 Task: Select street view around selected location Hurricane Harbor Splashtown, Texas, United States and verify 3 surrounding locations
Action: Mouse moved to (195, 28)
Screenshot: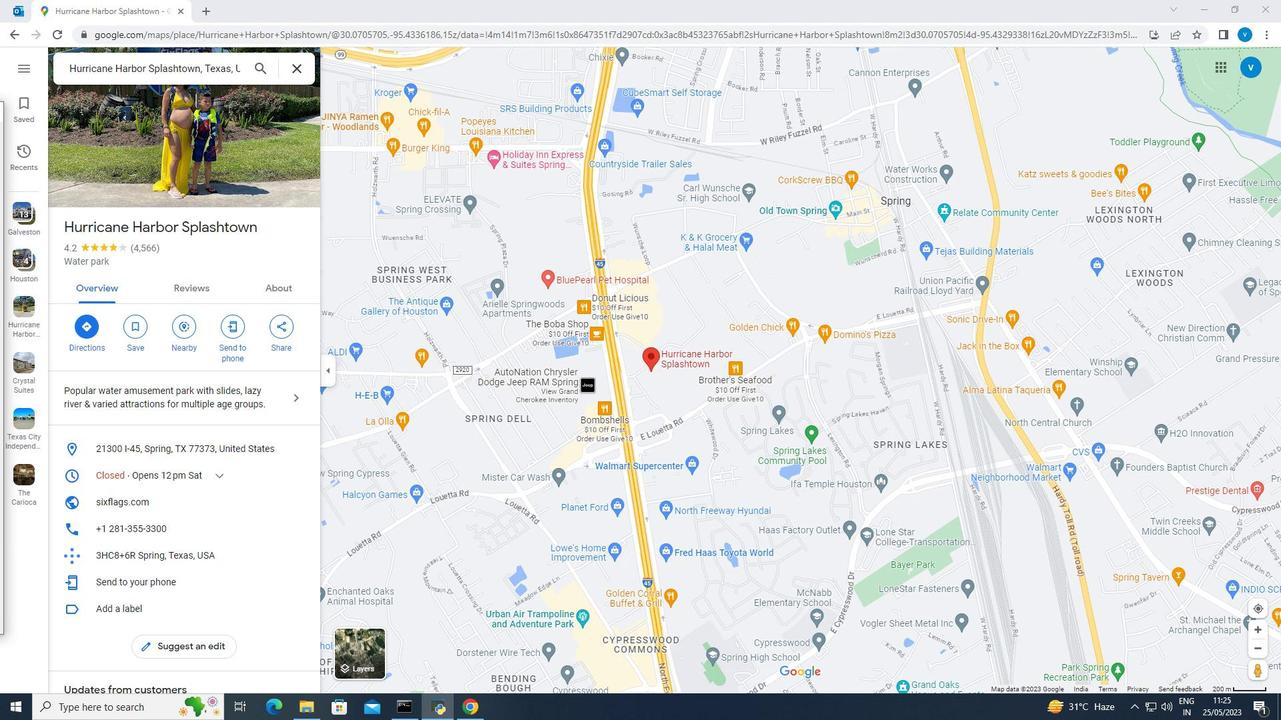 
Action: Mouse pressed left at (195, 28)
Screenshot: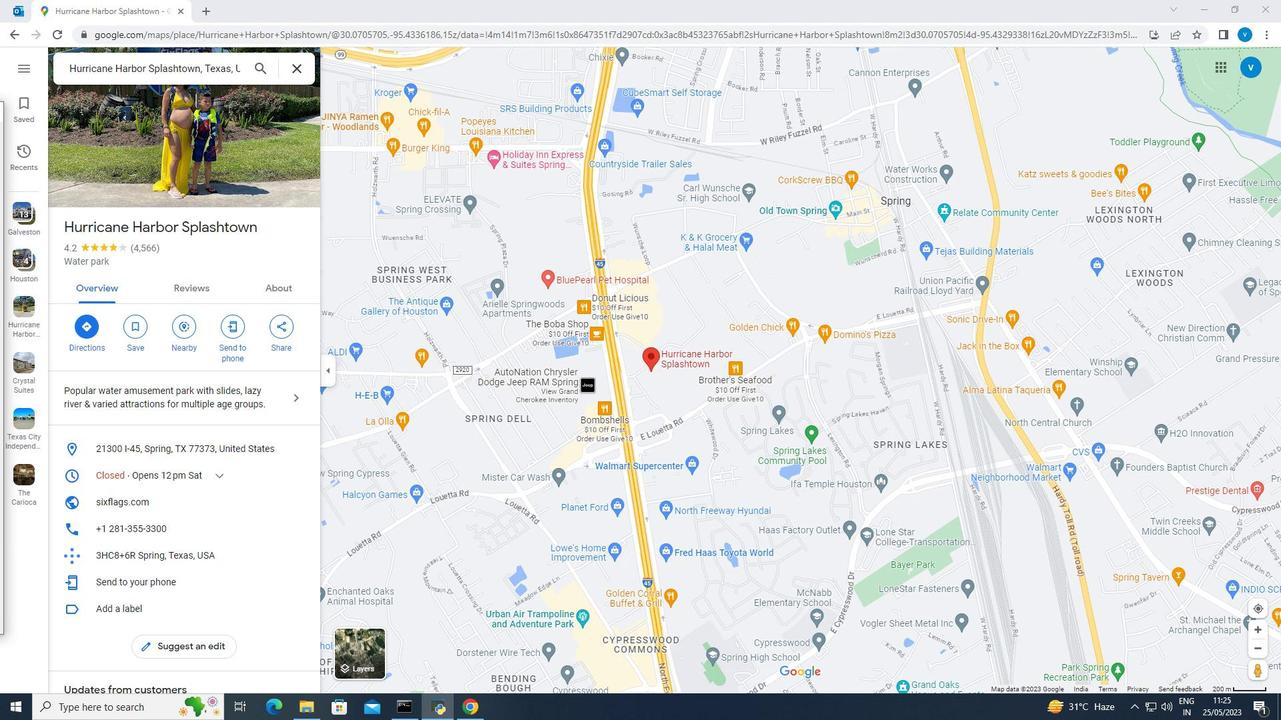 
Action: Mouse moved to (196, 28)
Screenshot: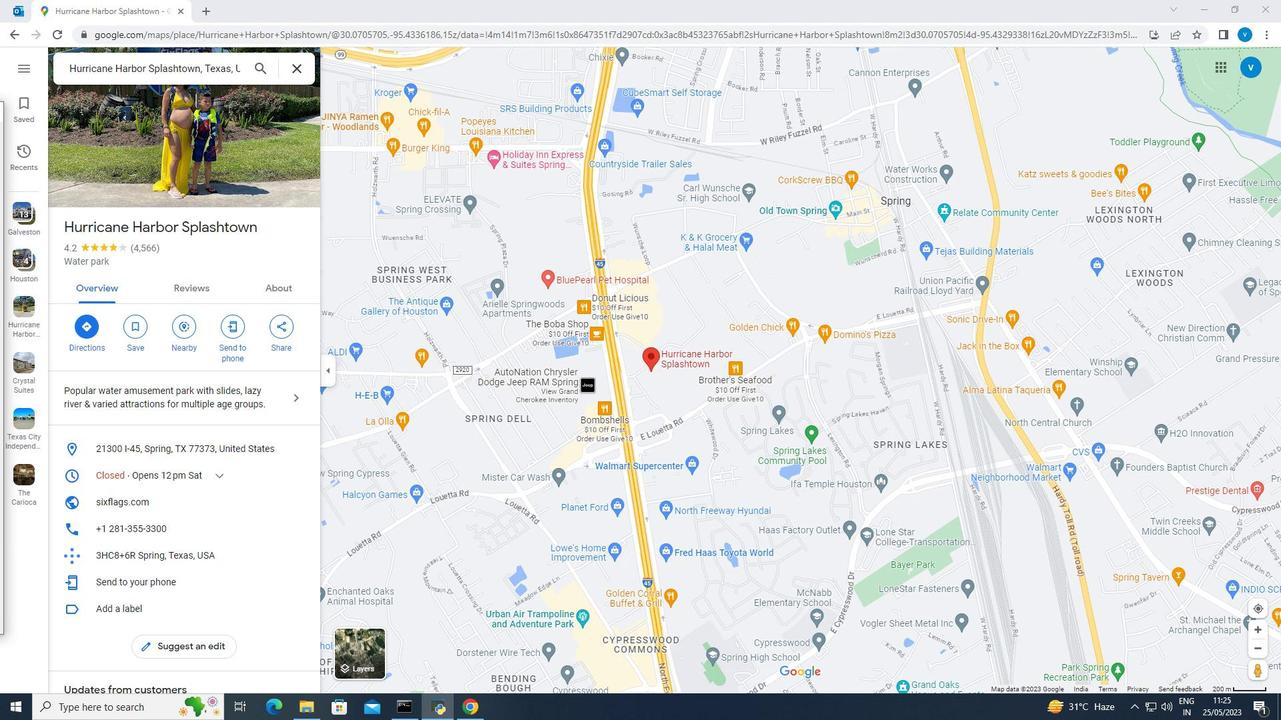 
Action: Key pressed googlr<Key.backspace>e<Key.space>maps<Key.enter>
Screenshot: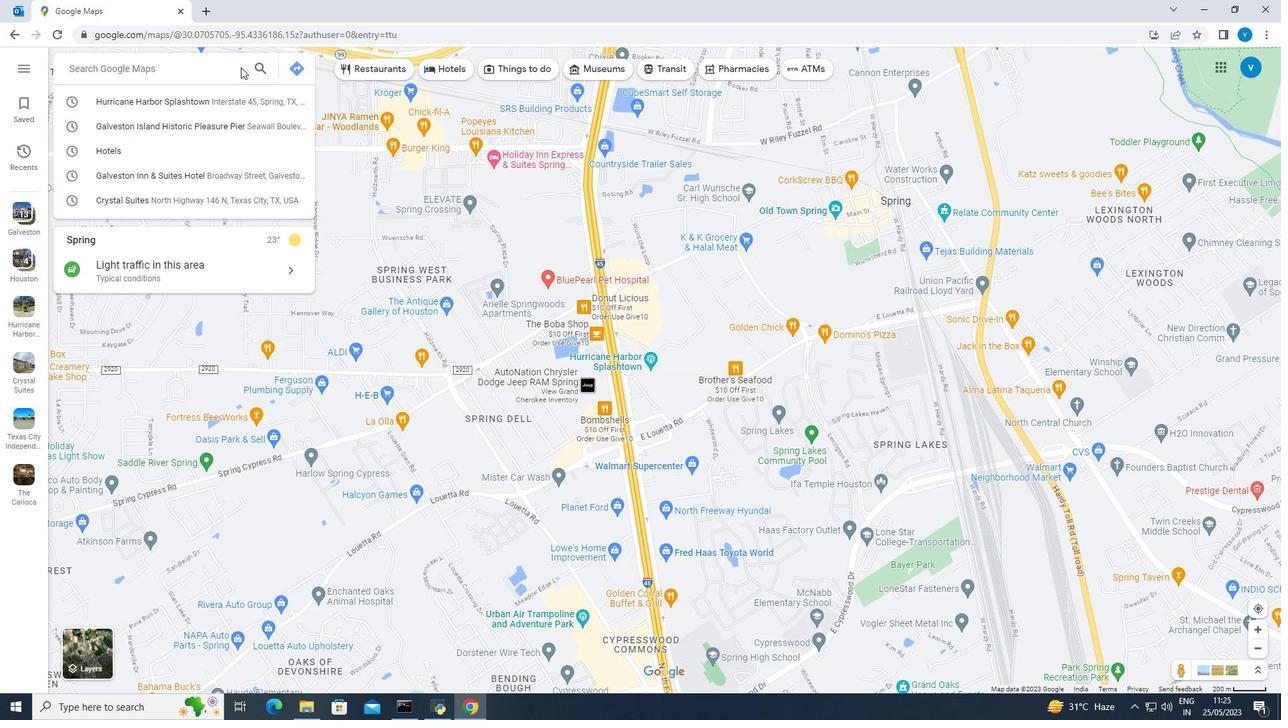 
Action: Mouse moved to (126, 303)
Screenshot: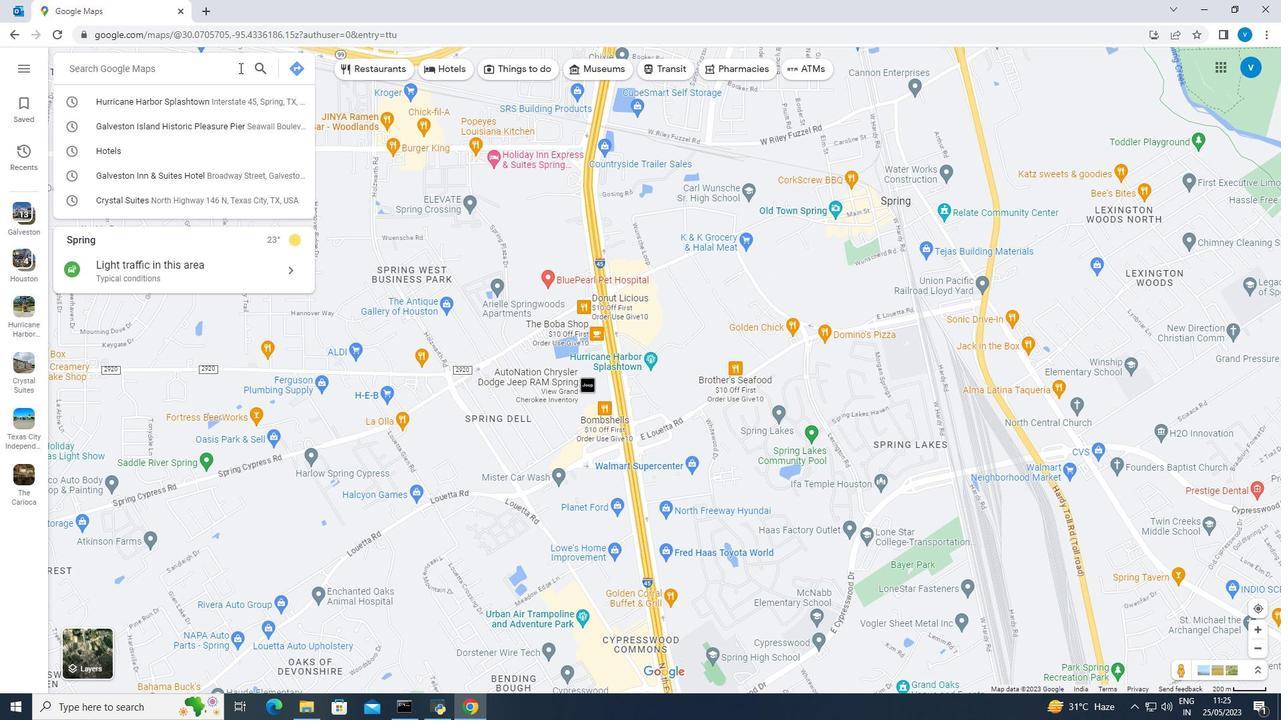 
Action: Mouse pressed left at (126, 303)
Screenshot: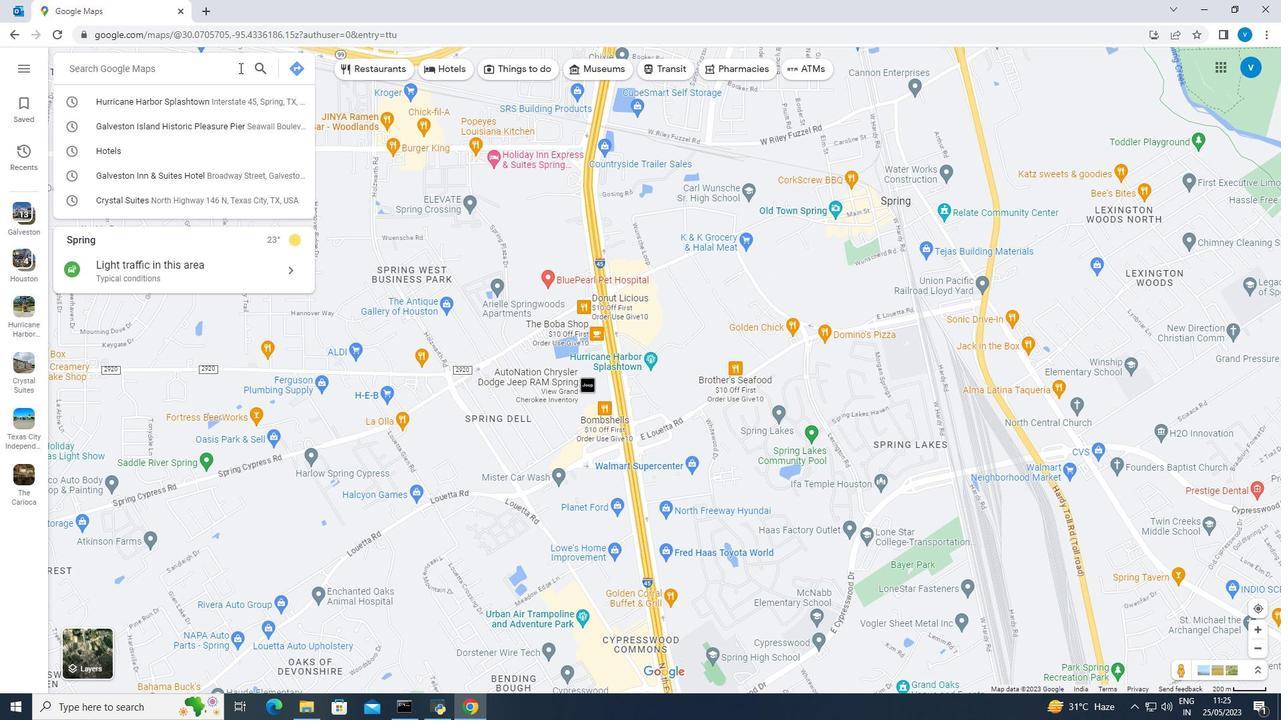 
Action: Mouse moved to (309, 103)
Screenshot: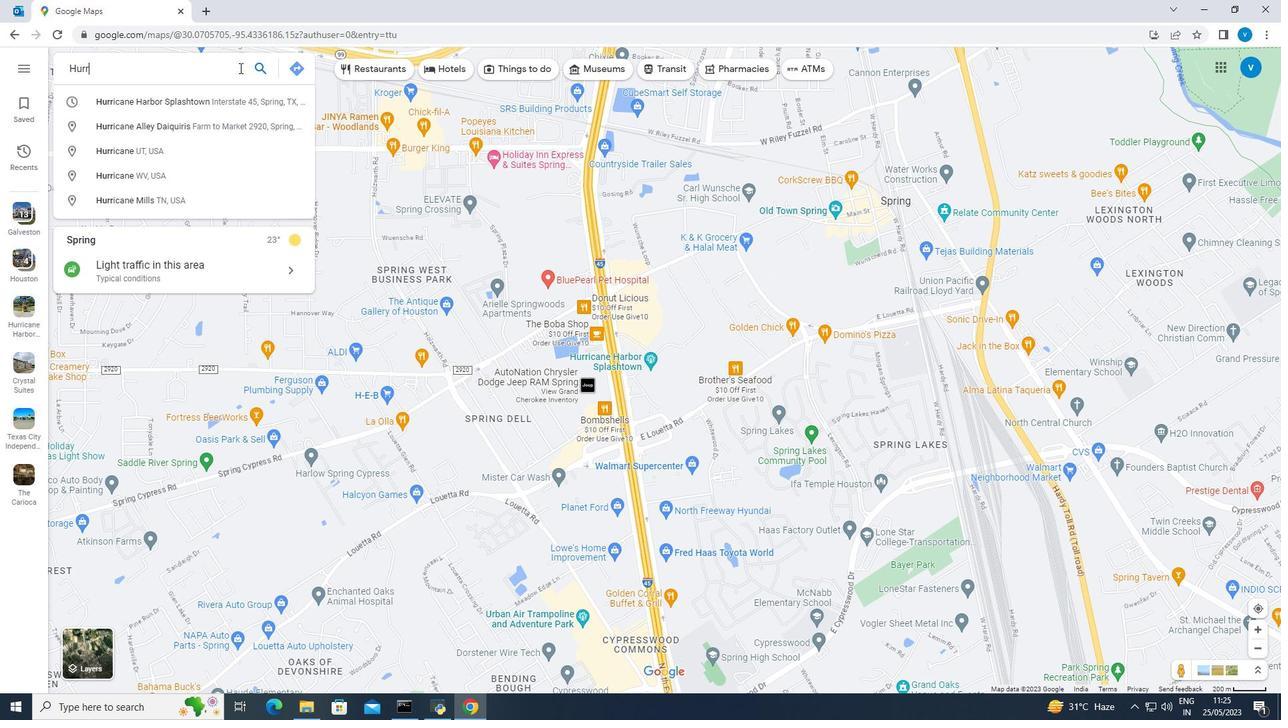 
Action: Mouse pressed left at (309, 103)
Screenshot: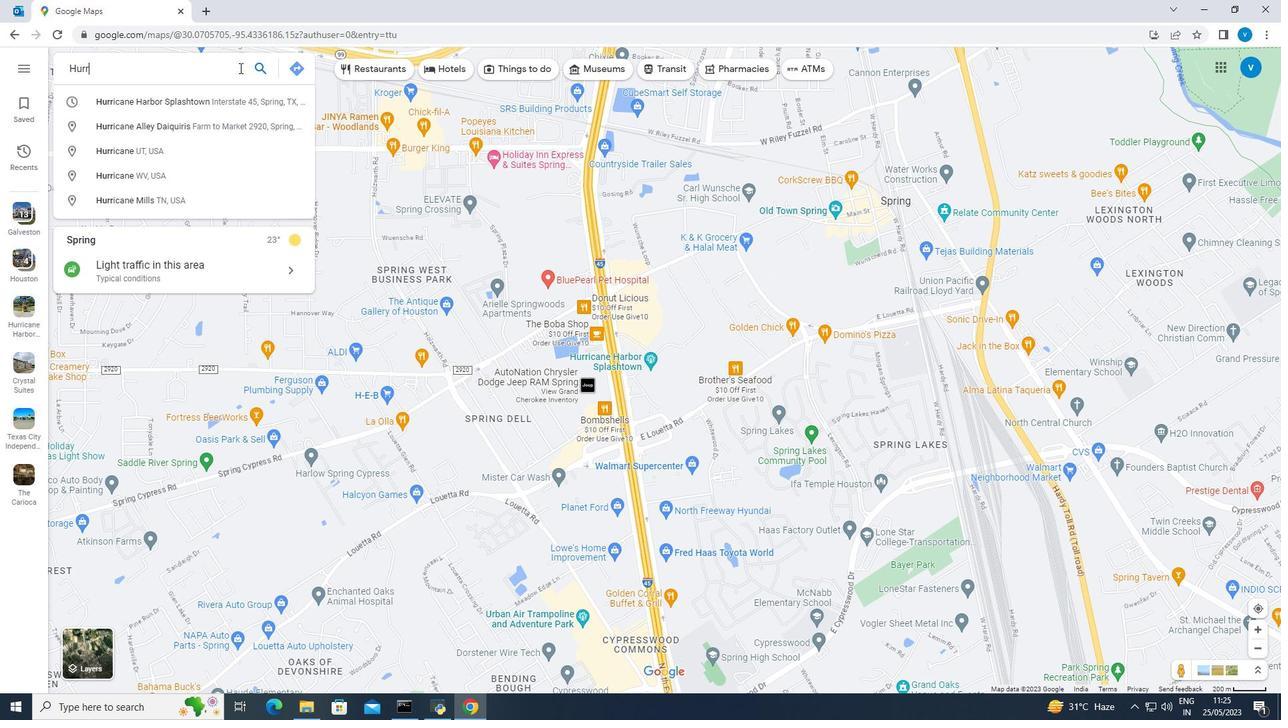 
Action: Mouse moved to (308, 105)
Screenshot: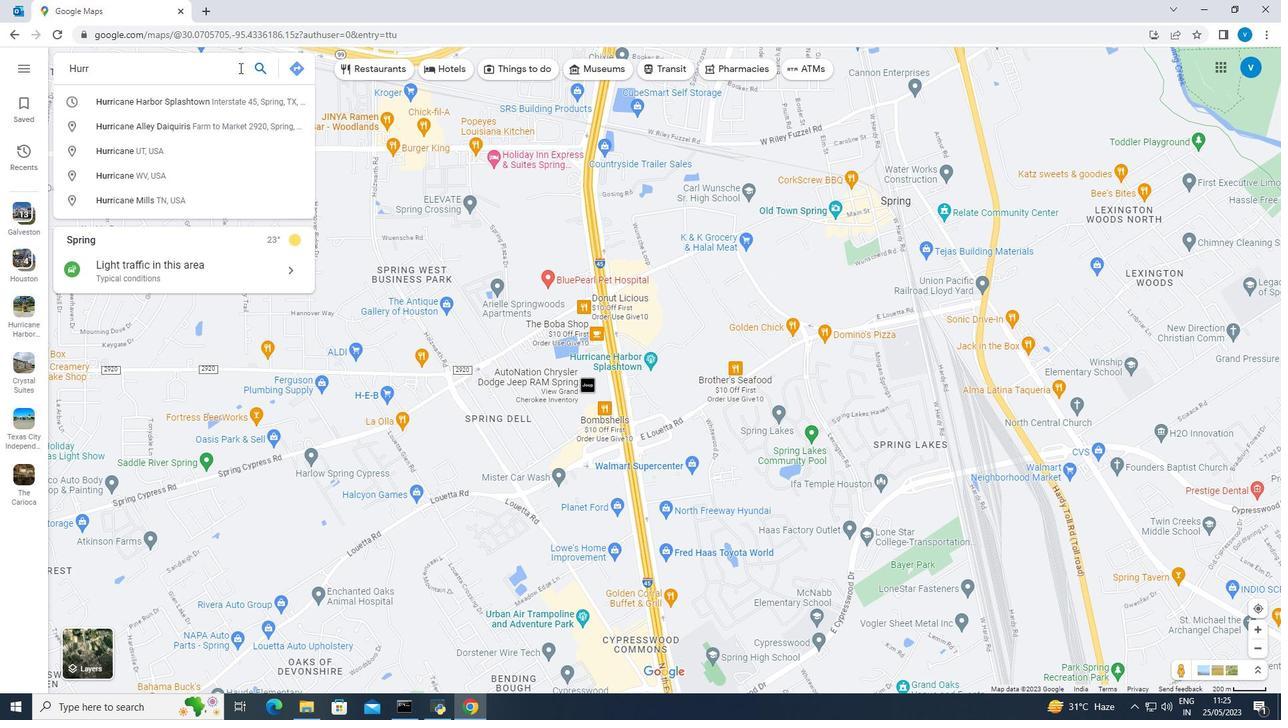 
Action: Key pressed <Key.shift>Hurricane<Key.space><Key.shift>Harbor<Key.space>sp;<Key.backspace>lashtown<Key.space>texas<Key.space>united<Key.space>states<Key.enter>
Screenshot: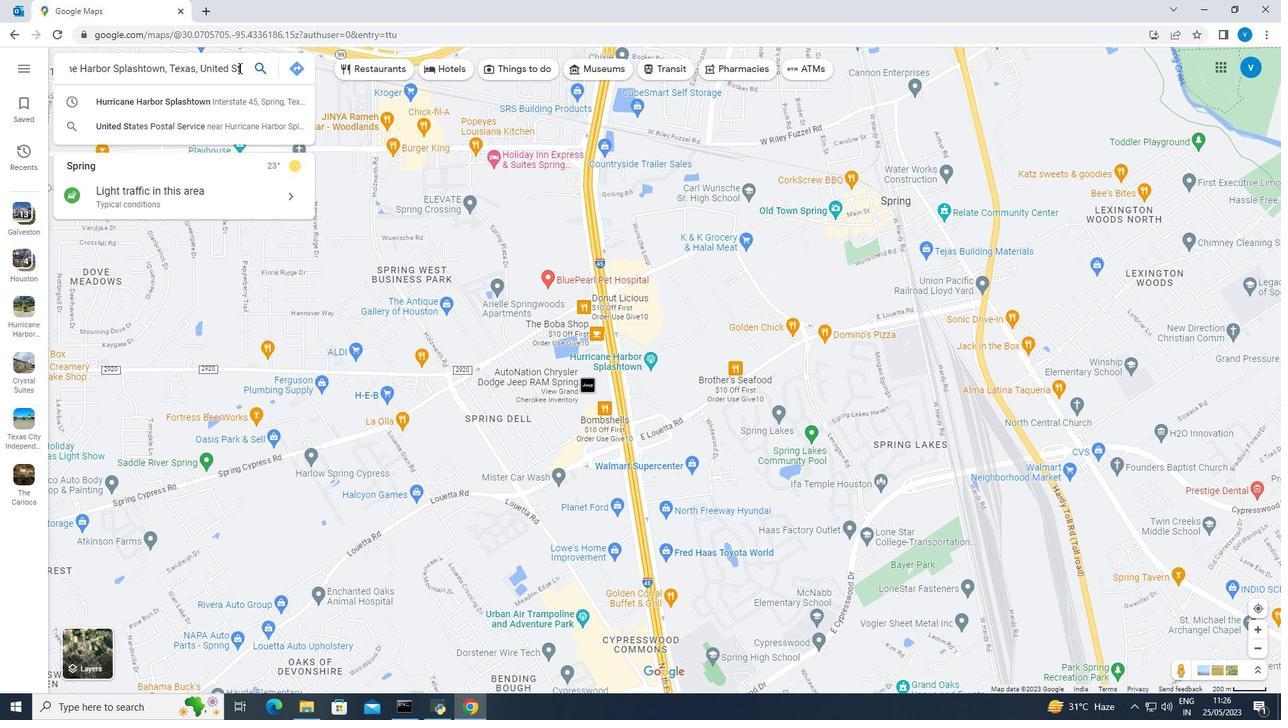 
Action: Mouse moved to (540, 638)
Screenshot: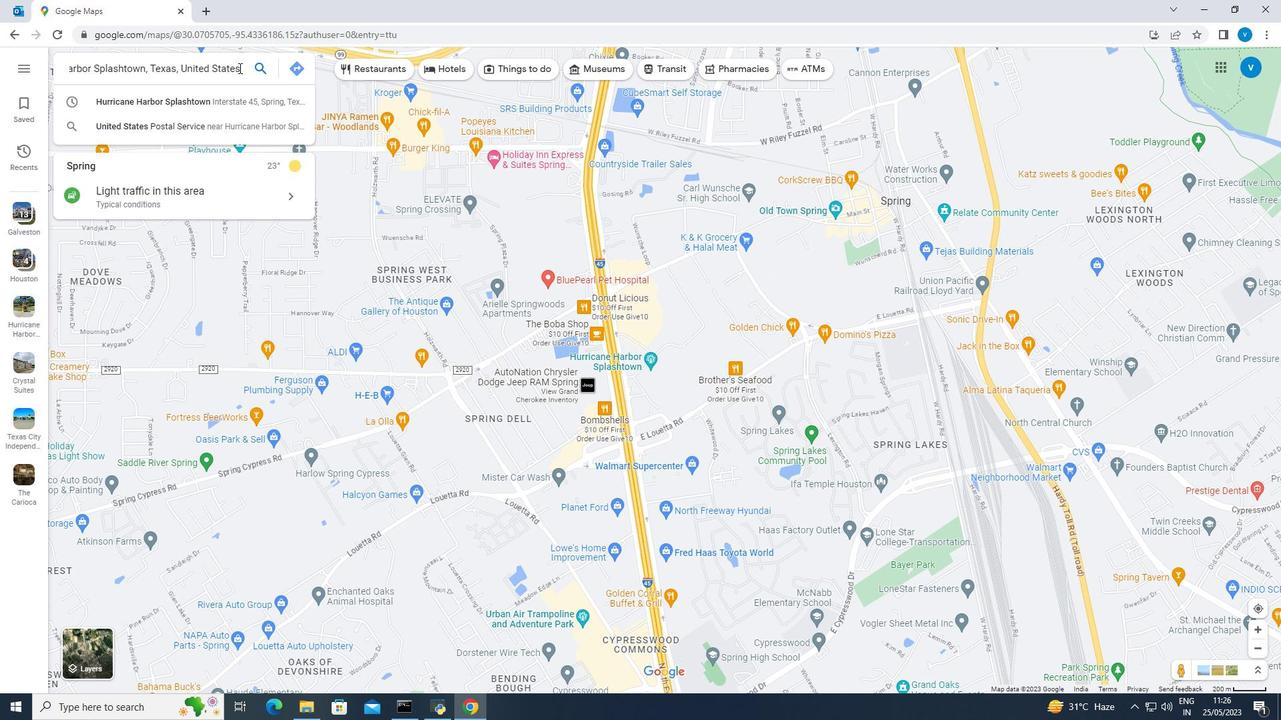 
Action: Mouse pressed left at (540, 638)
Screenshot: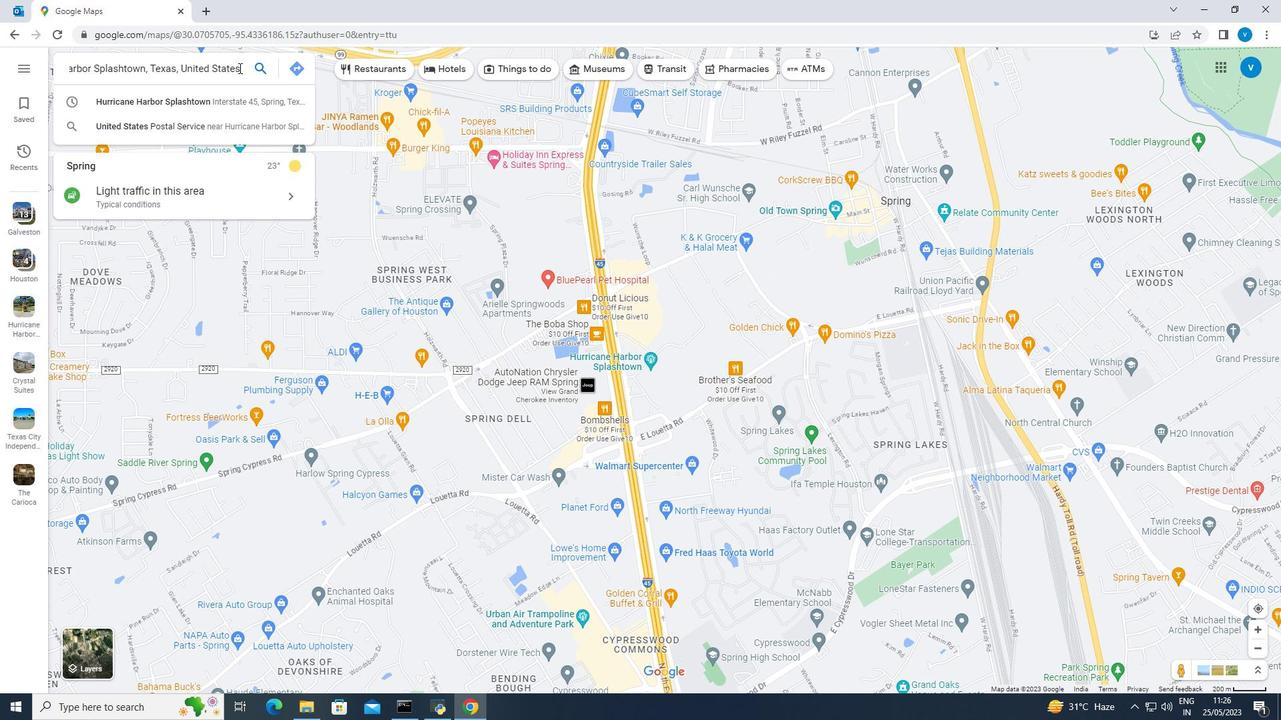 
Action: Mouse moved to (561, 615)
Screenshot: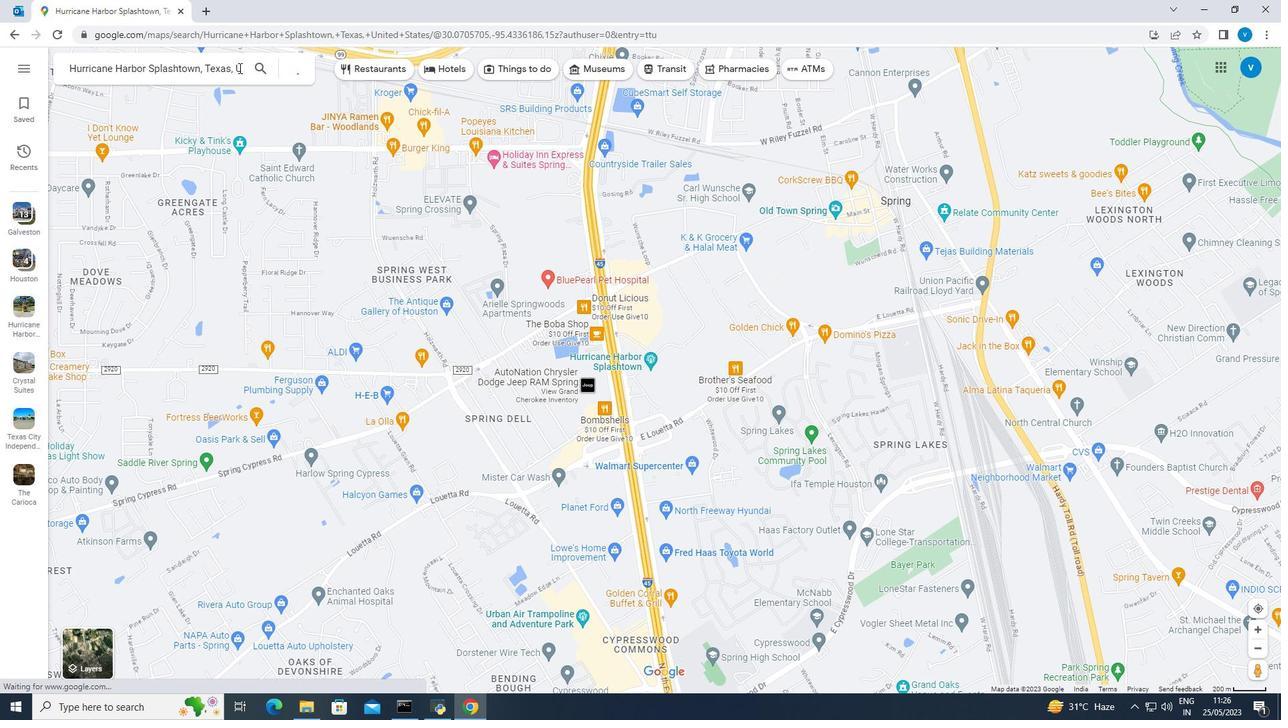 
Action: Mouse pressed left at (561, 615)
Screenshot: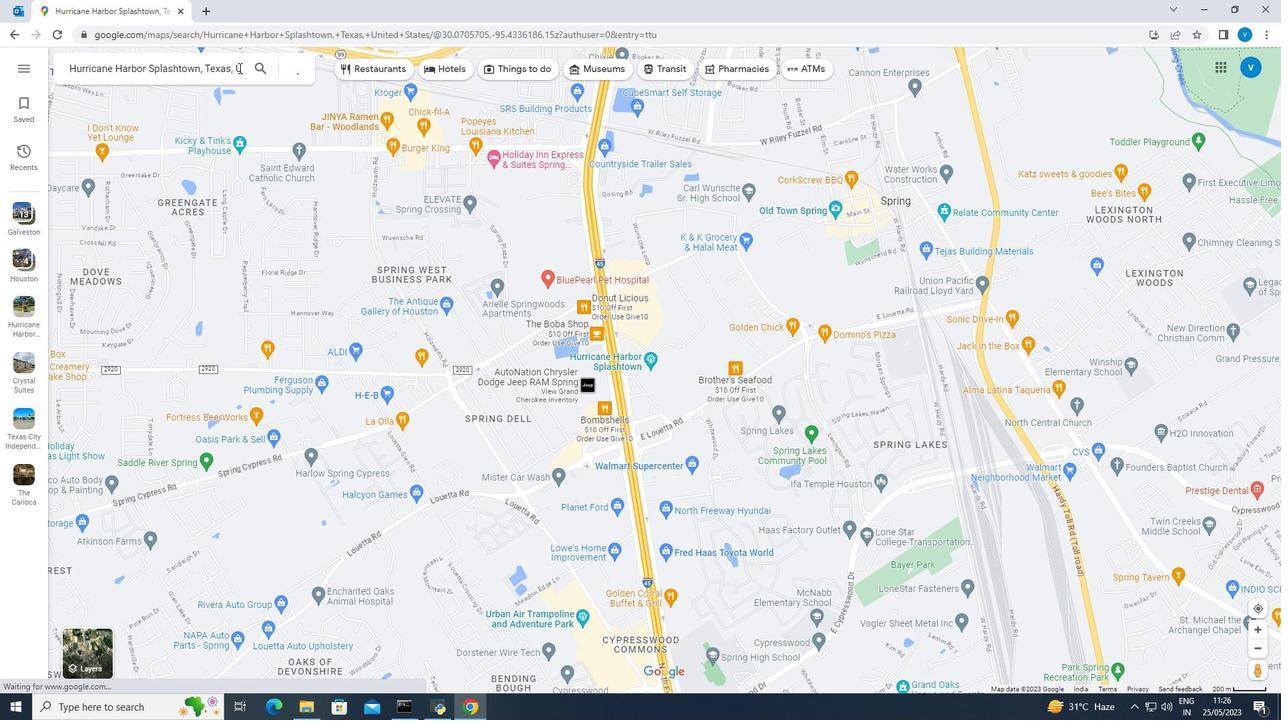 
Action: Mouse moved to (517, 656)
Screenshot: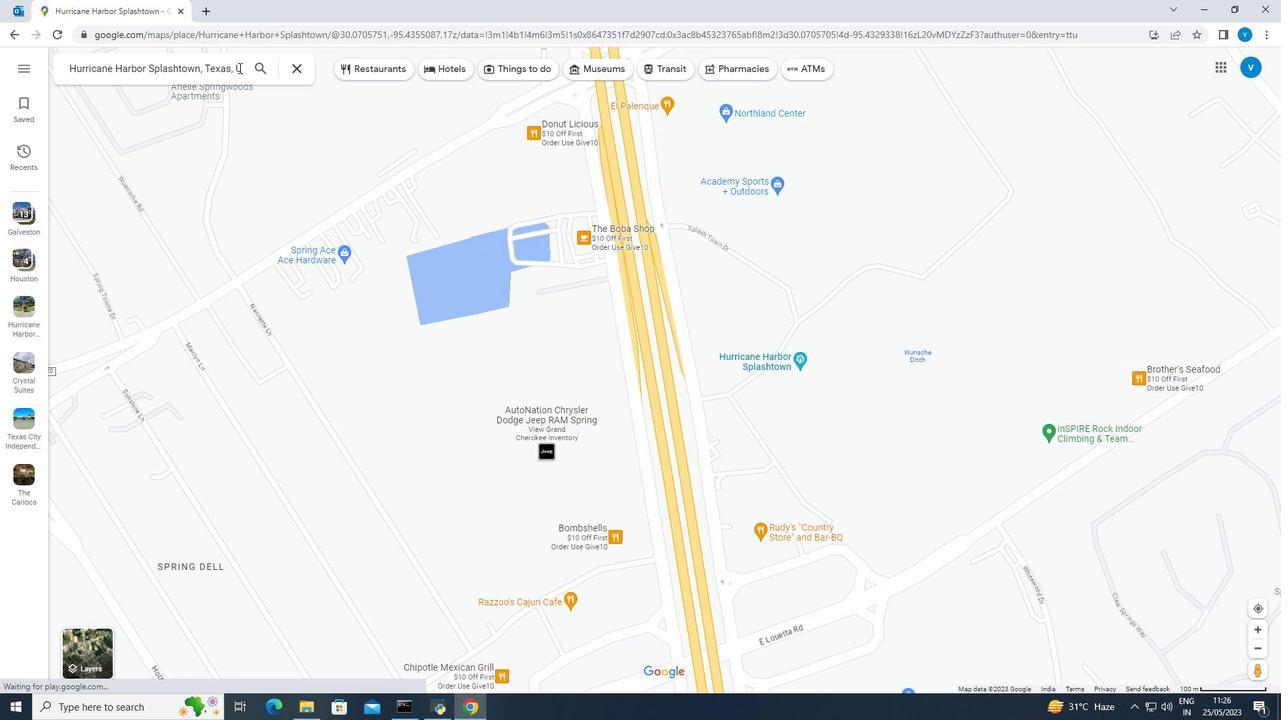 
Action: Mouse pressed left at (517, 656)
Screenshot: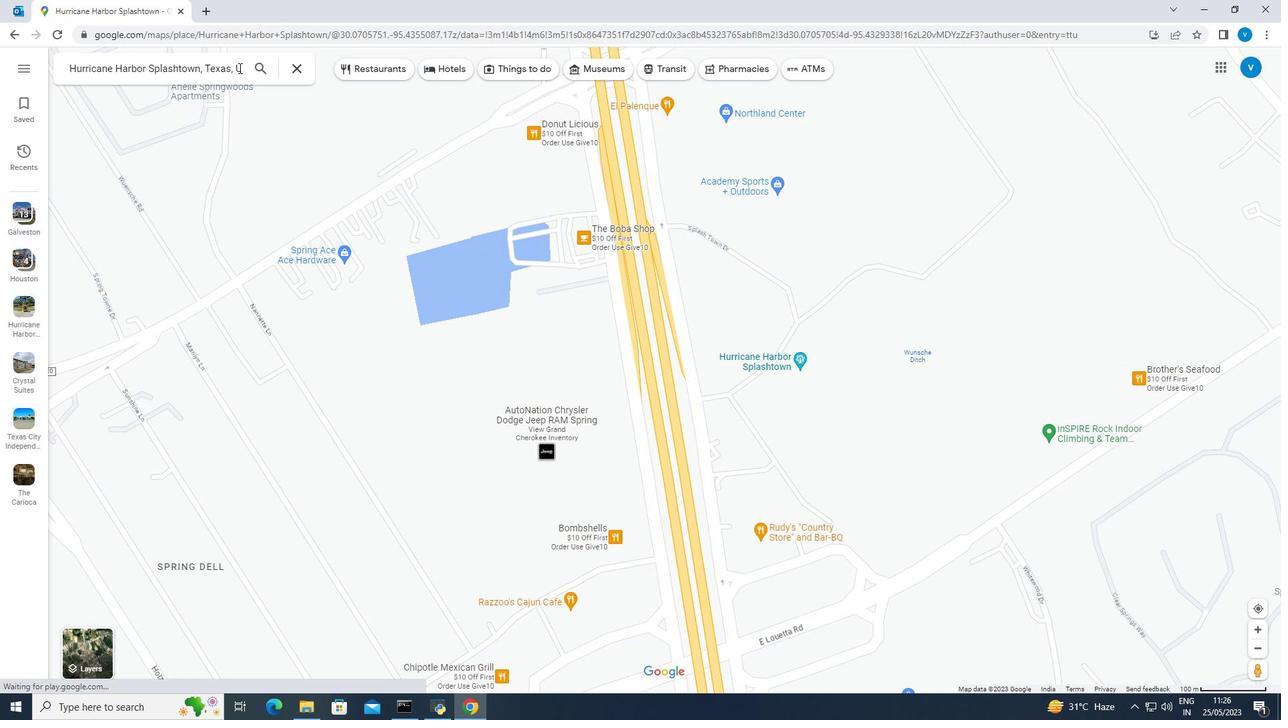 
Action: Mouse moved to (521, 618)
Screenshot: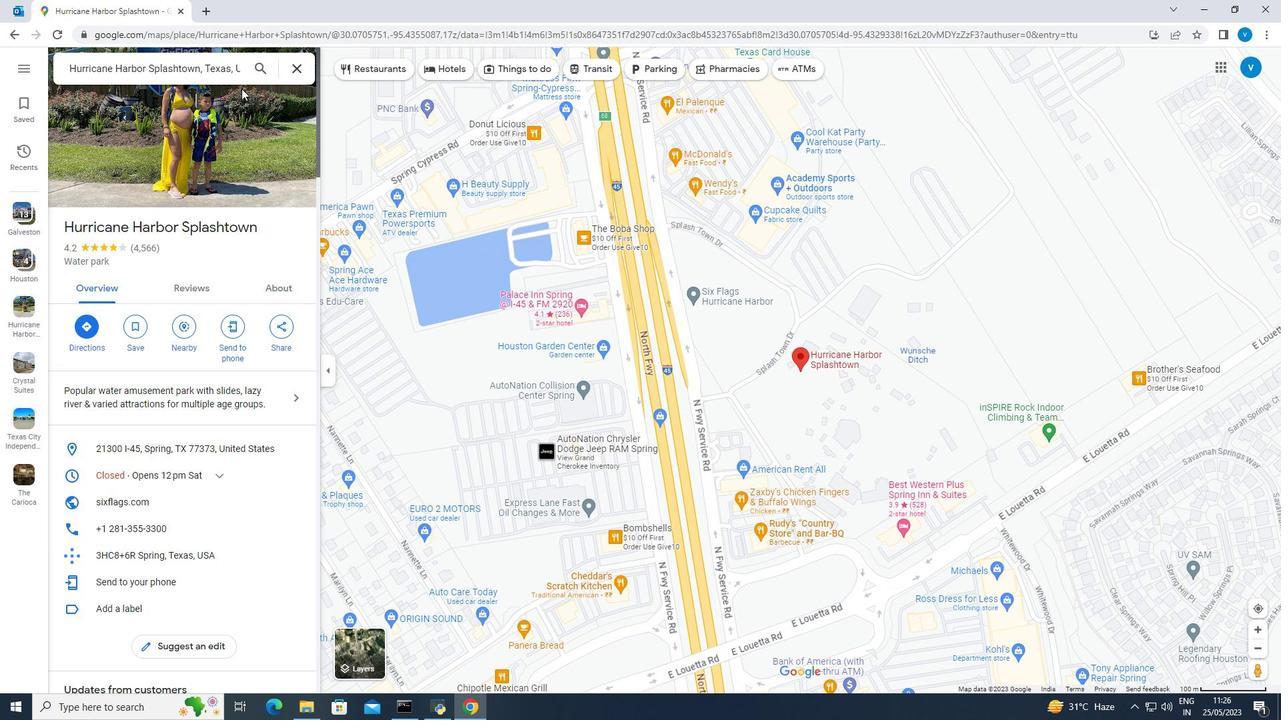 
Action: Mouse pressed left at (521, 618)
Screenshot: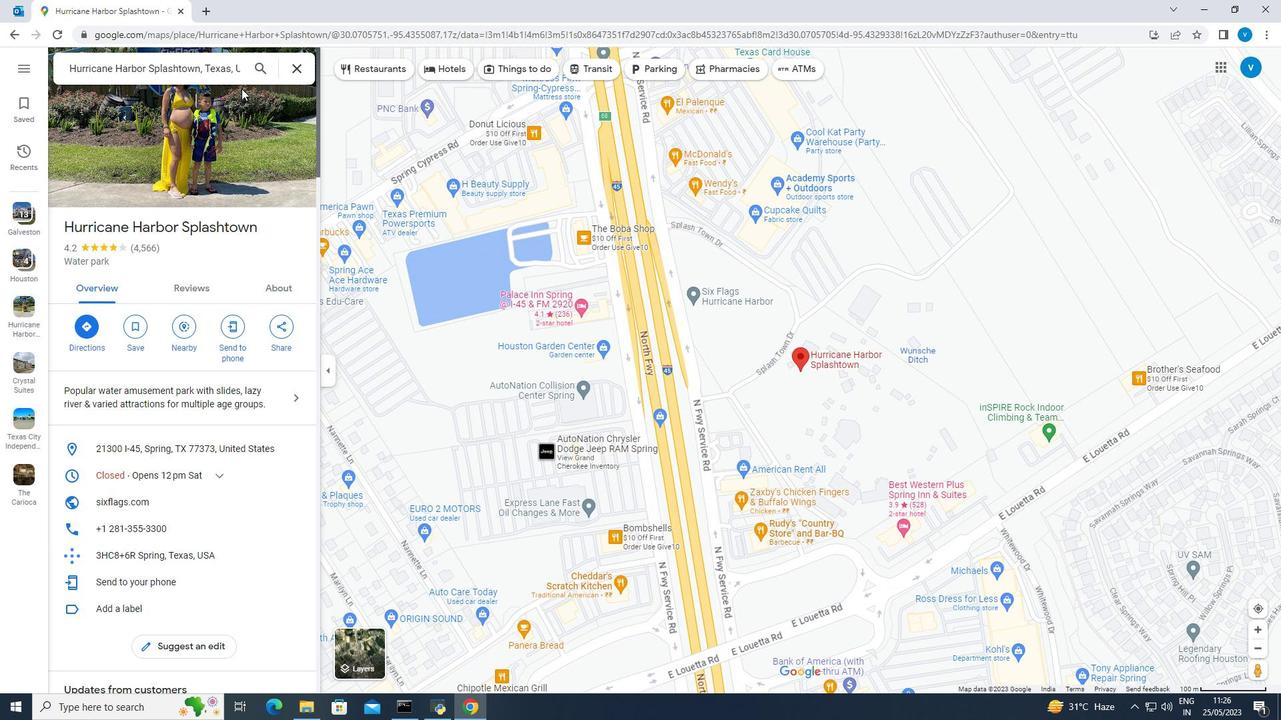 
Action: Mouse moved to (876, 648)
Screenshot: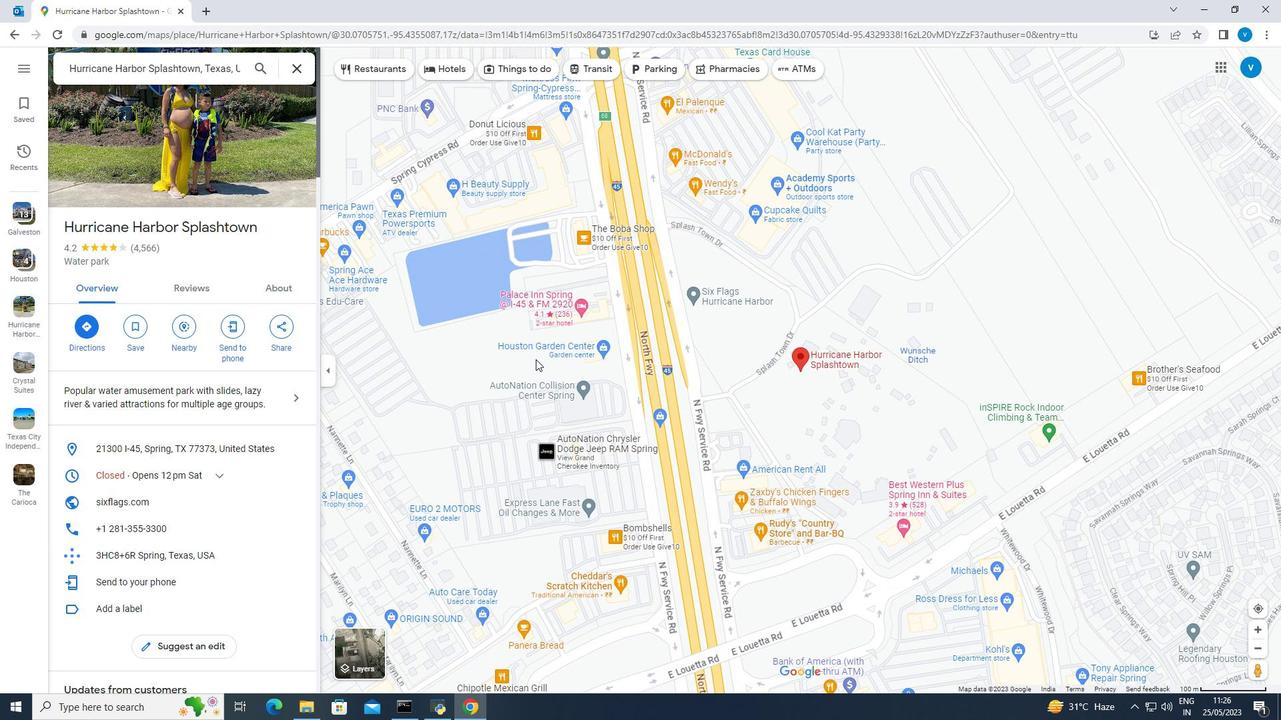 
Action: Mouse pressed left at (876, 648)
Screenshot: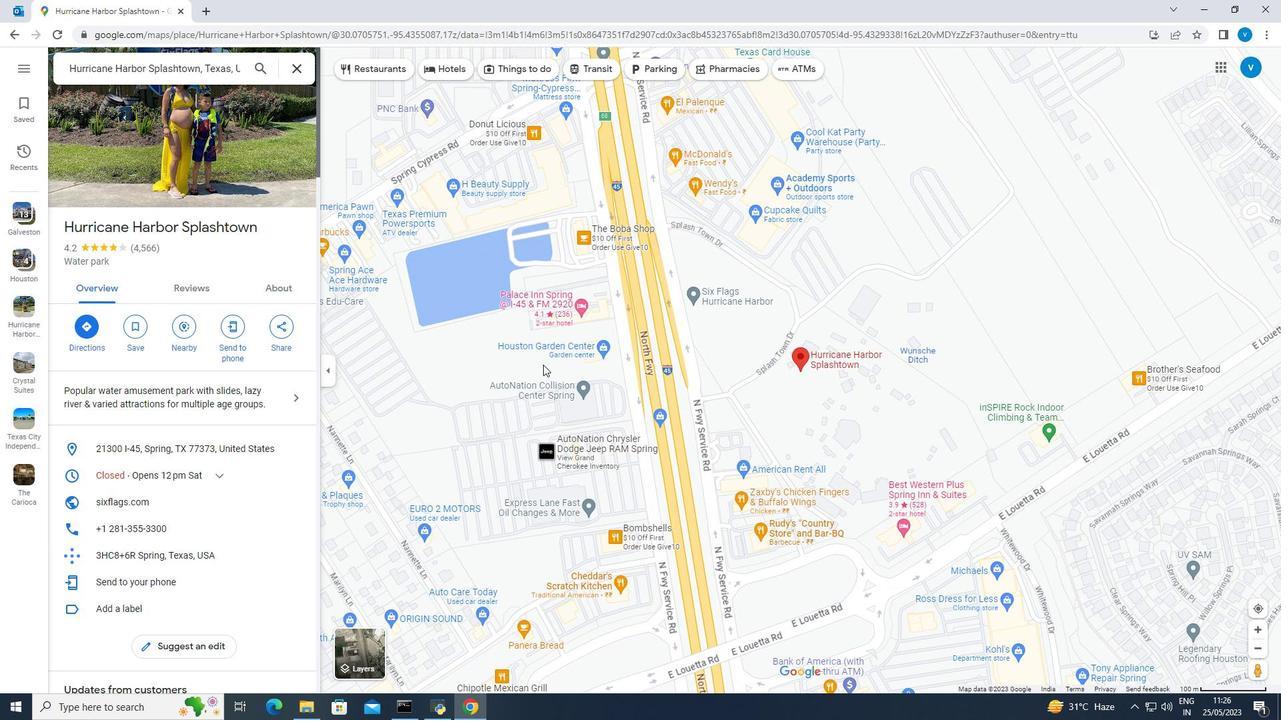
Action: Mouse moved to (618, 360)
Screenshot: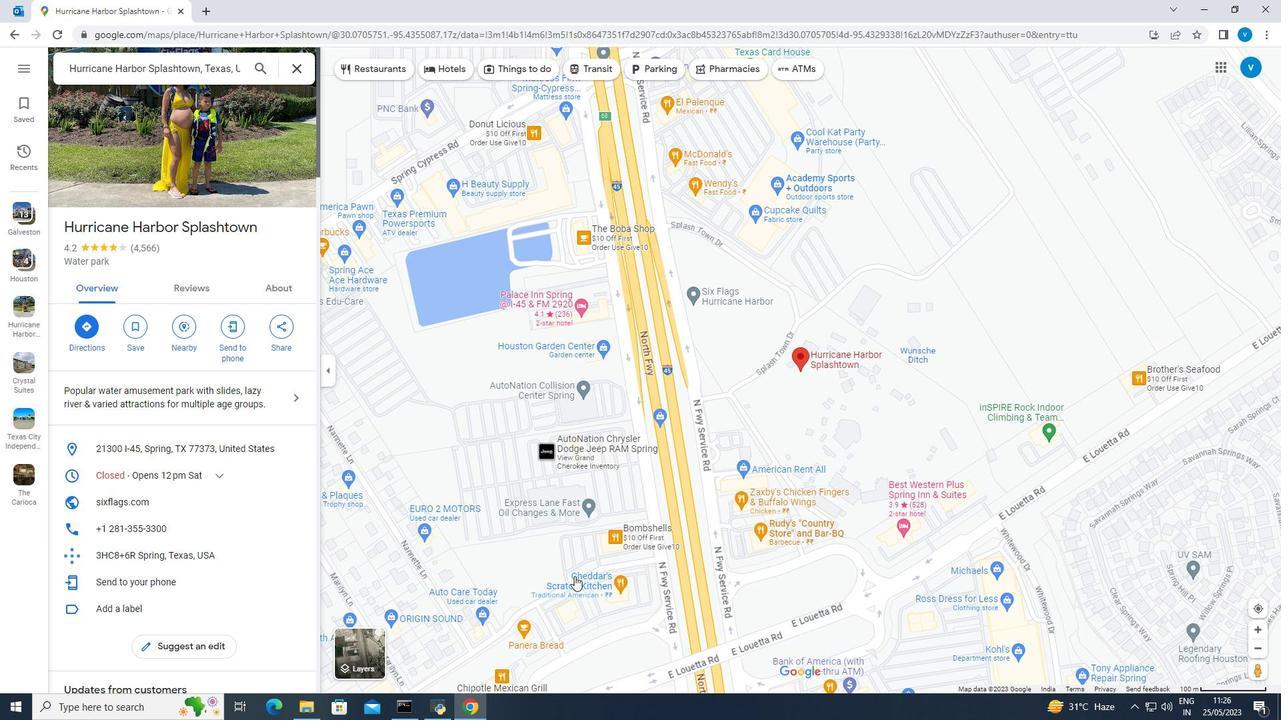 
Action: Mouse pressed left at (618, 360)
Screenshot: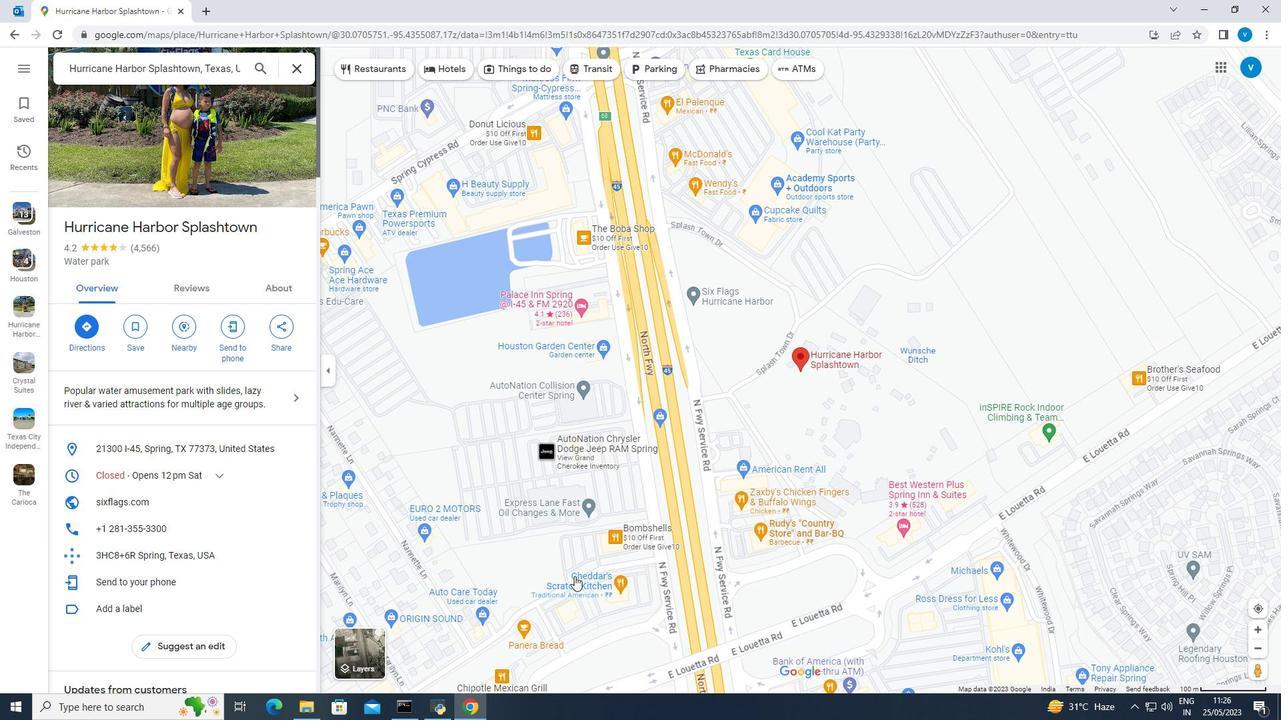 
Action: Mouse moved to (627, 365)
Screenshot: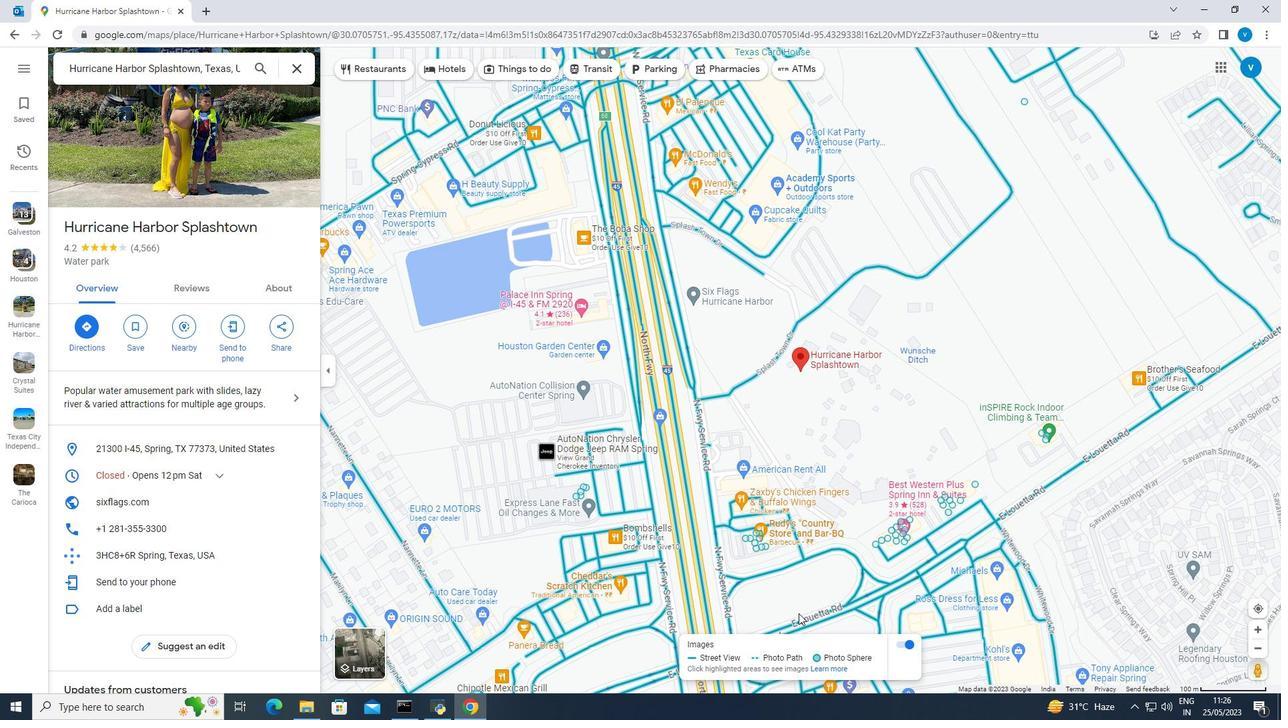 
Action: Mouse pressed left at (627, 365)
Screenshot: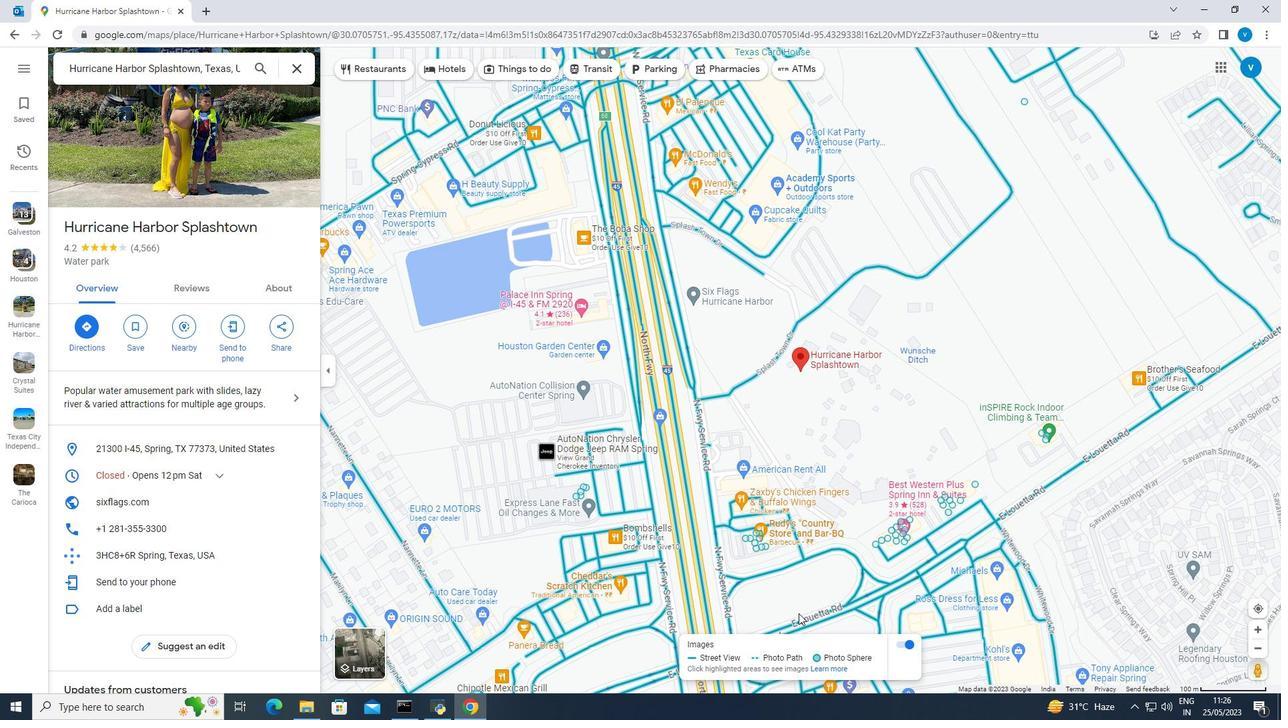 
Action: Mouse moved to (627, 365)
Screenshot: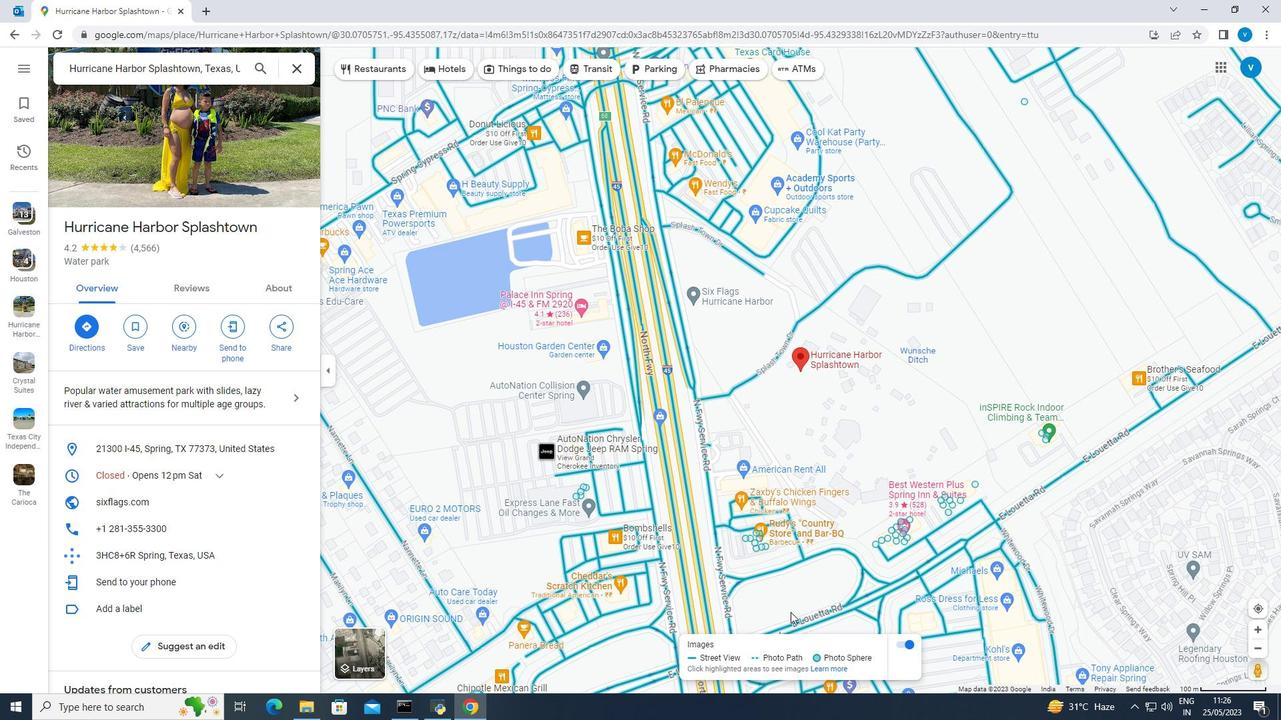 
Action: Mouse pressed left at (627, 365)
Screenshot: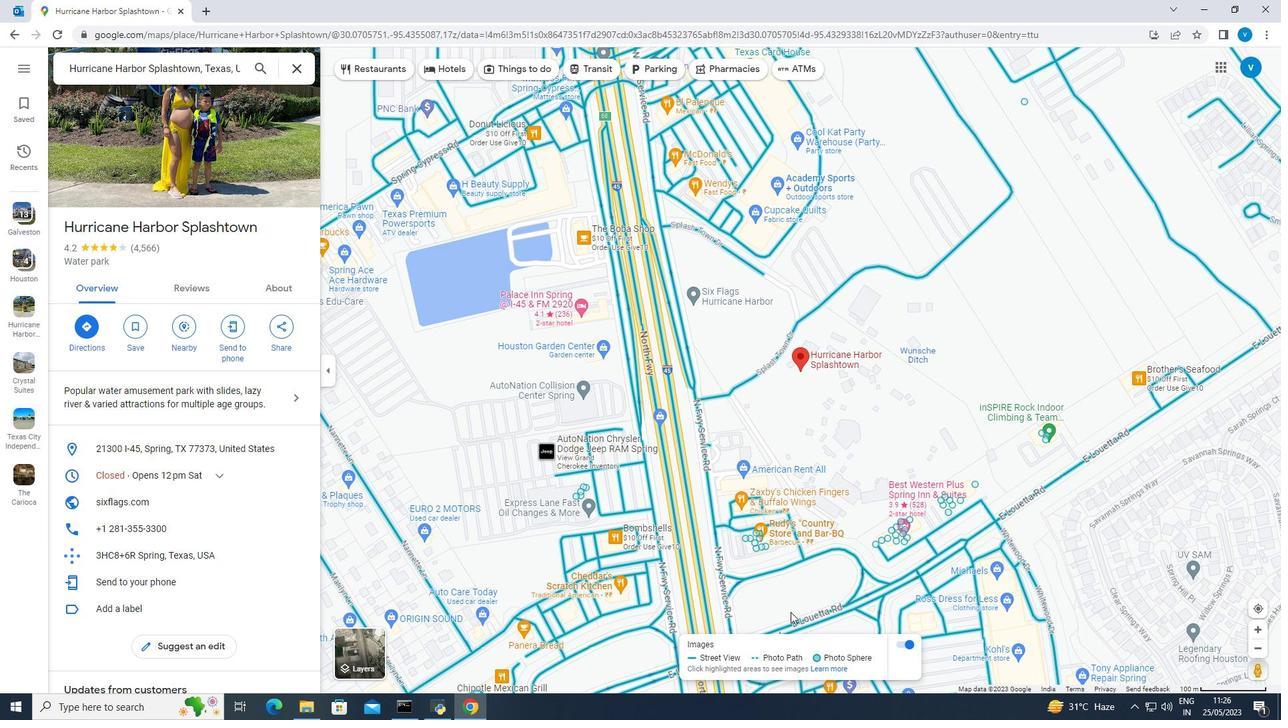 
Action: Mouse pressed left at (627, 365)
Screenshot: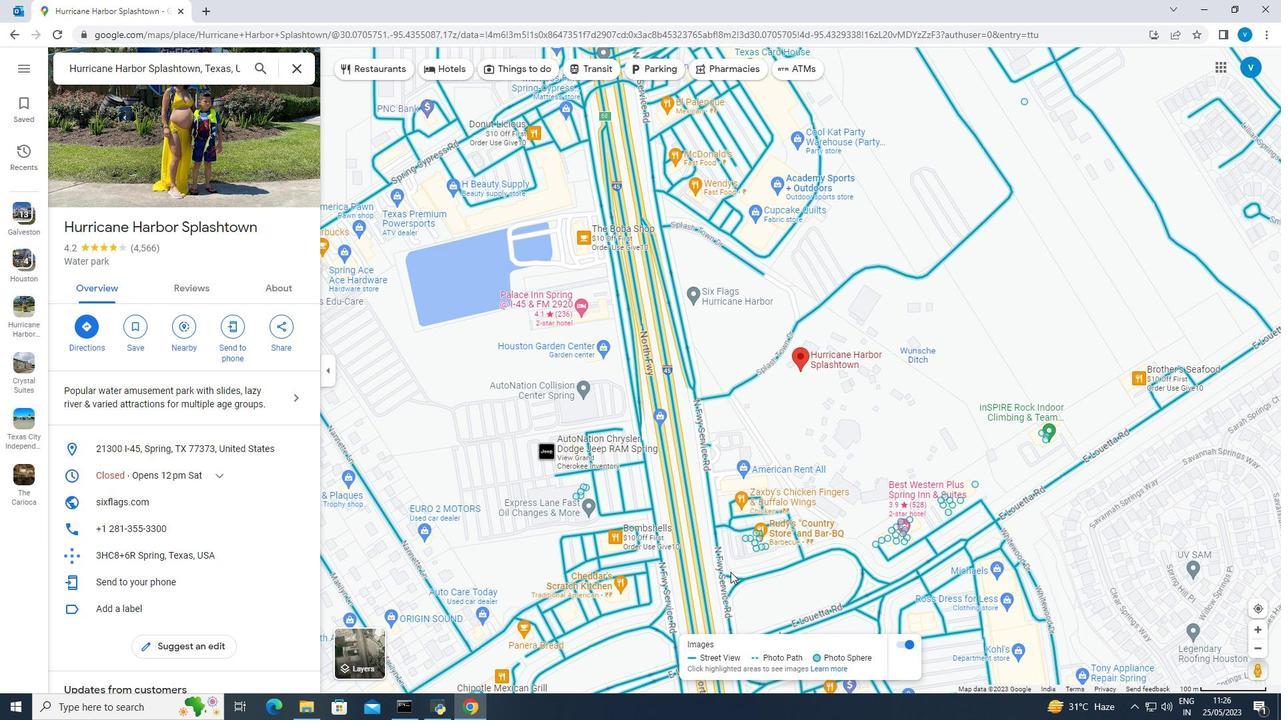 
Action: Mouse pressed left at (627, 365)
Screenshot: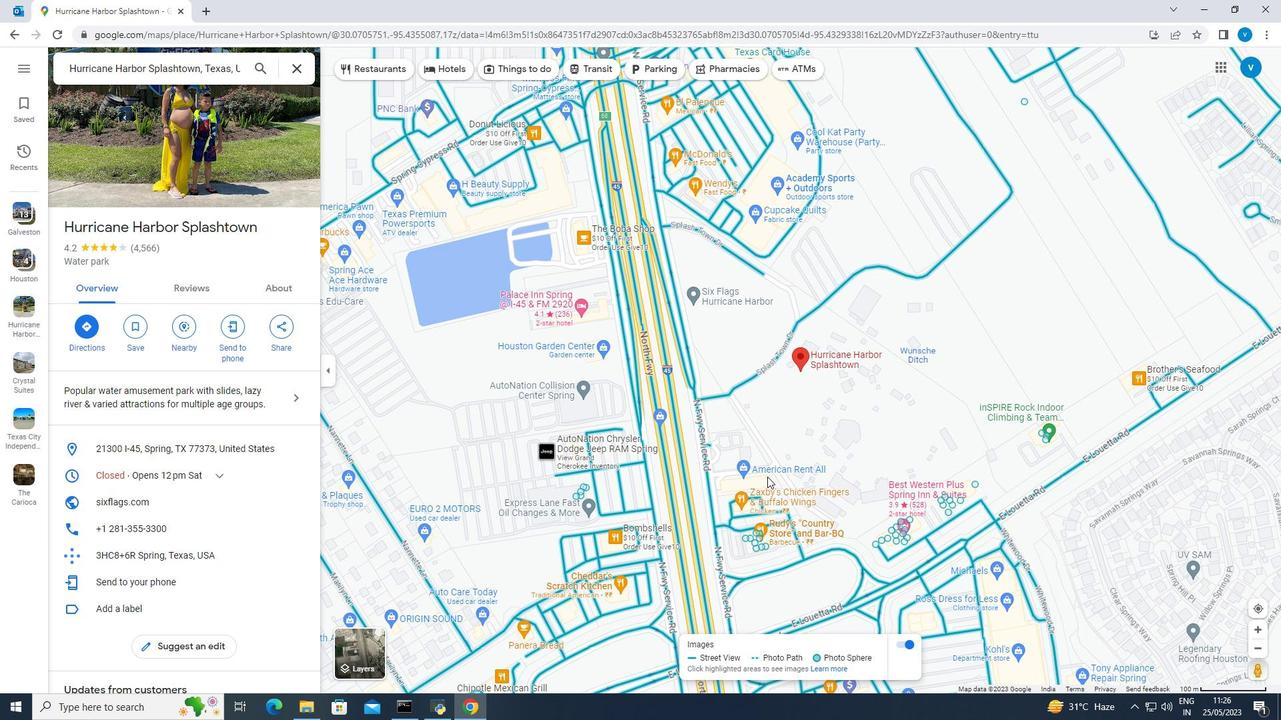 
Action: Mouse moved to (730, 192)
Screenshot: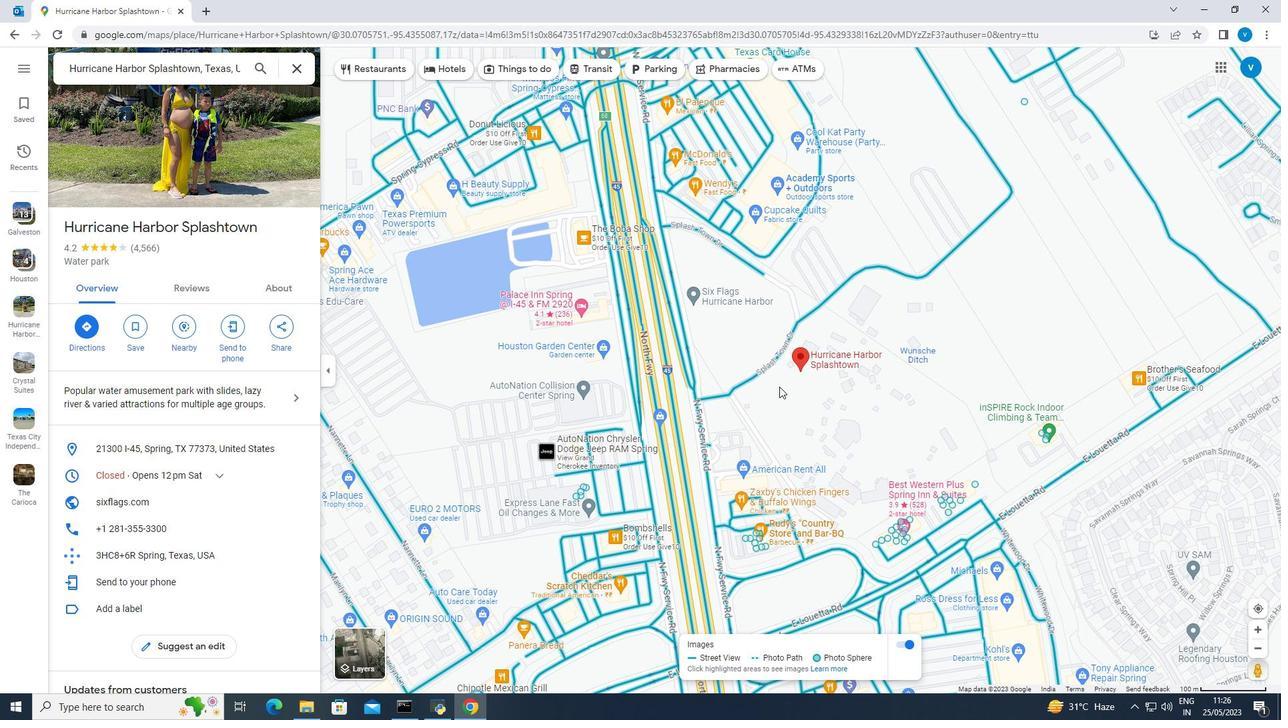 
Action: Mouse pressed left at (730, 192)
Screenshot: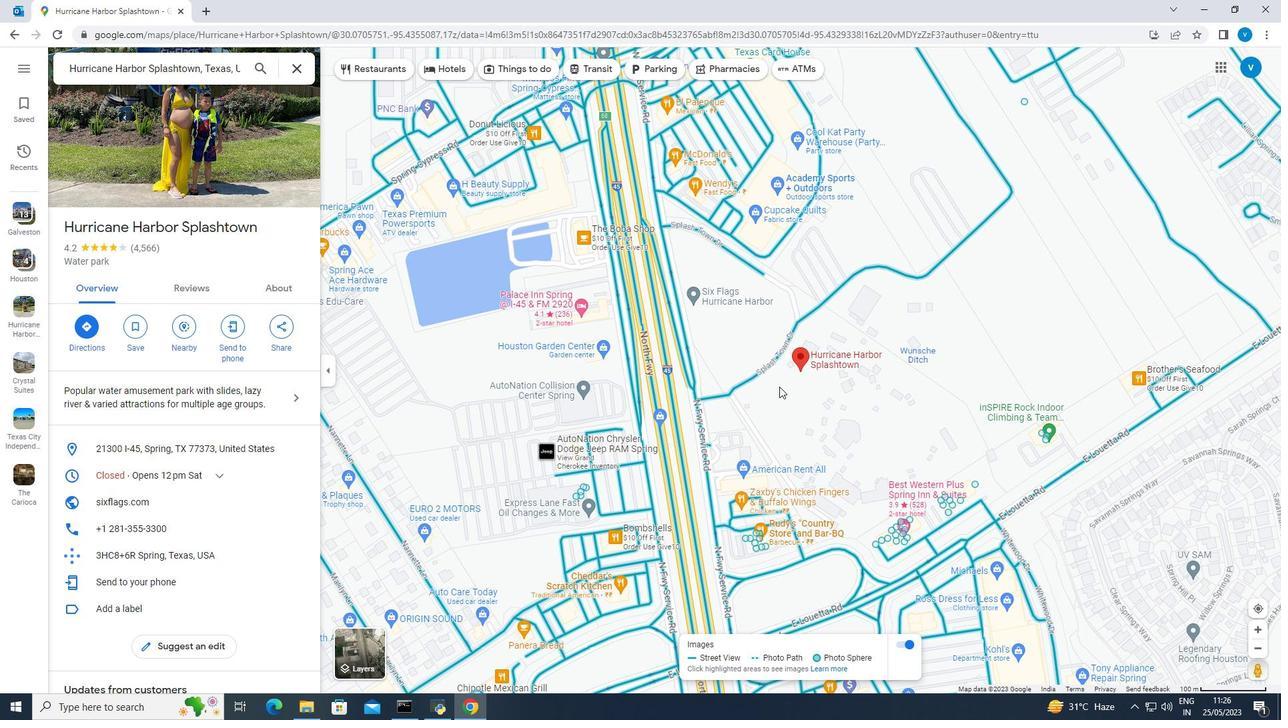 
Action: Mouse moved to (881, 403)
Screenshot: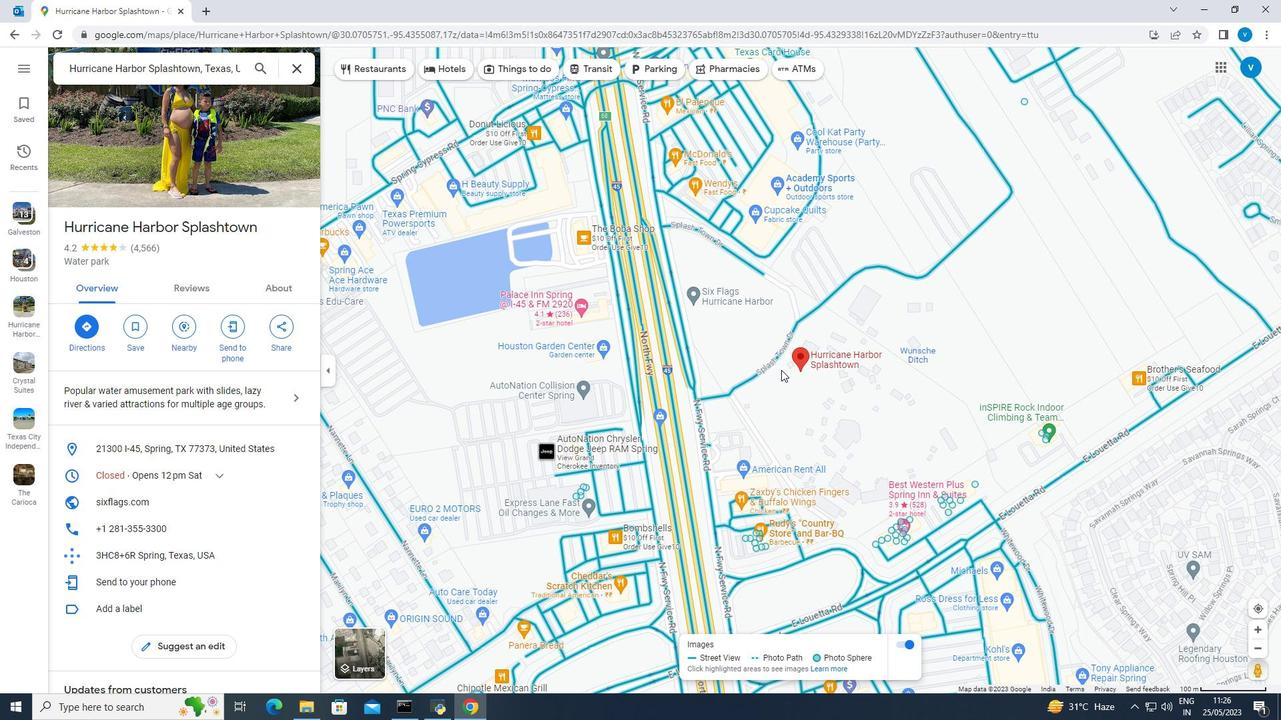 
Action: Mouse scrolled (880, 404) with delta (0, 0)
Screenshot: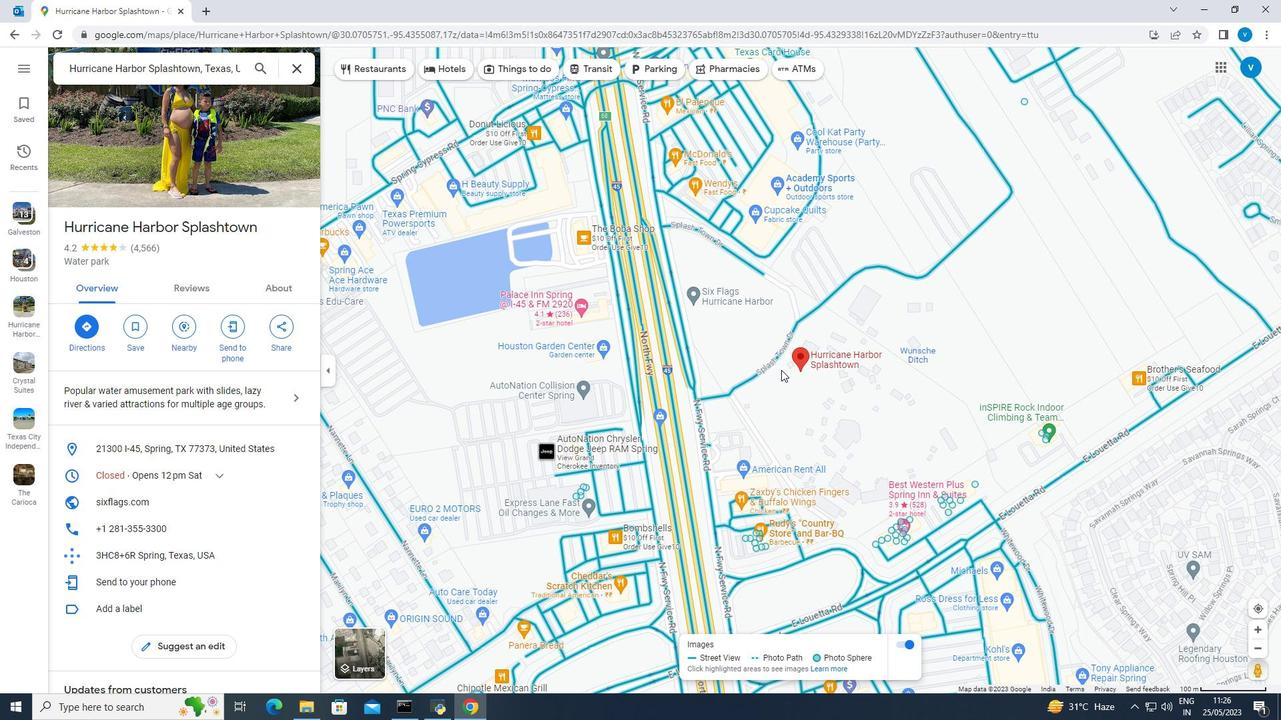
Action: Mouse moved to (884, 401)
Screenshot: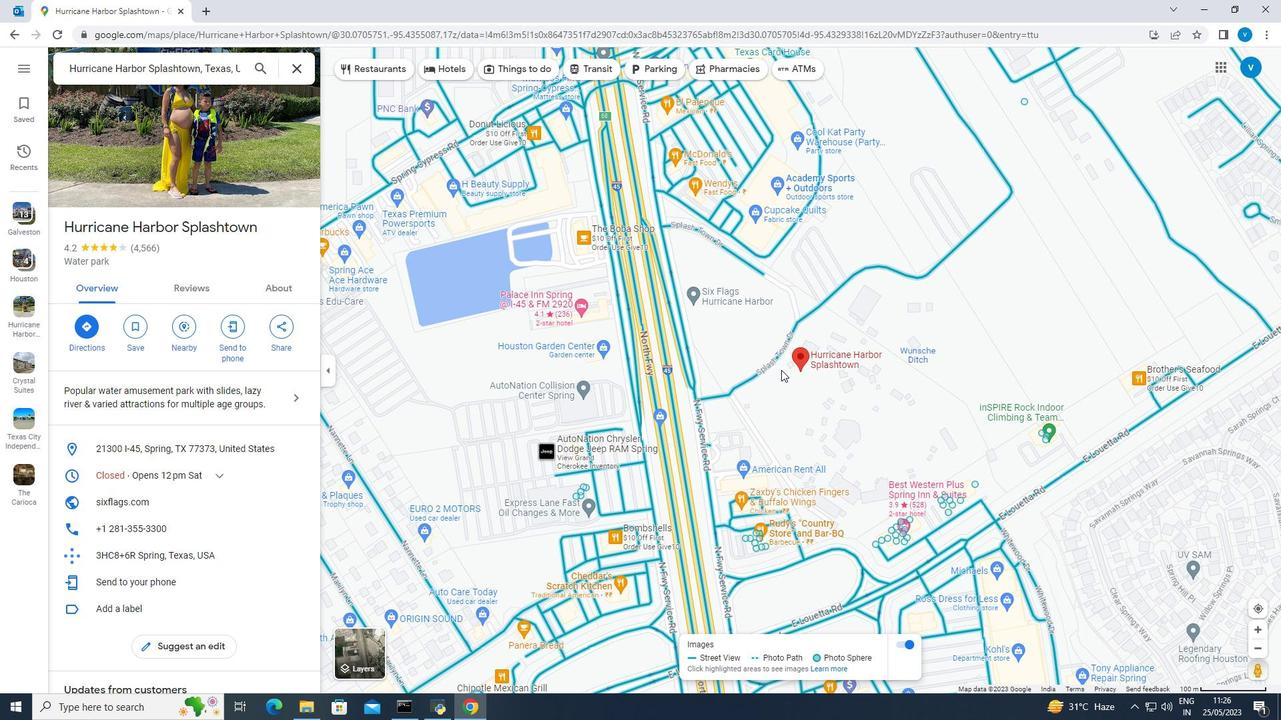 
Action: Mouse scrolled (884, 401) with delta (0, 0)
Screenshot: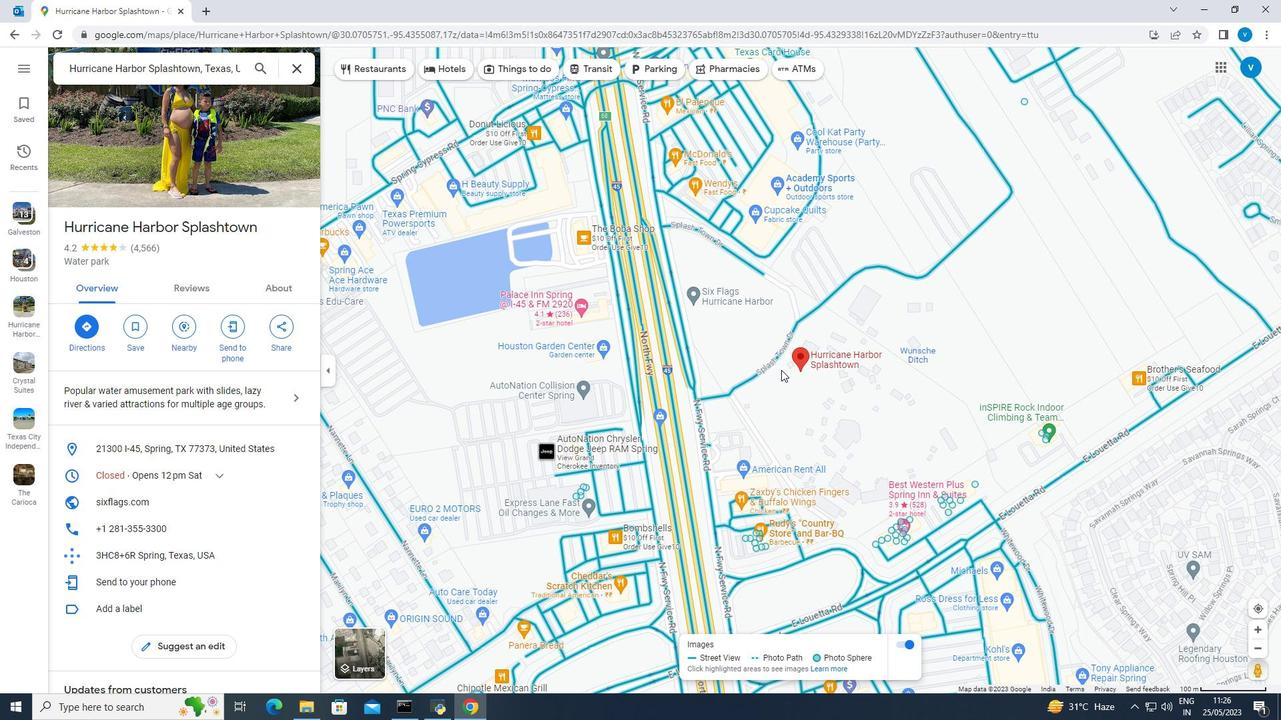 
Action: Mouse moved to (888, 397)
Screenshot: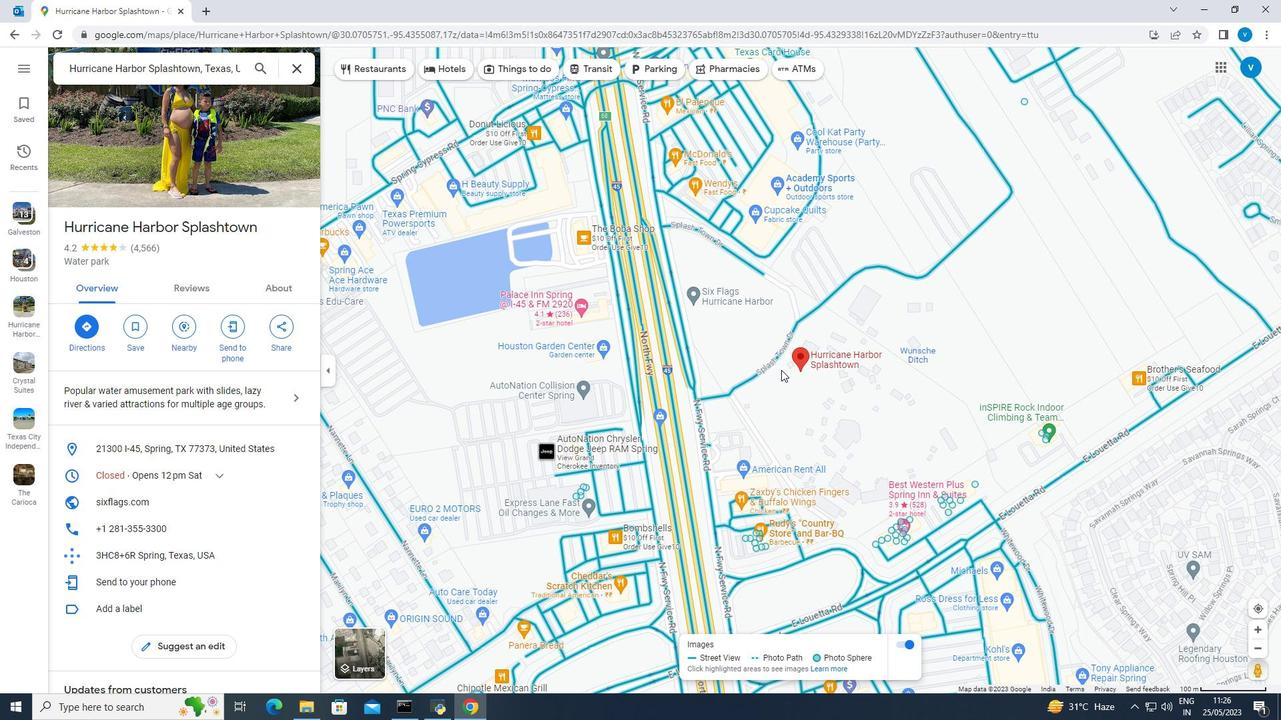 
Action: Mouse scrolled (888, 398) with delta (0, 0)
Screenshot: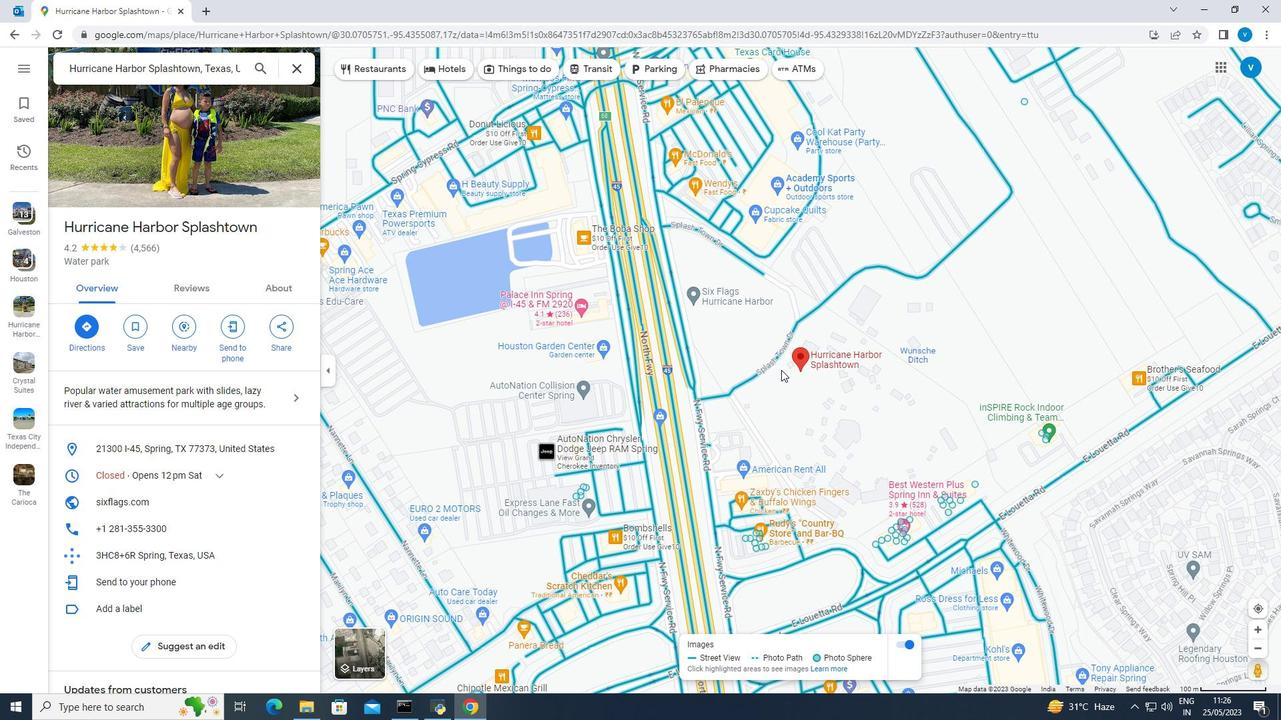 
Action: Mouse moved to (890, 389)
Screenshot: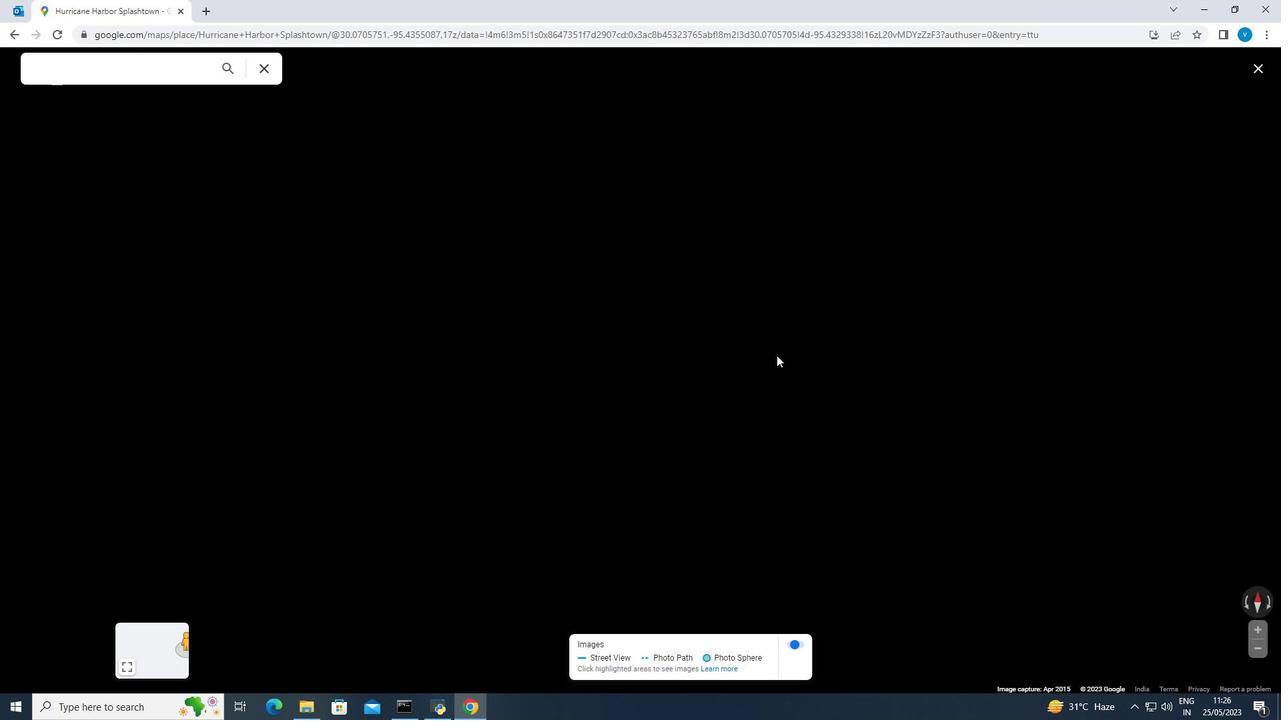 
Action: Mouse scrolled (890, 388) with delta (0, 0)
Screenshot: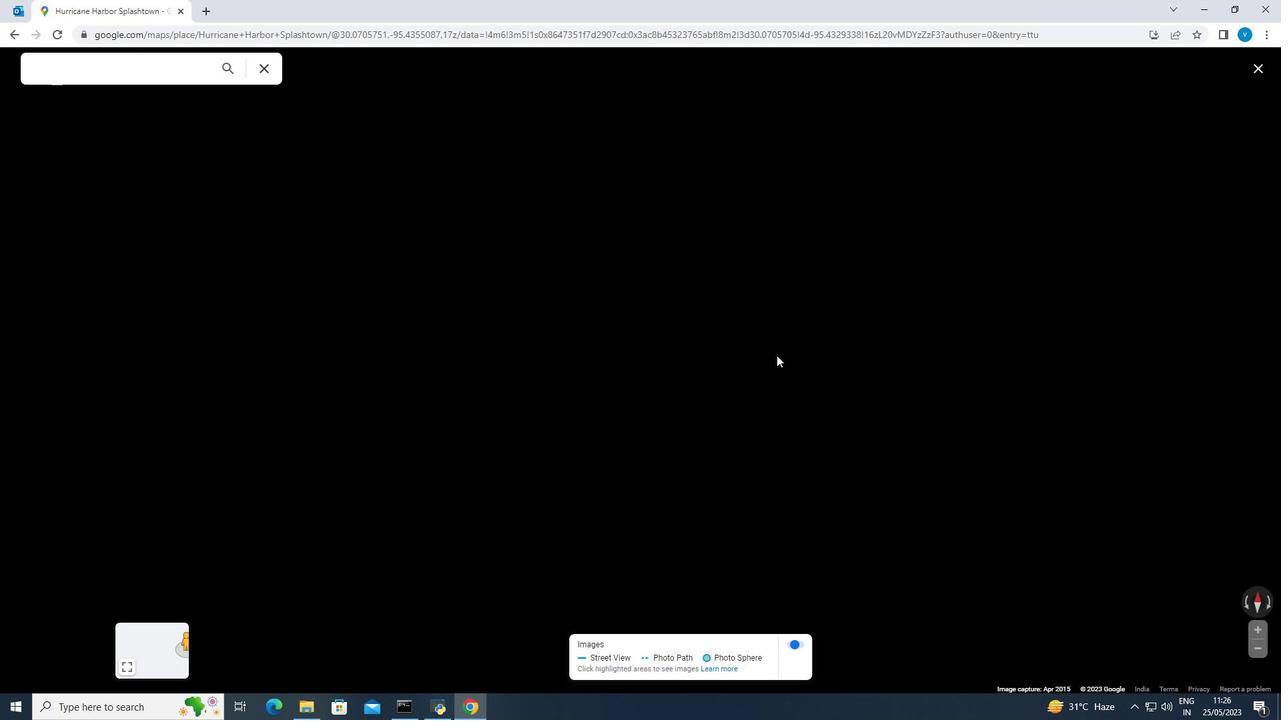 
Action: Mouse moved to (891, 389)
Screenshot: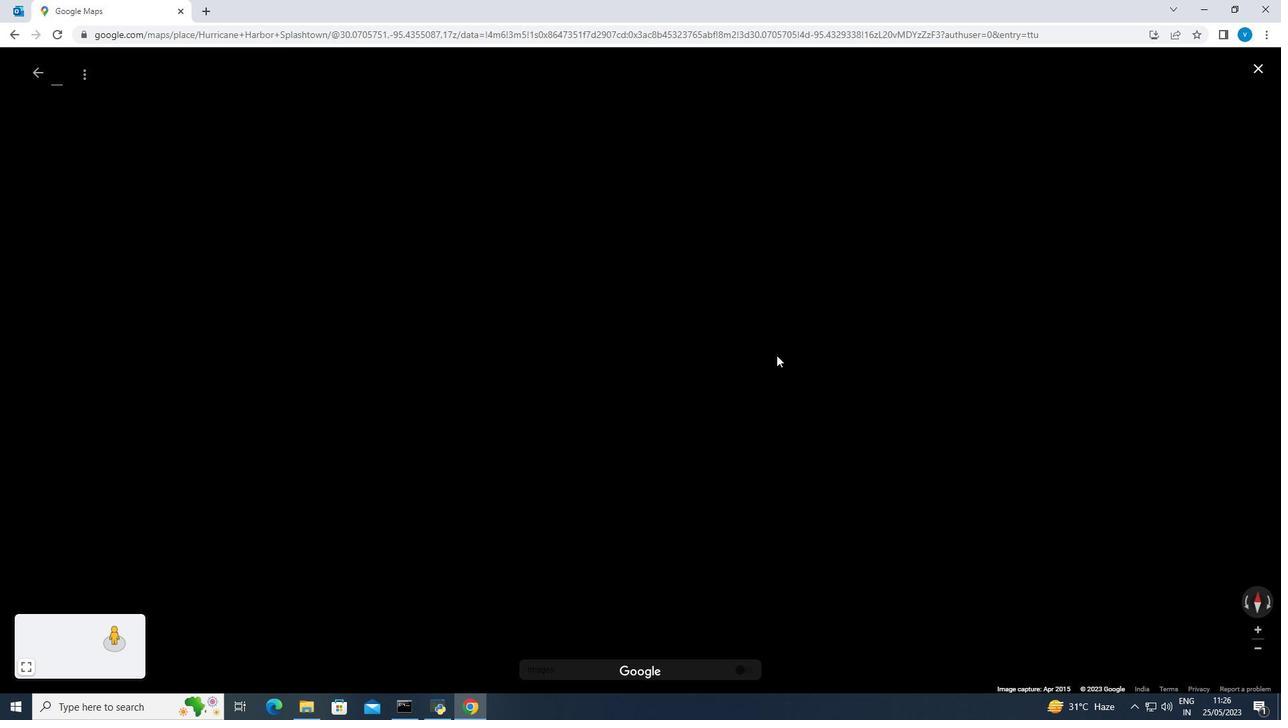 
Action: Mouse scrolled (891, 389) with delta (0, 0)
Screenshot: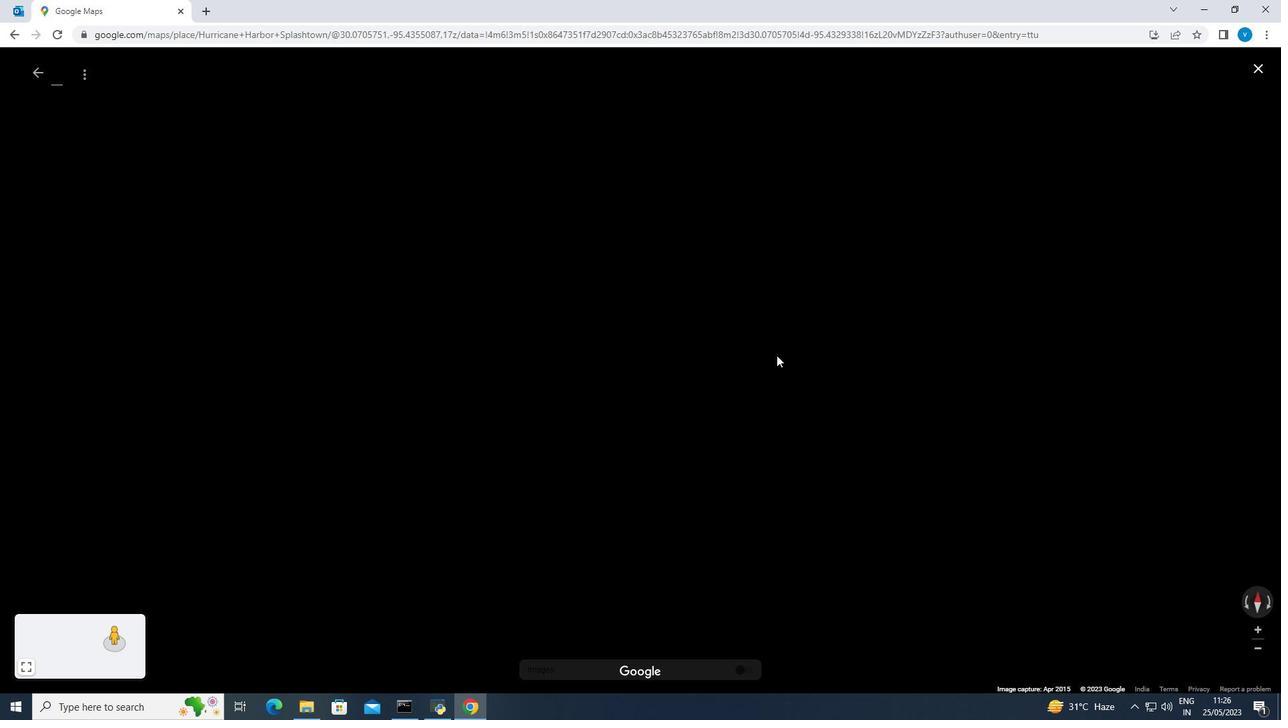 
Action: Mouse moved to (907, 427)
Screenshot: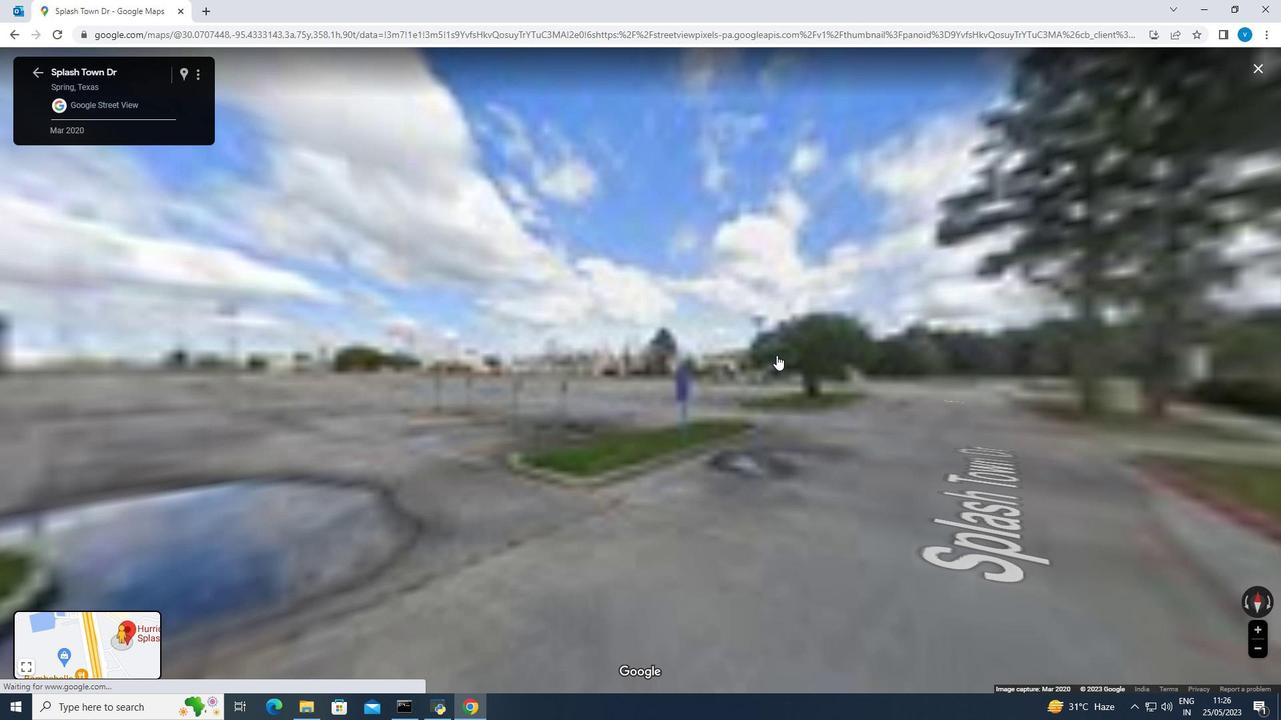 
Action: Mouse scrolled (907, 427) with delta (0, 0)
Screenshot: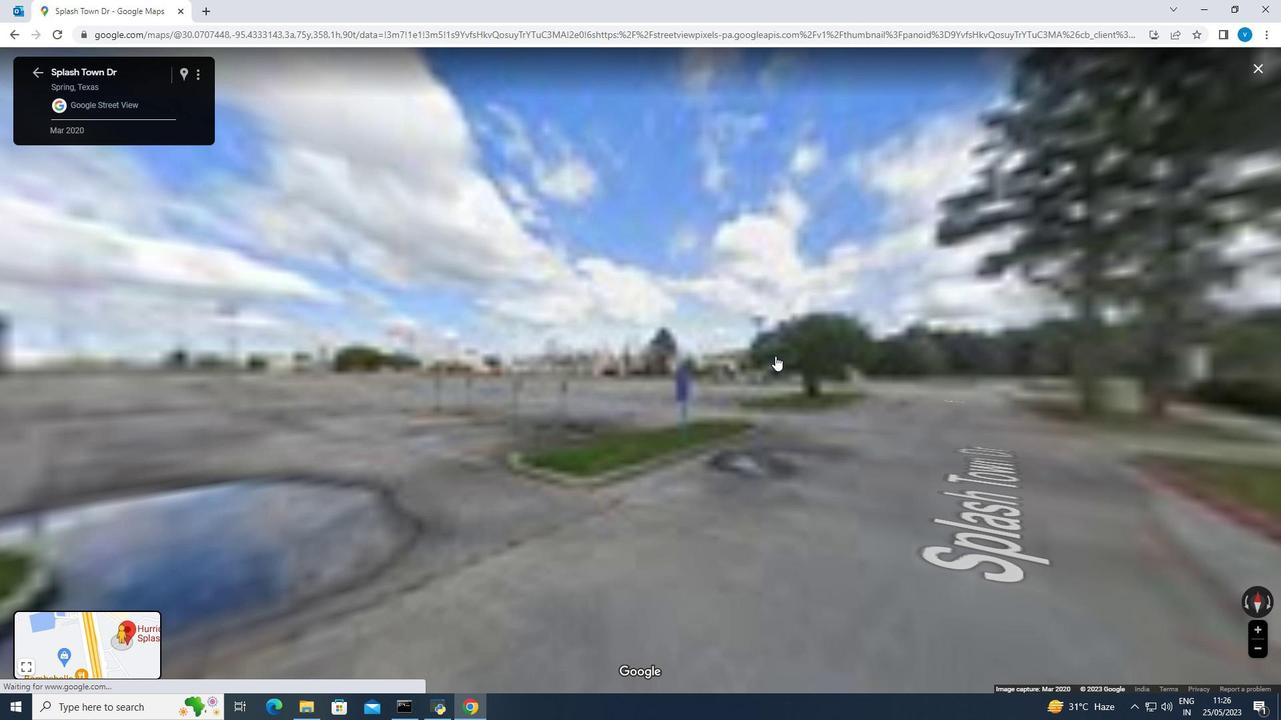 
Action: Mouse scrolled (907, 427) with delta (0, 0)
Screenshot: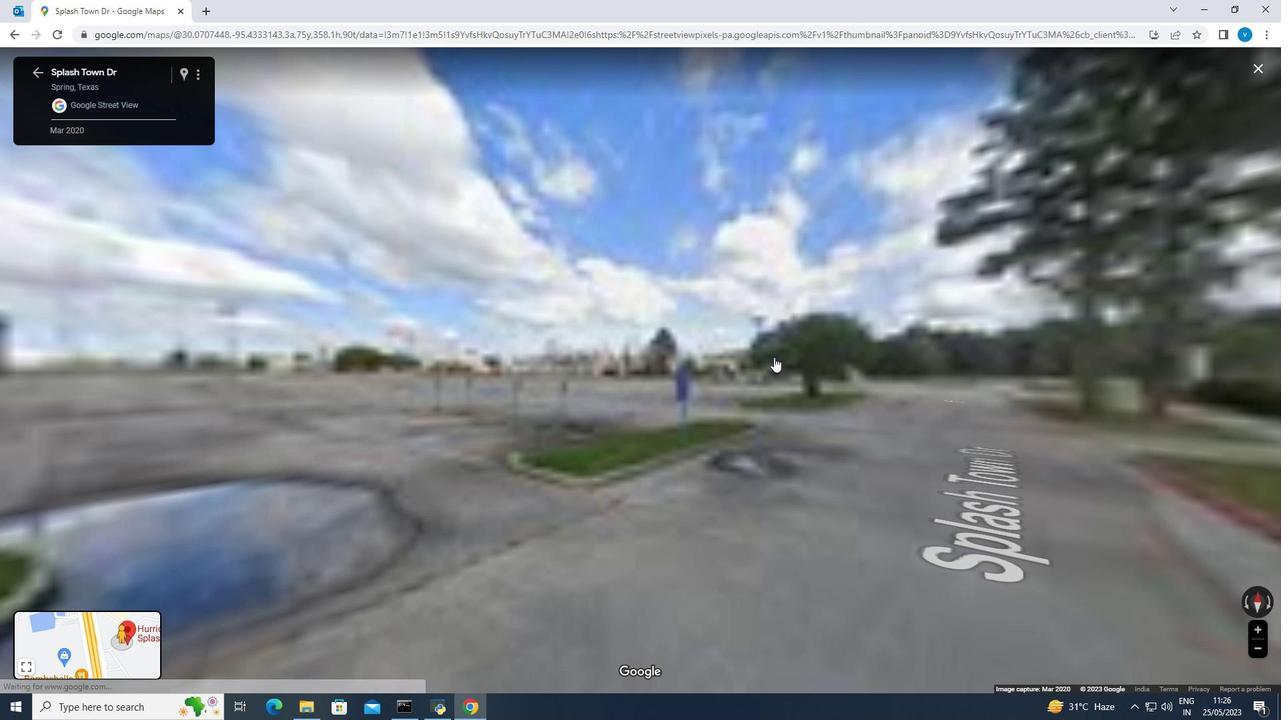 
Action: Mouse moved to (907, 427)
Screenshot: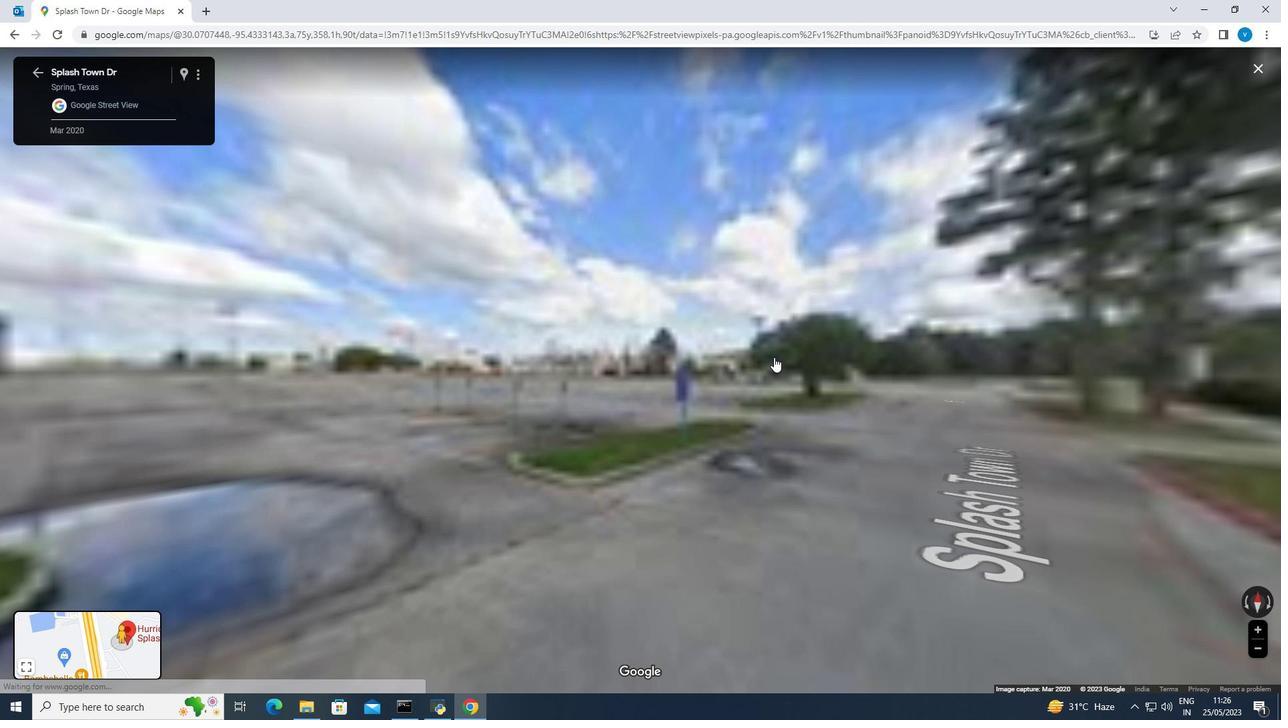 
Action: Mouse scrolled (907, 427) with delta (0, 0)
Screenshot: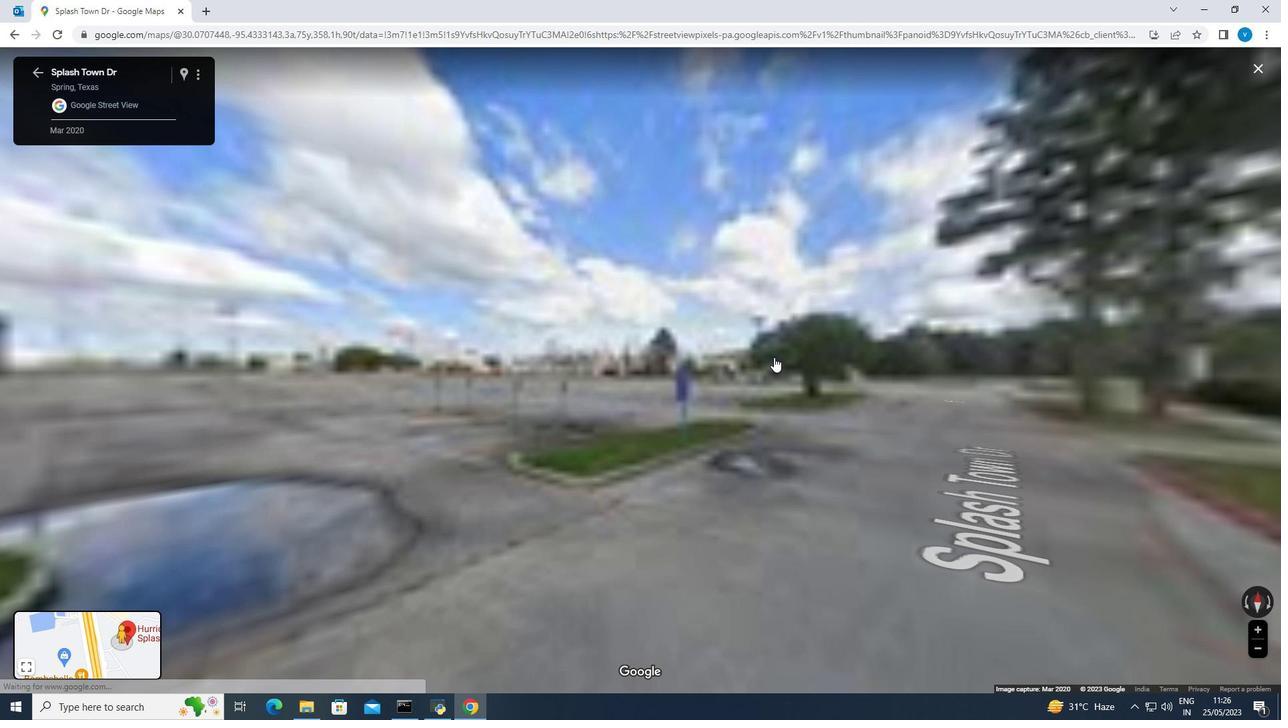 
Action: Mouse moved to (907, 429)
Screenshot: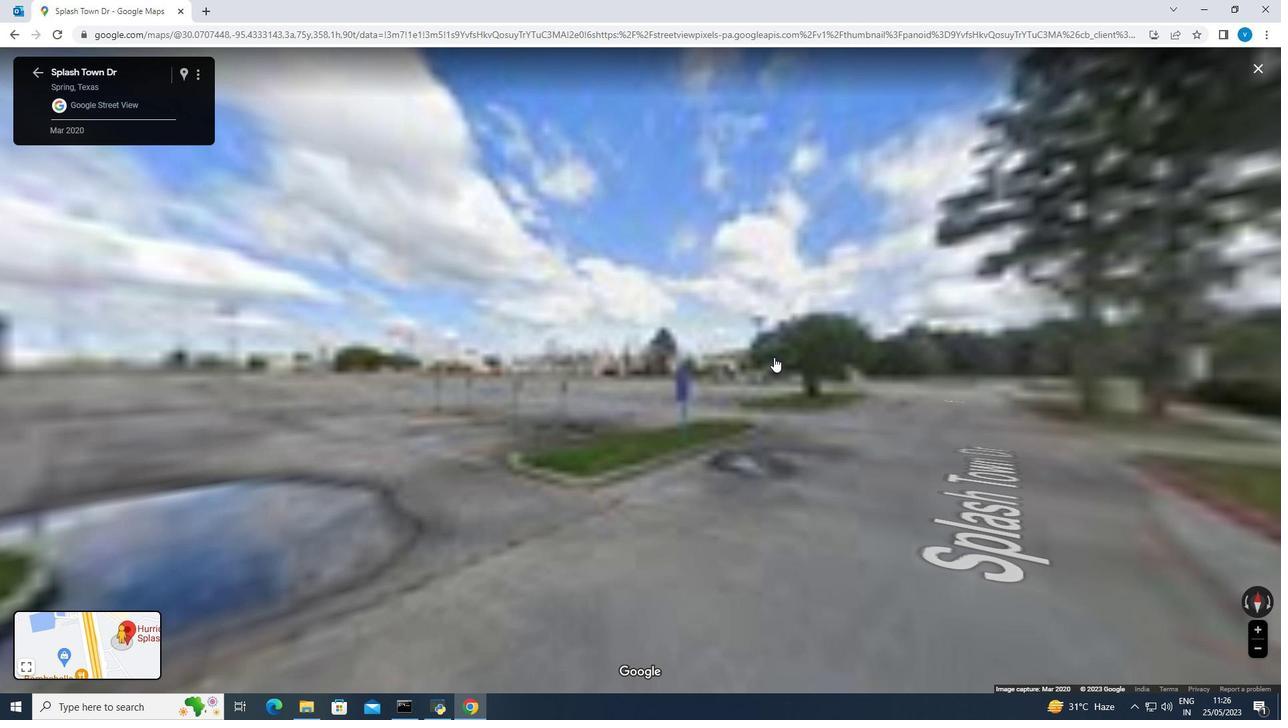 
Action: Mouse scrolled (907, 429) with delta (0, 0)
Screenshot: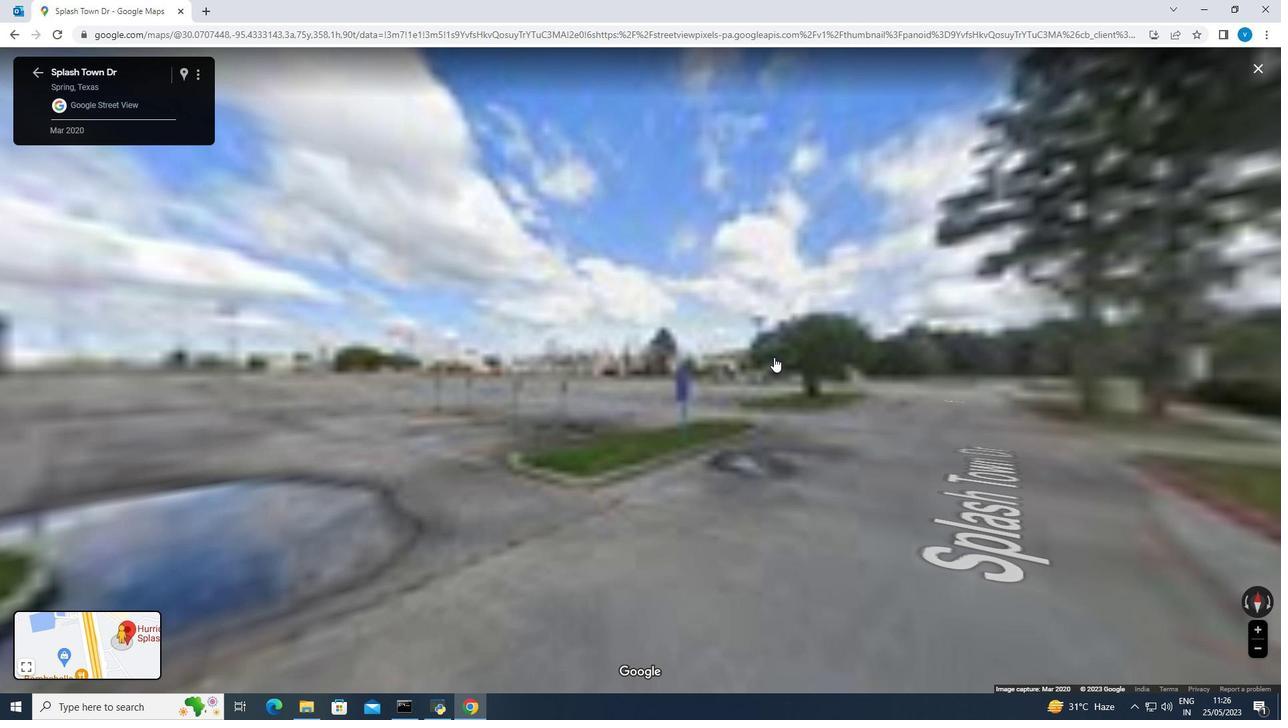 
Action: Mouse moved to (997, 518)
Screenshot: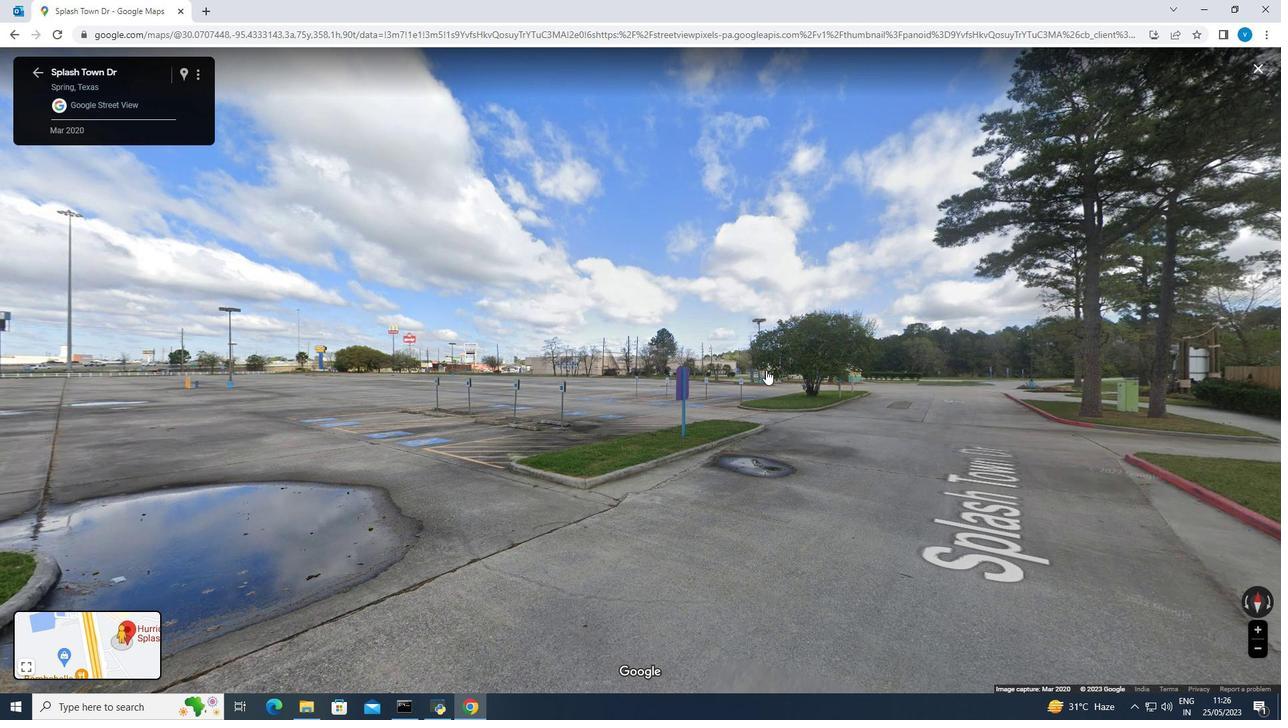 
Action: Mouse scrolled (997, 519) with delta (0, 0)
Screenshot: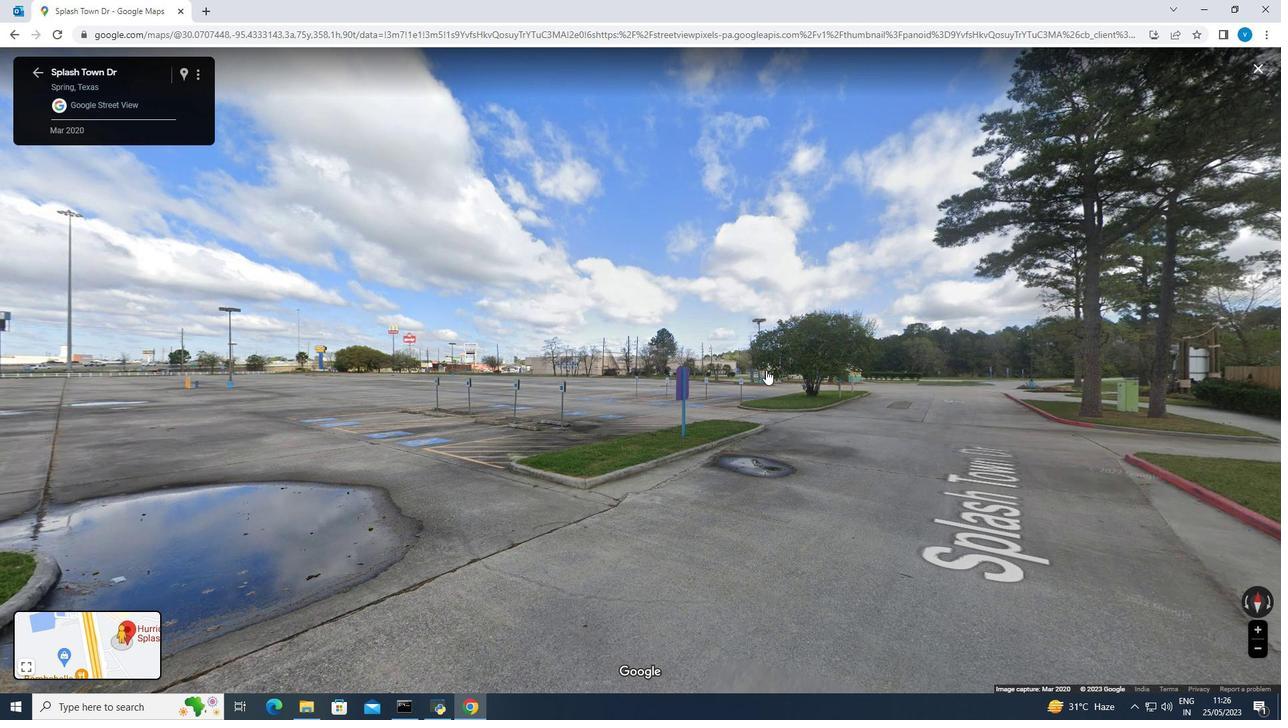 
Action: Mouse scrolled (997, 519) with delta (0, 0)
Screenshot: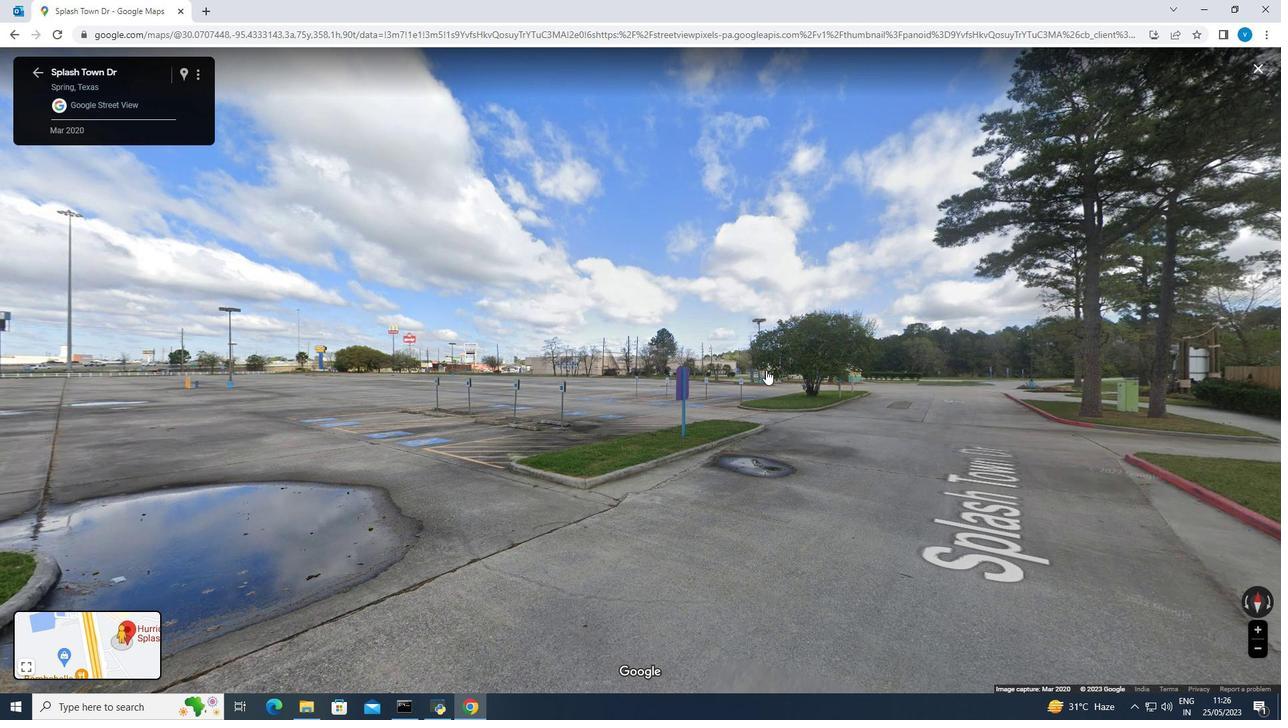 
Action: Mouse moved to (955, 569)
Screenshot: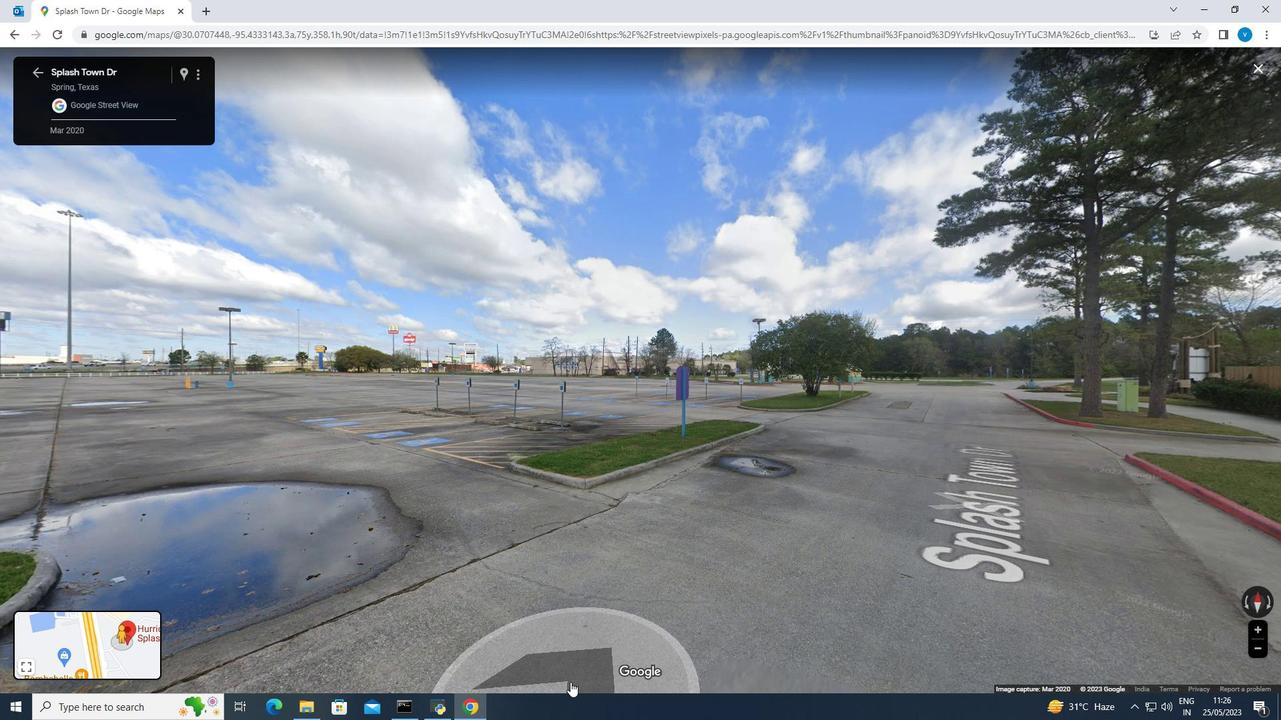 
Action: Mouse pressed left at (955, 569)
Screenshot: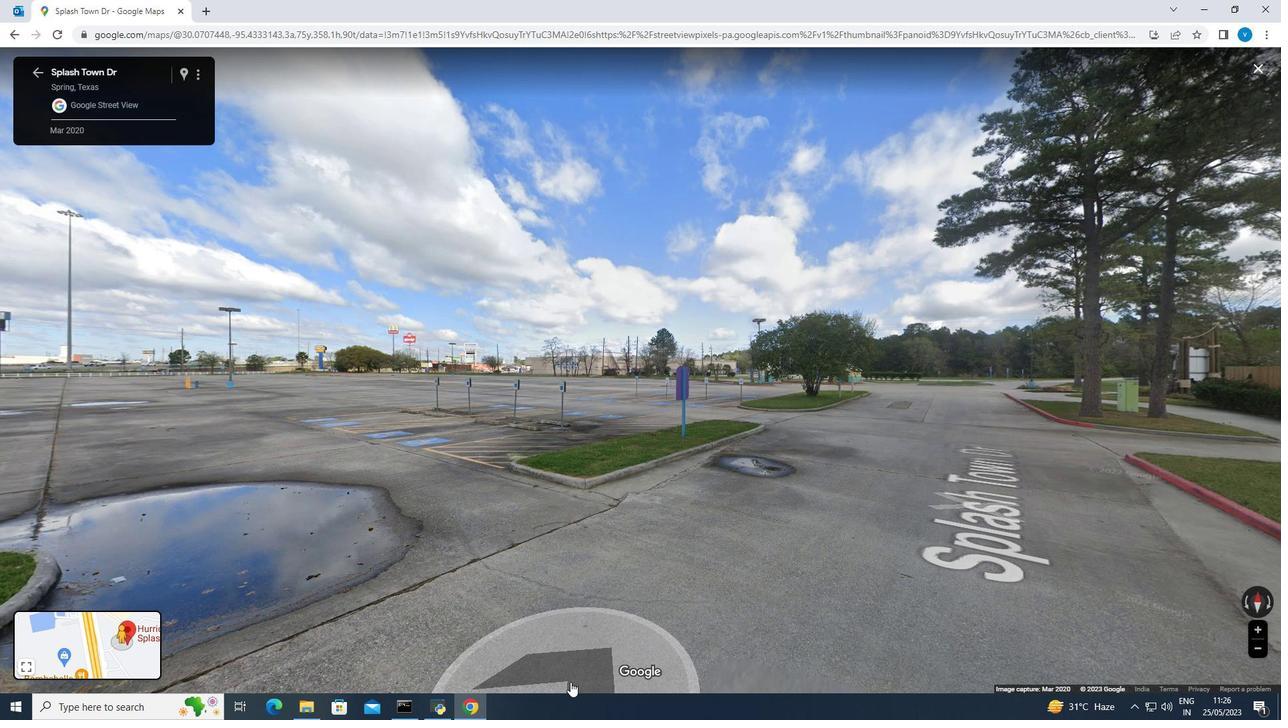 
Action: Mouse moved to (953, 569)
Screenshot: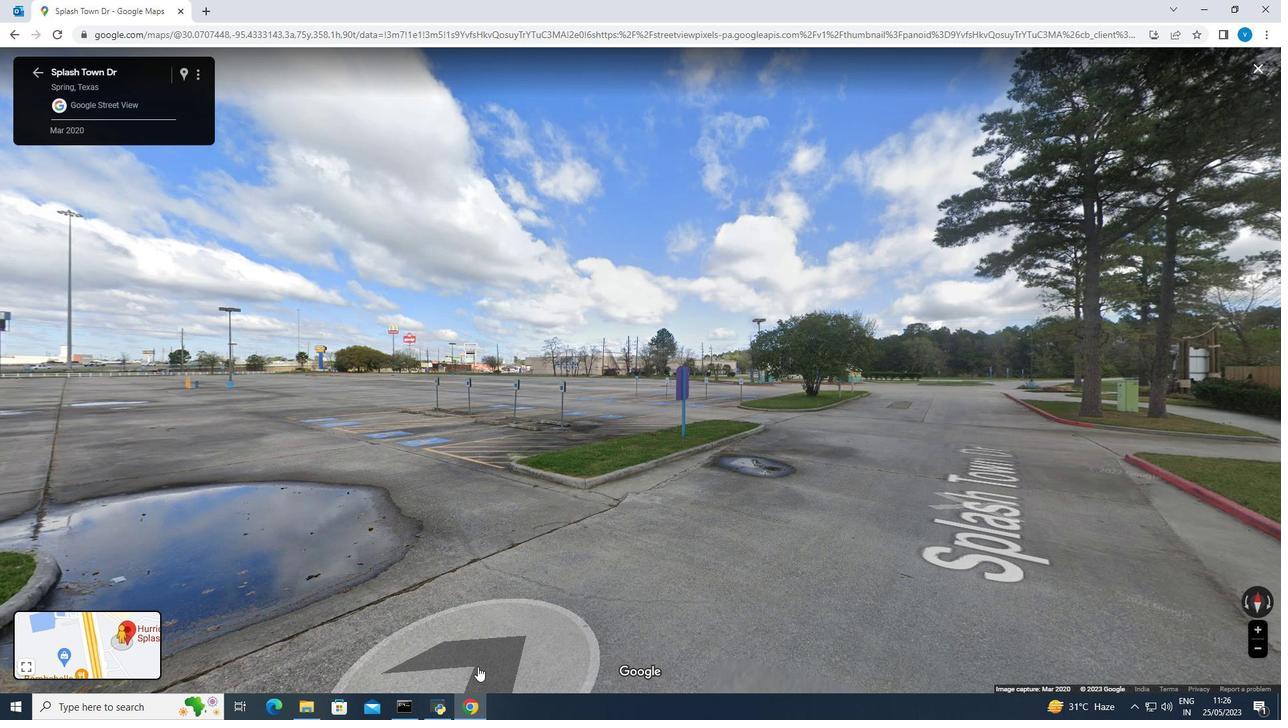
Action: Mouse pressed left at (953, 569)
Screenshot: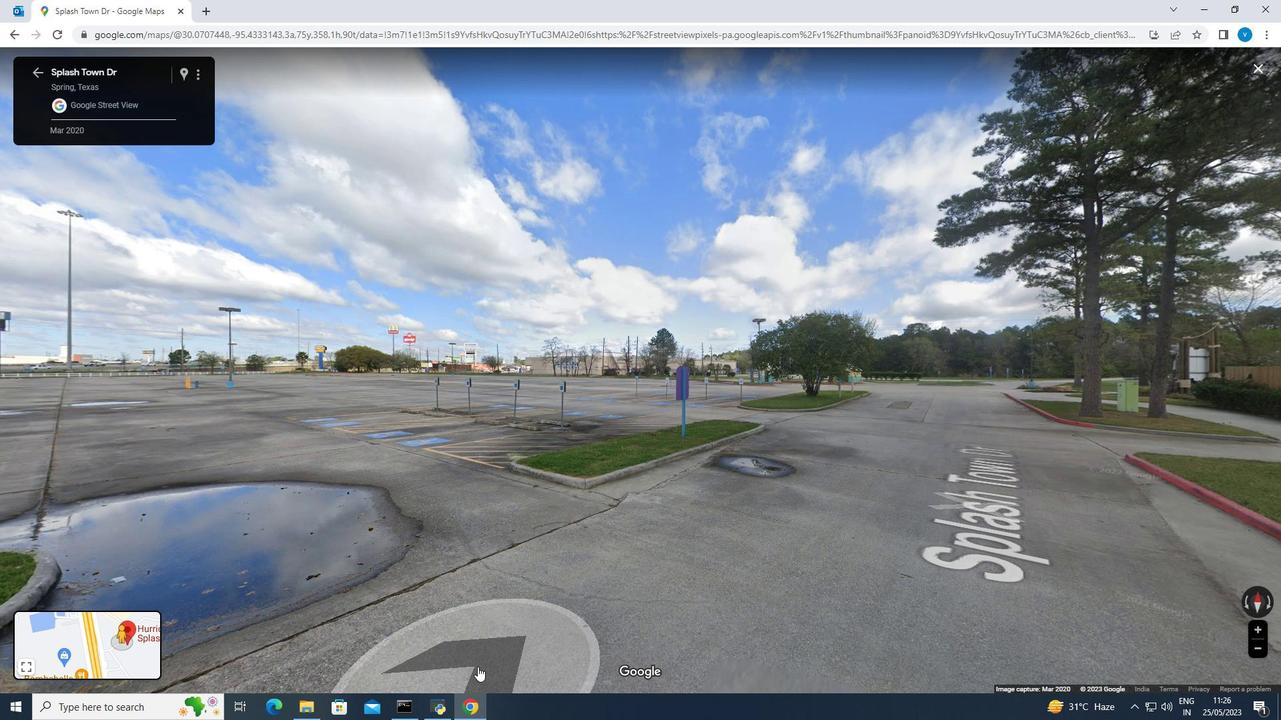
Action: Mouse pressed left at (953, 569)
Screenshot: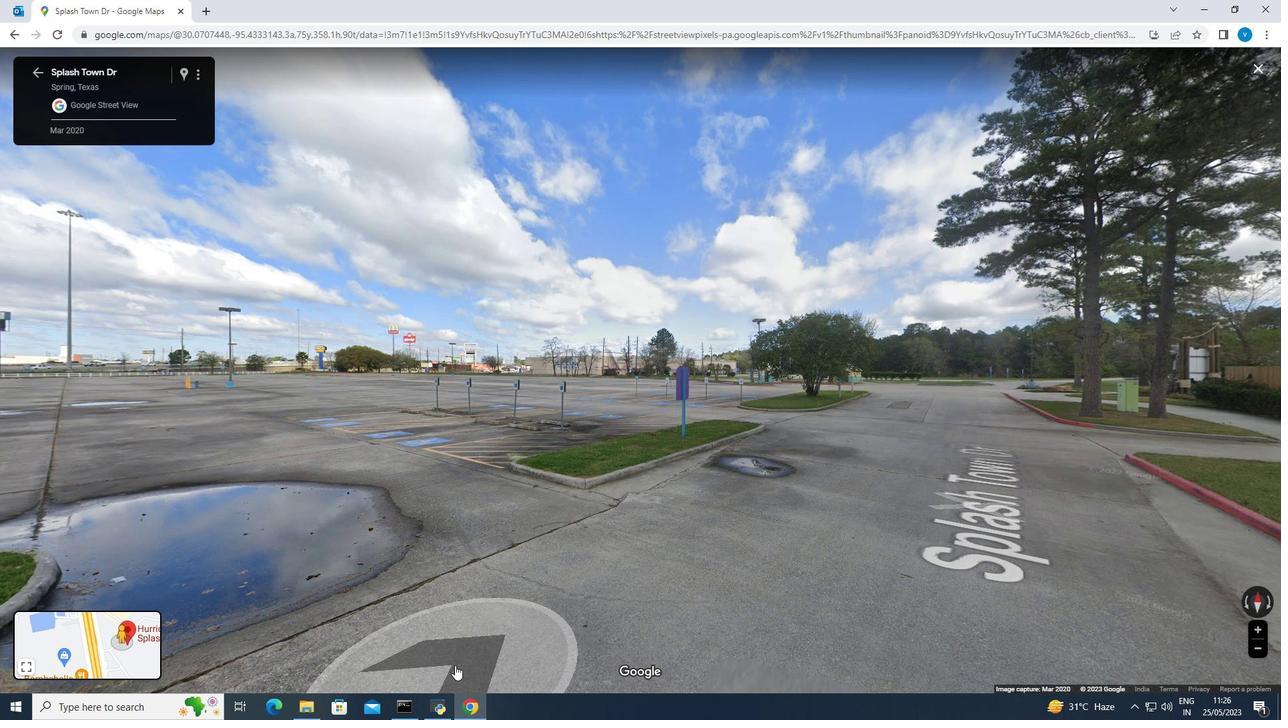 
Action: Mouse pressed left at (953, 569)
Screenshot: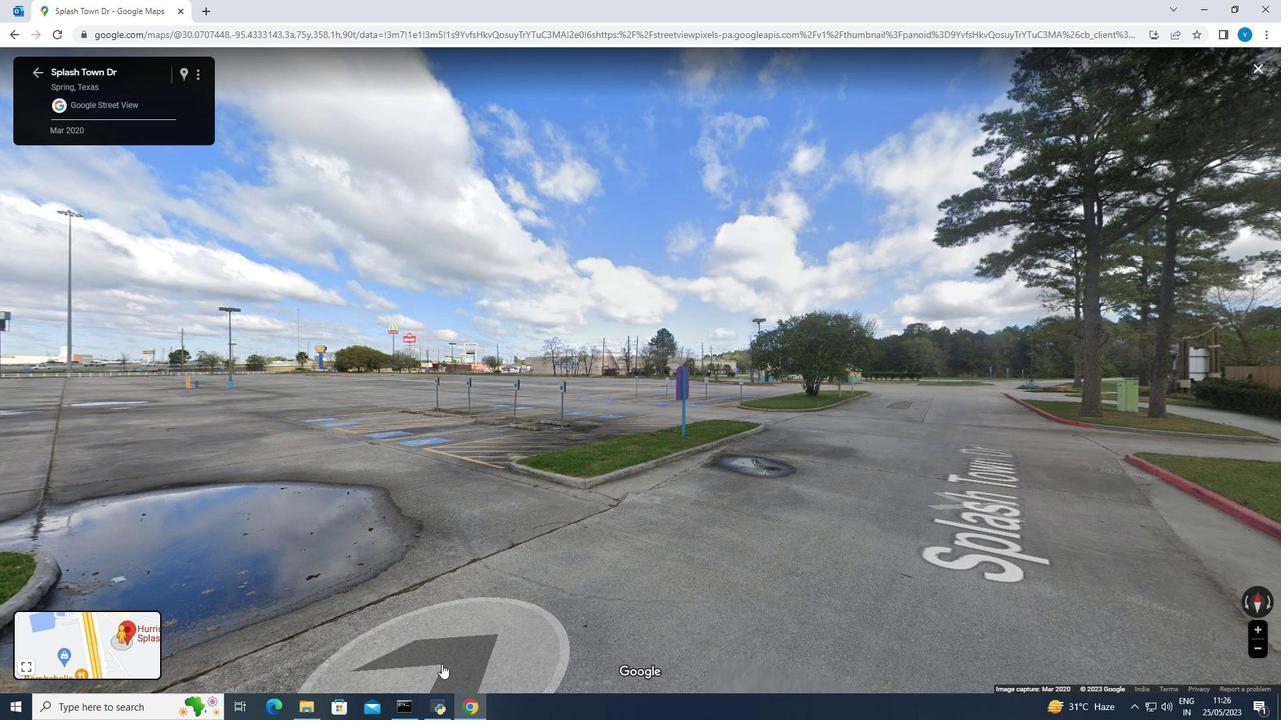 
Action: Mouse pressed left at (953, 569)
Screenshot: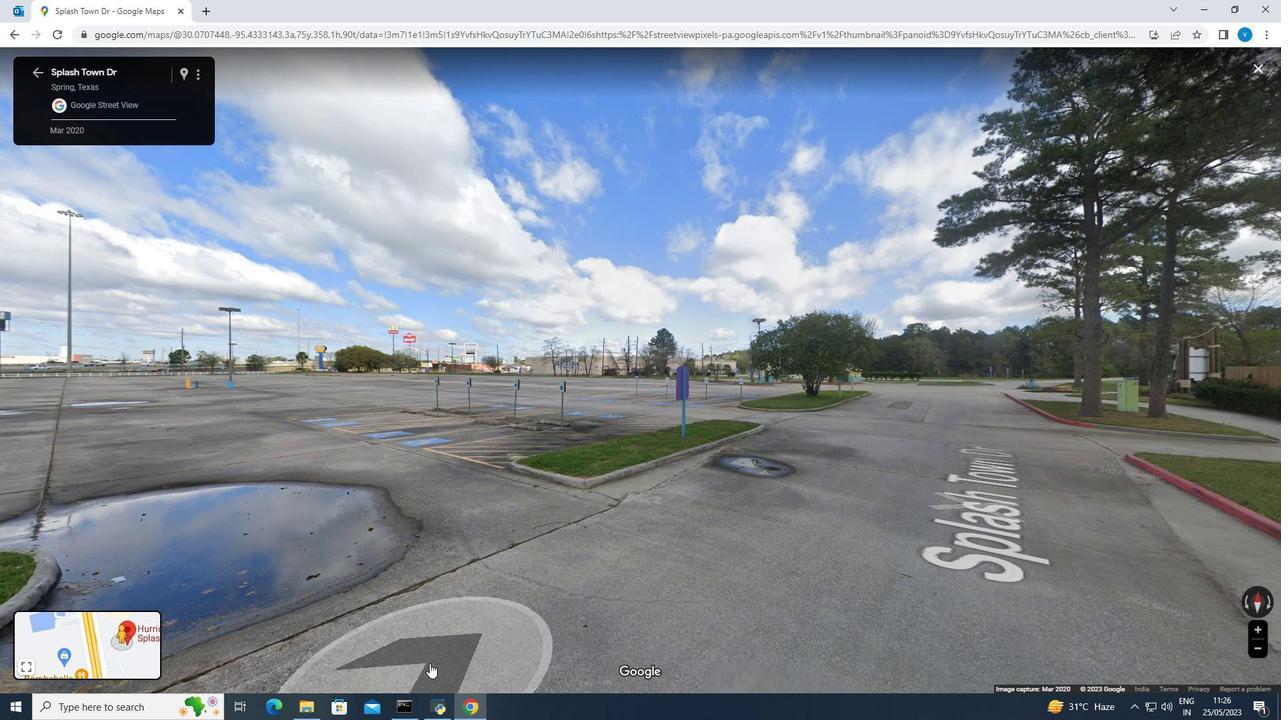 
Action: Mouse moved to (953, 569)
Screenshot: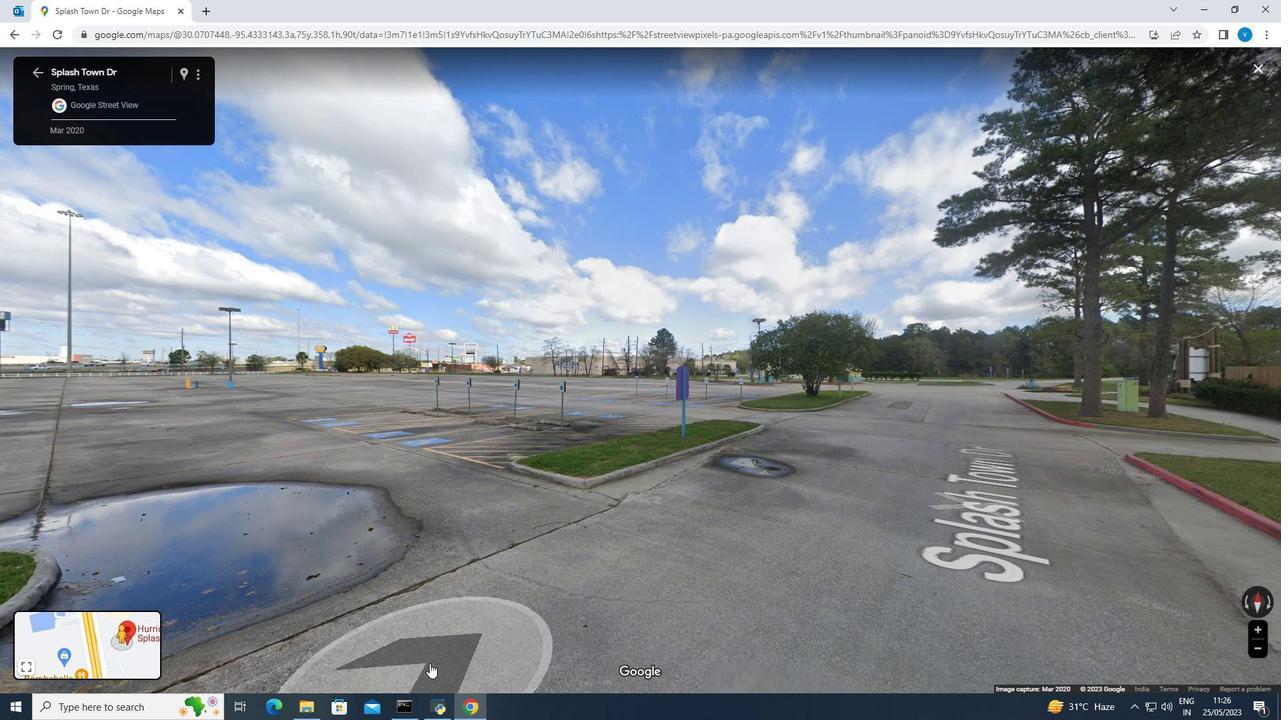 
Action: Mouse pressed left at (953, 569)
Screenshot: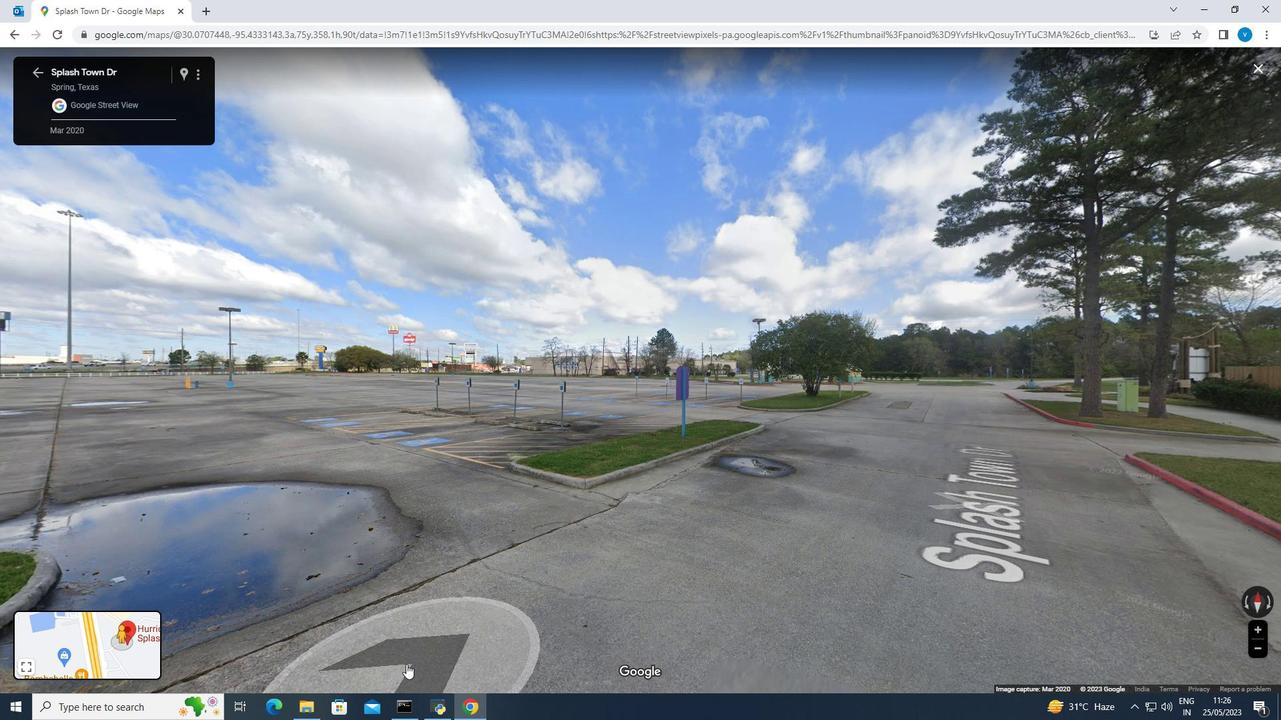 
Action: Mouse moved to (931, 531)
Screenshot: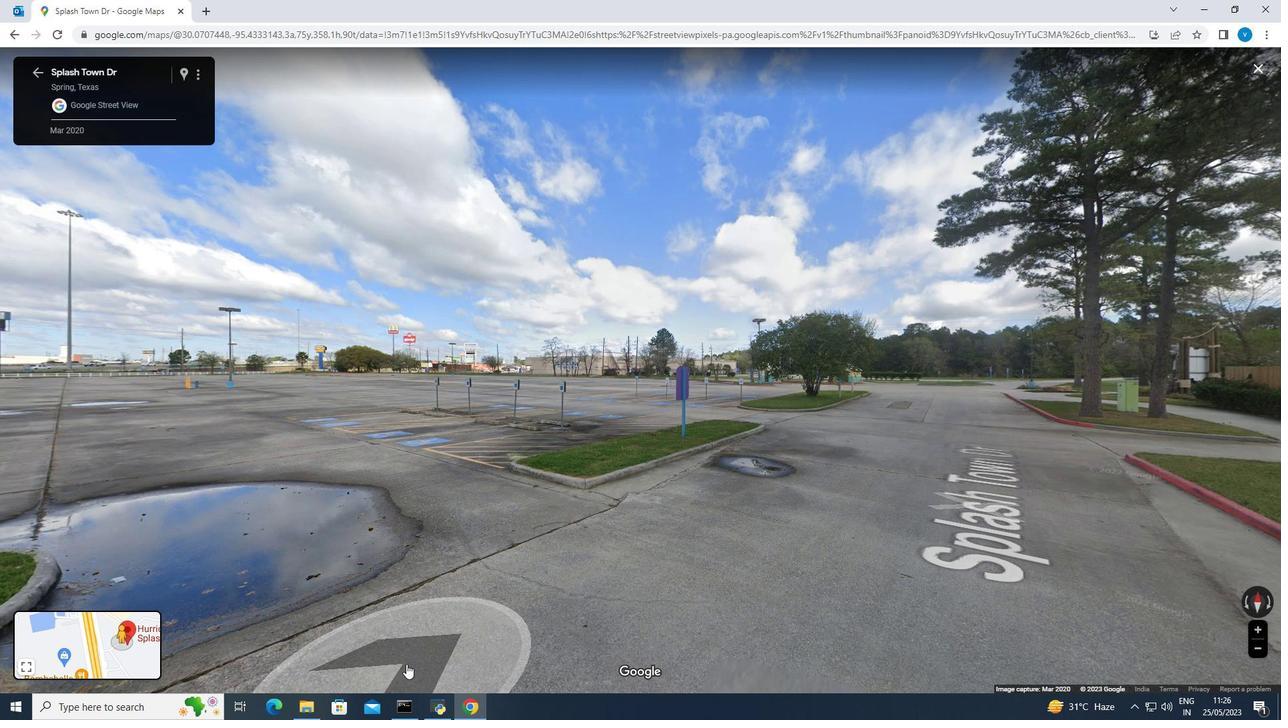 
Action: Mouse scrolled (931, 531) with delta (0, 0)
Screenshot: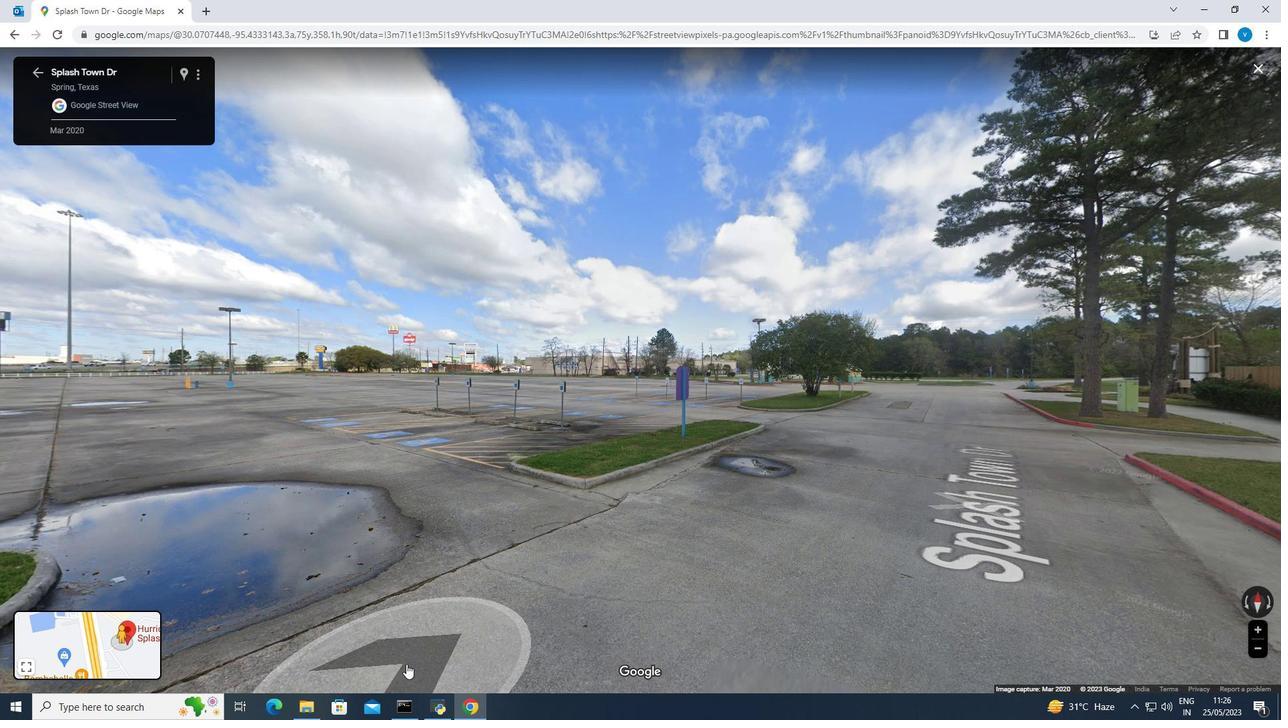 
Action: Mouse moved to (931, 531)
Screenshot: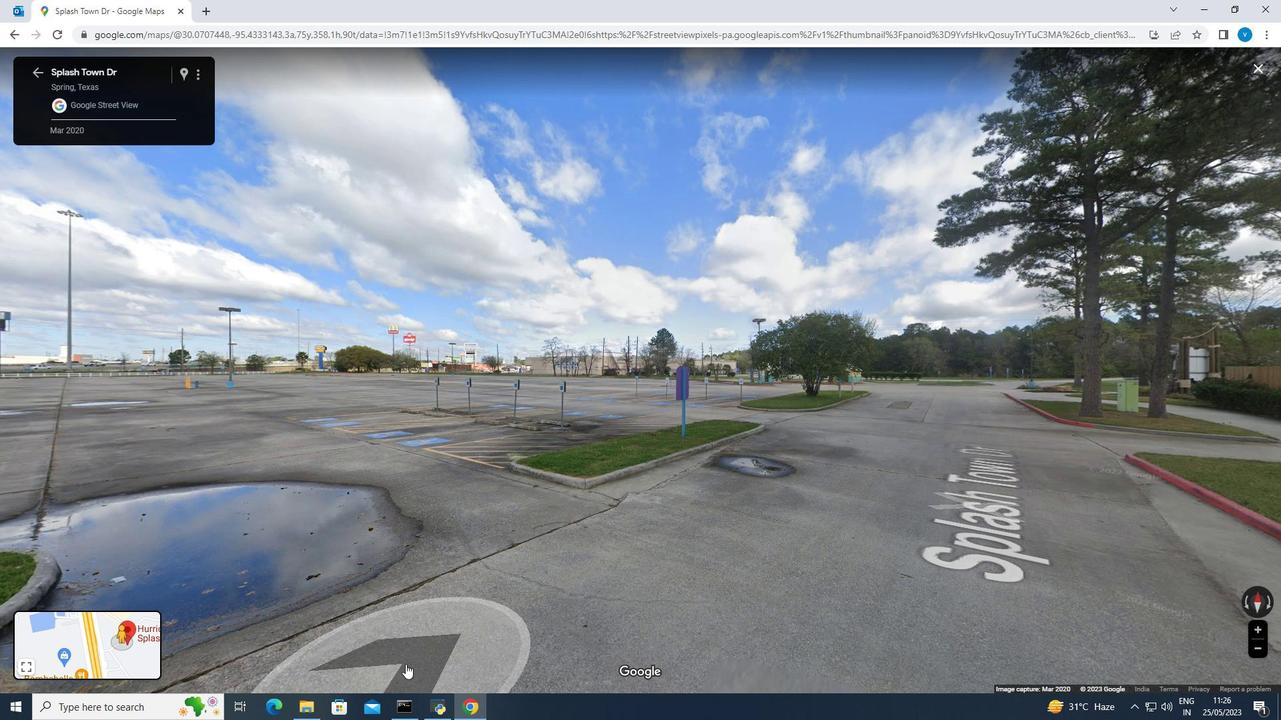 
Action: Mouse scrolled (931, 531) with delta (0, 0)
Screenshot: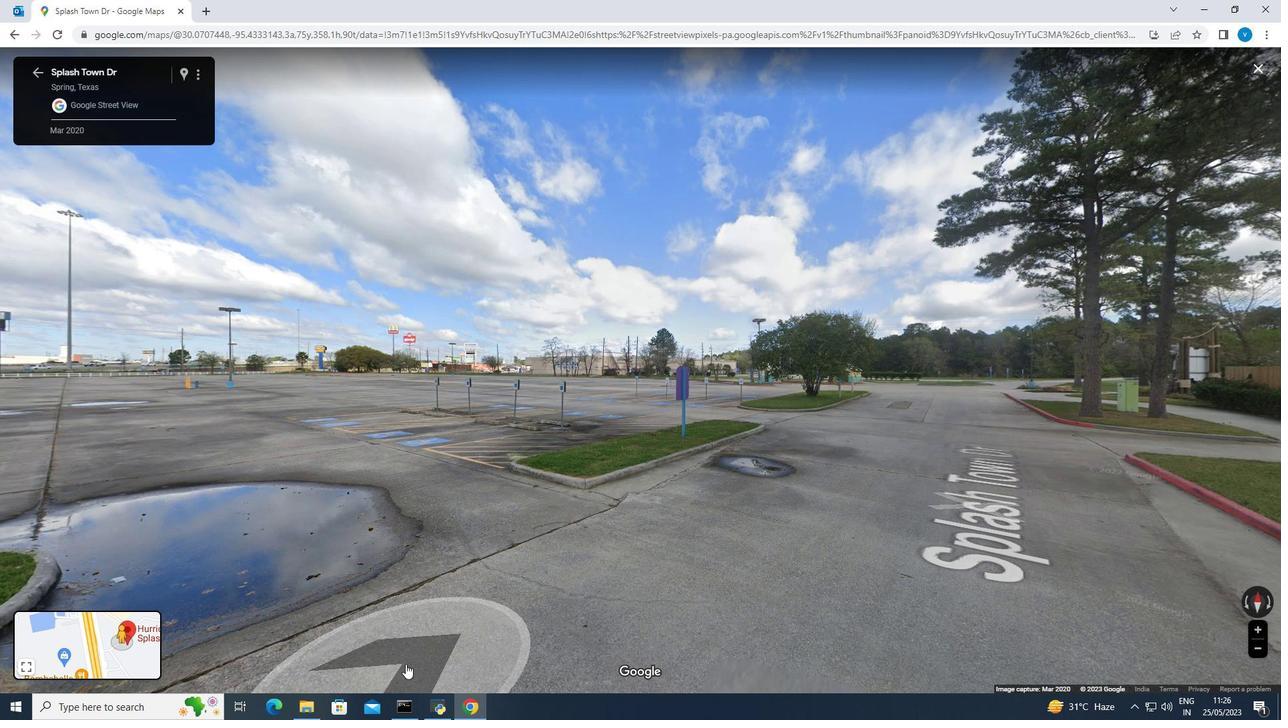
Action: Mouse moved to (974, 536)
Screenshot: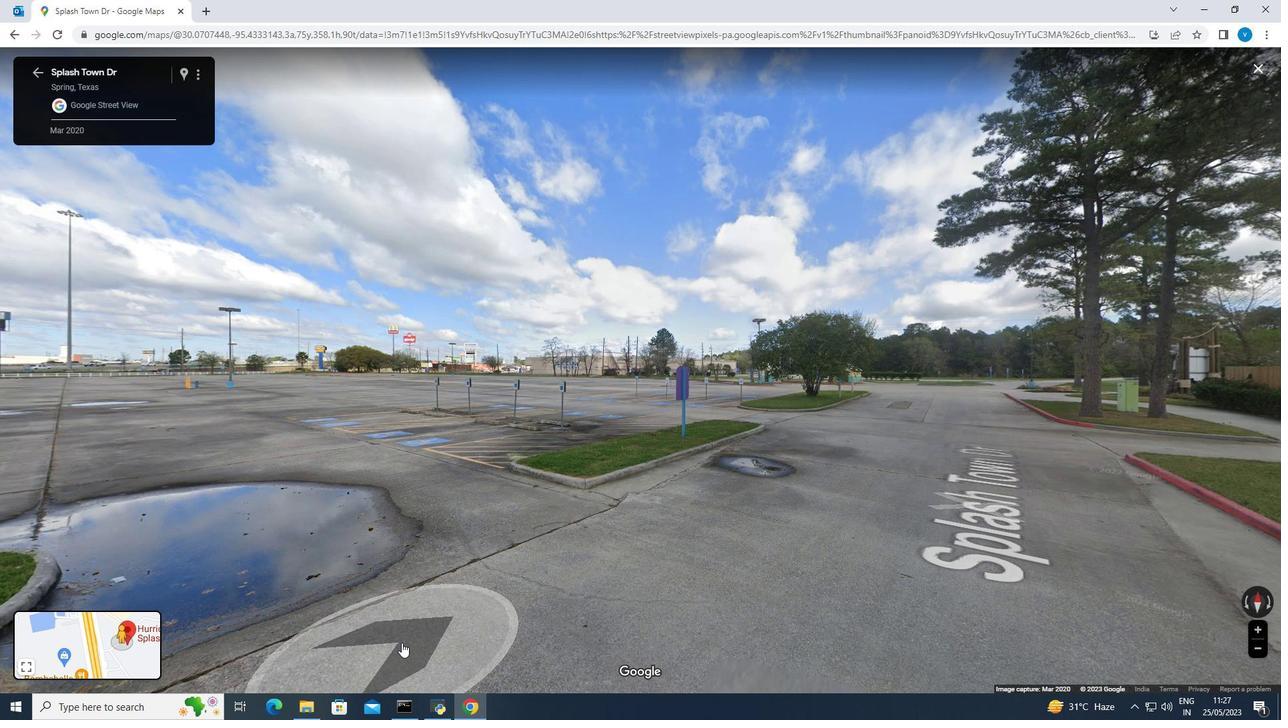 
Action: Mouse pressed left at (974, 536)
Screenshot: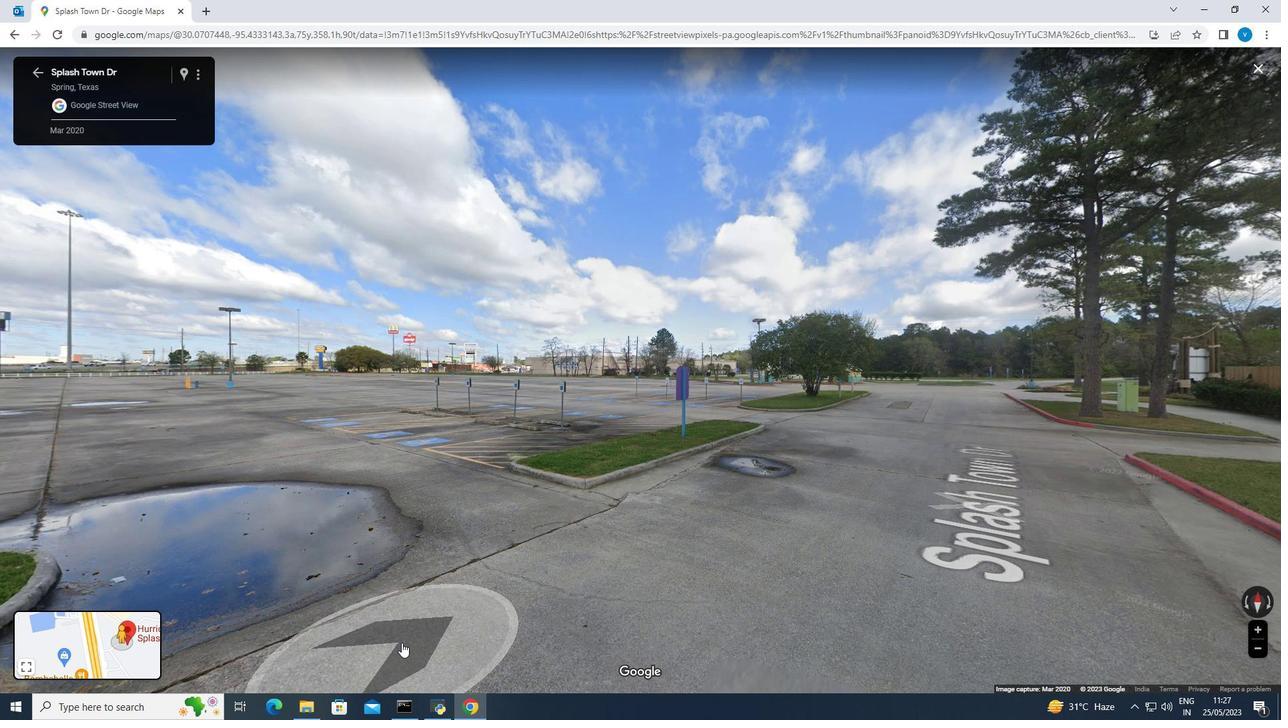 
Action: Mouse pressed left at (974, 536)
Screenshot: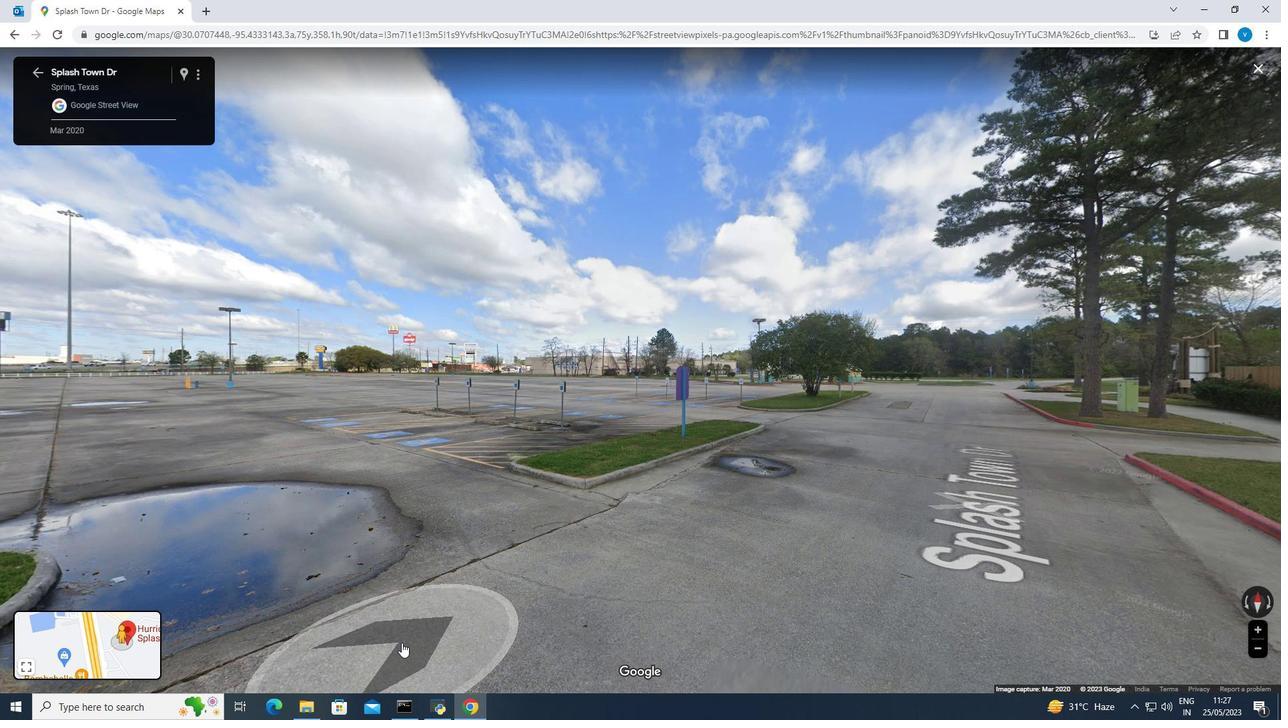 
Action: Mouse pressed left at (974, 536)
Screenshot: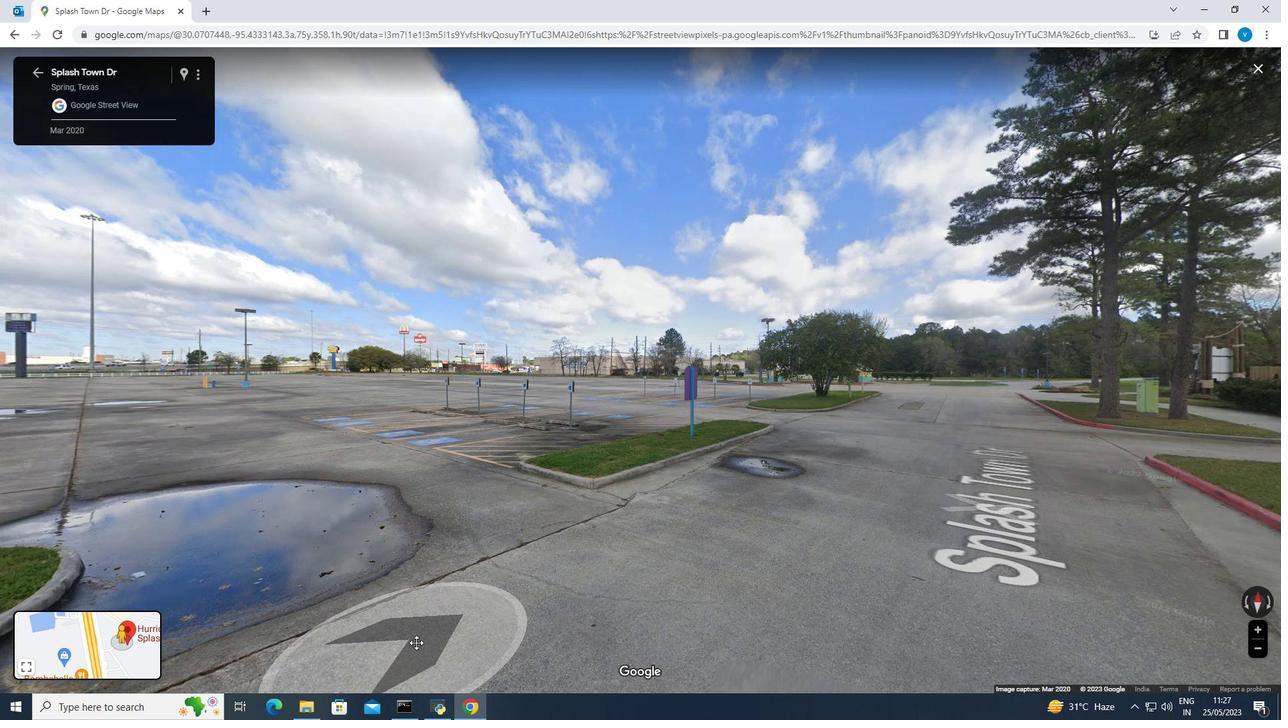 
Action: Mouse pressed left at (974, 536)
Screenshot: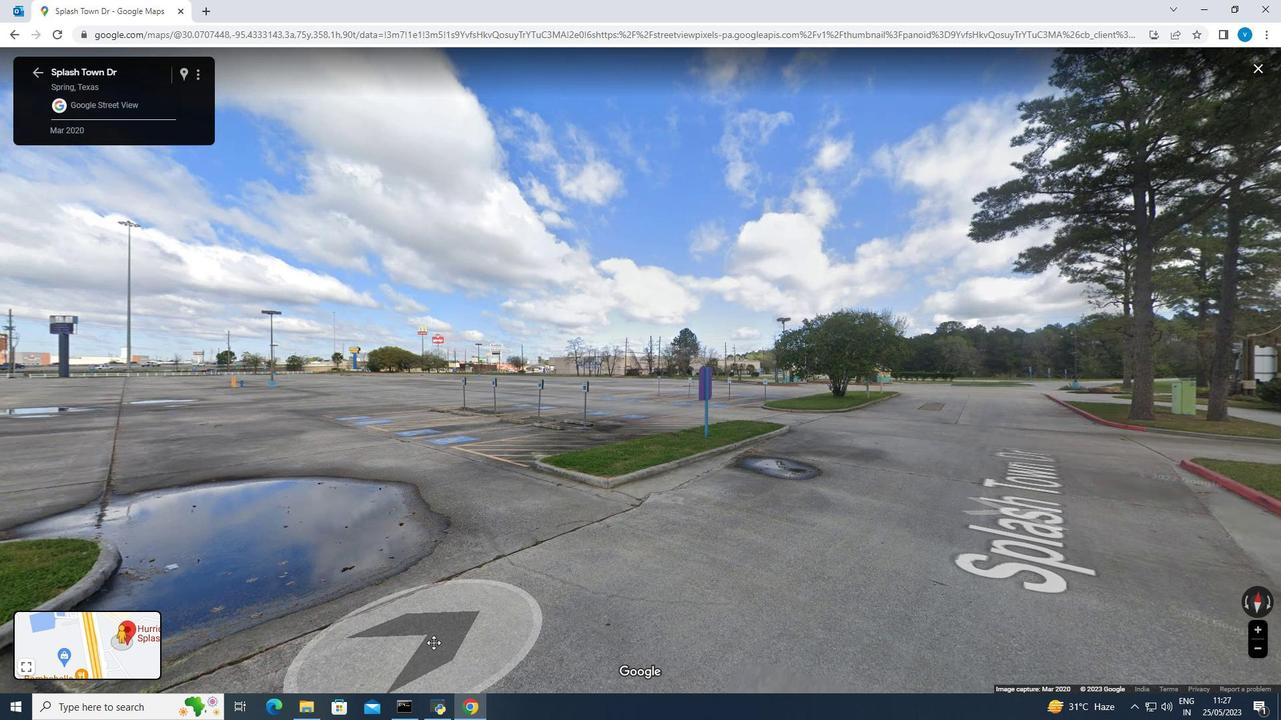 
Action: Mouse moved to (1067, 533)
Screenshot: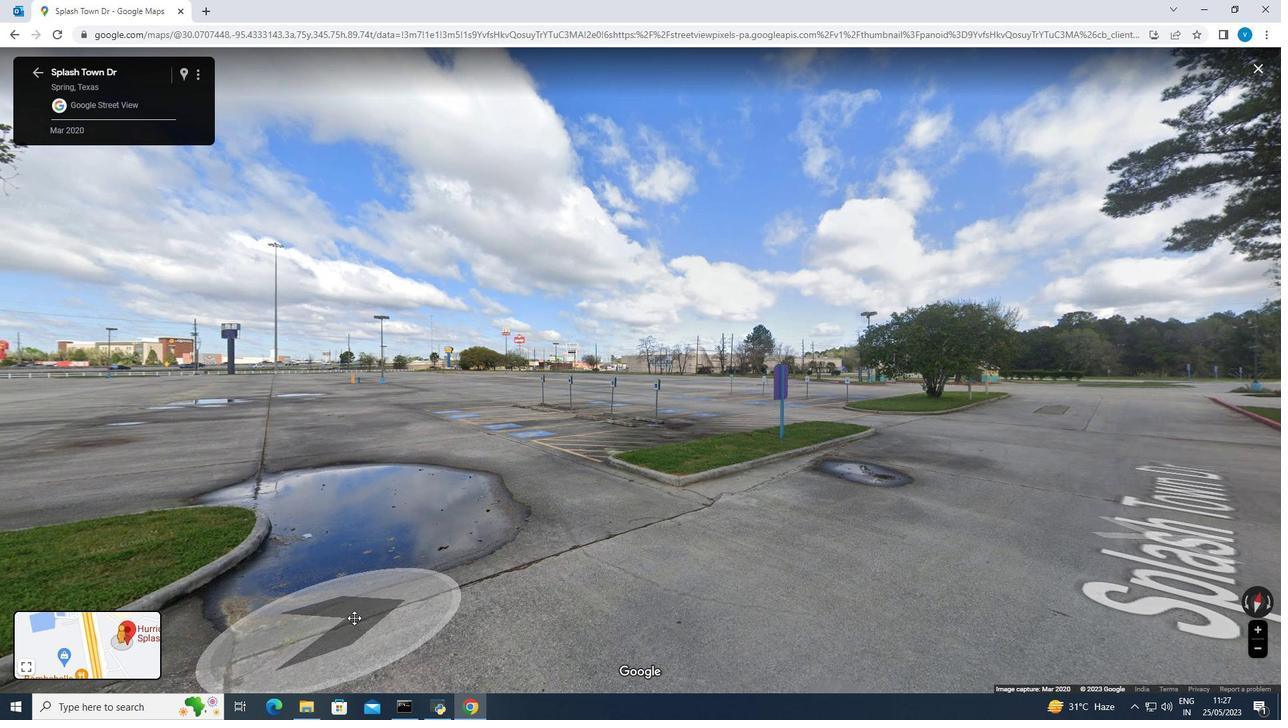 
Action: Key pressed <Key.right><Key.right><Key.right><Key.right><Key.right><Key.right><Key.right><Key.right><Key.right><Key.right><Key.right><Key.right><Key.right><Key.right><Key.right><Key.right><Key.right><Key.right><Key.right><Key.right><Key.right><Key.right><Key.right><Key.right><Key.right><Key.right><Key.right><Key.right><Key.right><Key.right><Key.right><Key.right><Key.right><Key.right><Key.right><Key.right><Key.right><Key.right><Key.right><Key.right><Key.right><Key.right><Key.right><Key.right><Key.right><Key.right><Key.right><Key.right><Key.right><Key.right><Key.right><Key.right><Key.right><Key.right><Key.right><Key.right><Key.right><Key.right><Key.right><Key.right><Key.right><Key.right><Key.right><Key.right><Key.right><Key.right><Key.right><Key.right><Key.right><Key.right><Key.right><Key.right><Key.right><Key.right><Key.right><Key.right><Key.right><Key.right>
Screenshot: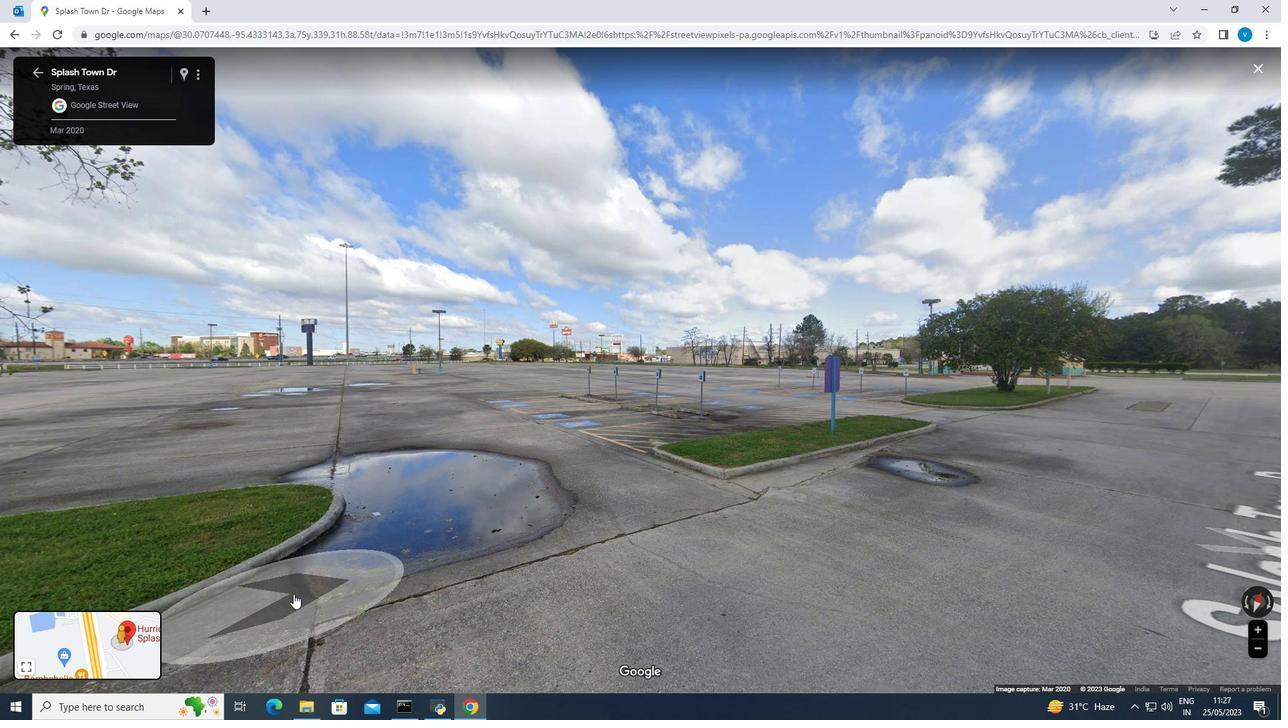 
Action: Mouse moved to (1073, 533)
Screenshot: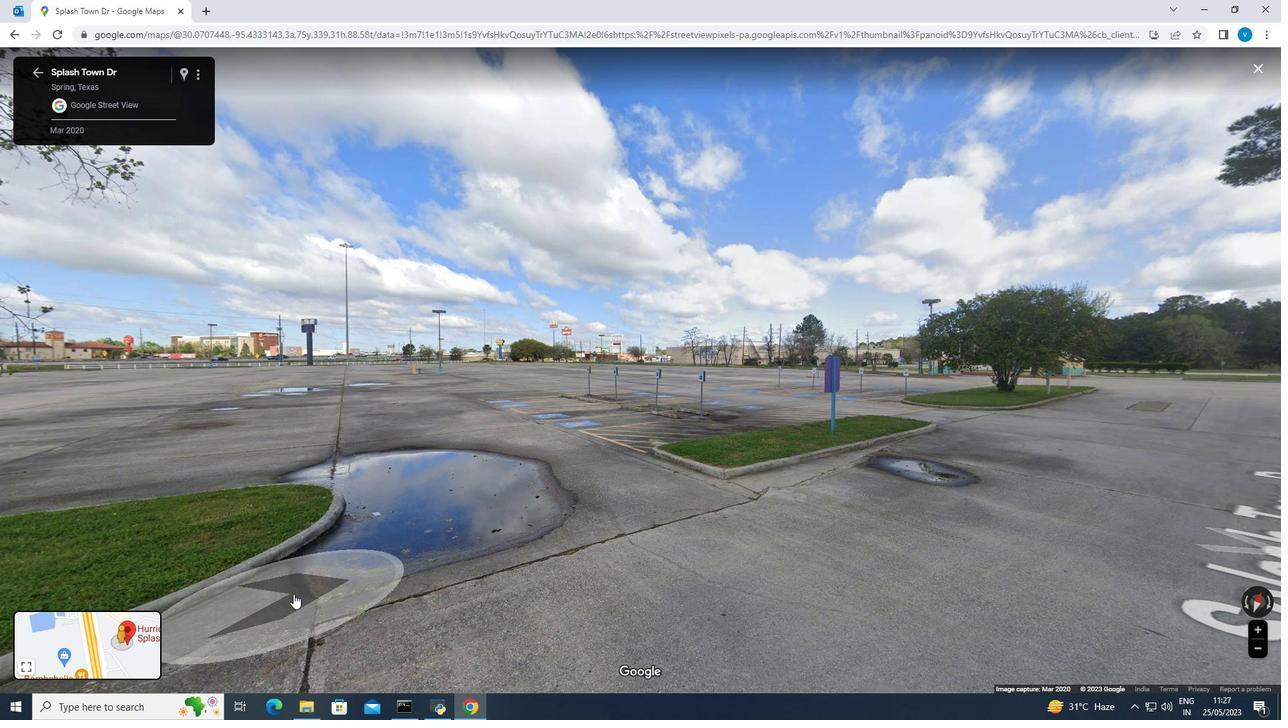 
Action: Key pressed <Key.right><Key.right><Key.right><Key.right><Key.right><Key.right><Key.right><Key.right><Key.right><Key.right><Key.right><Key.right><Key.right><Key.right><Key.right><Key.right><Key.right><Key.right><Key.right><Key.right><Key.right><Key.right><Key.right><Key.right><Key.right><Key.right><Key.right><Key.right><Key.right><Key.right>
Screenshot: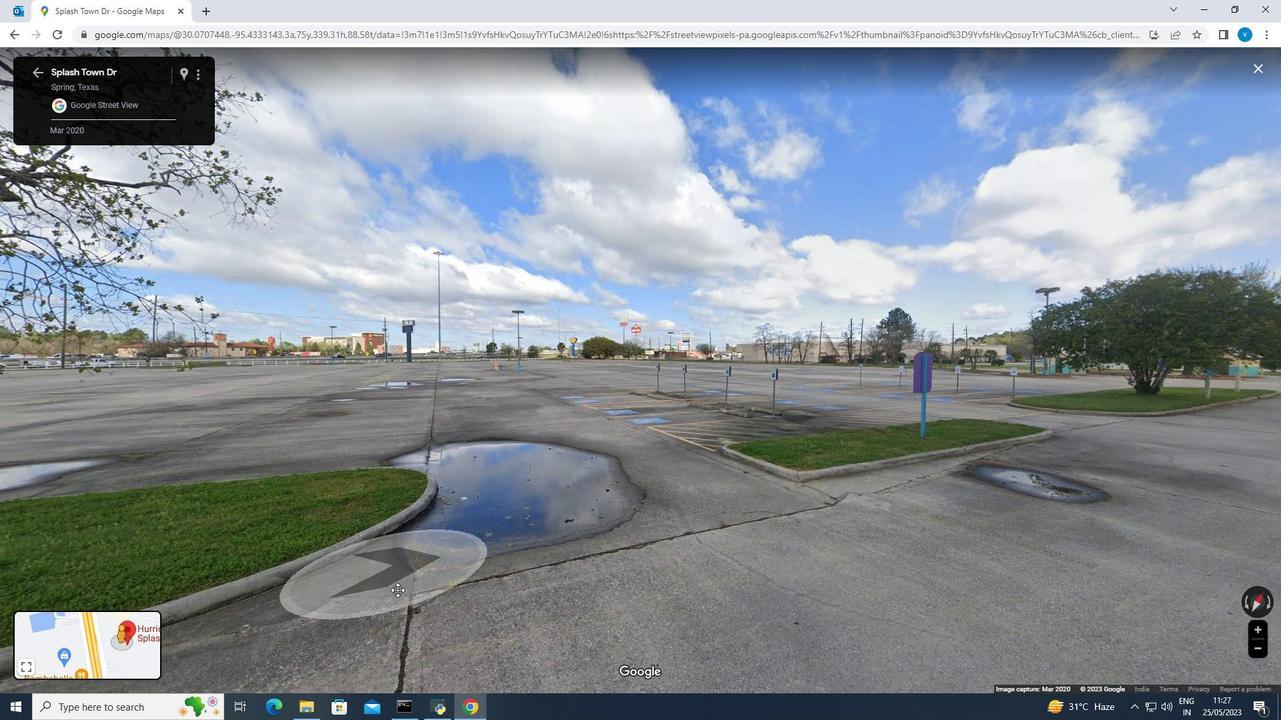 
Action: Mouse moved to (1244, 340)
Screenshot: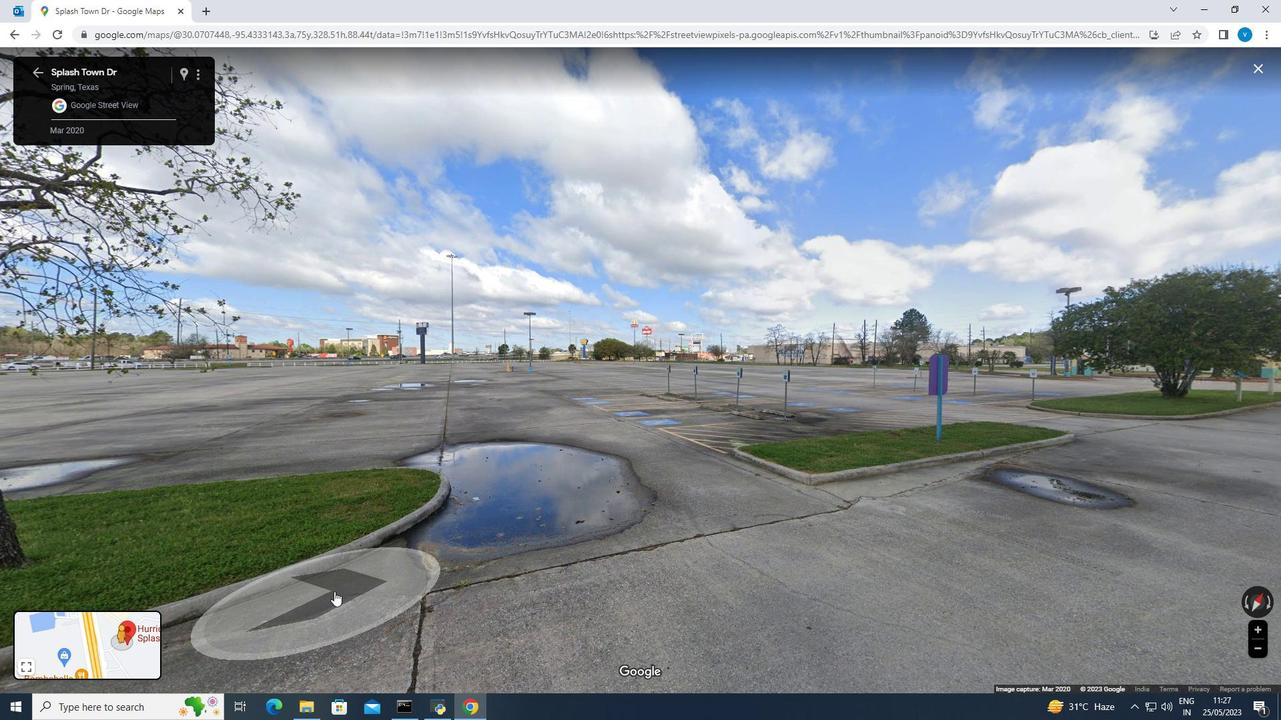 
Action: Mouse pressed left at (1244, 340)
Screenshot: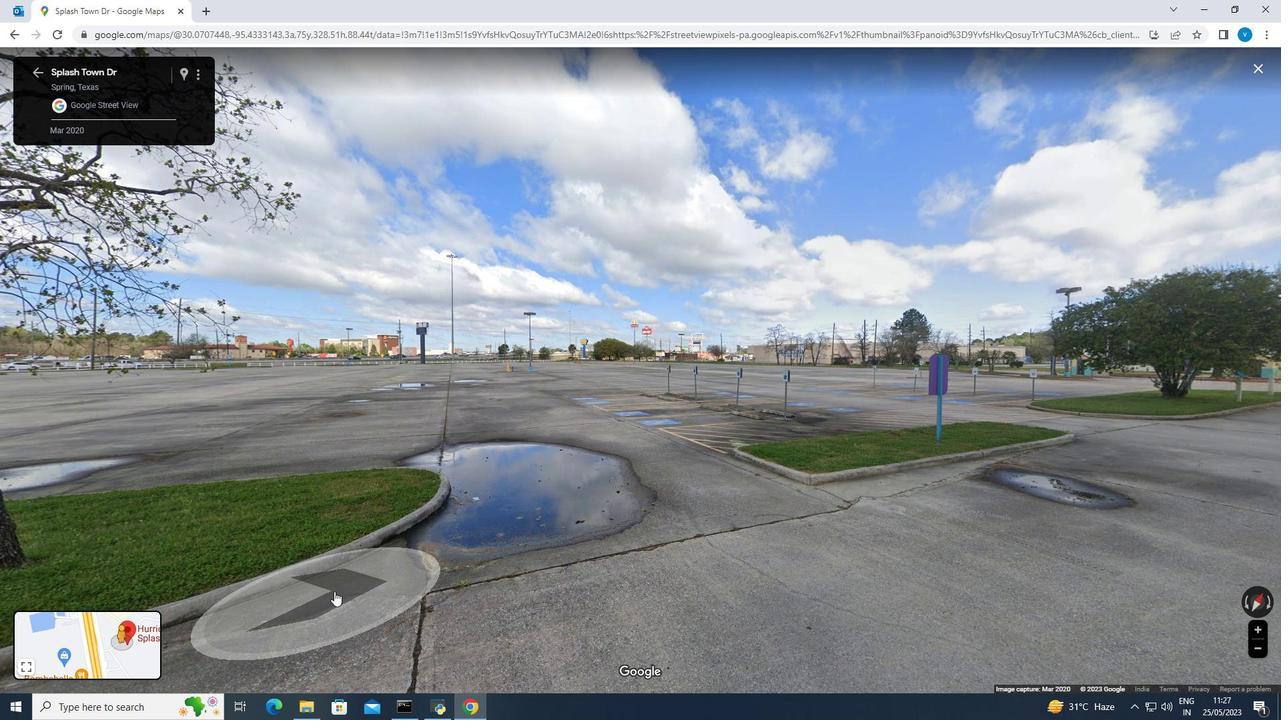 
Action: Mouse moved to (1242, 405)
Screenshot: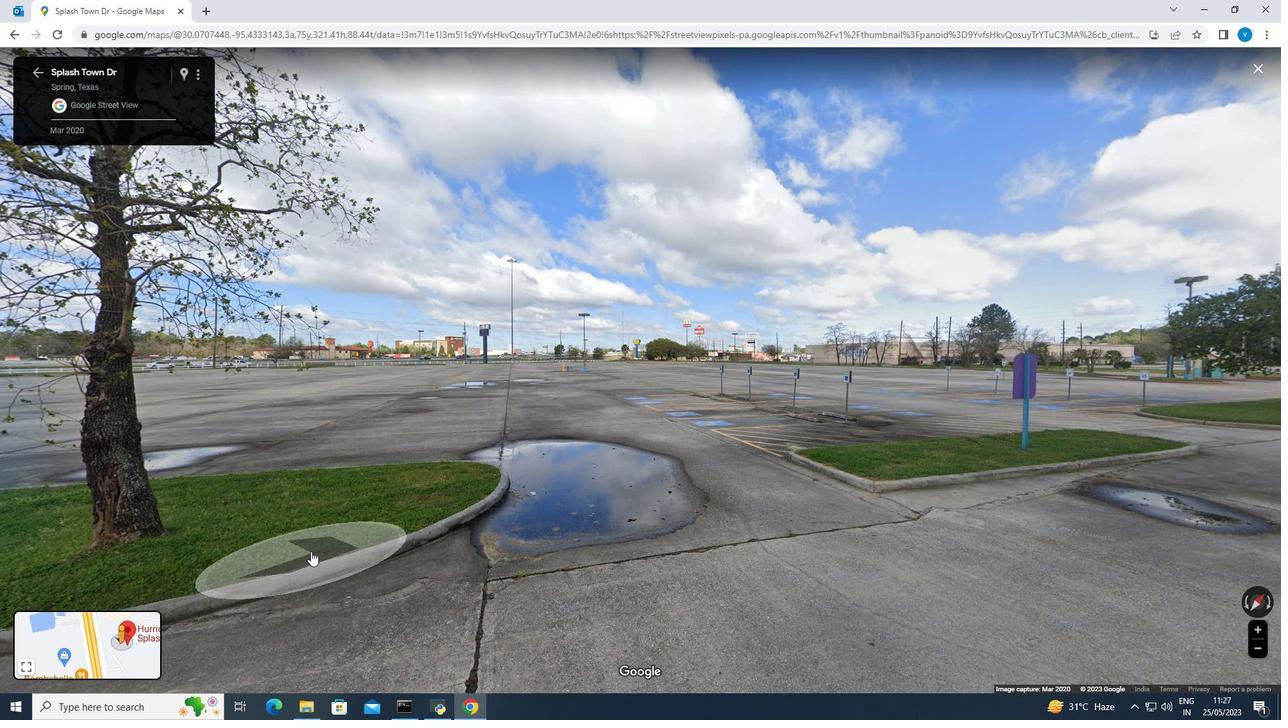 
Action: Mouse pressed left at (1242, 405)
Screenshot: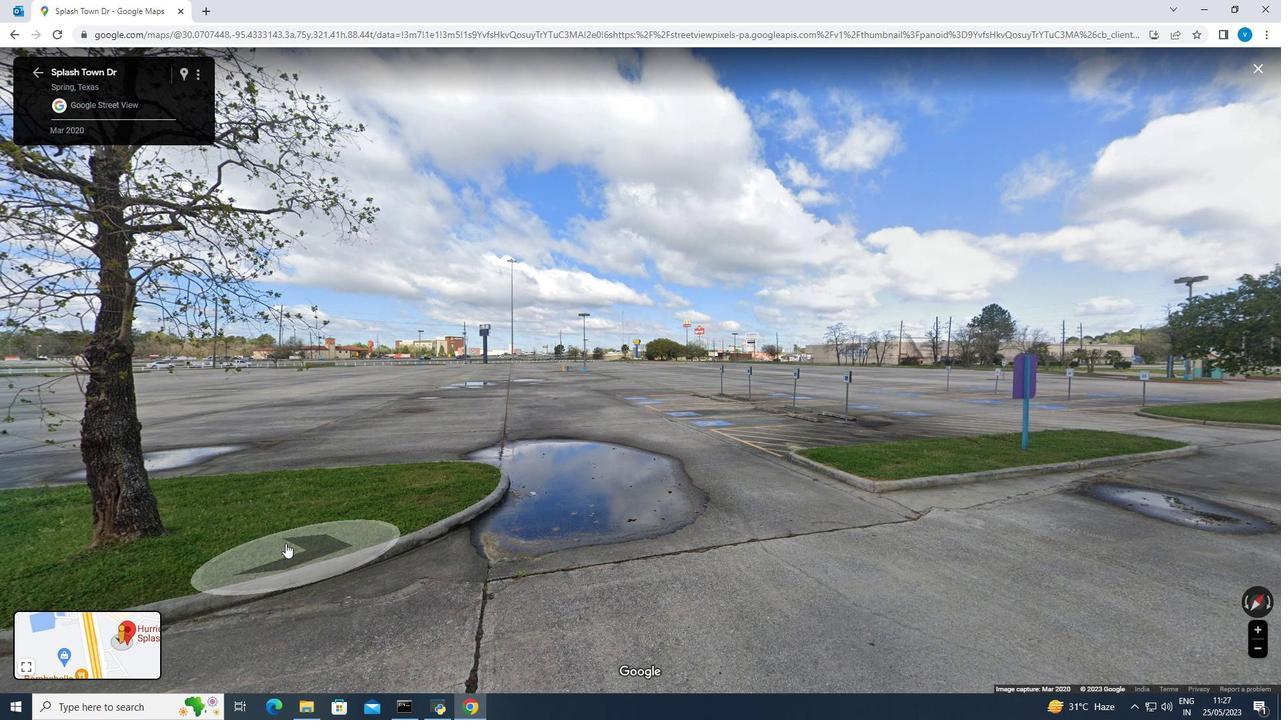 
Action: Mouse moved to (1231, 428)
Screenshot: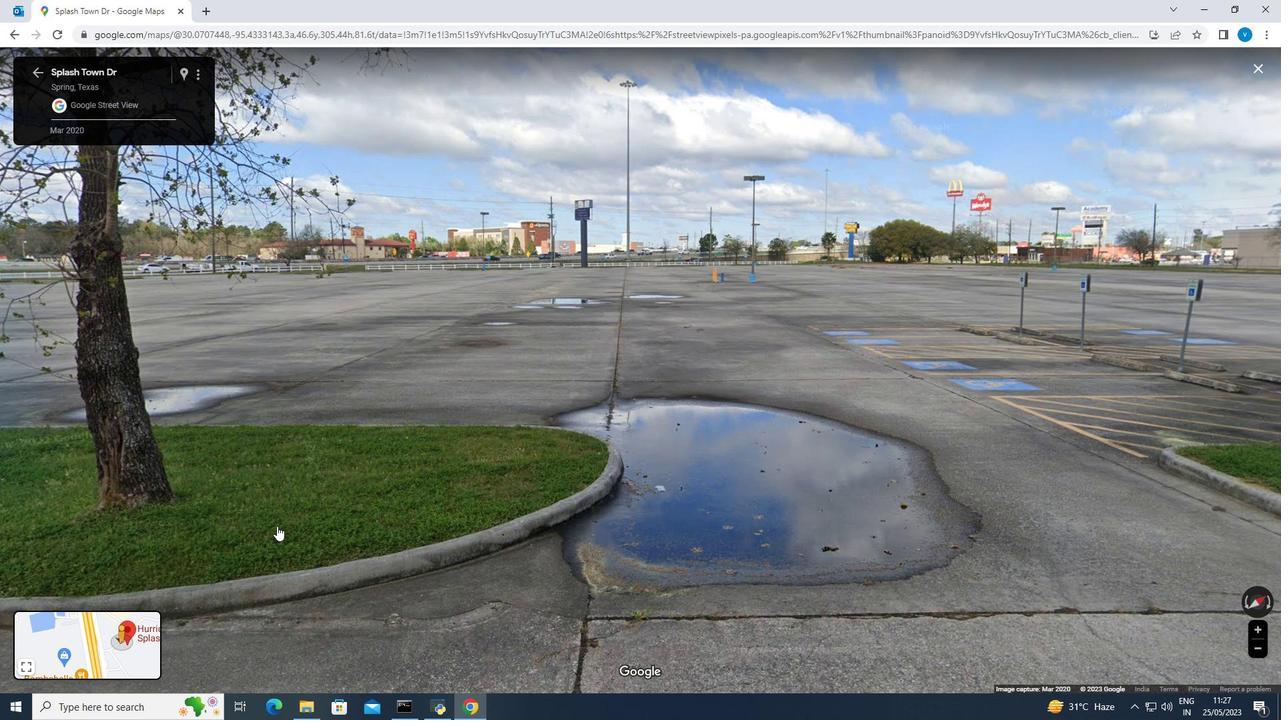 
Action: Key pressed <Key.right><Key.right><Key.right>
Screenshot: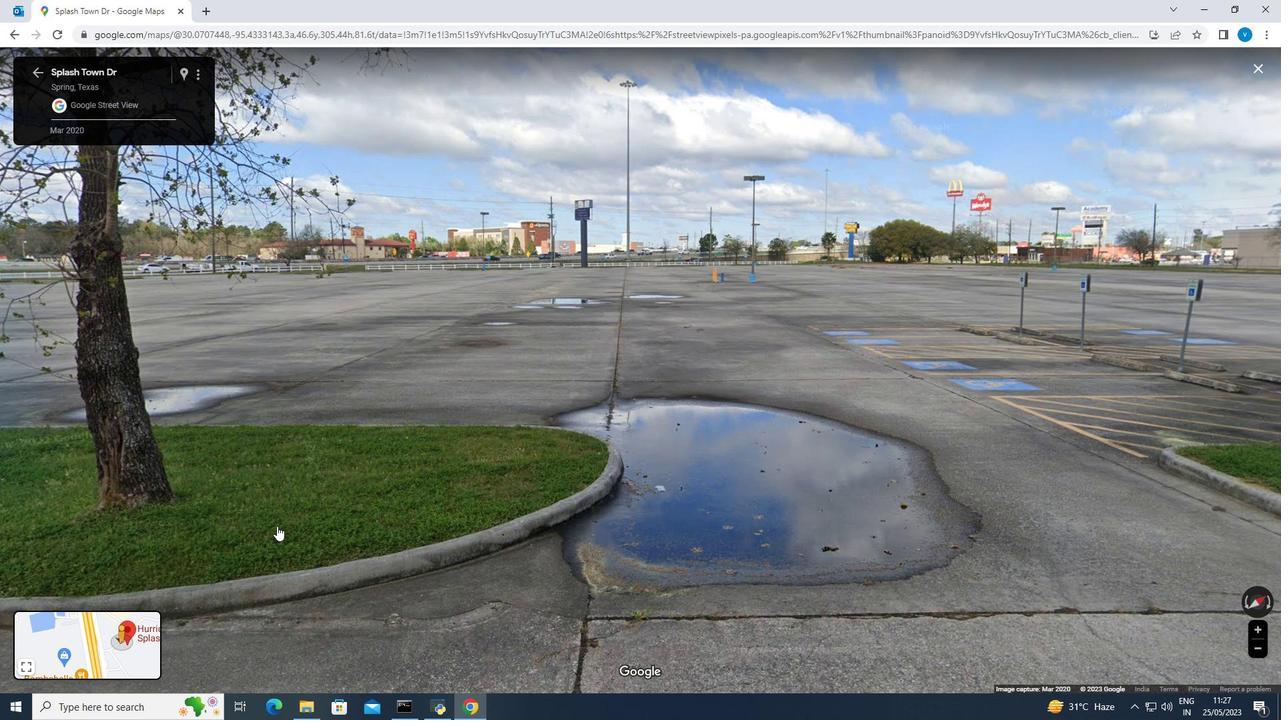 
Action: Mouse moved to (1214, 435)
Screenshot: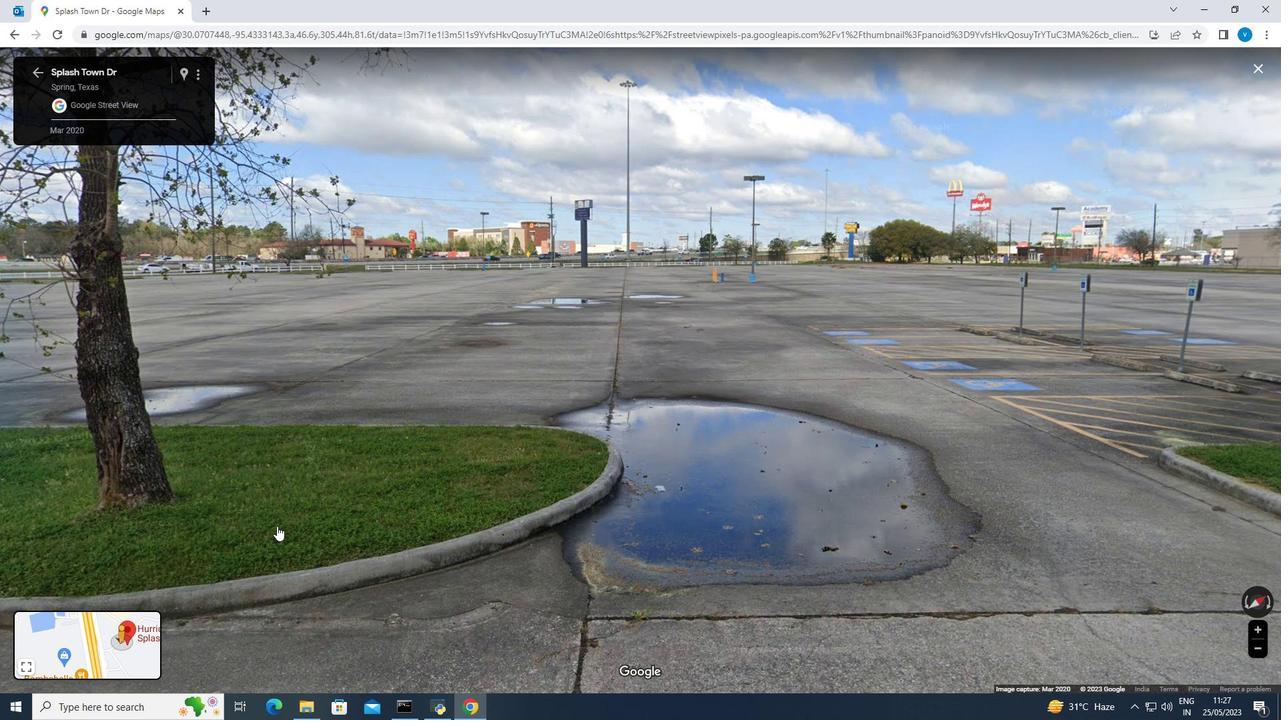 
Action: Key pressed <Key.right>
Screenshot: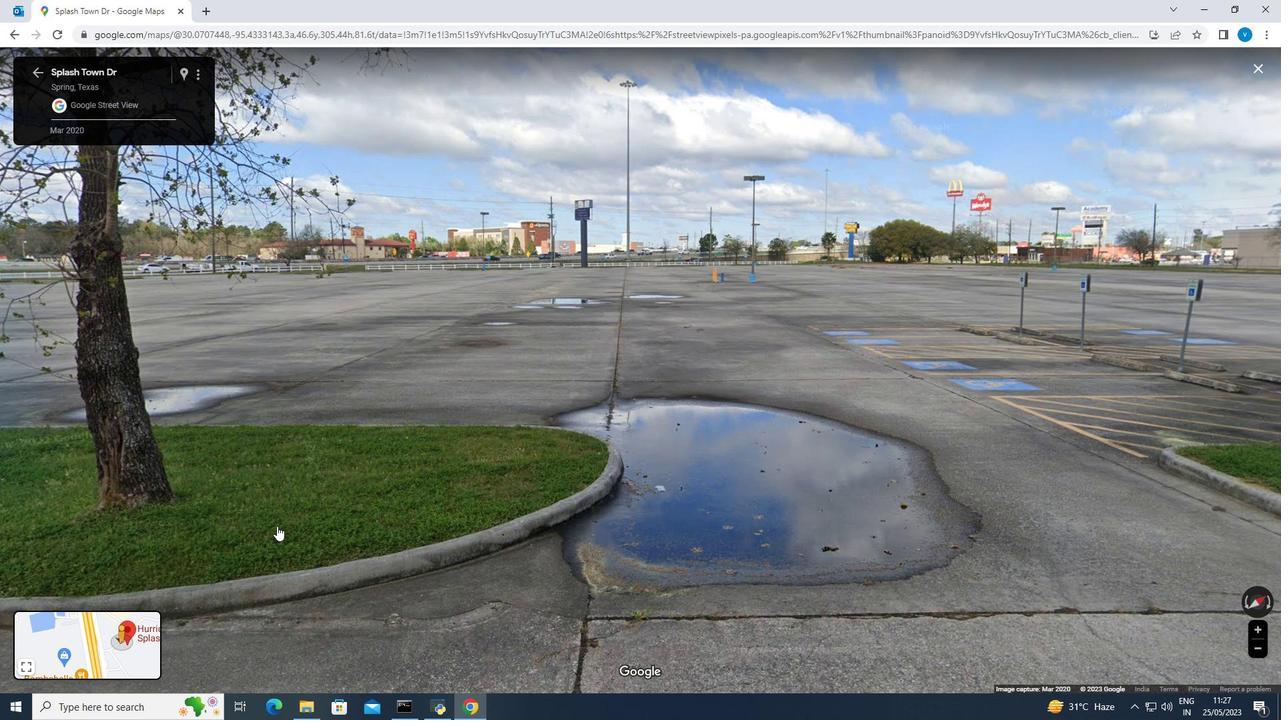 
Action: Mouse moved to (1168, 440)
Screenshot: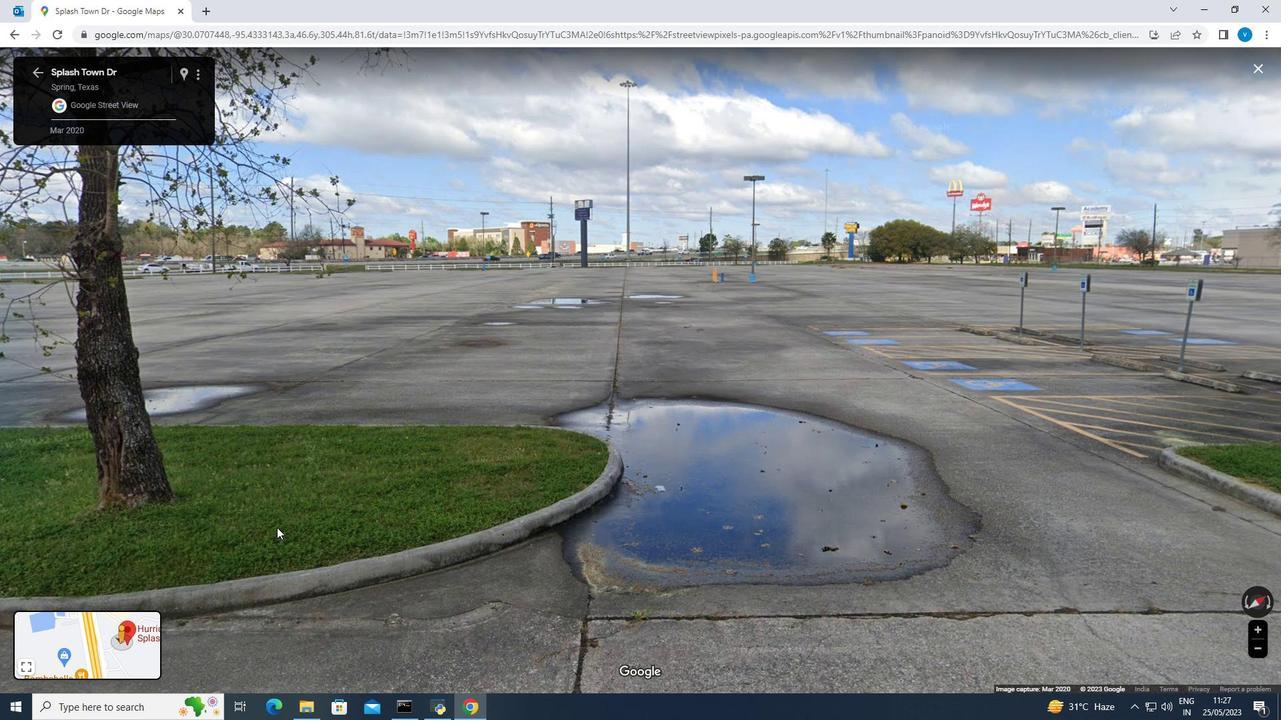 
Action: Key pressed <Key.right>
Screenshot: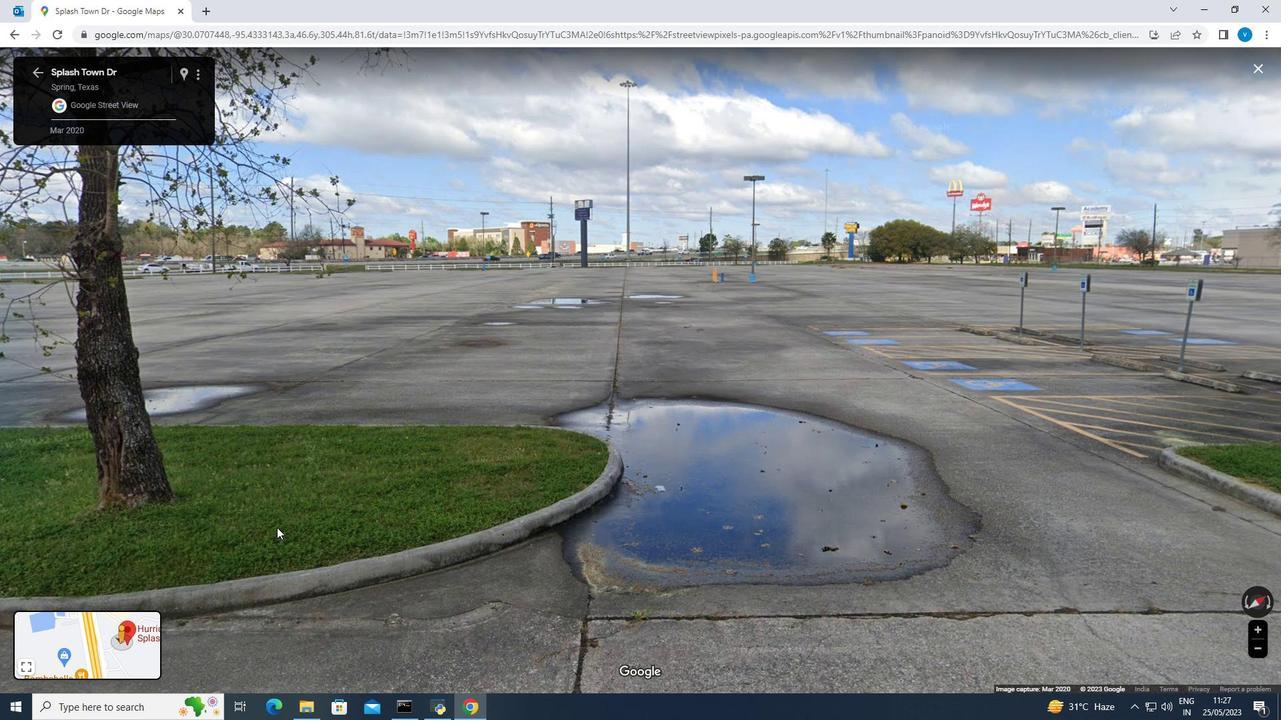 
Action: Mouse moved to (1133, 449)
Screenshot: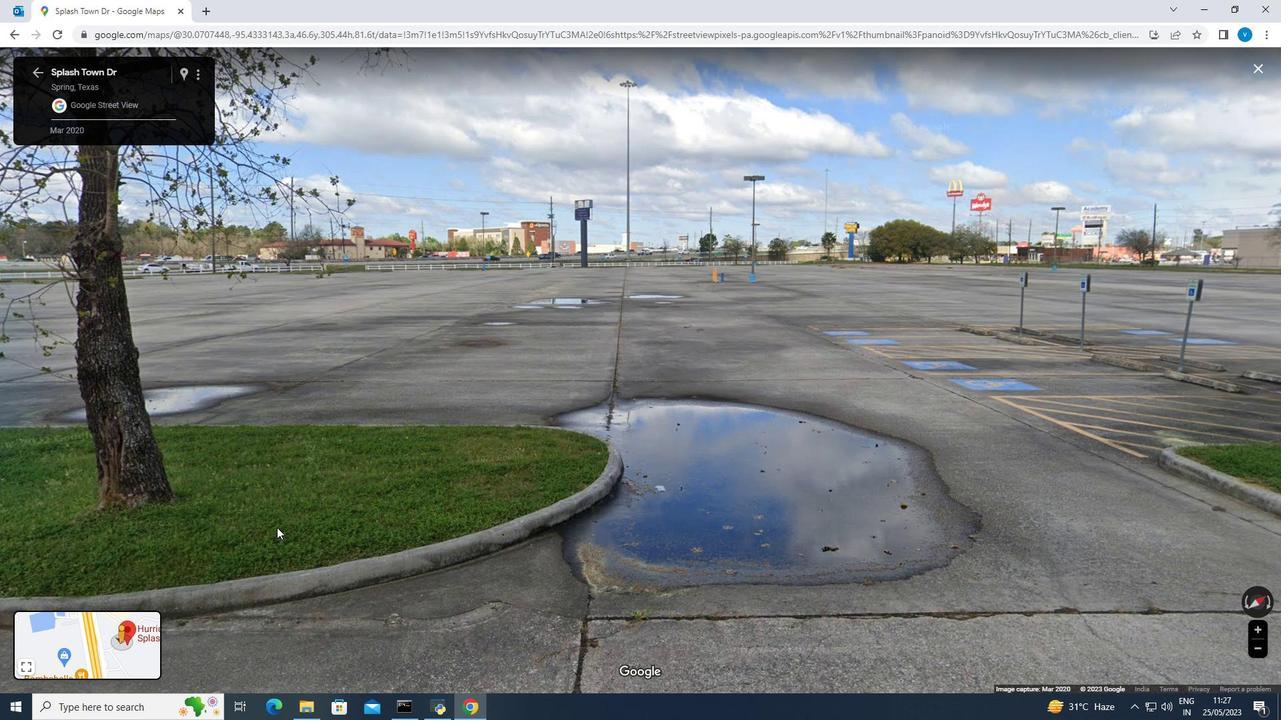 
Action: Key pressed <Key.right><Key.right><Key.right><Key.right><Key.right>
Screenshot: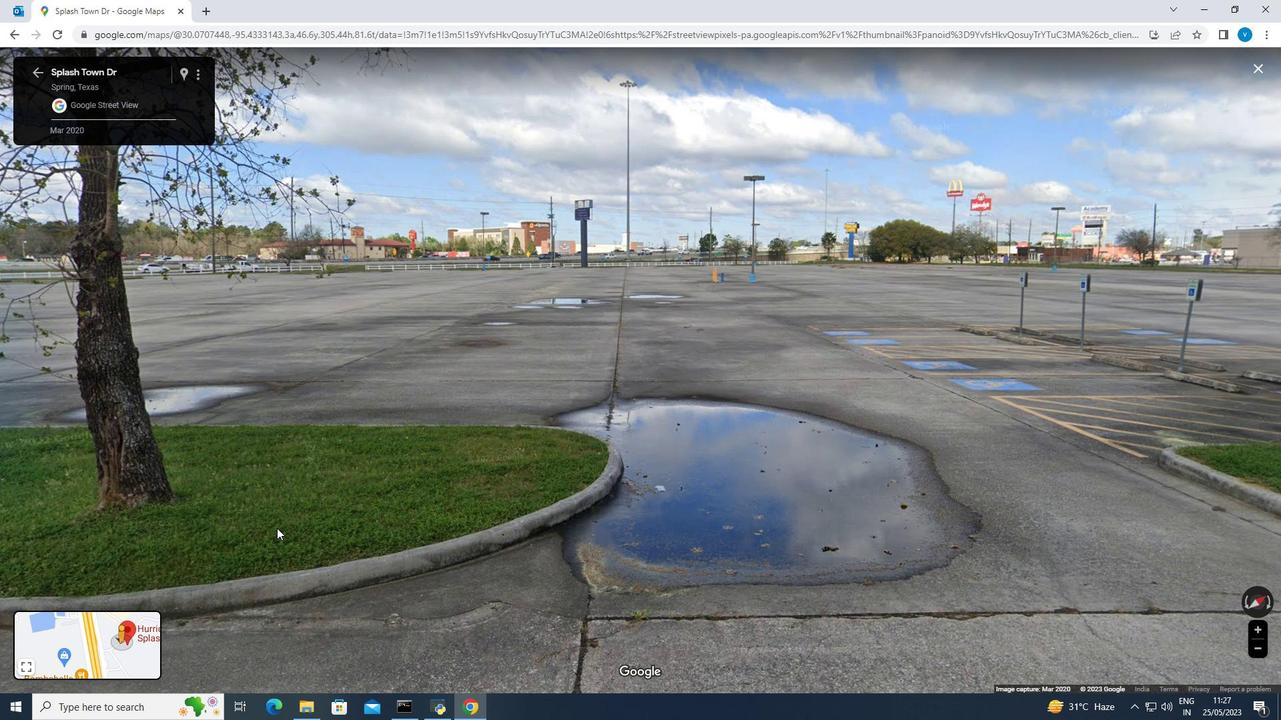 
Action: Mouse moved to (1133, 449)
Screenshot: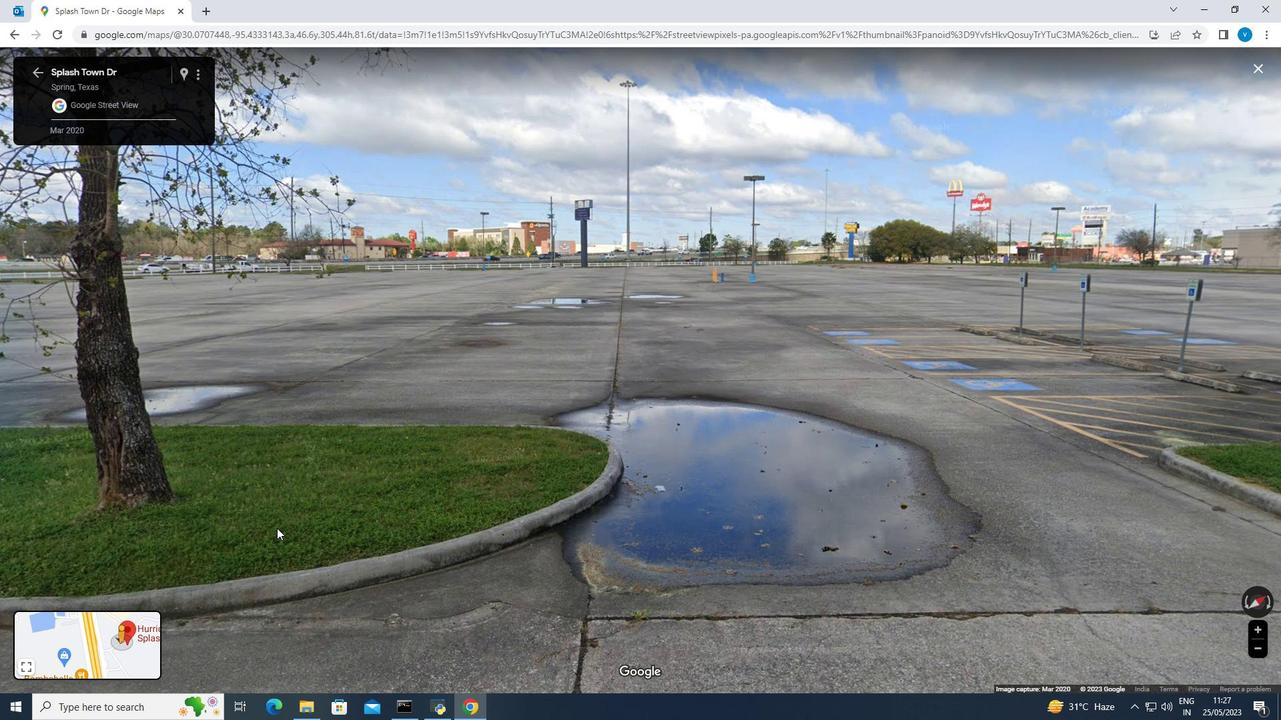 
Action: Key pressed <Key.right>
Screenshot: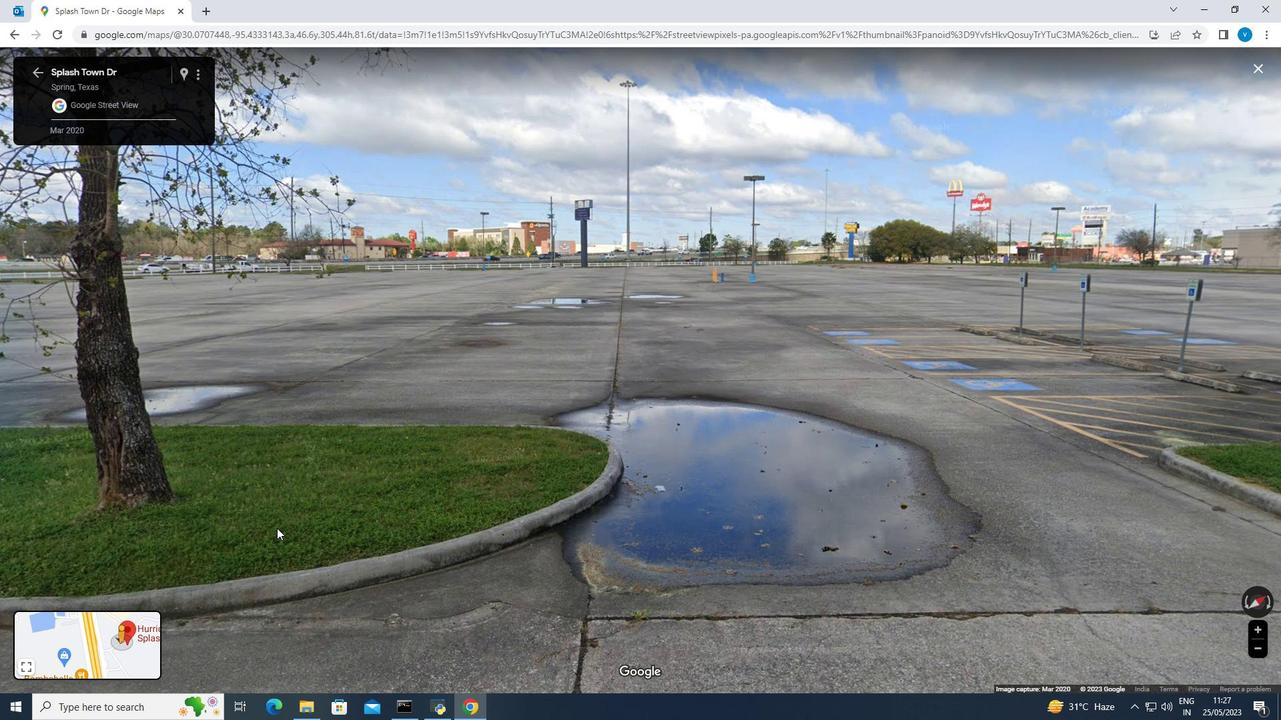 
Action: Mouse moved to (1137, 449)
Screenshot: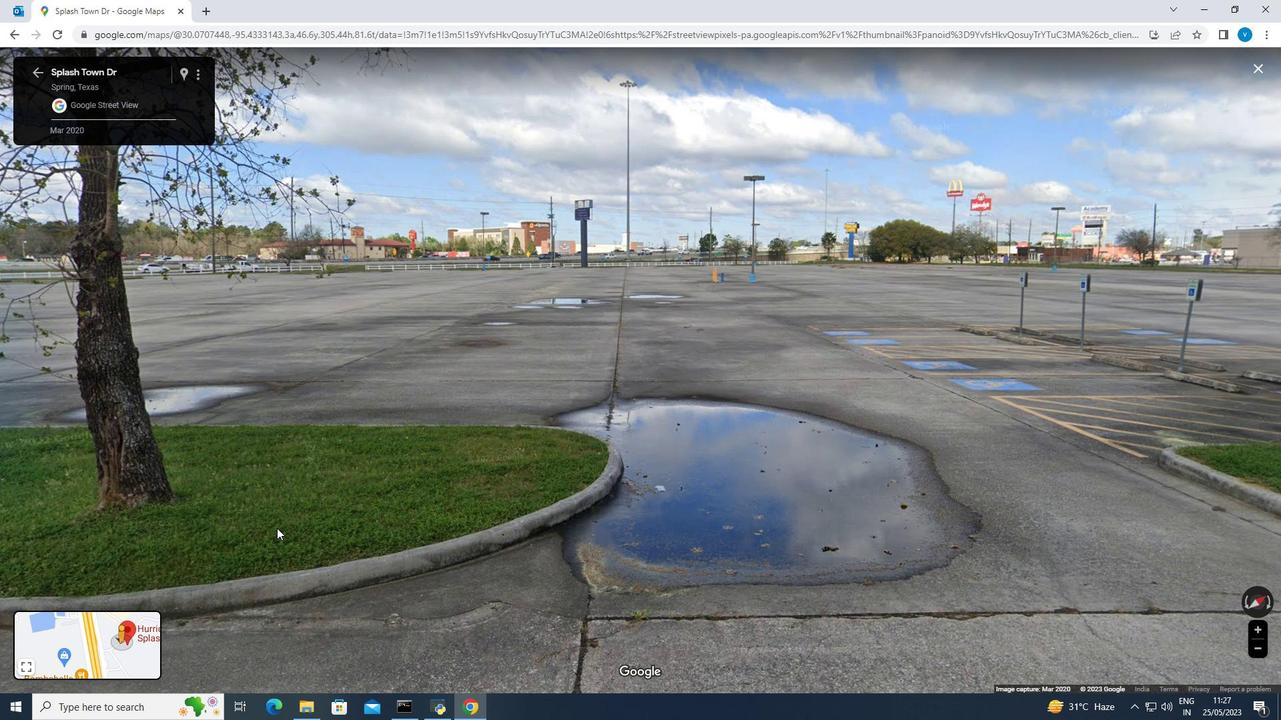 
Action: Key pressed <Key.right>
Screenshot: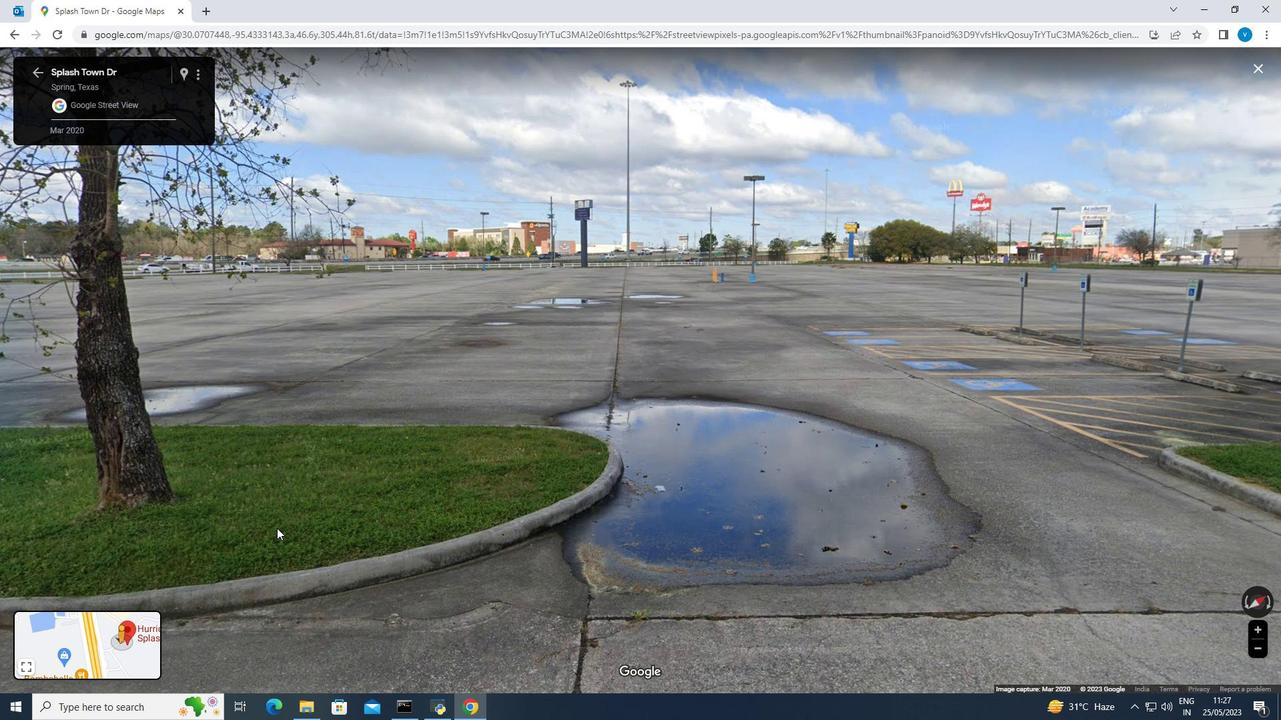 
Action: Mouse moved to (1141, 449)
Screenshot: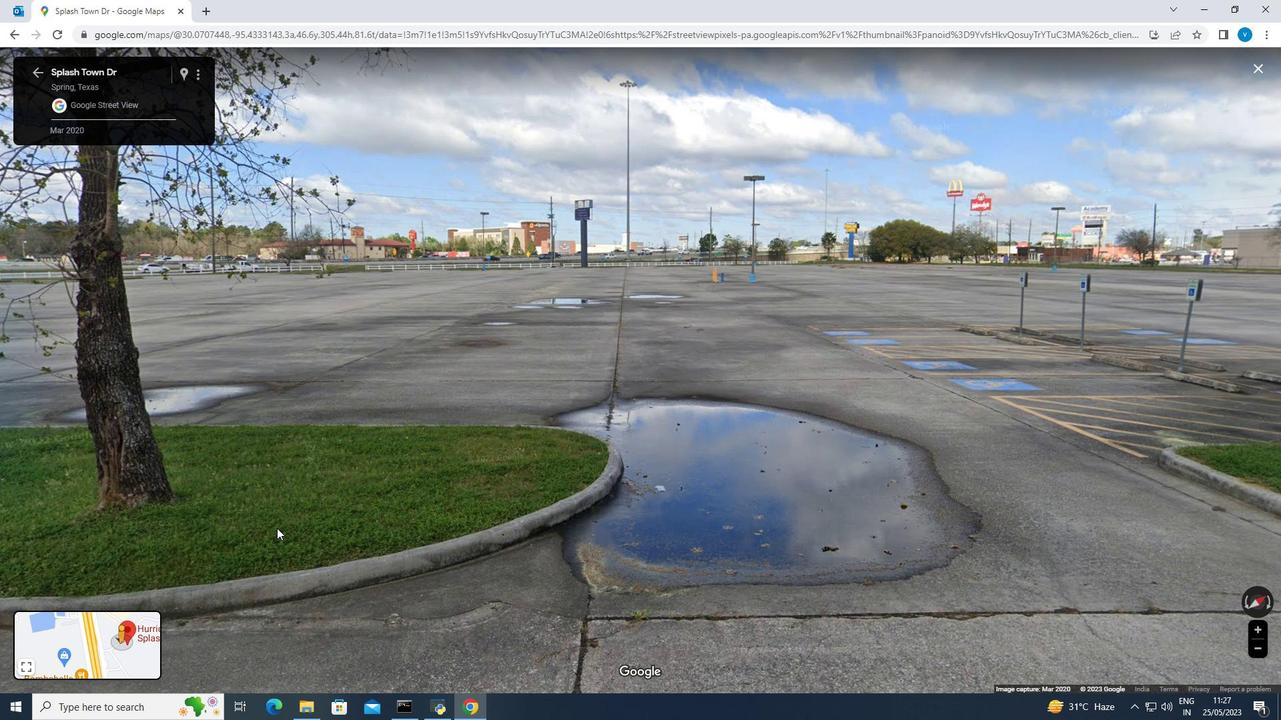 
Action: Key pressed <Key.right><Key.right>
Screenshot: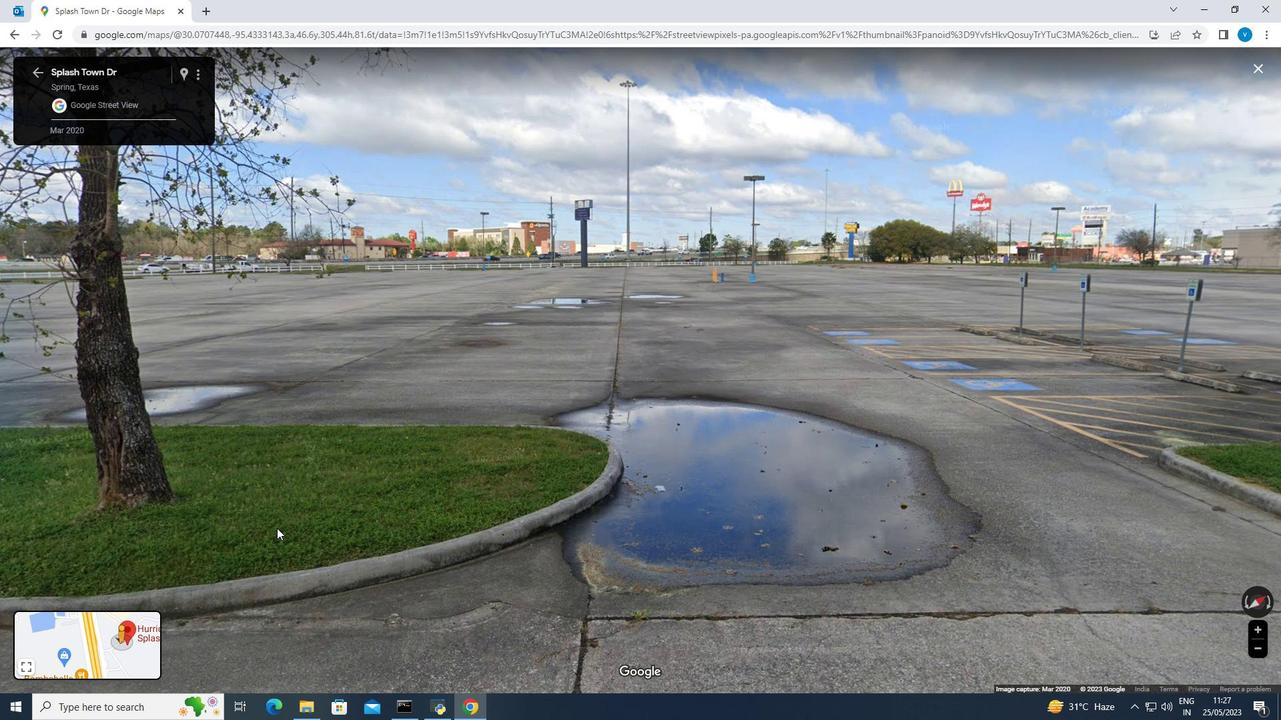 
Action: Mouse moved to (1146, 449)
Screenshot: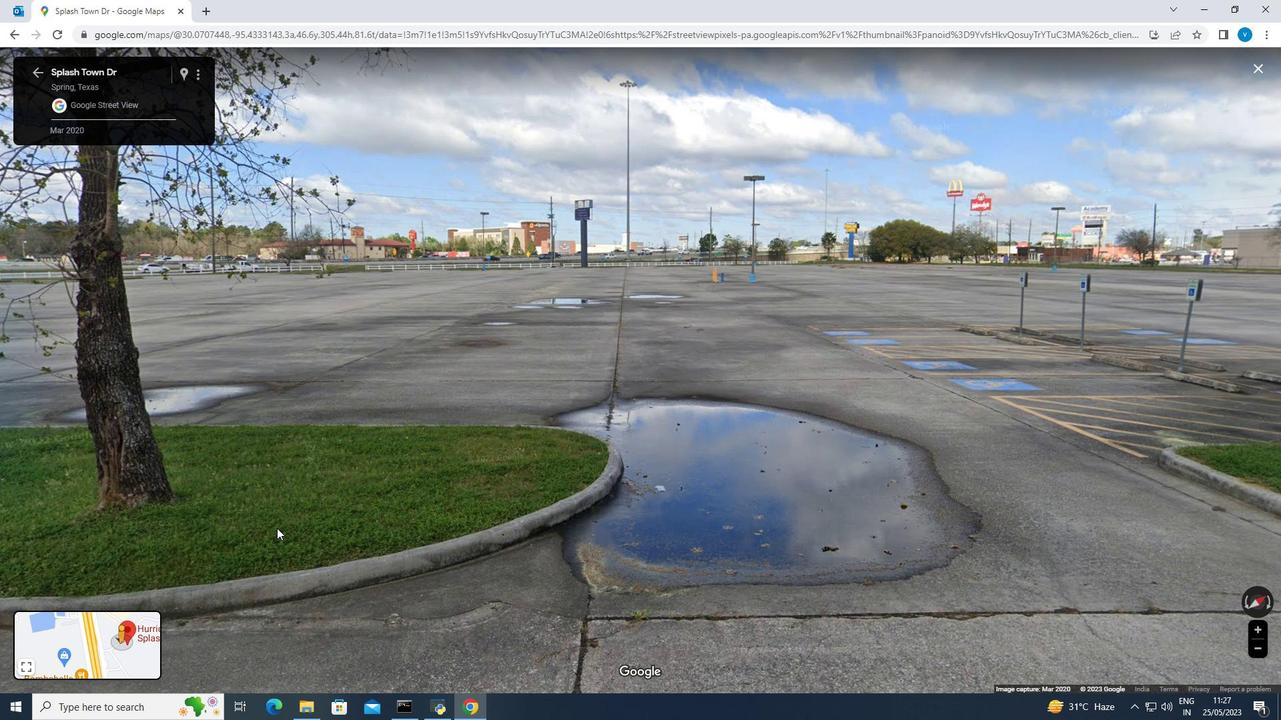 
Action: Key pressed <Key.right>
Screenshot: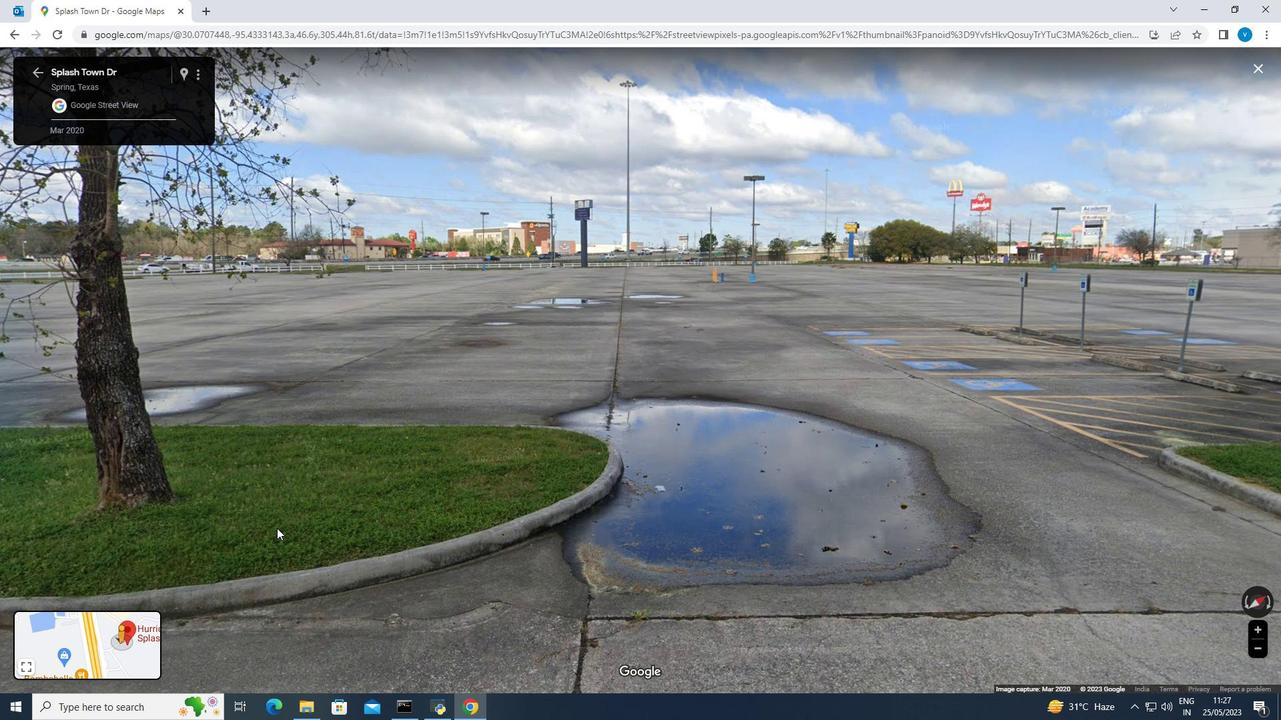
Action: Mouse moved to (1164, 447)
Screenshot: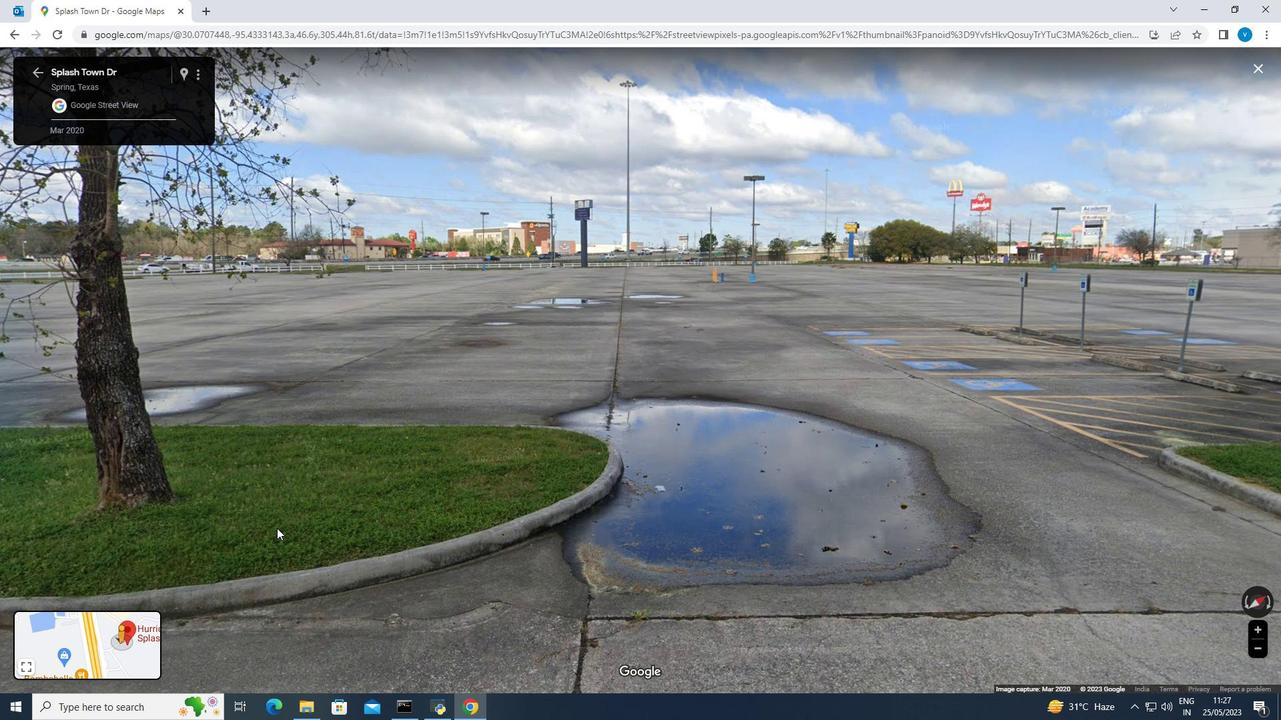 
Action: Key pressed <Key.right>
Screenshot: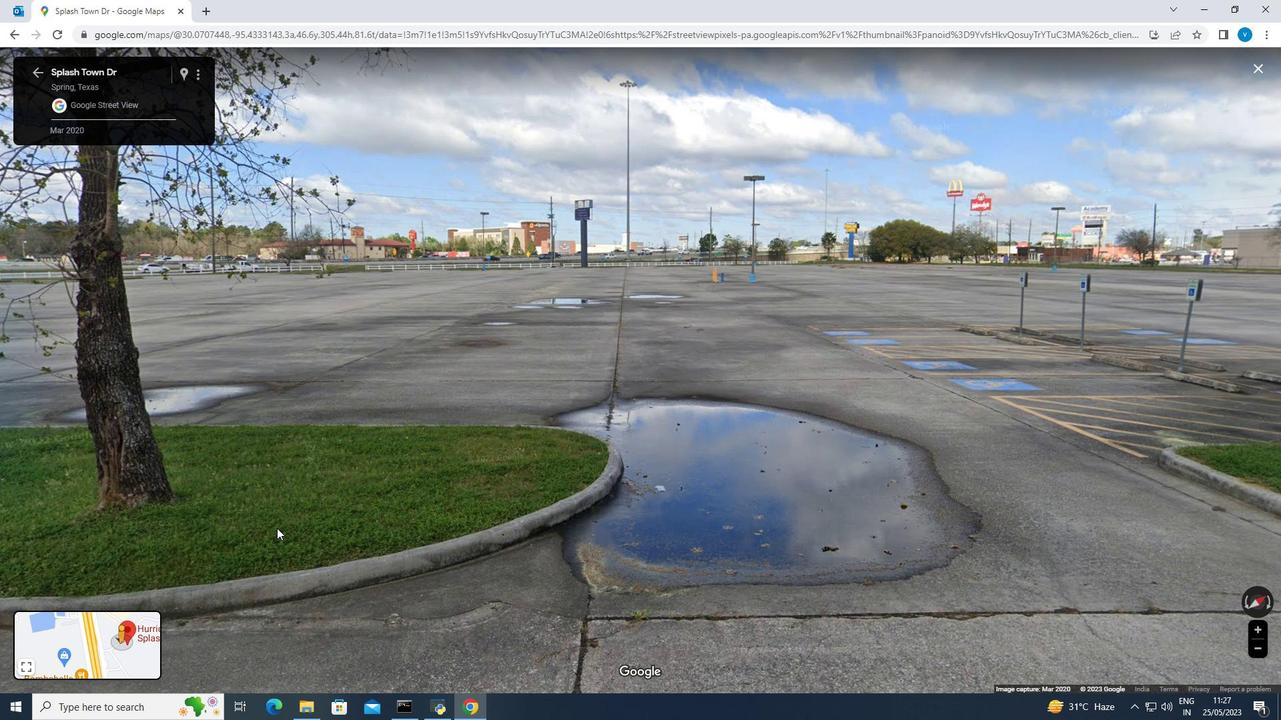 
Action: Mouse moved to (1192, 445)
Screenshot: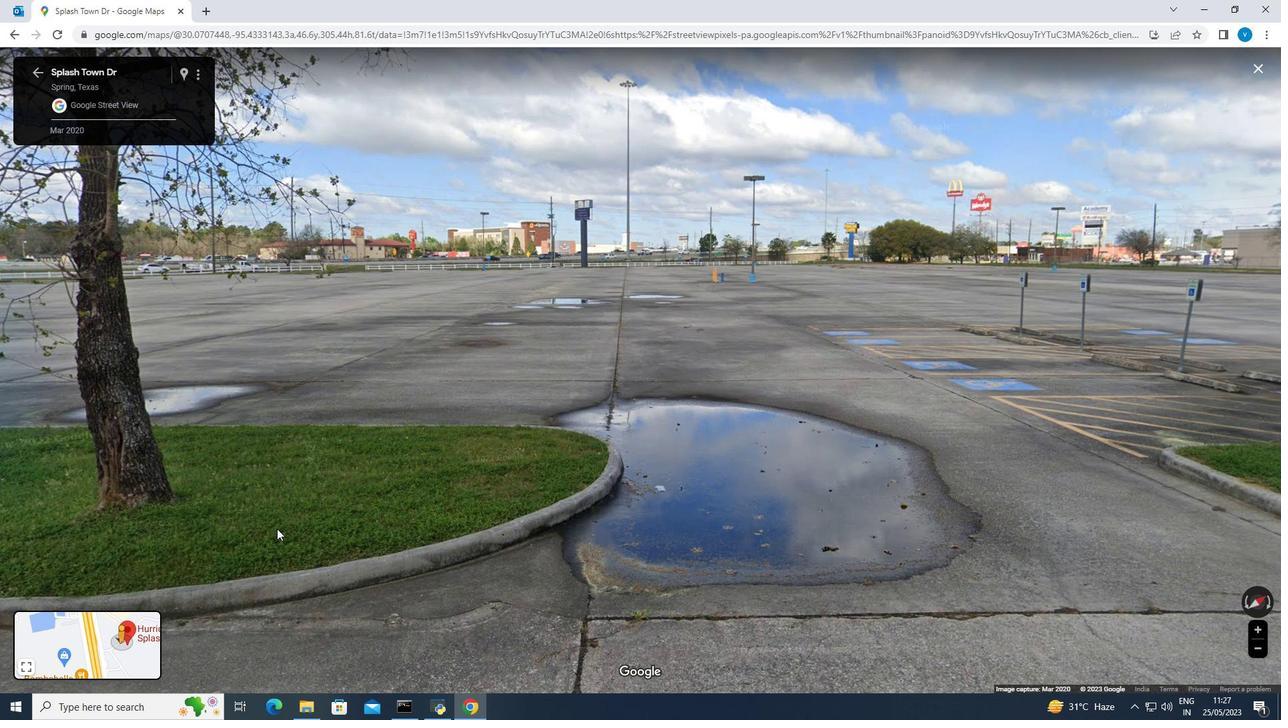 
Action: Key pressed <Key.right>
Screenshot: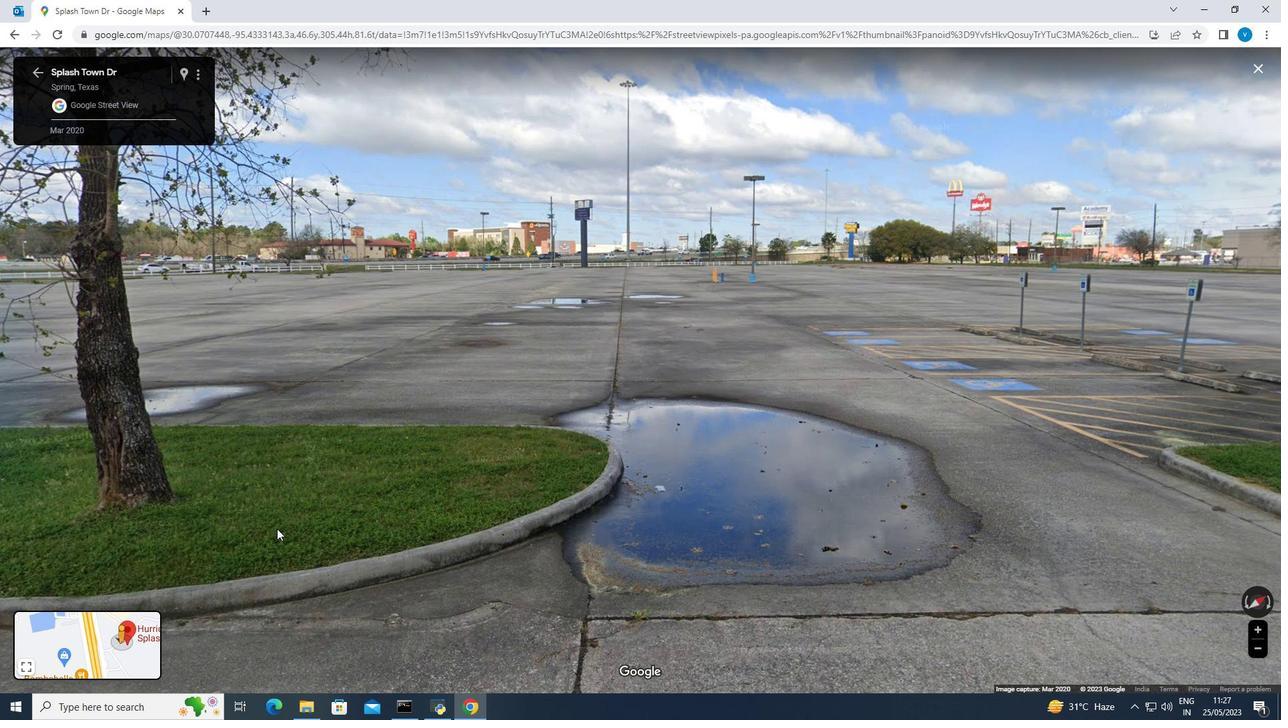 
Action: Mouse moved to (1218, 445)
Screenshot: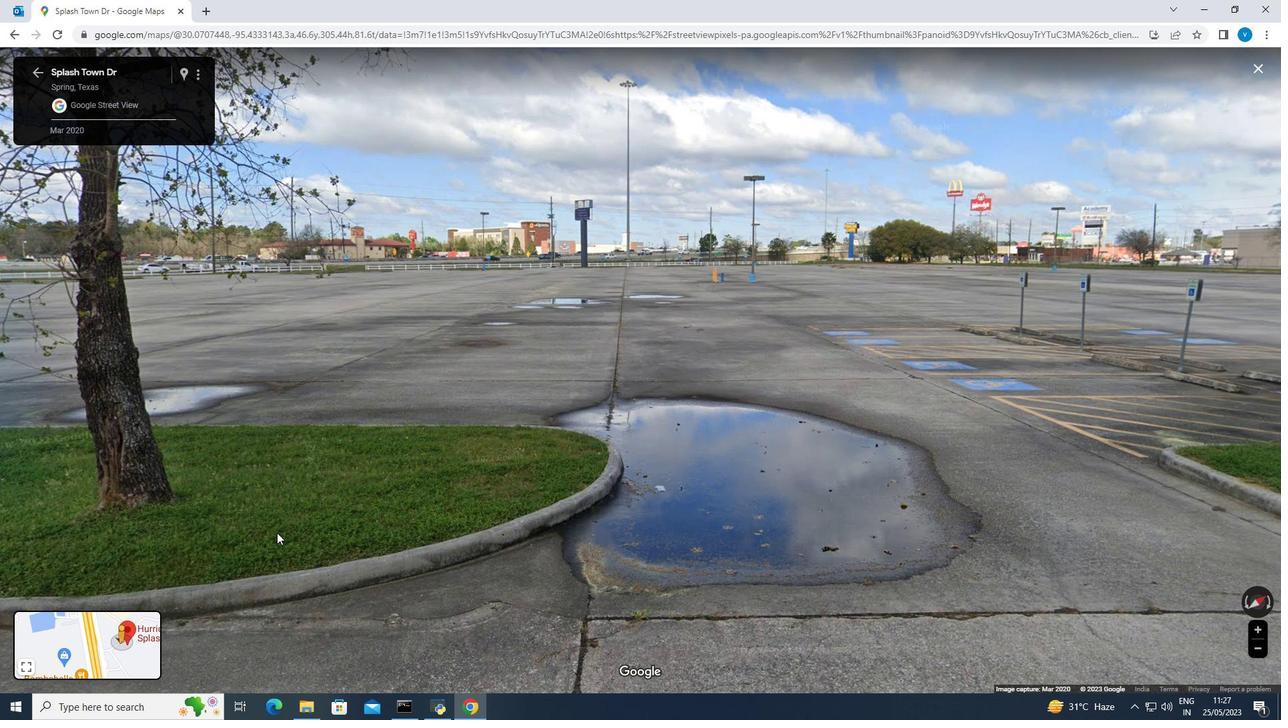 
Action: Key pressed <Key.right>
Screenshot: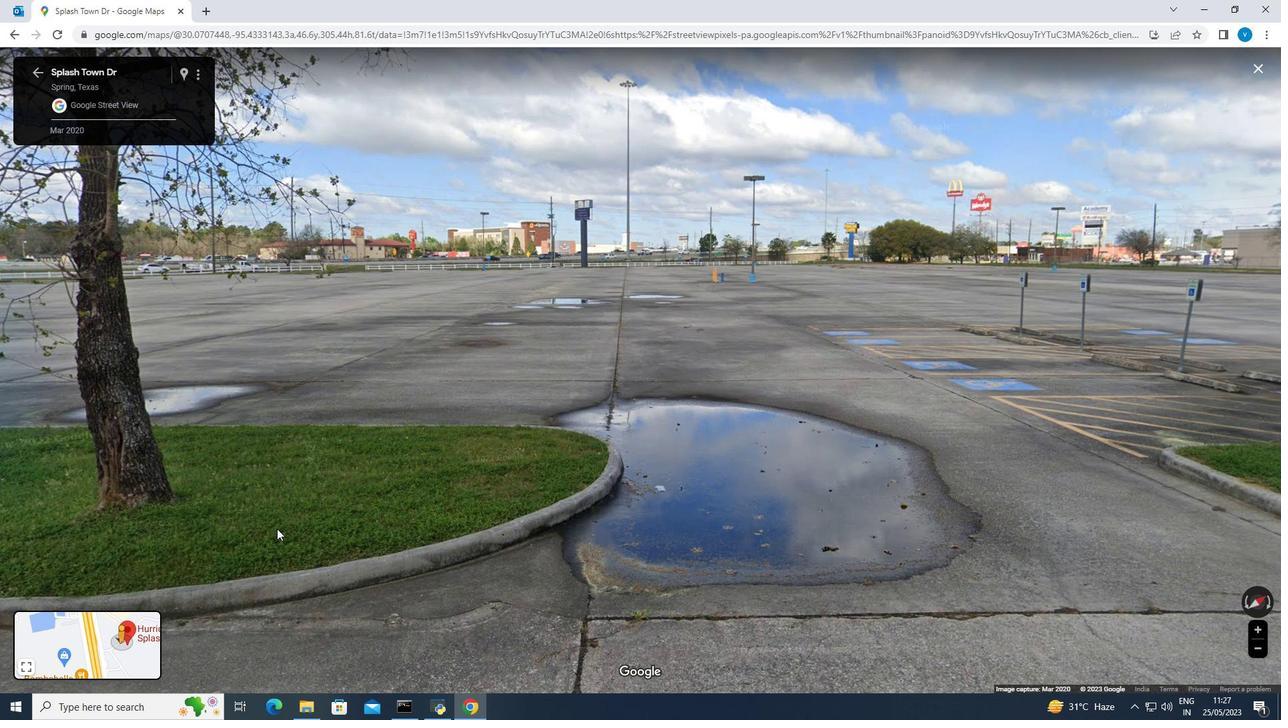 
Action: Mouse moved to (1246, 427)
Screenshot: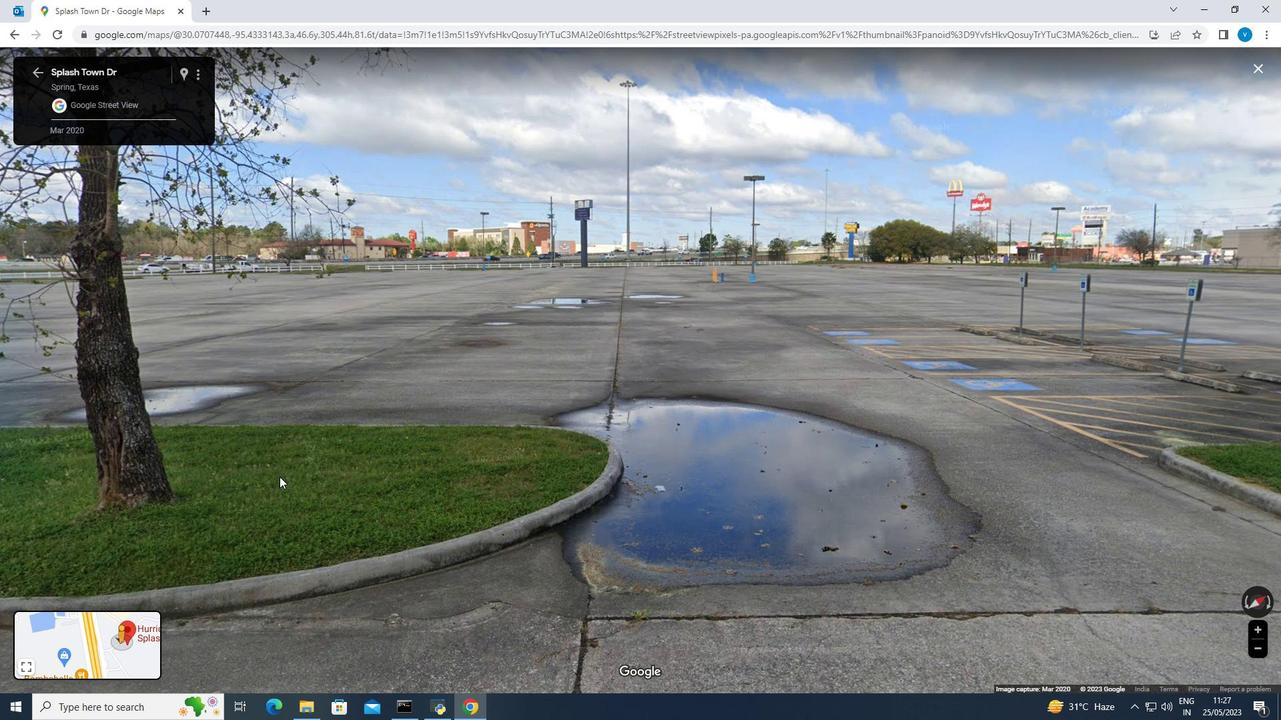 
Action: Mouse pressed left at (1246, 427)
Screenshot: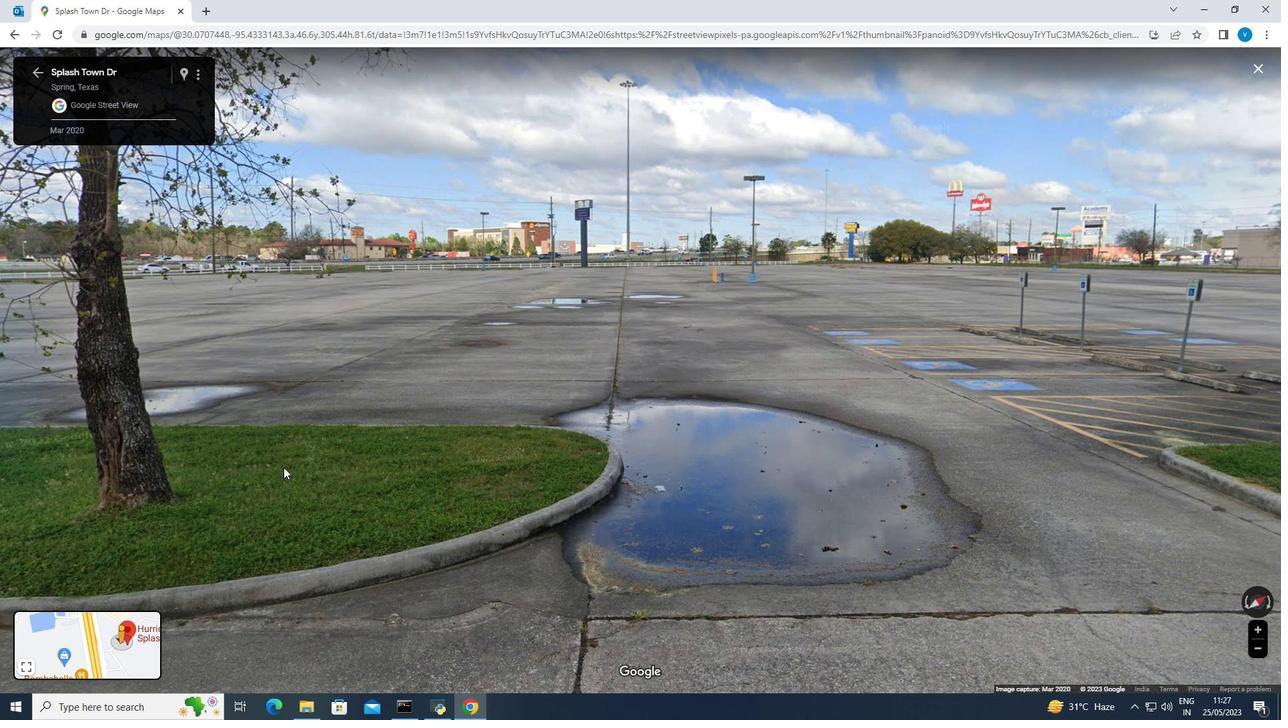 
Action: Mouse moved to (1238, 106)
Screenshot: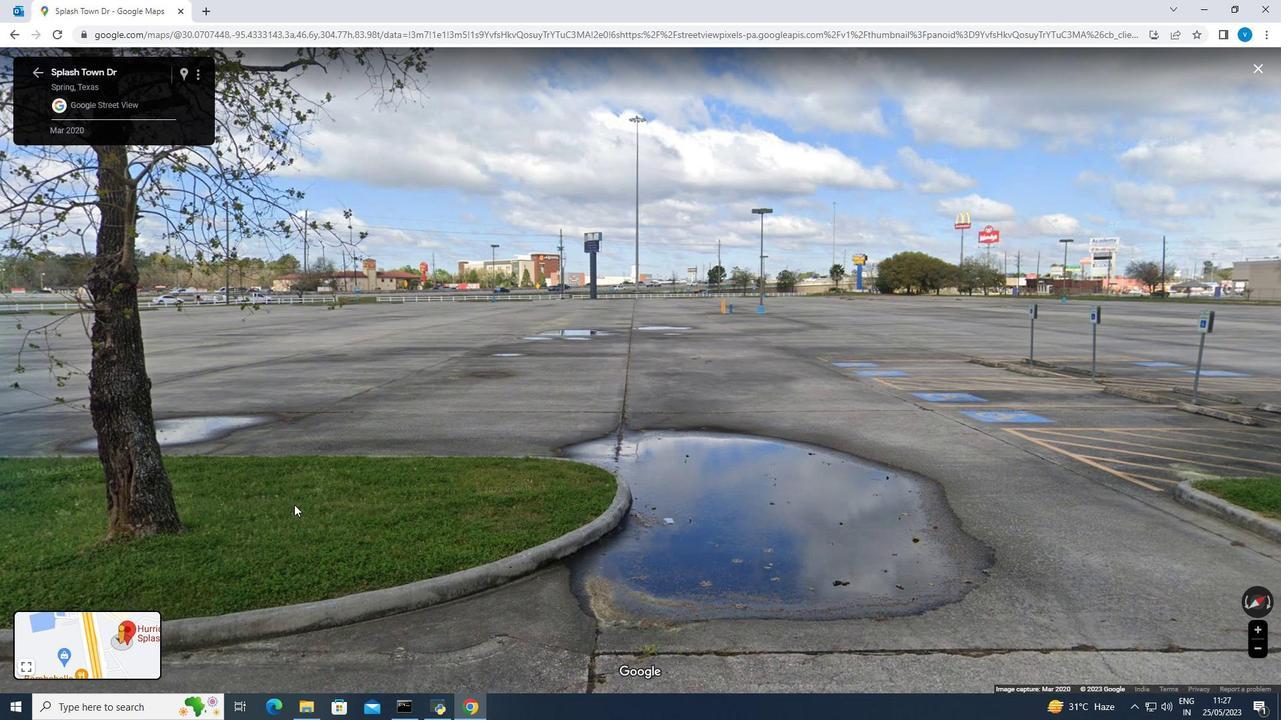 
Action: Mouse pressed left at (1238, 106)
Screenshot: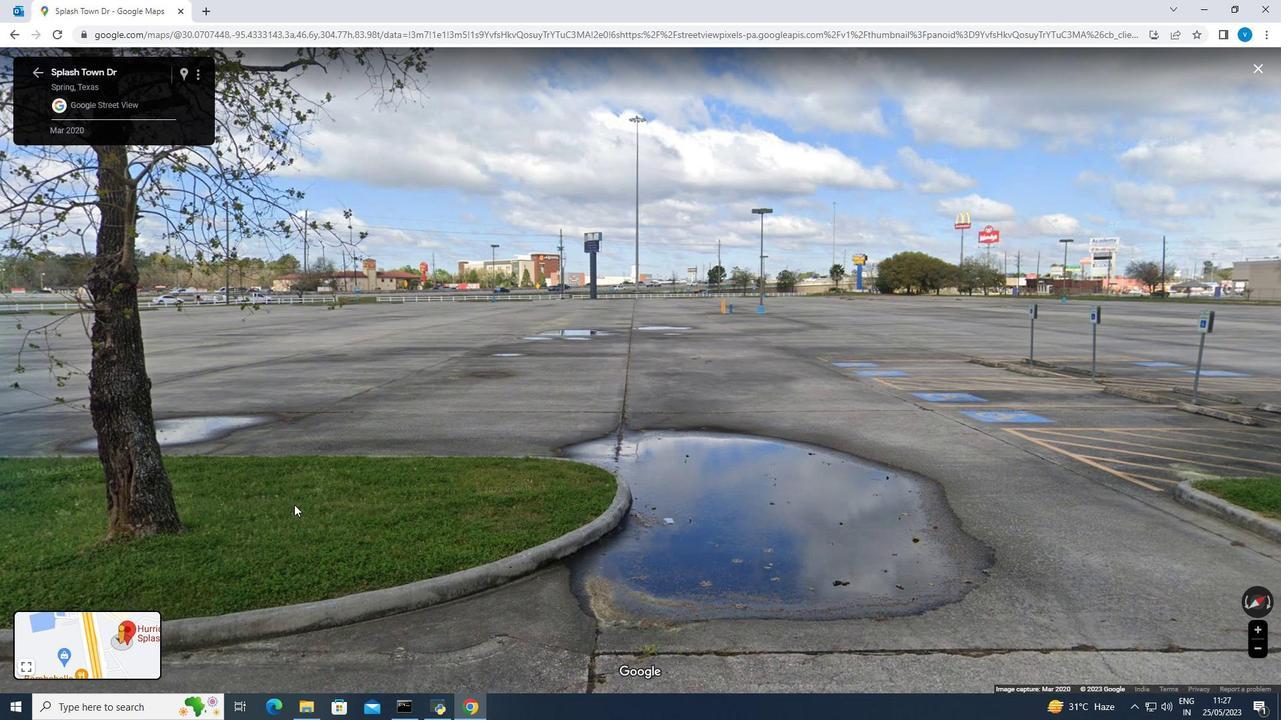 
Action: Mouse moved to (538, 373)
Screenshot: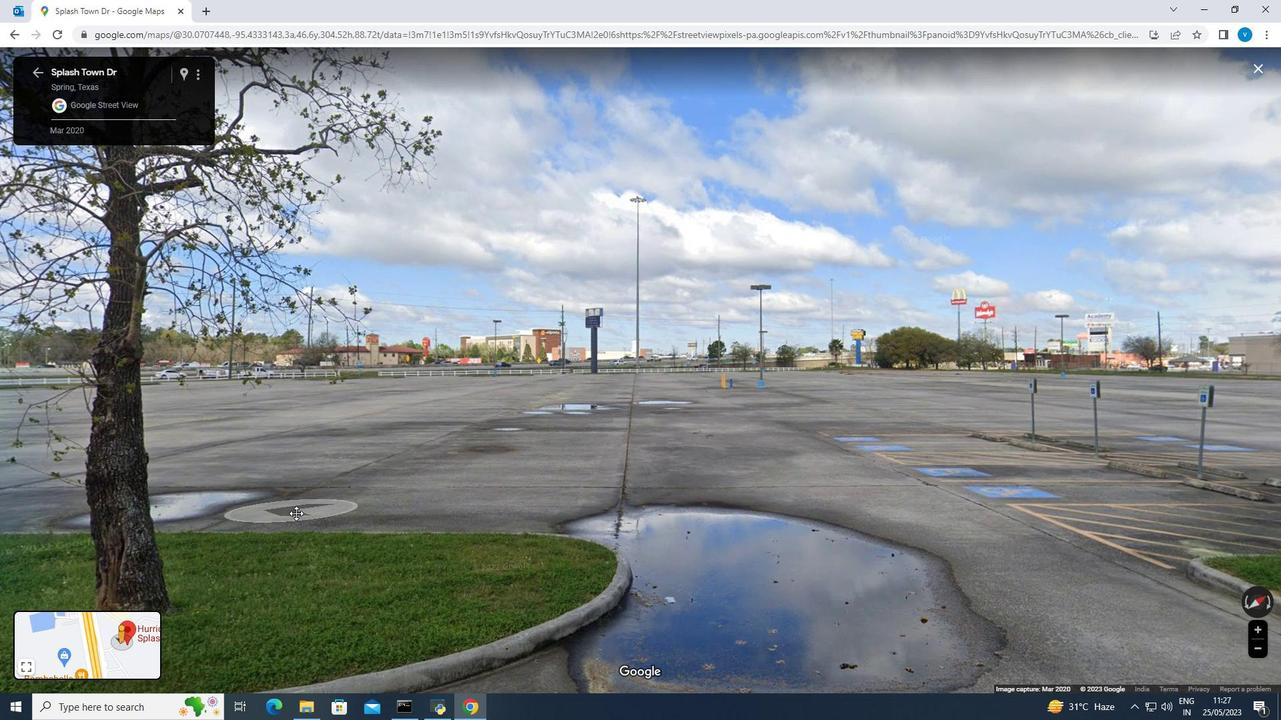 
Action: Mouse pressed left at (538, 373)
Screenshot: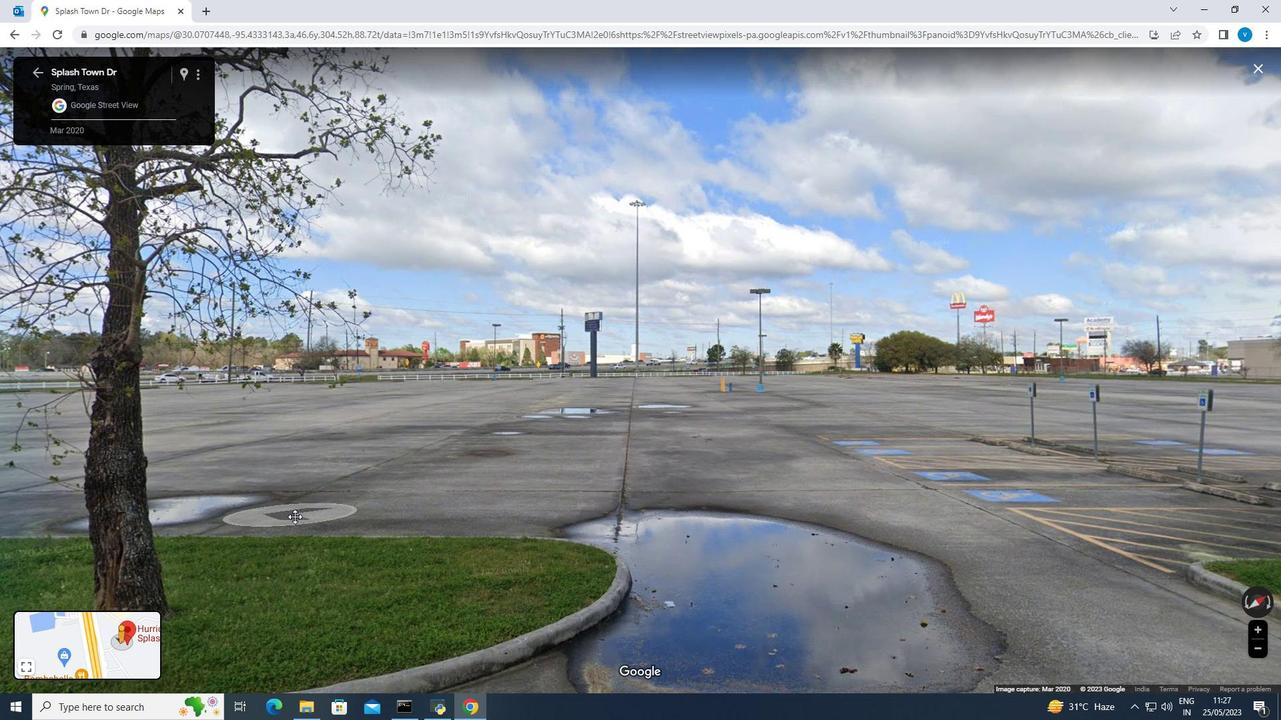 
Action: Mouse moved to (686, 421)
Screenshot: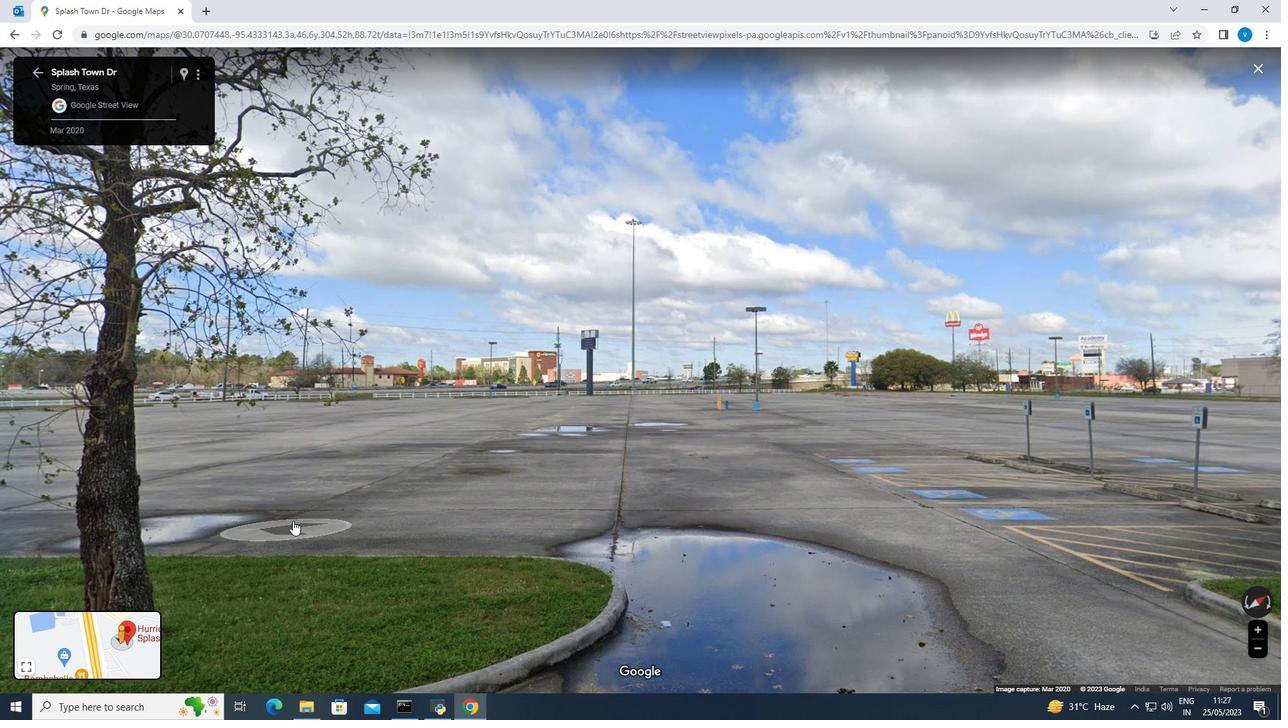 
Action: Key pressed <Key.right>
Screenshot: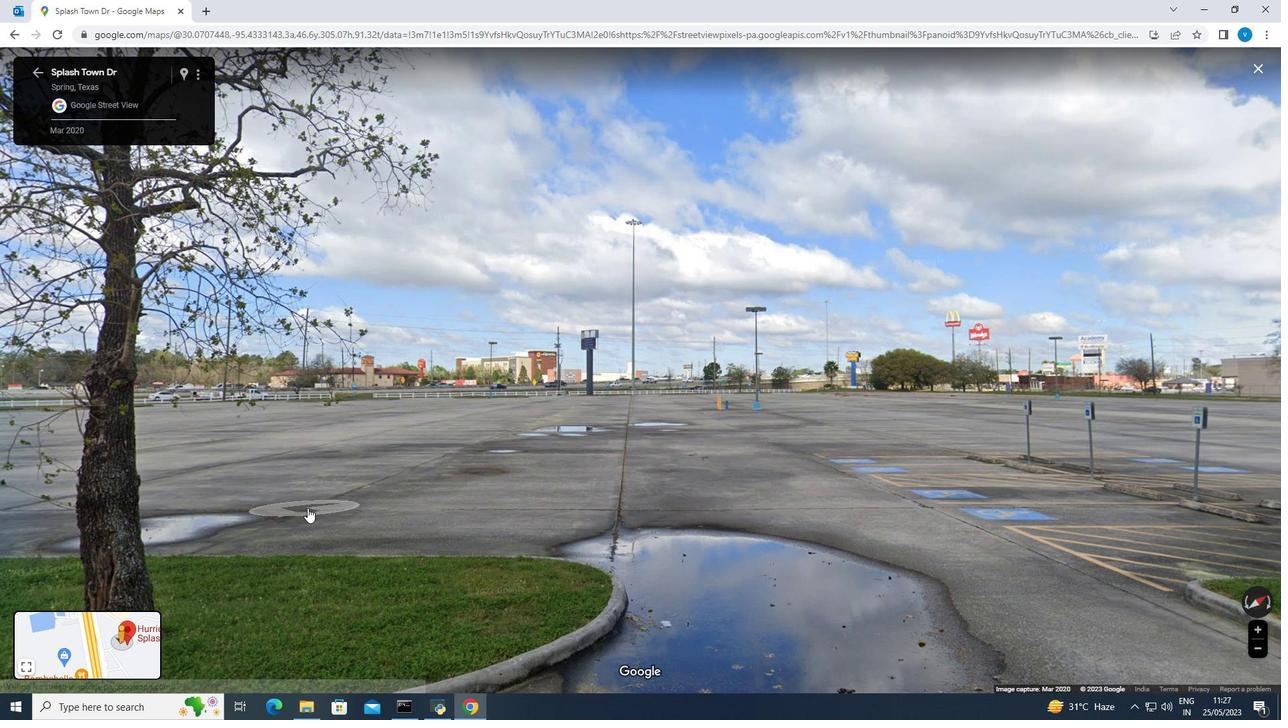 
Action: Mouse moved to (764, 492)
Screenshot: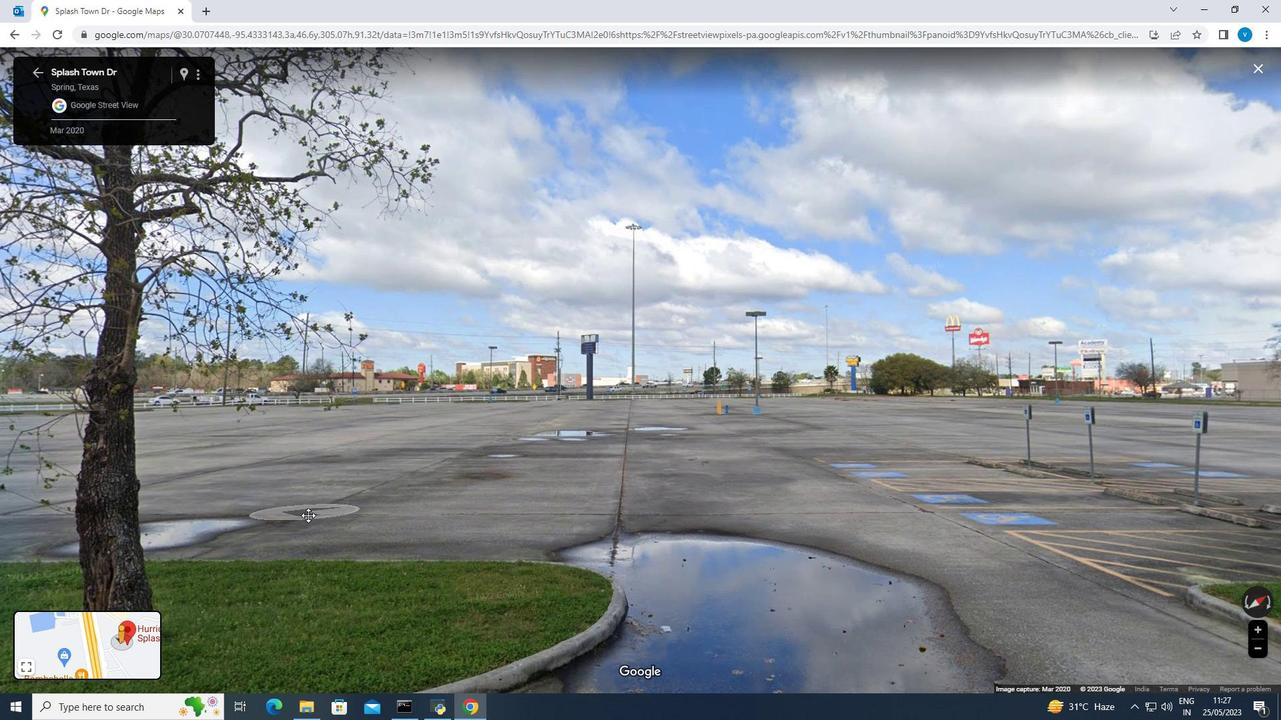 
Action: Key pressed <Key.right>
Screenshot: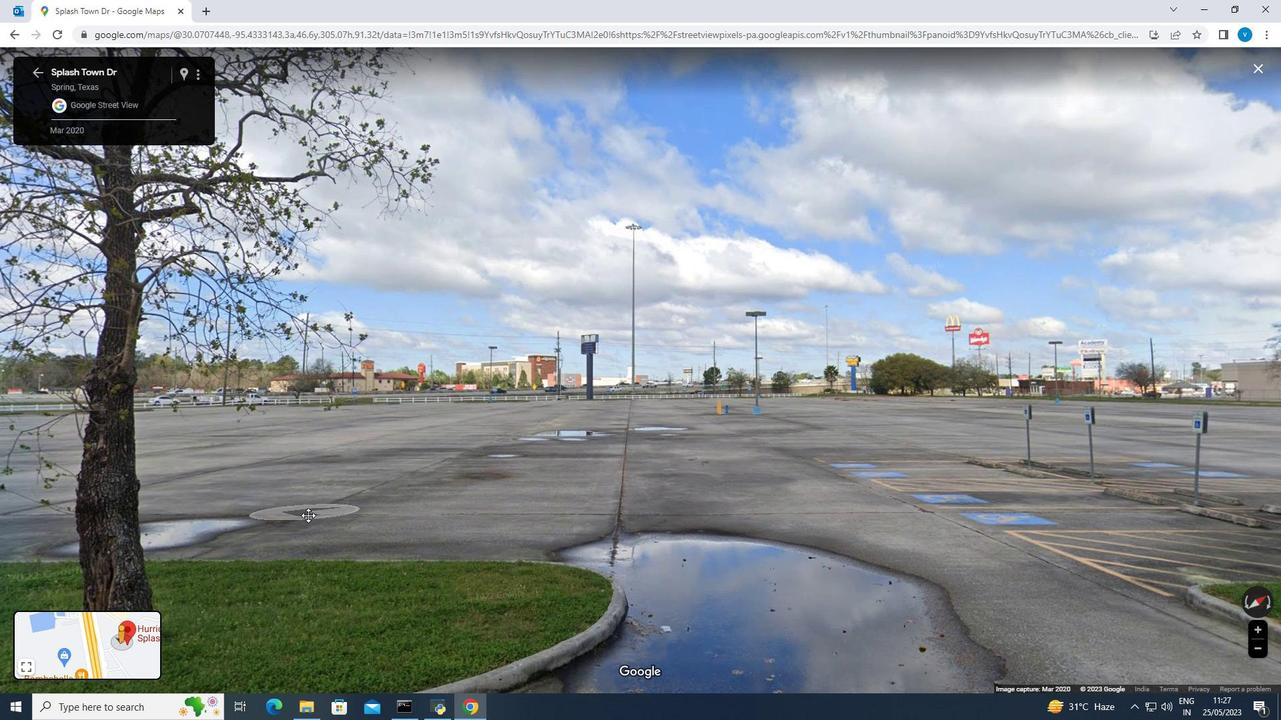 
Action: Mouse moved to (771, 501)
Screenshot: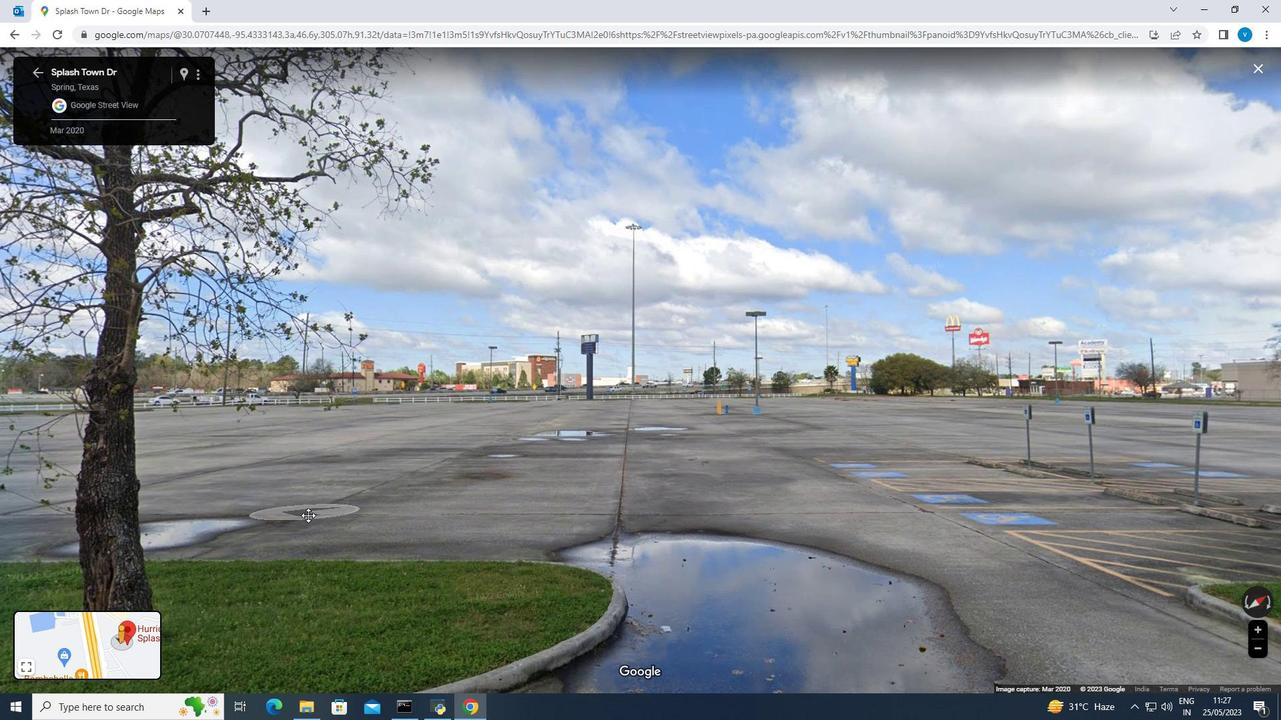 
Action: Key pressed <Key.right>
Screenshot: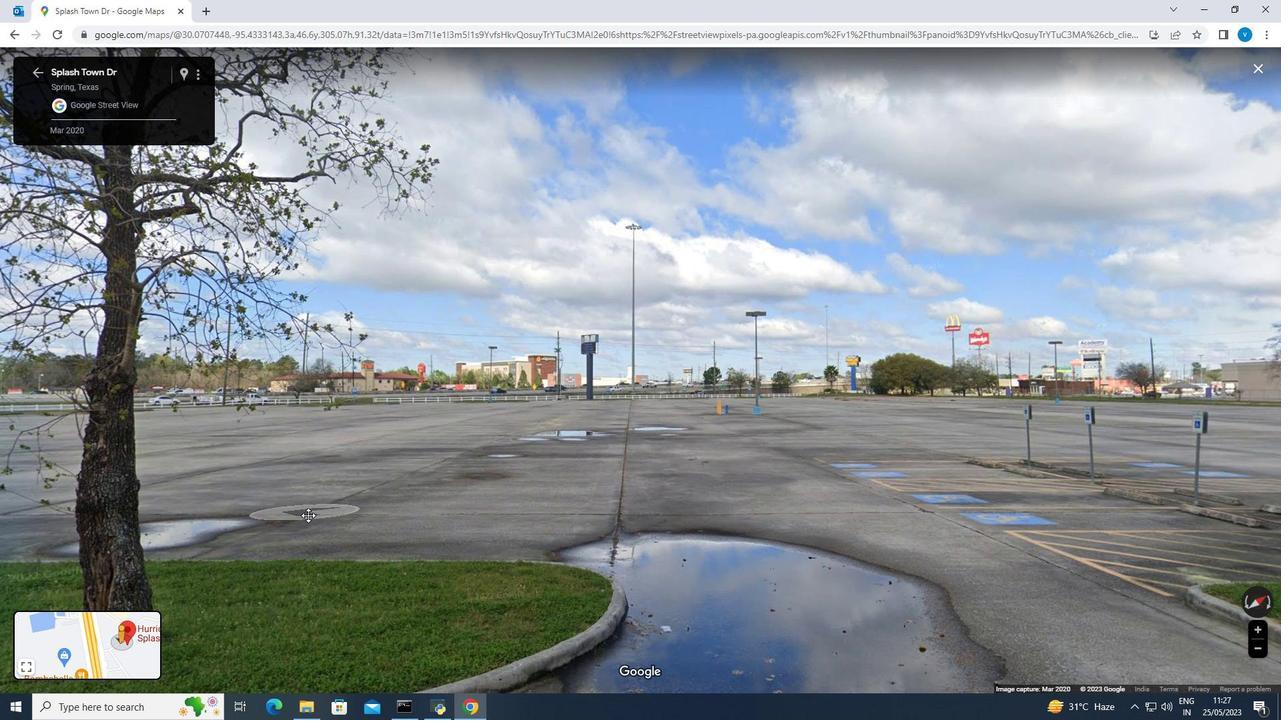 
Action: Mouse moved to (773, 505)
Screenshot: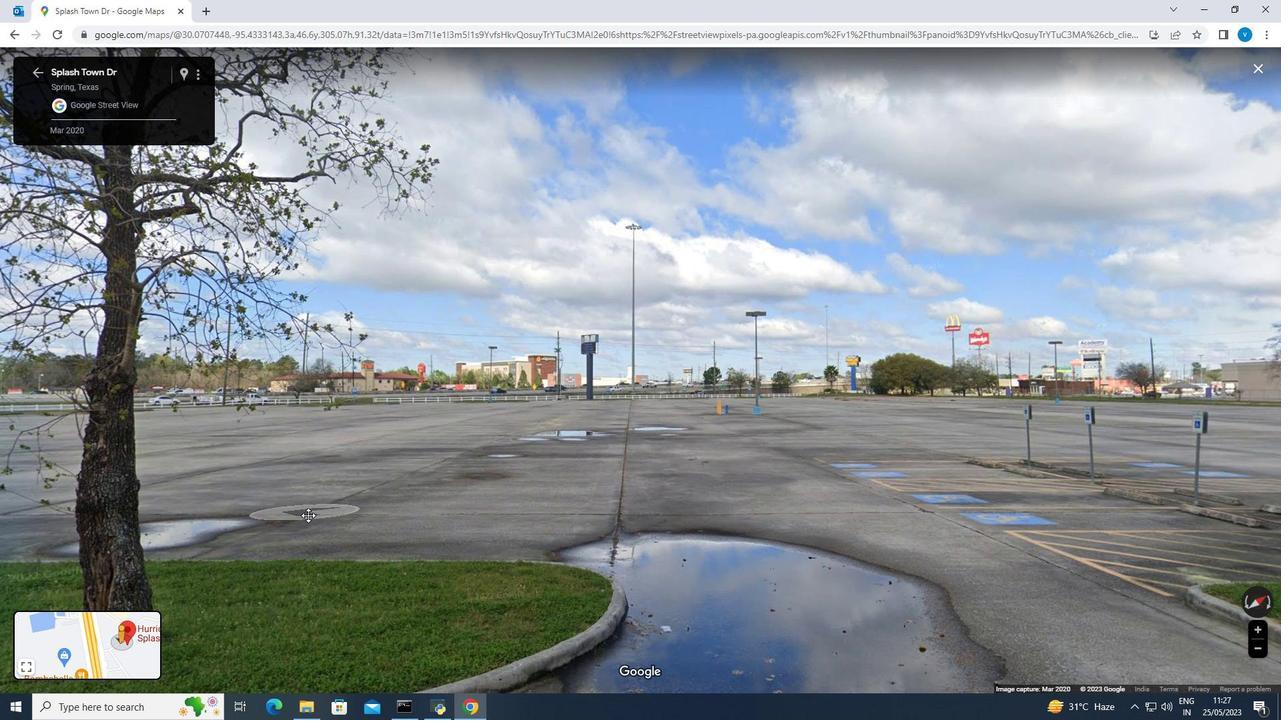 
Action: Key pressed <Key.right>
Screenshot: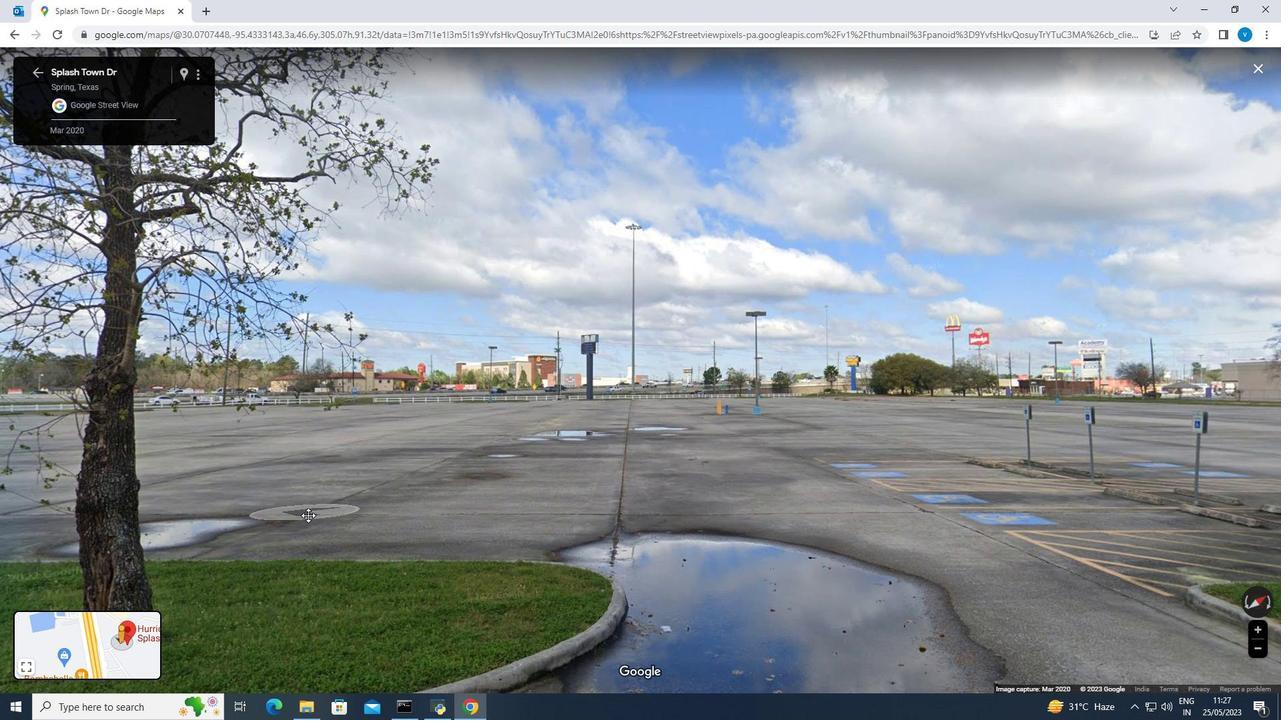 
Action: Mouse moved to (776, 511)
Screenshot: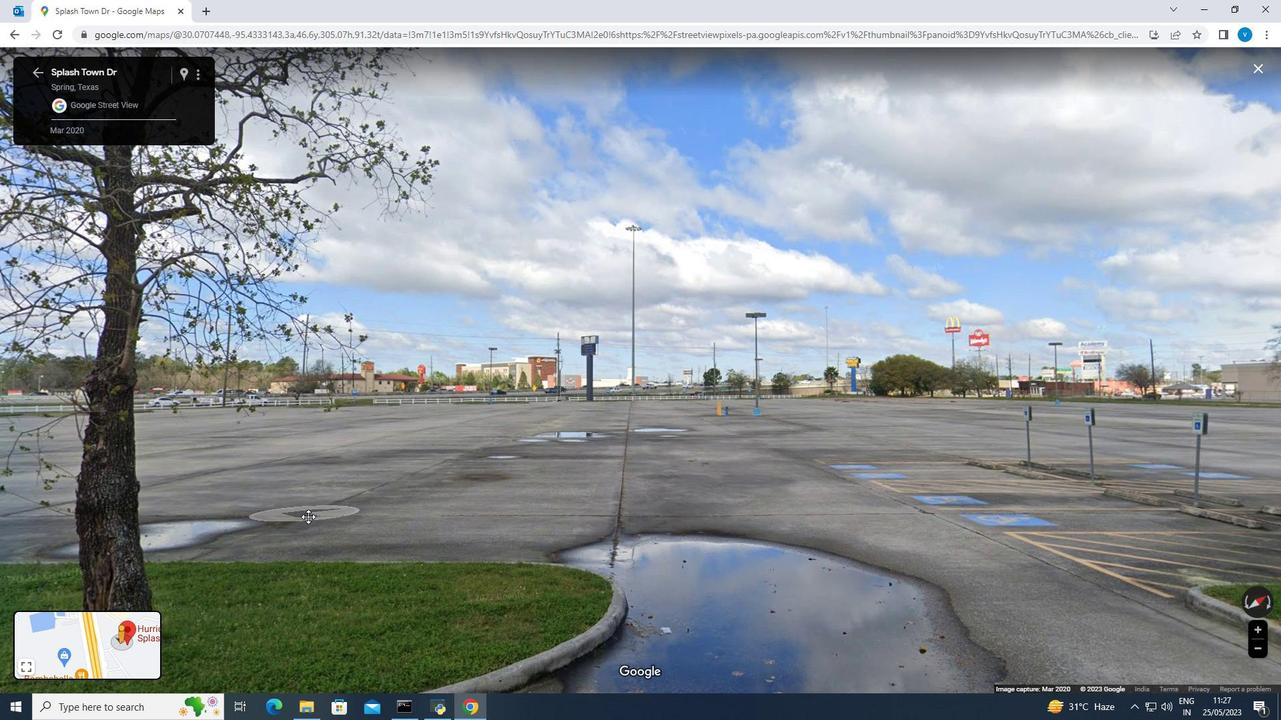 
Action: Key pressed <Key.right>
Screenshot: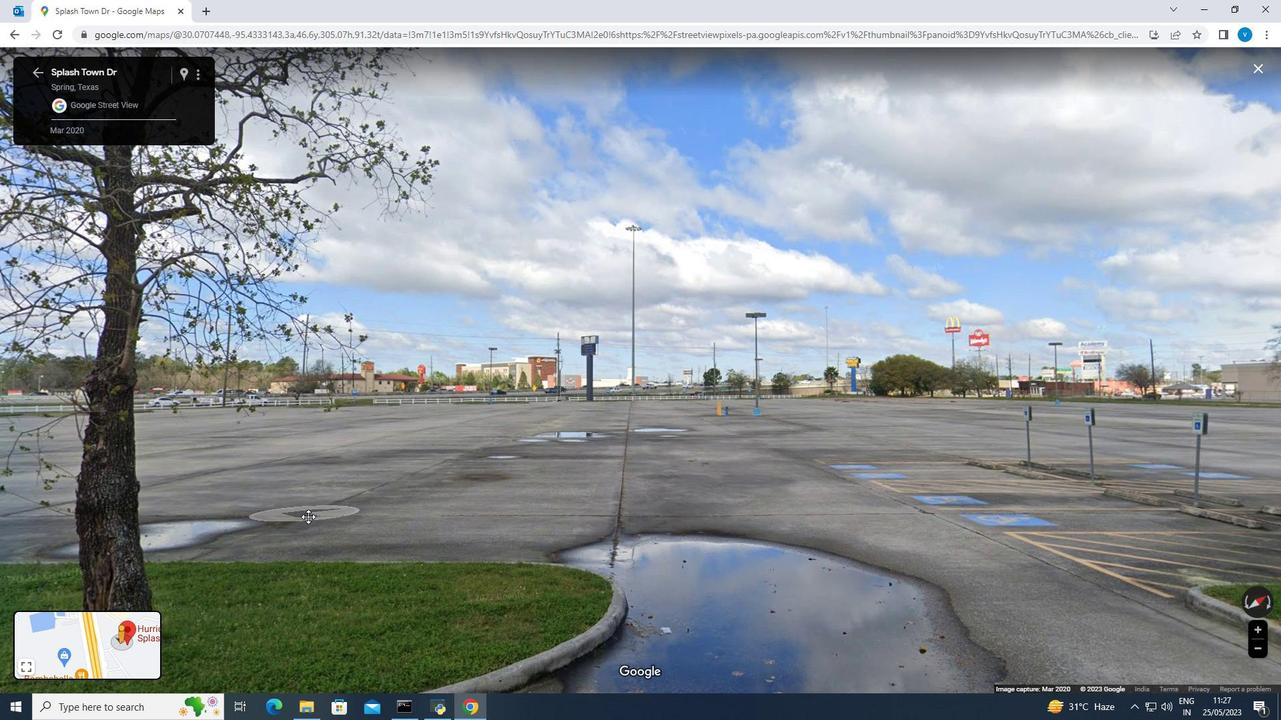 
Action: Mouse moved to (776, 514)
Screenshot: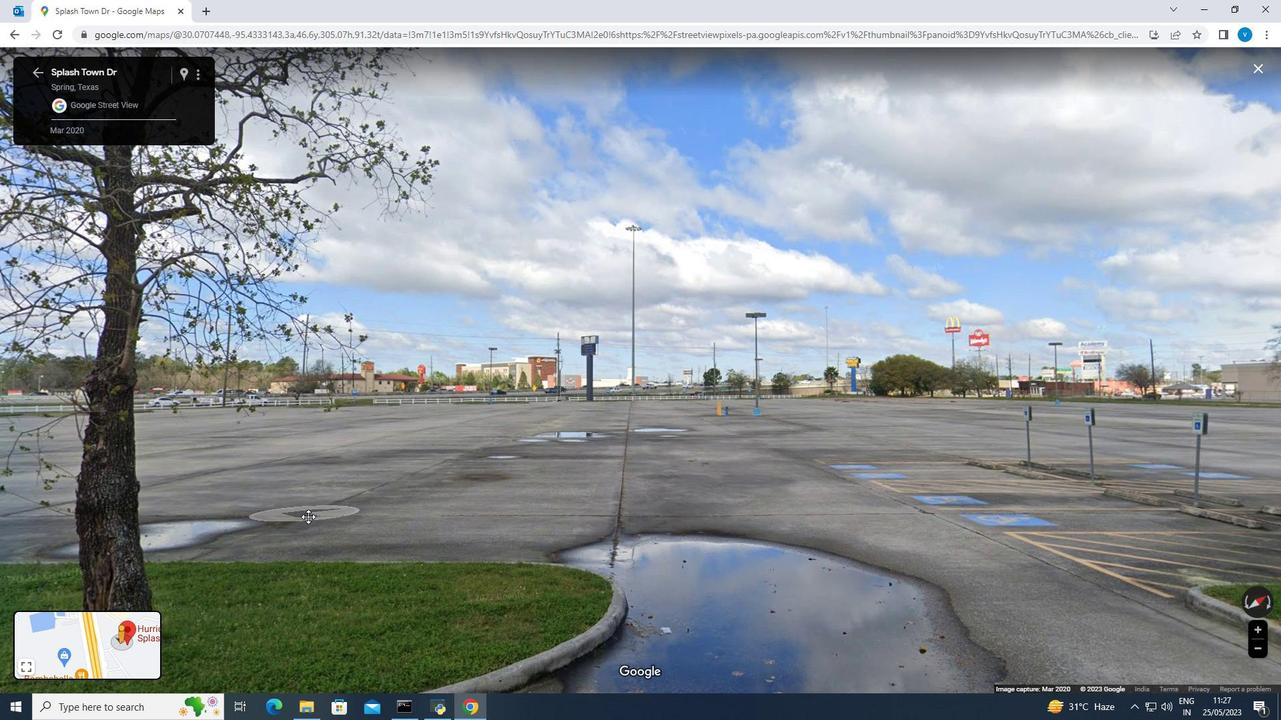 
Action: Key pressed <Key.right>
Screenshot: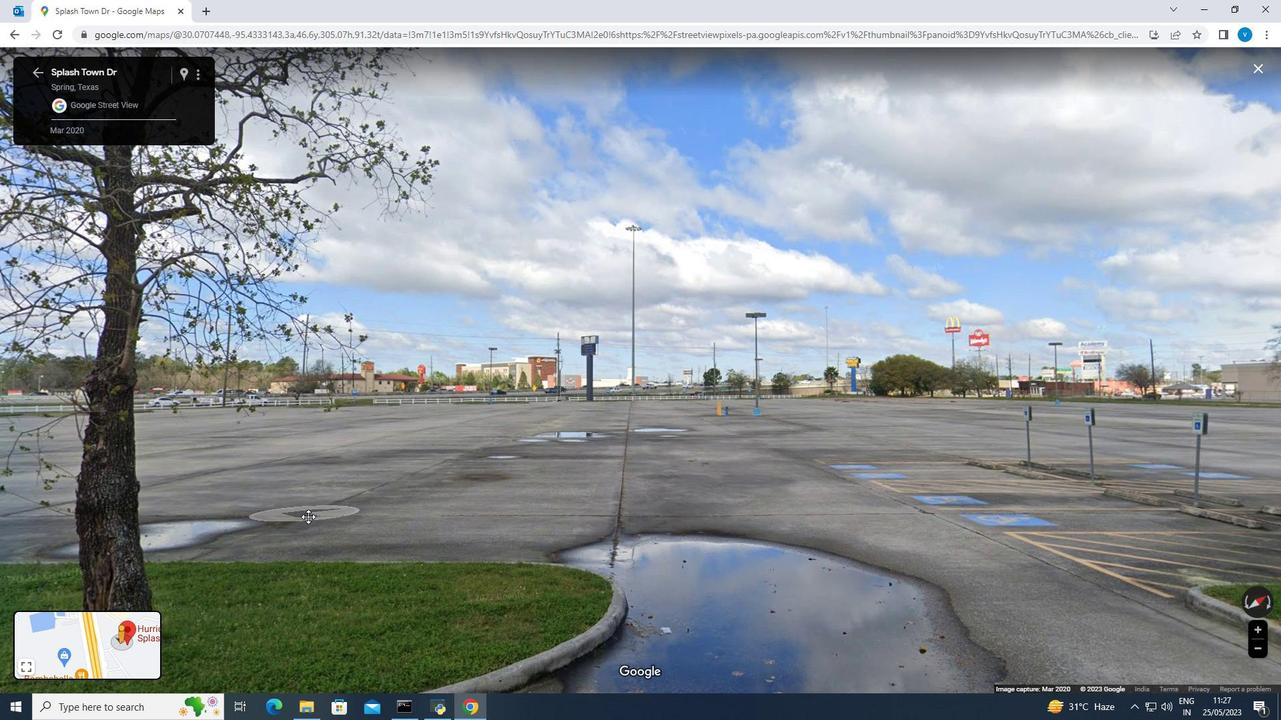 
Action: Mouse moved to (811, 517)
Screenshot: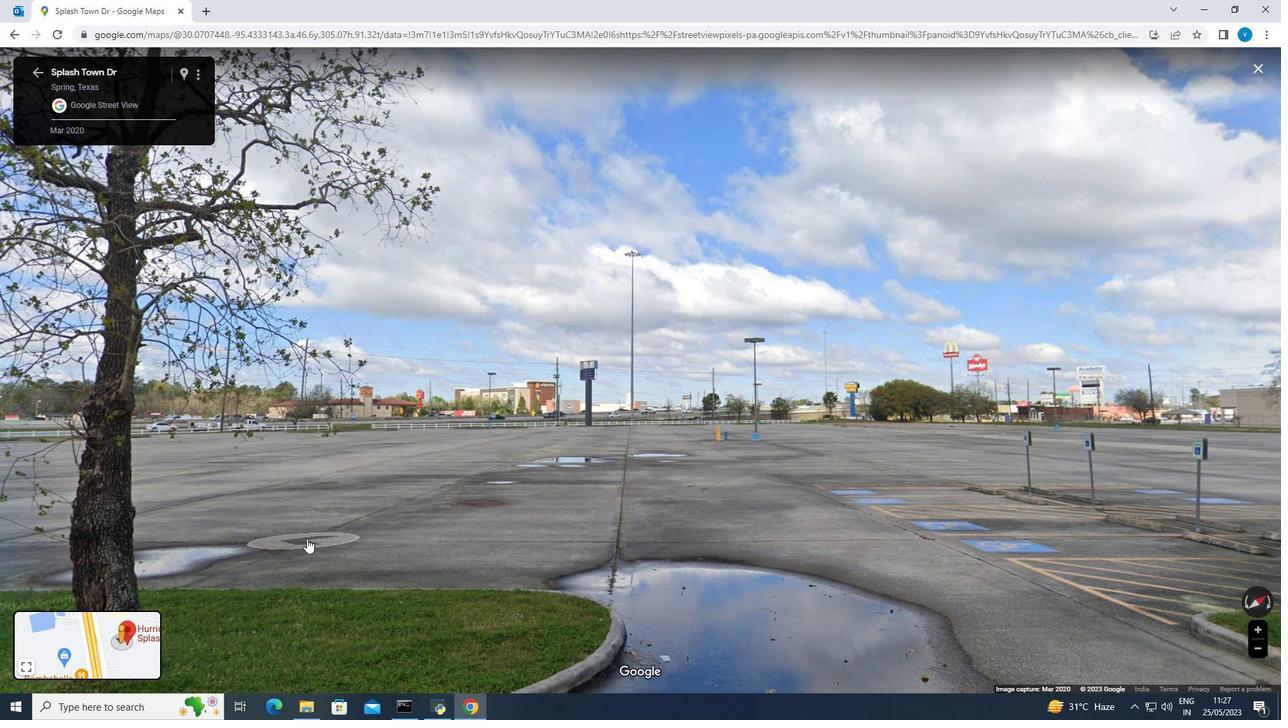 
Action: Key pressed <Key.right>
Screenshot: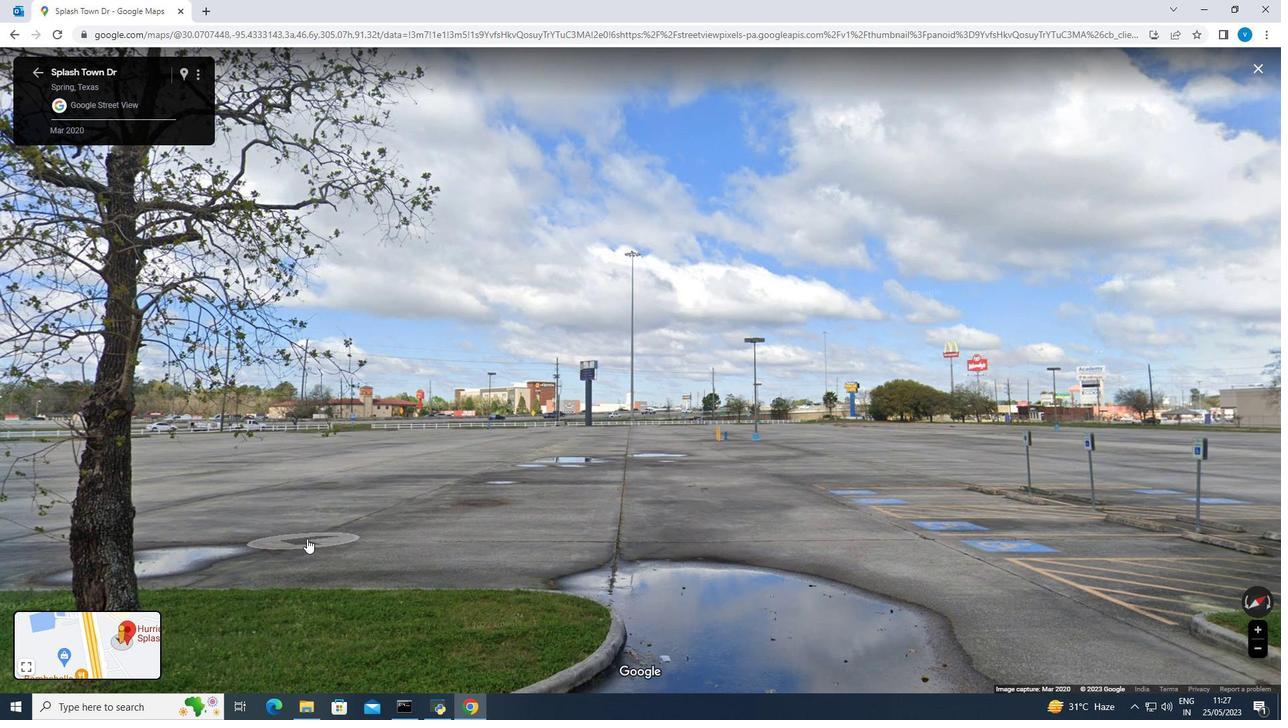 
Action: Mouse moved to (814, 519)
Screenshot: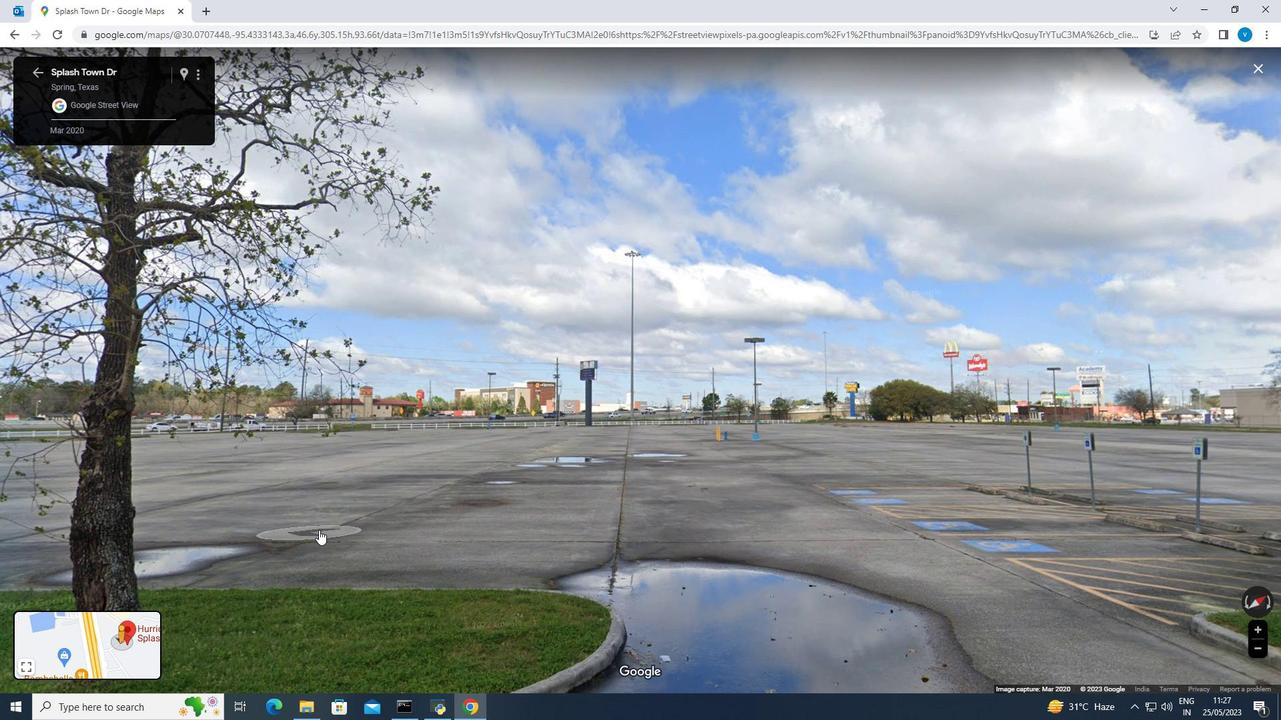 
Action: Key pressed <Key.right>
Screenshot: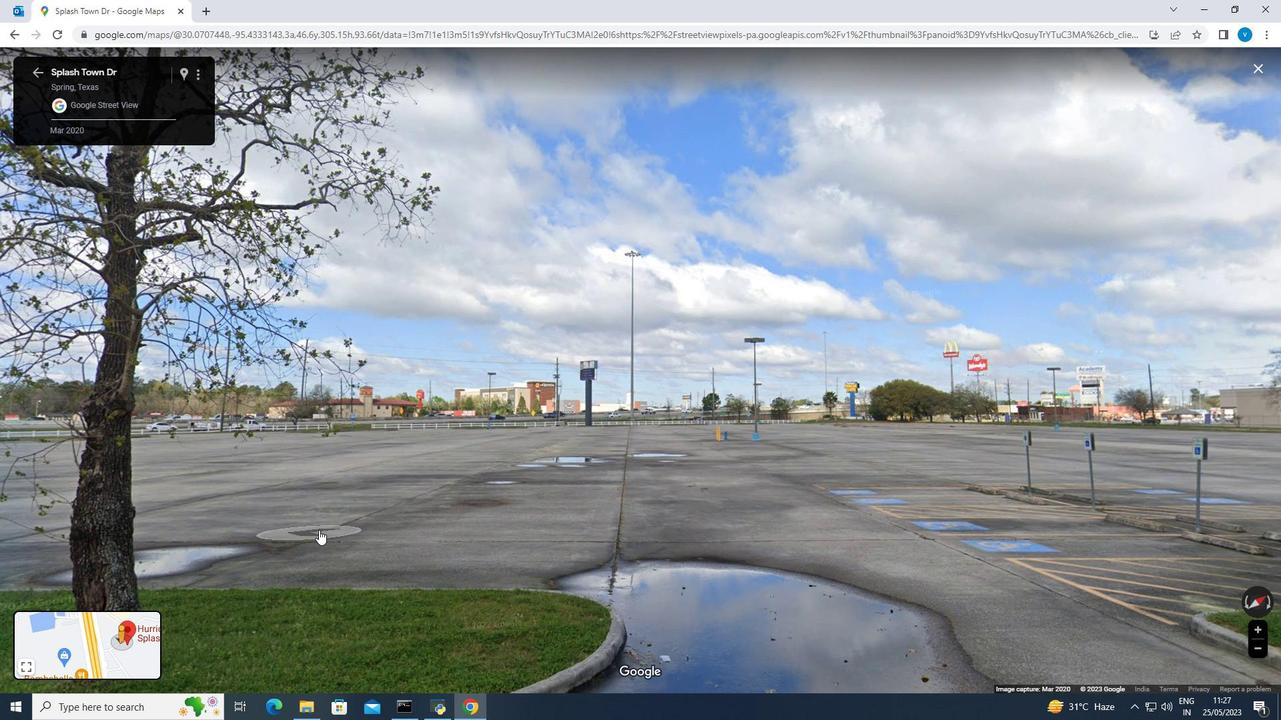 
Action: Mouse moved to (814, 521)
Screenshot: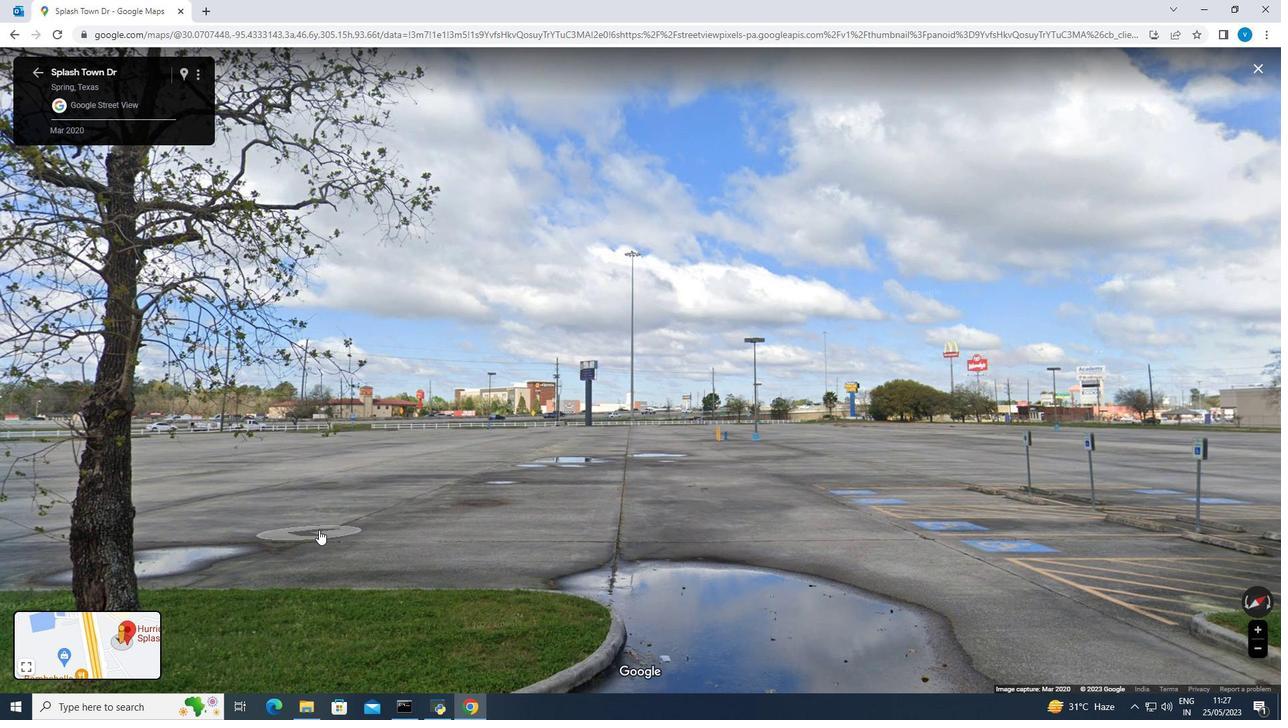
Action: Key pressed <Key.right>
Screenshot: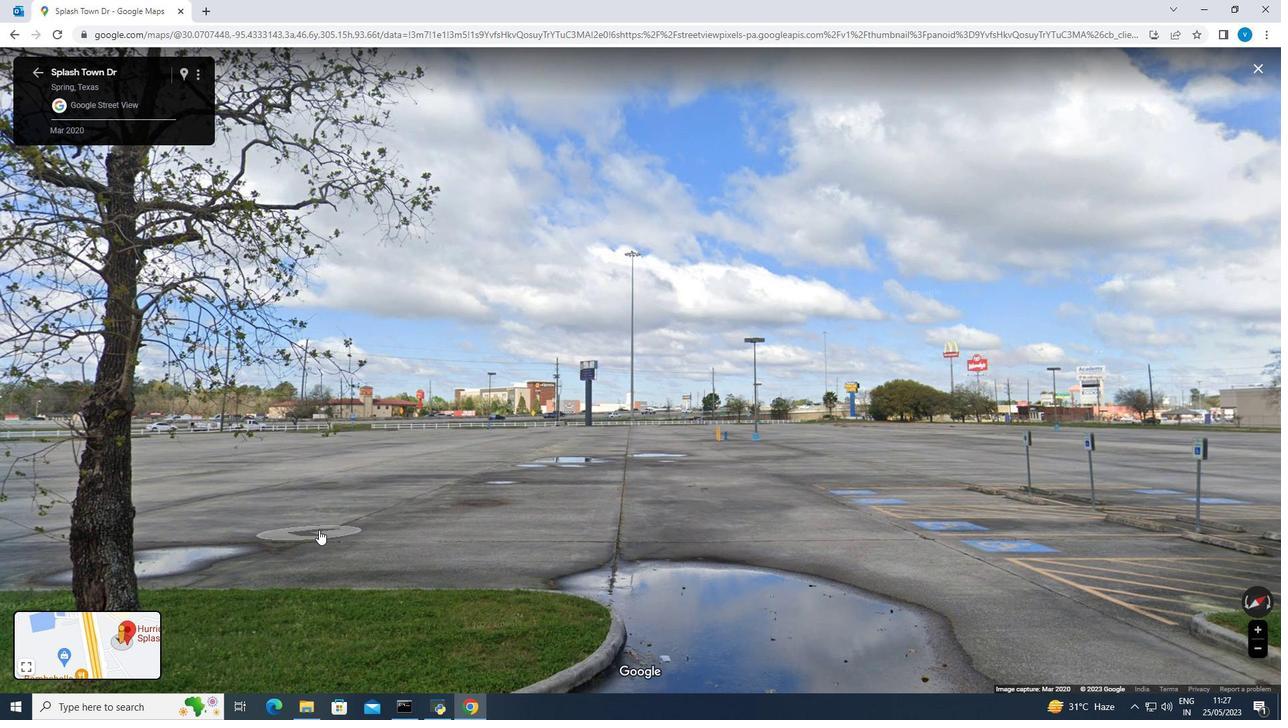 
Action: Mouse moved to (814, 522)
Screenshot: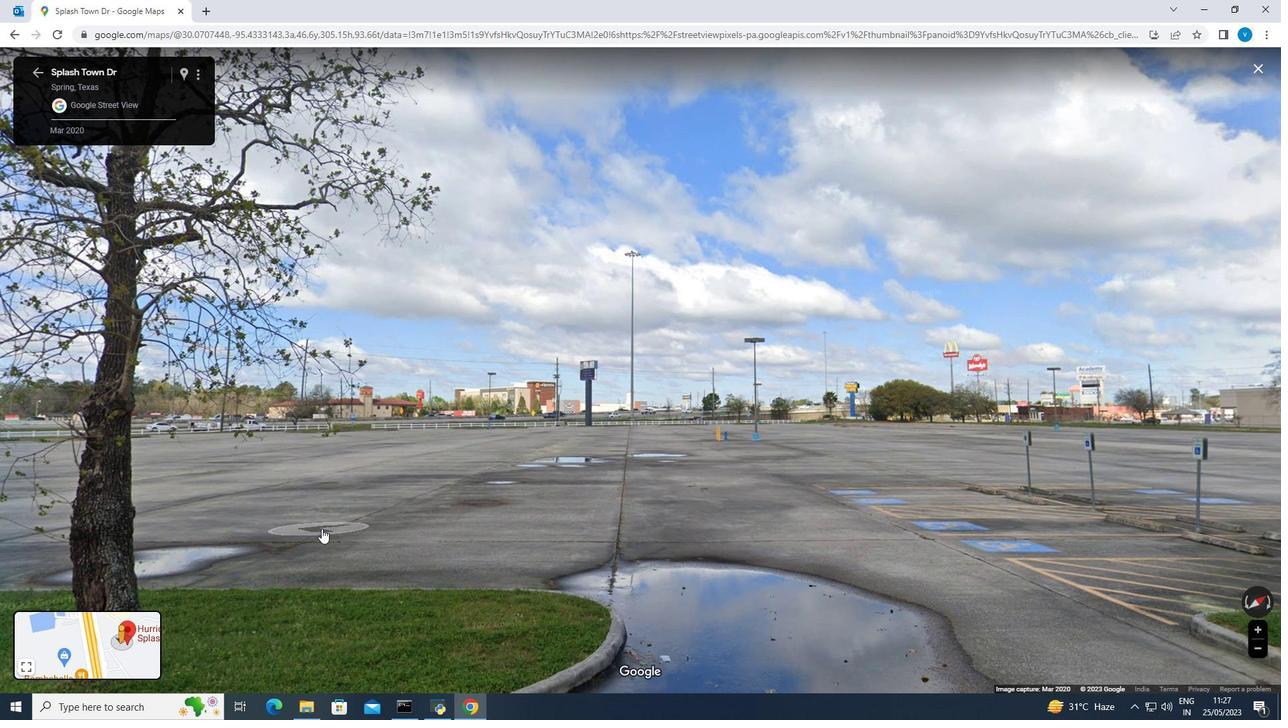 
Action: Key pressed <Key.right>
Screenshot: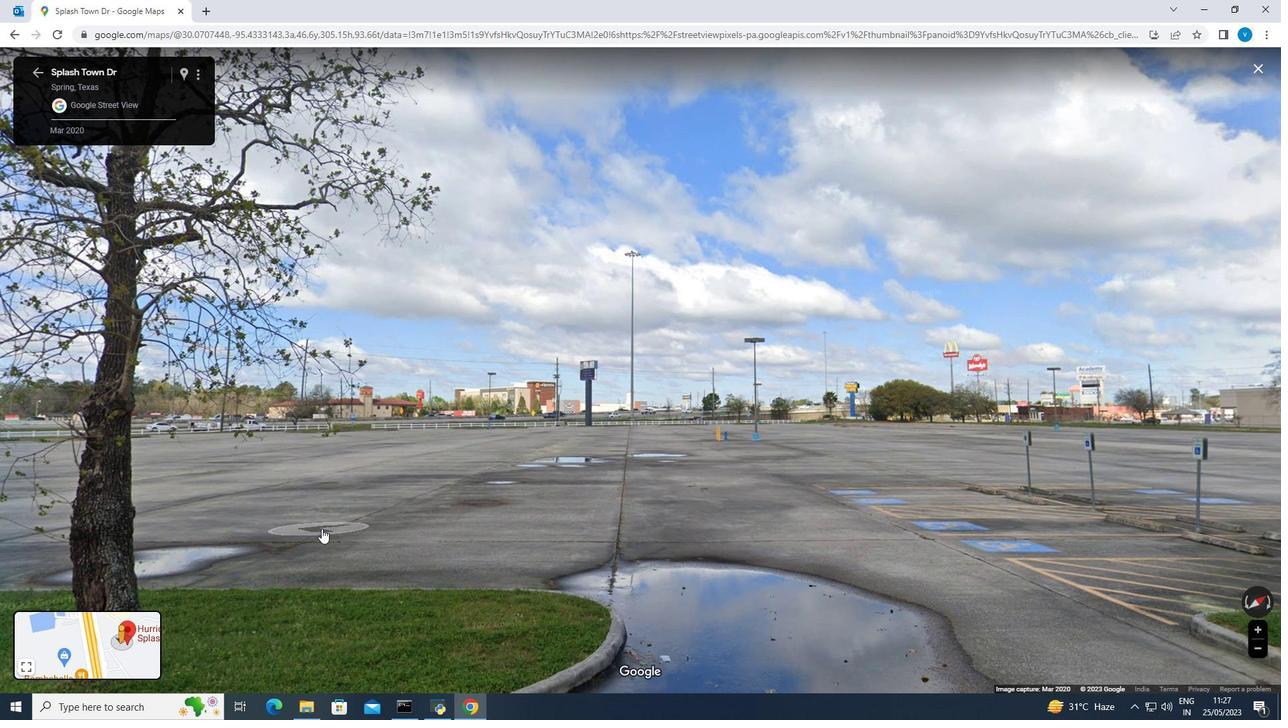 
Action: Mouse moved to (814, 524)
Screenshot: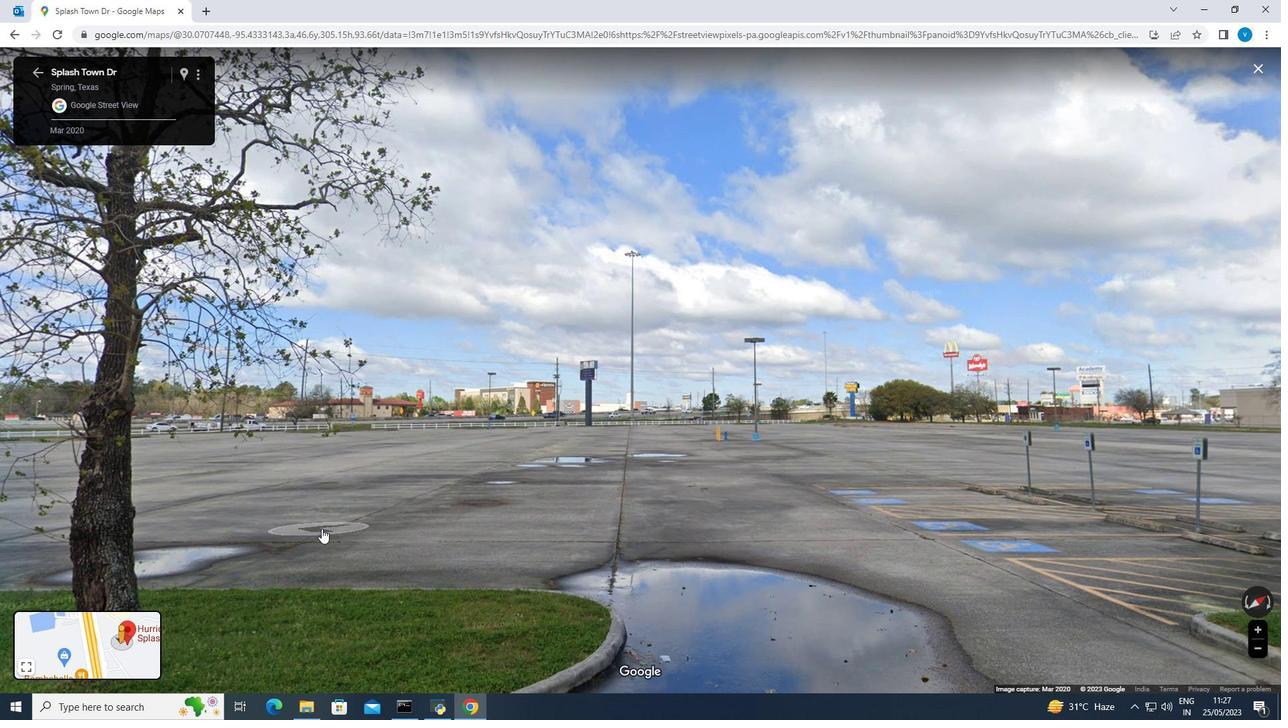 
Action: Key pressed <Key.right>
Screenshot: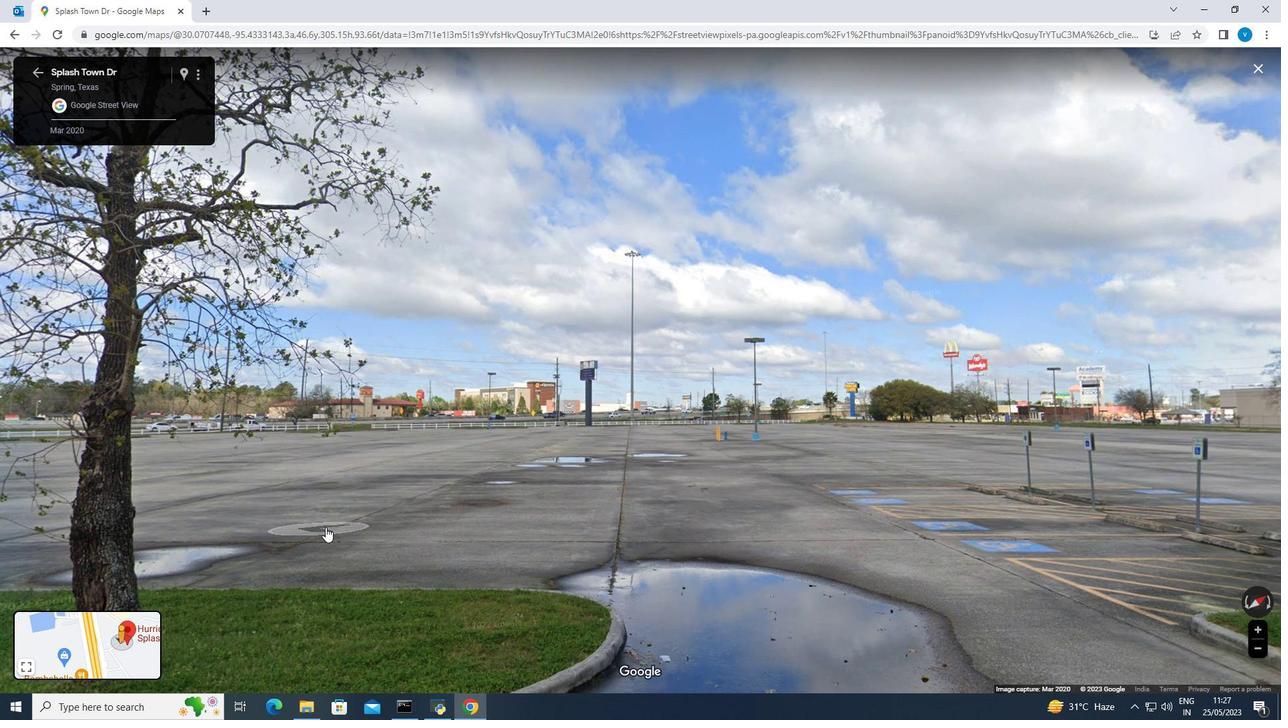 
Action: Mouse moved to (814, 525)
Screenshot: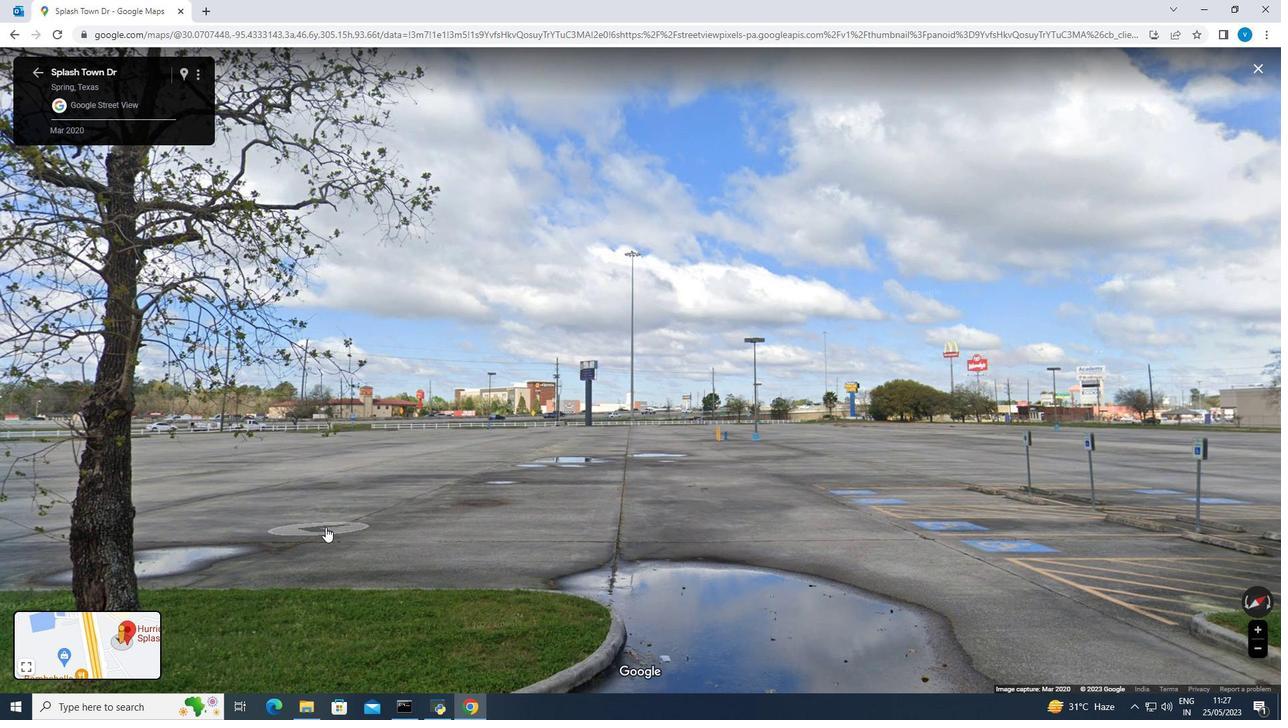
Action: Key pressed <Key.right>
Screenshot: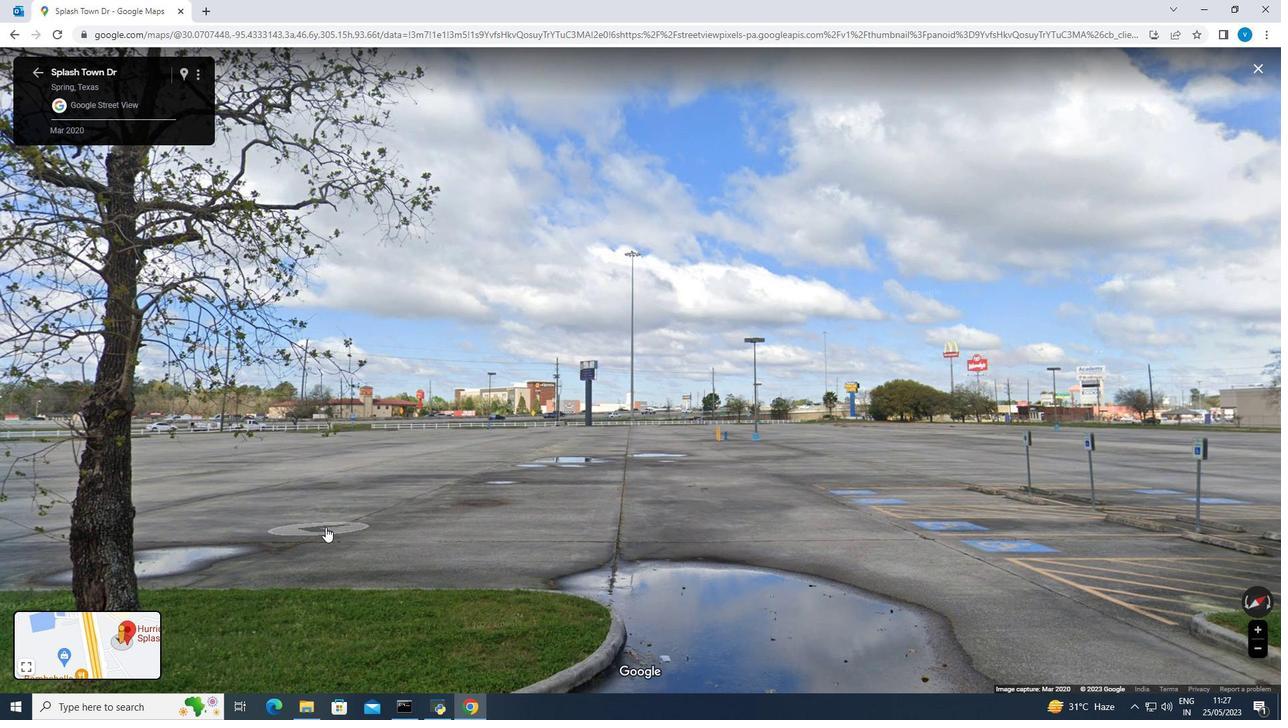 
Action: Mouse moved to (814, 533)
Screenshot: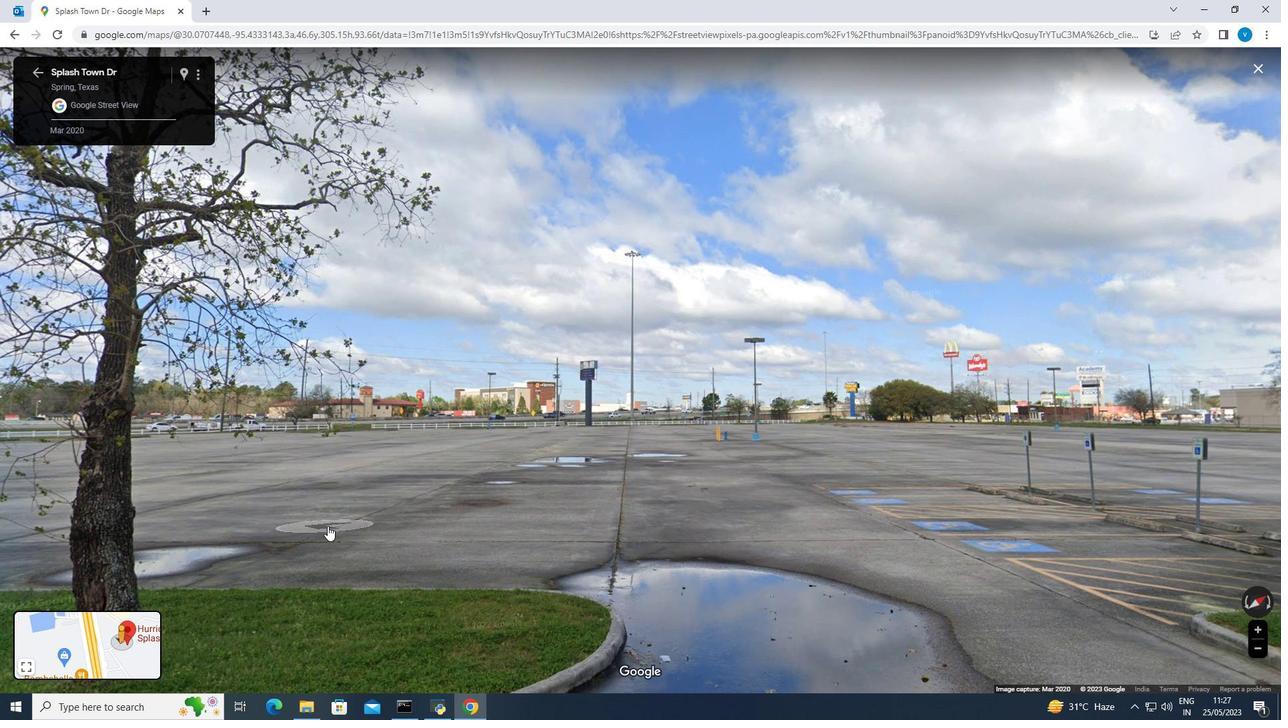 
Action: Key pressed <Key.right>
Screenshot: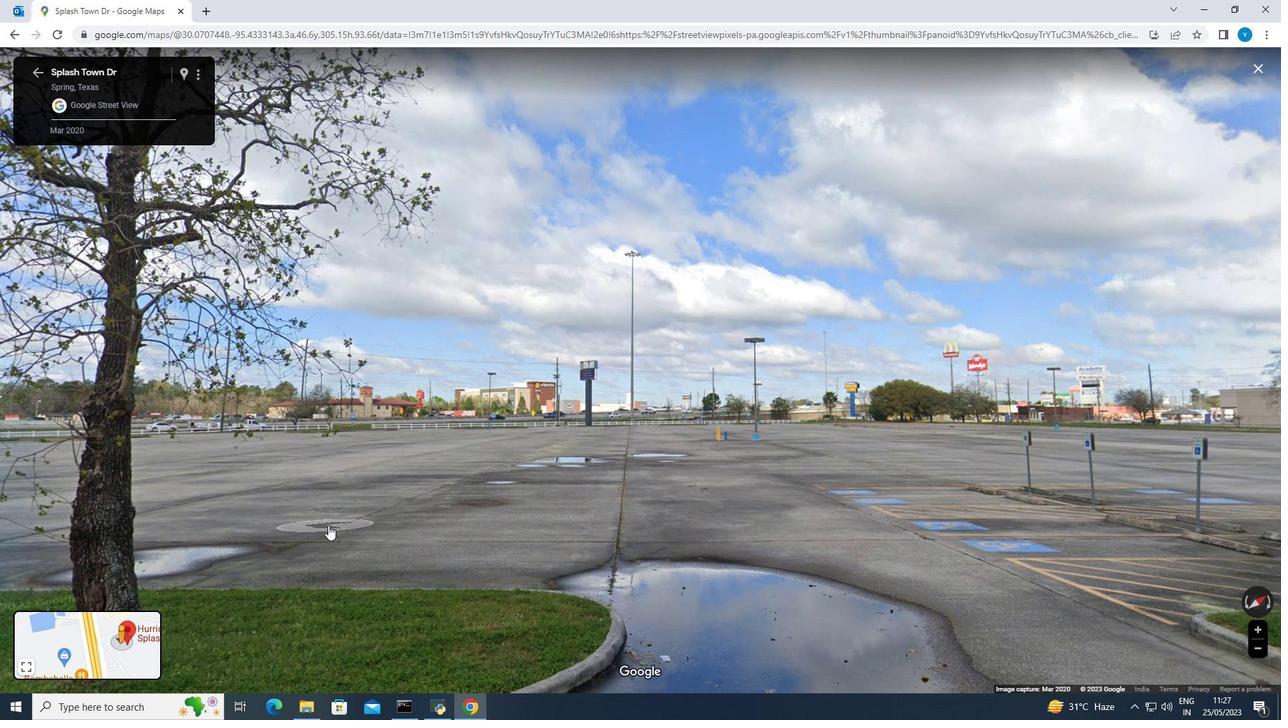 
Action: Mouse moved to (815, 537)
Screenshot: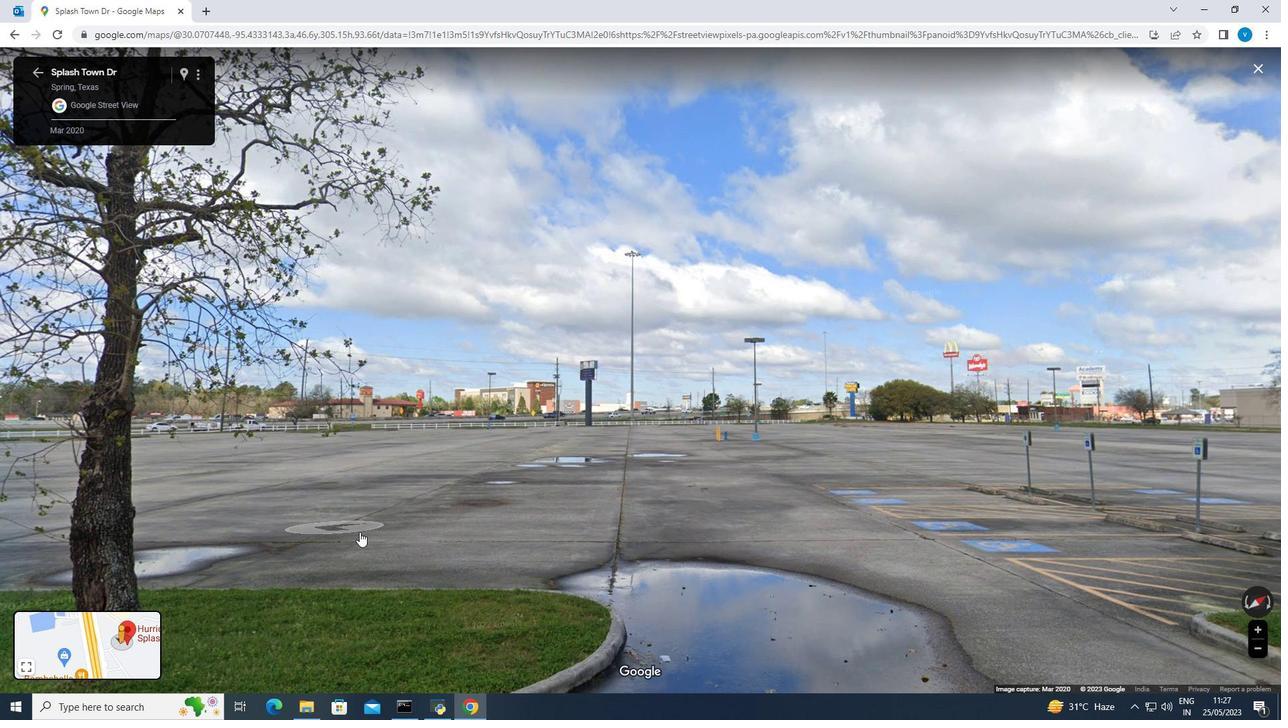 
Action: Key pressed <Key.right>
Screenshot: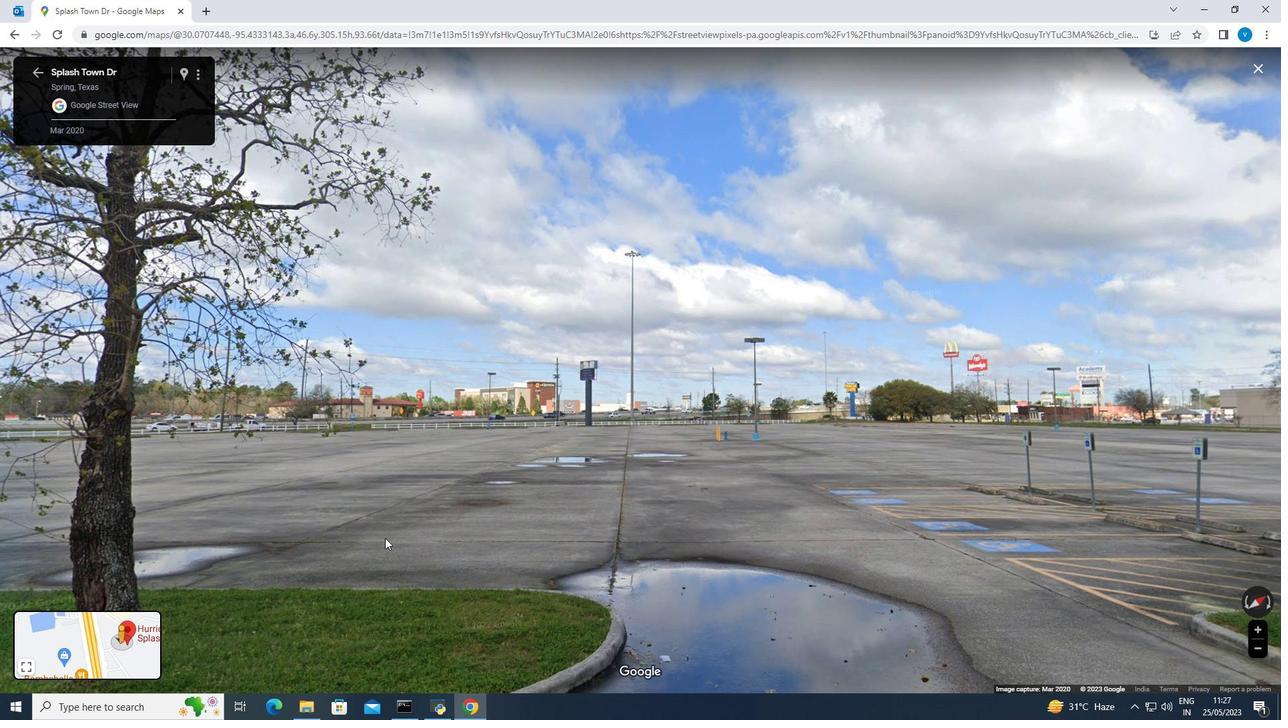 
Action: Mouse moved to (820, 528)
Screenshot: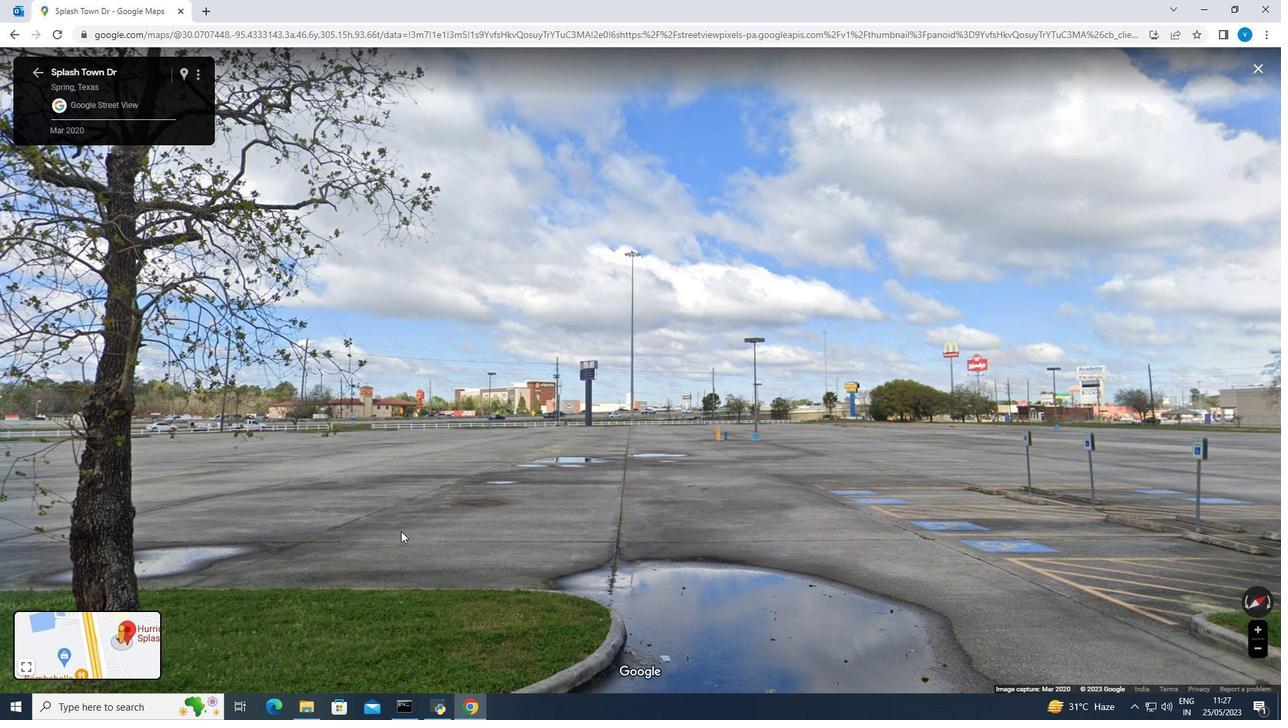 
Action: Key pressed <Key.right>
Screenshot: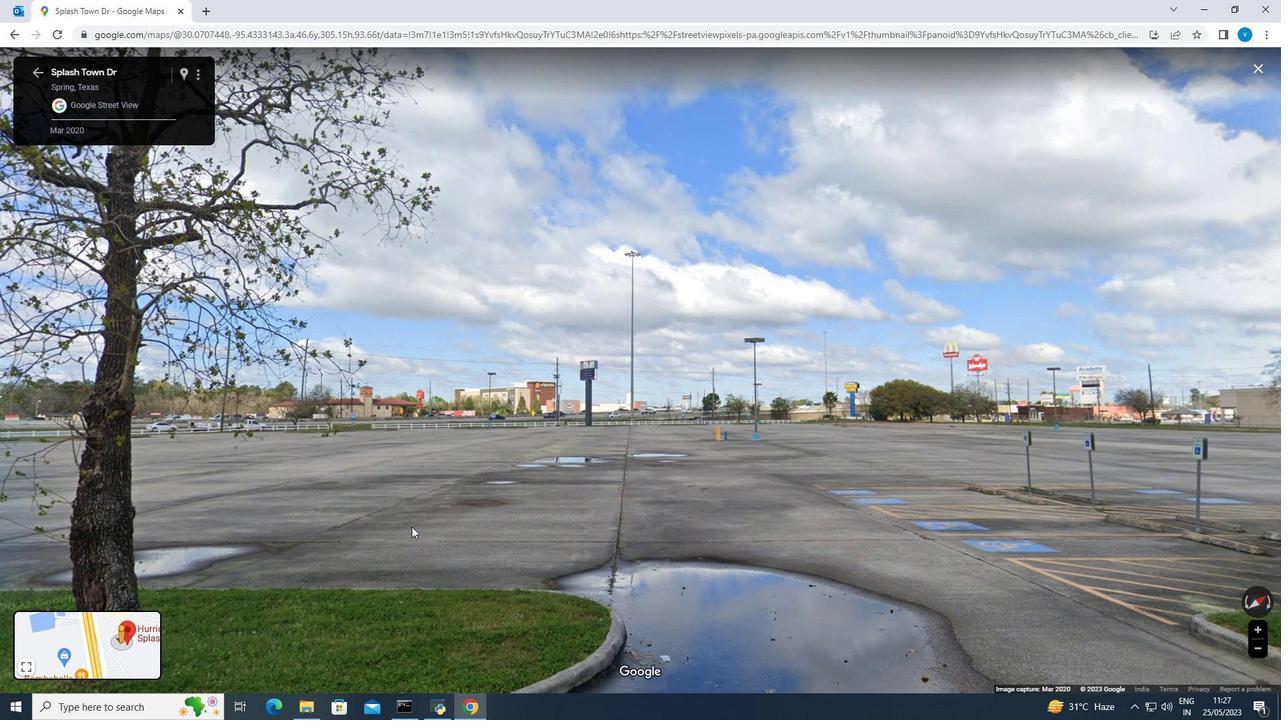
Action: Mouse moved to (818, 535)
Screenshot: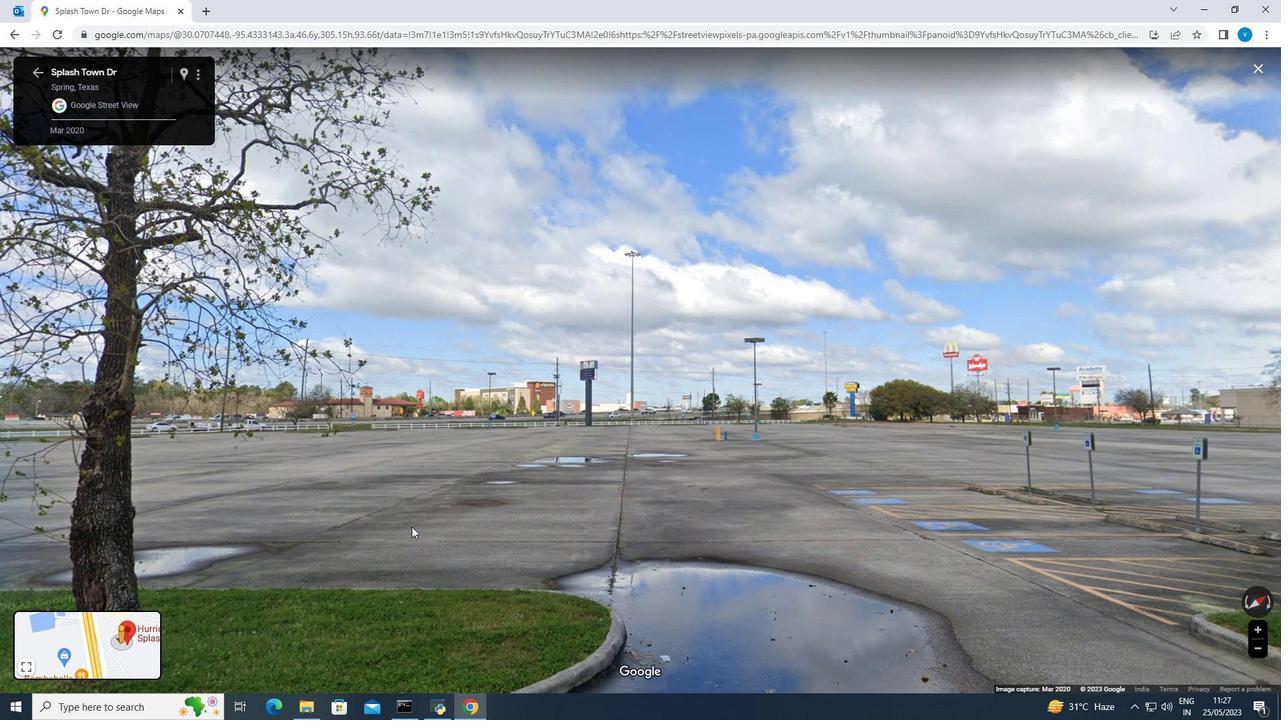 
Action: Key pressed <Key.right>
Screenshot: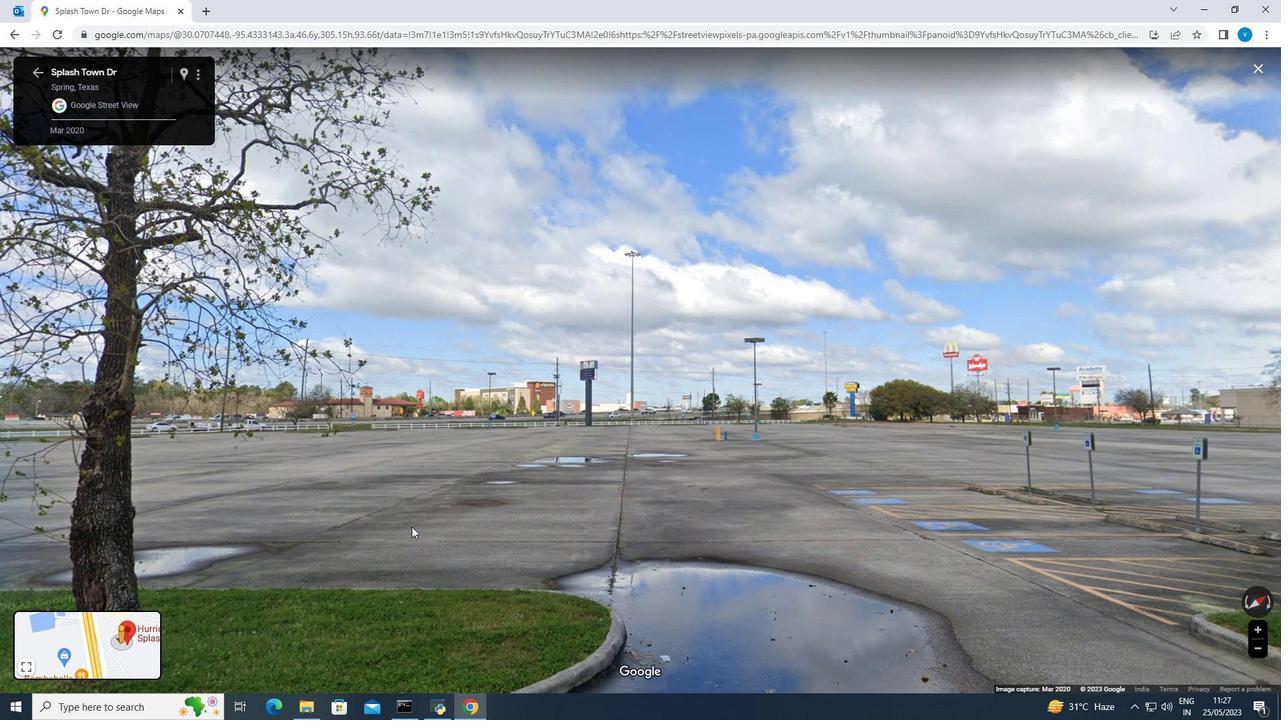 
Action: Mouse moved to (819, 535)
Screenshot: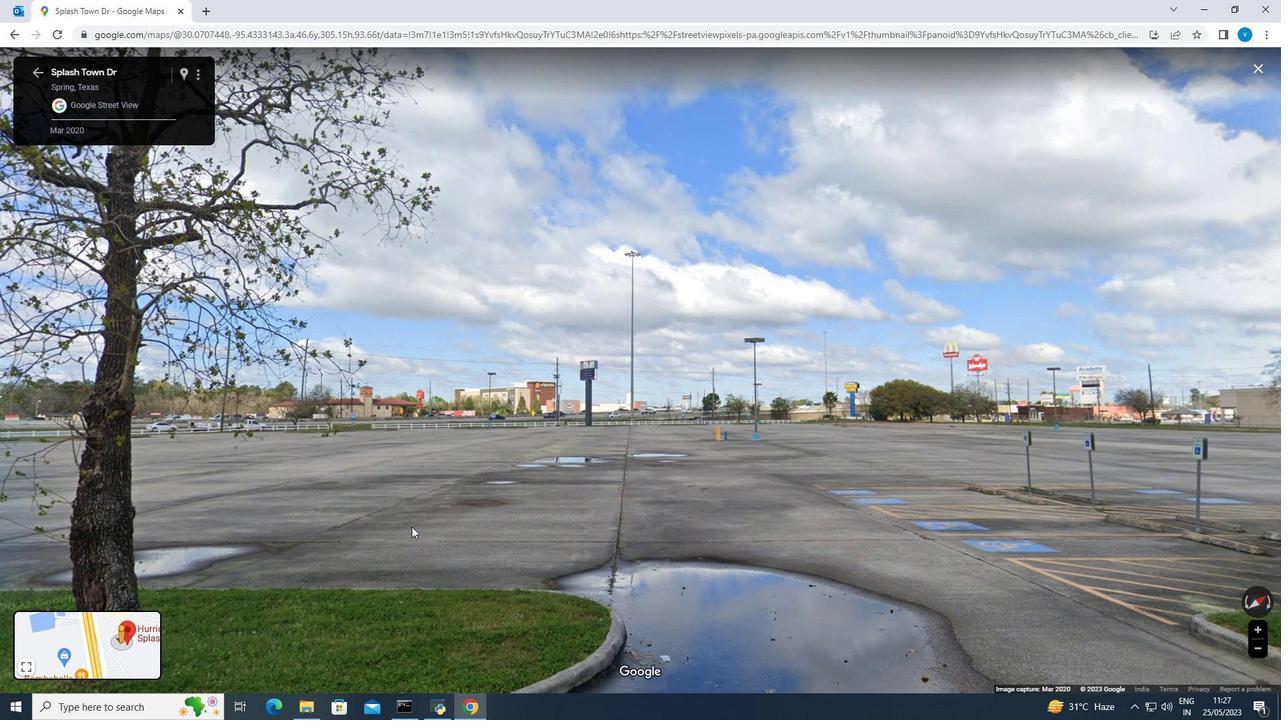 
Action: Key pressed <Key.right>
Screenshot: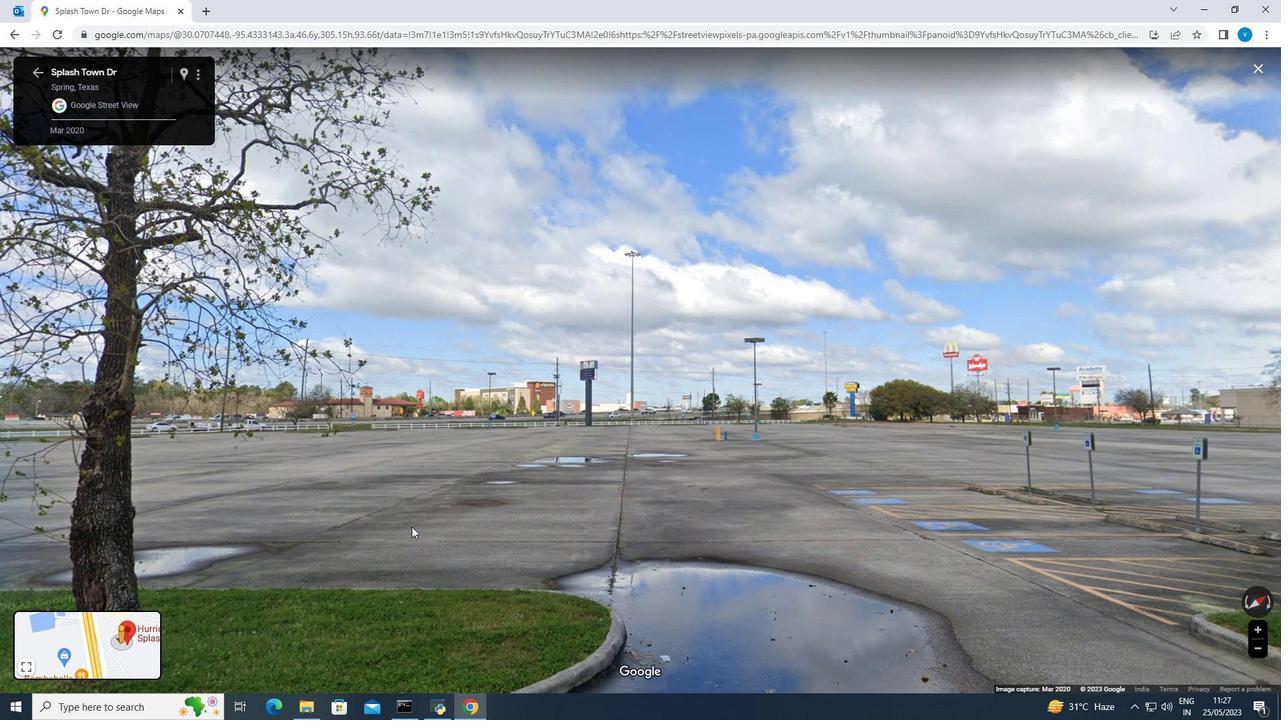 
Action: Mouse moved to (827, 535)
Screenshot: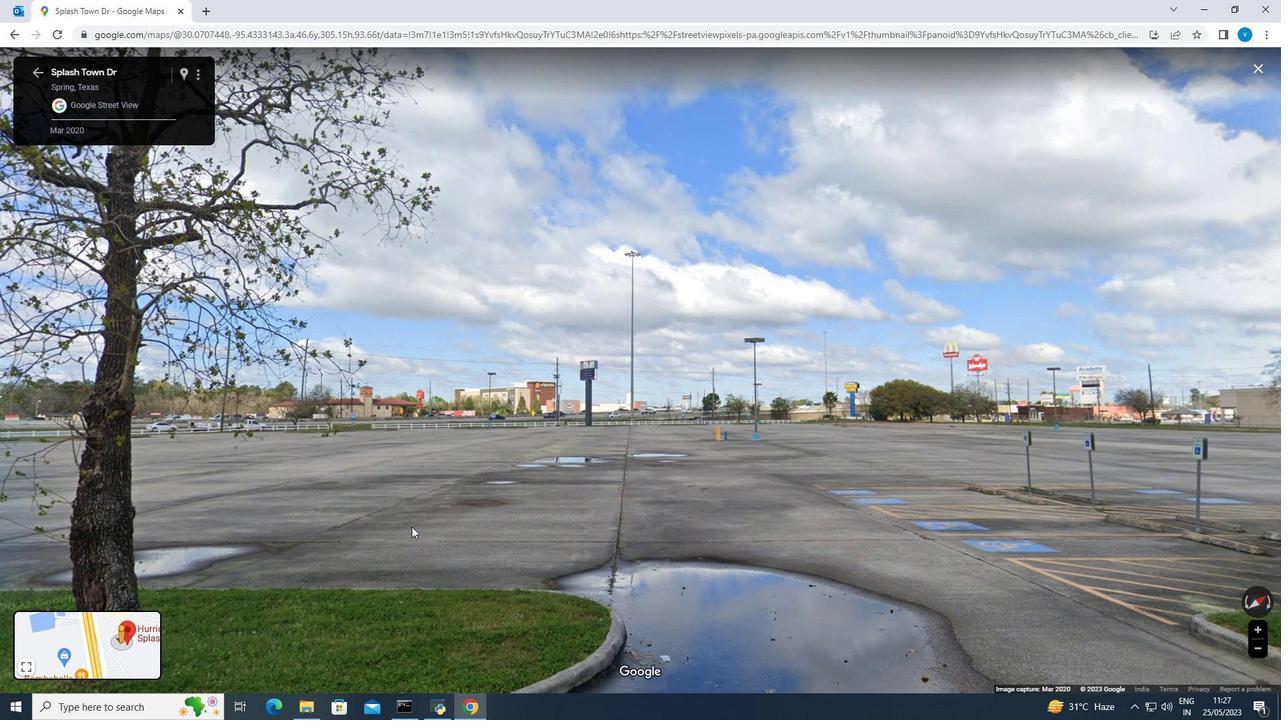
Action: Key pressed <Key.right>
Screenshot: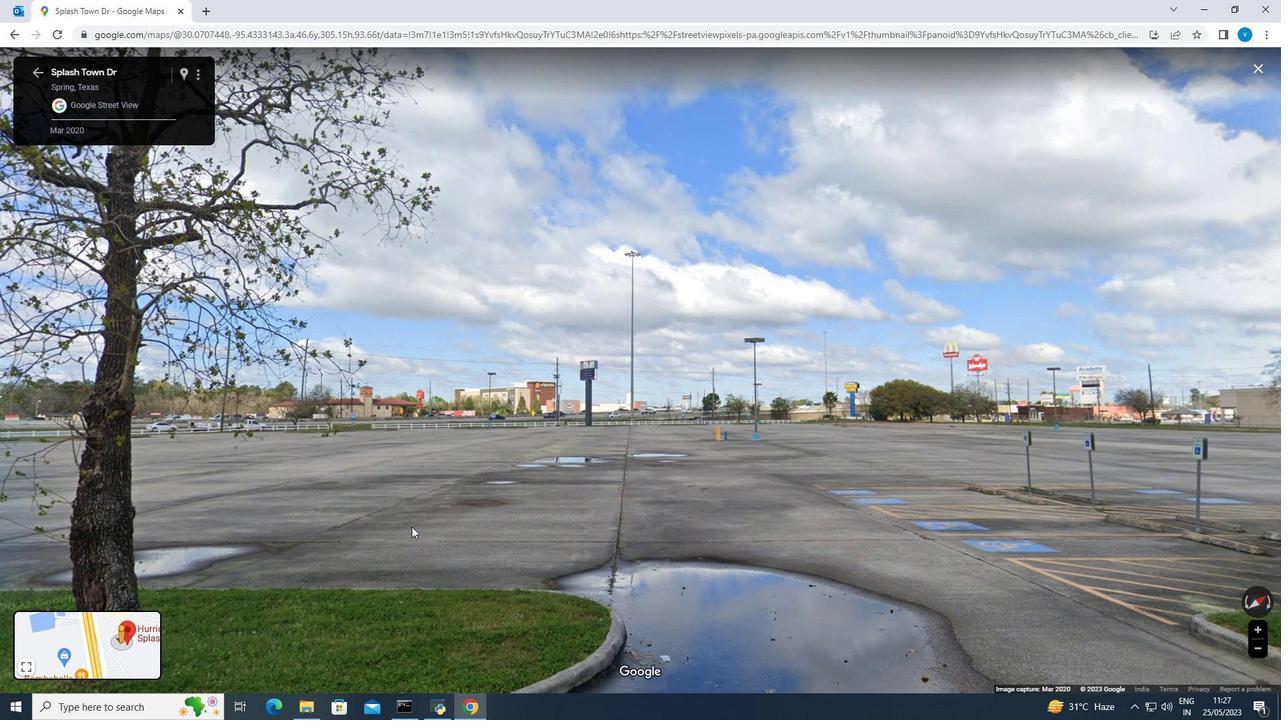 
Action: Mouse moved to (843, 537)
Screenshot: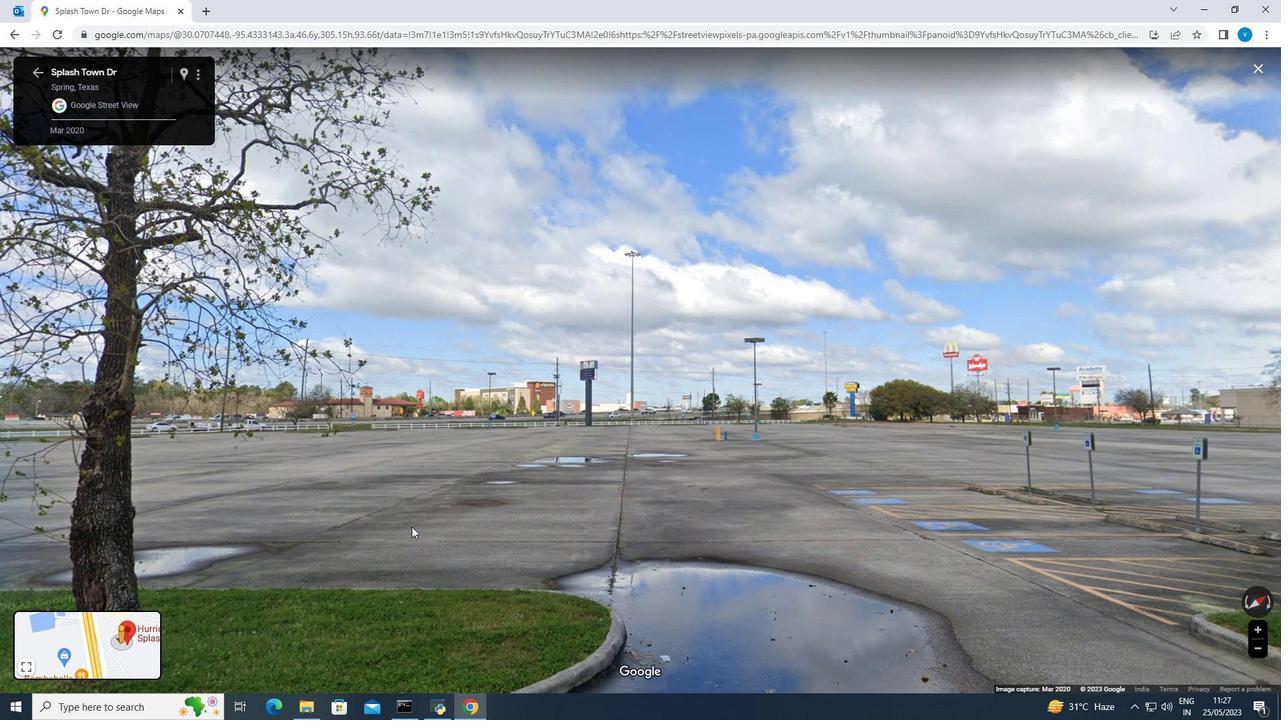 
Action: Key pressed <Key.right>
Screenshot: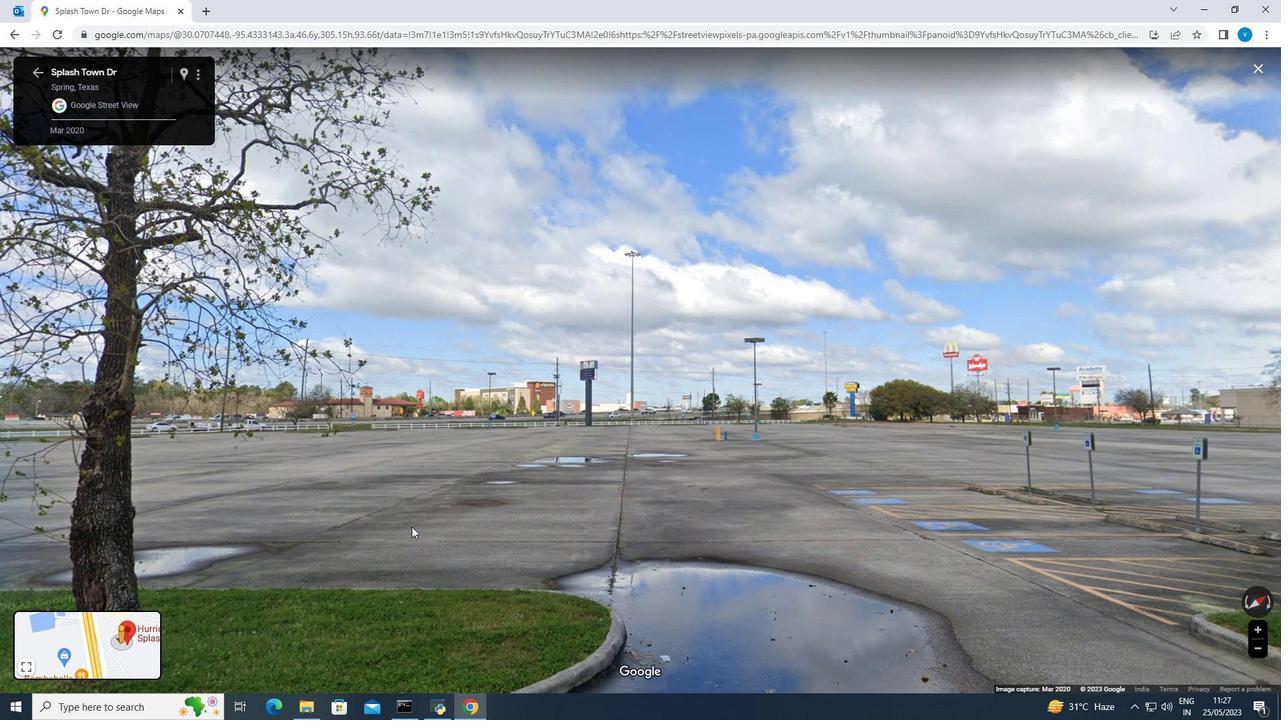 
Action: Mouse moved to (854, 540)
Screenshot: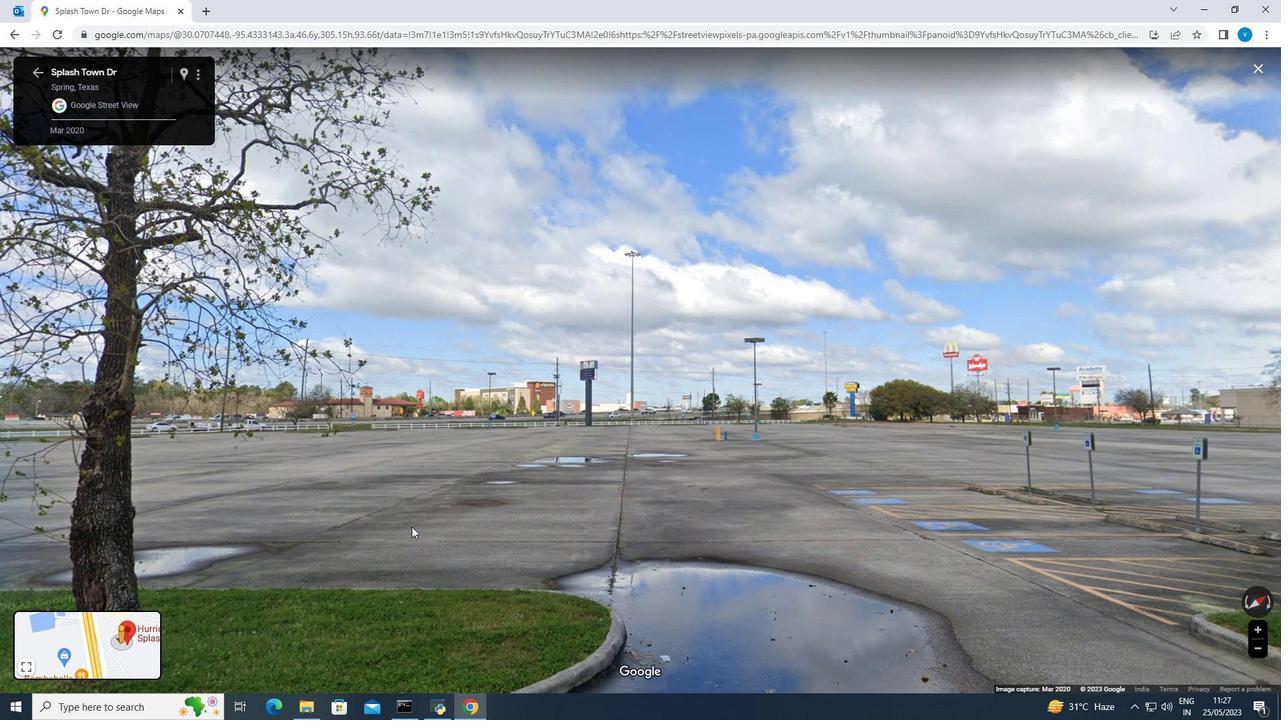 
Action: Key pressed <Key.right>
Screenshot: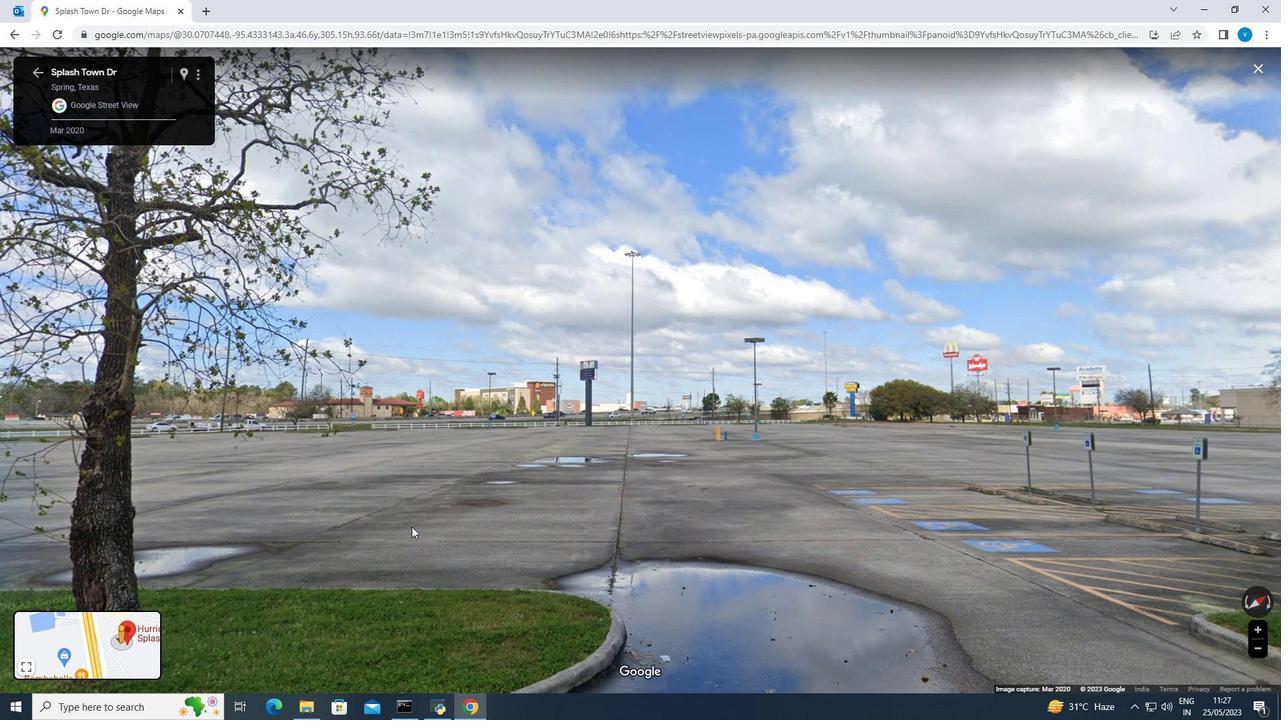 
Action: Mouse moved to (868, 543)
Screenshot: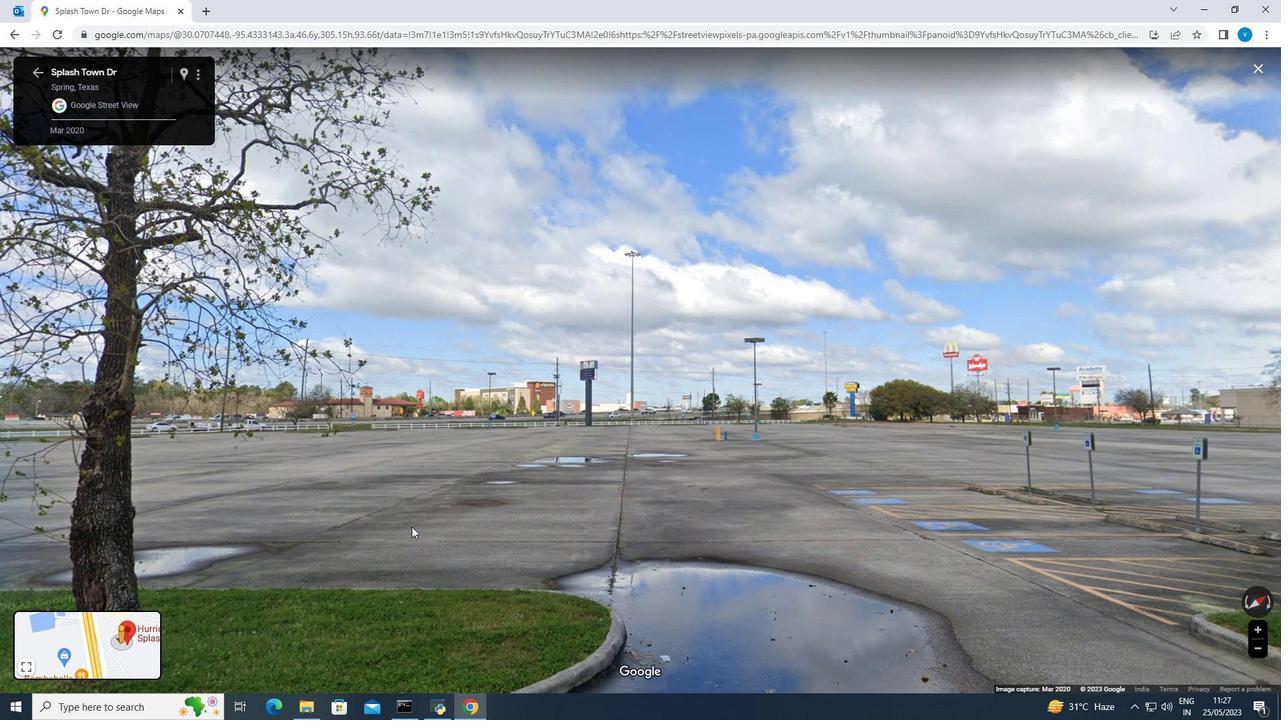 
Action: Key pressed <Key.right>
Screenshot: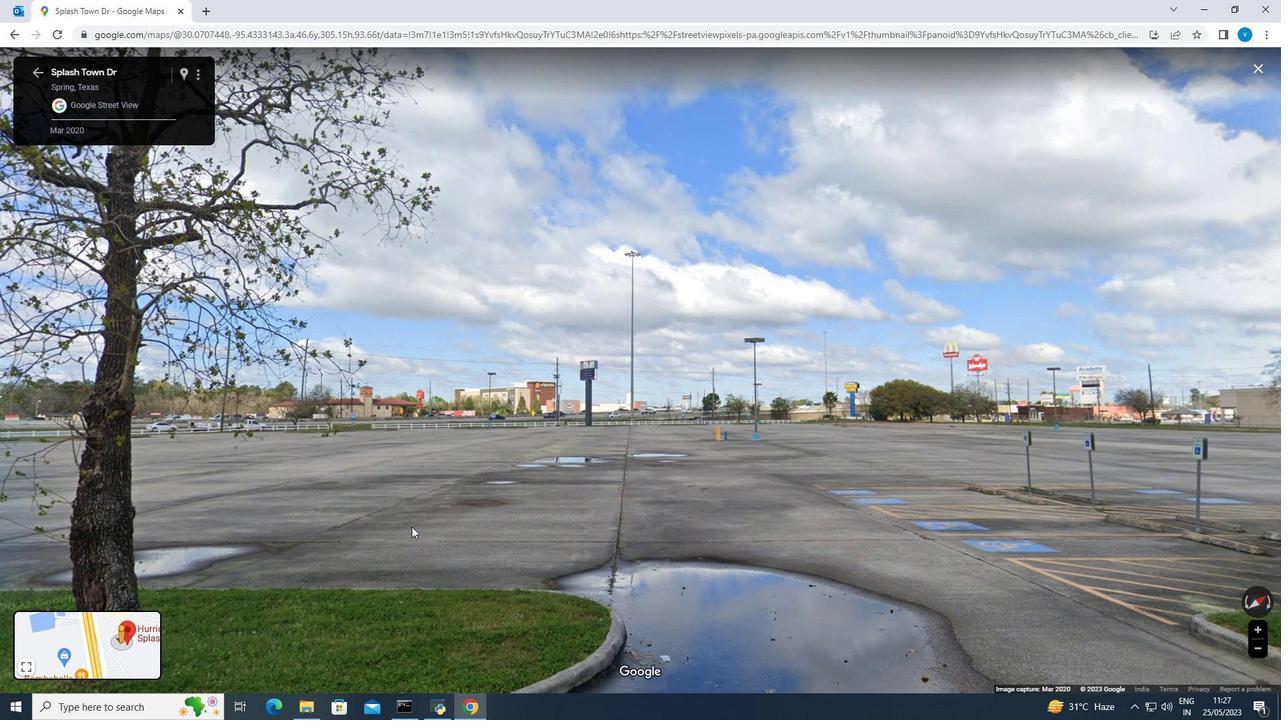 
Action: Mouse moved to (875, 544)
Screenshot: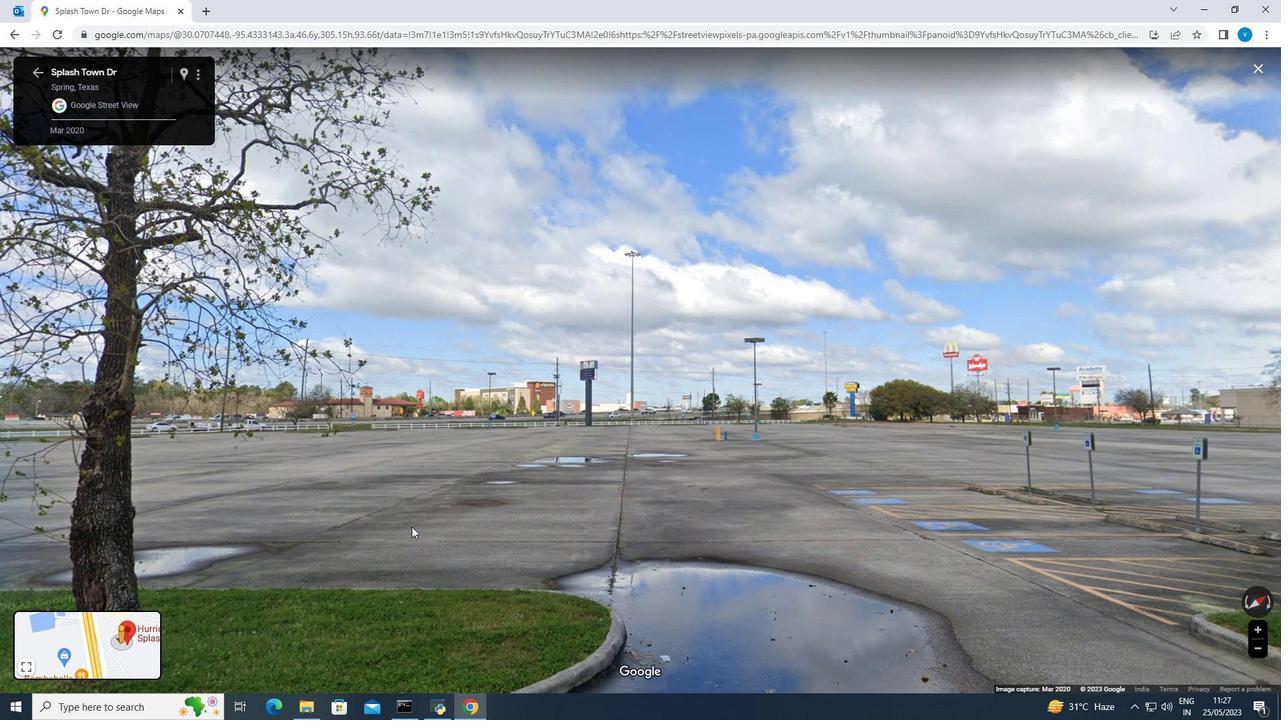 
Action: Key pressed <Key.right>
Screenshot: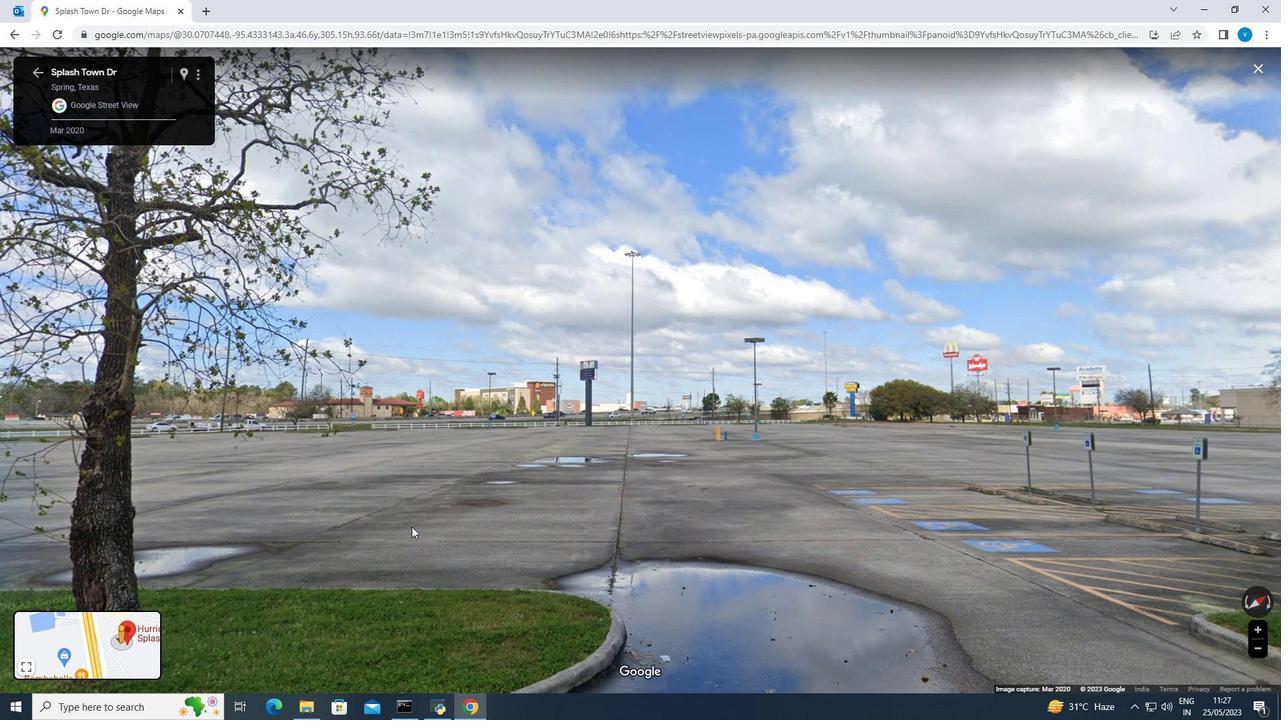
Action: Mouse moved to (878, 544)
Screenshot: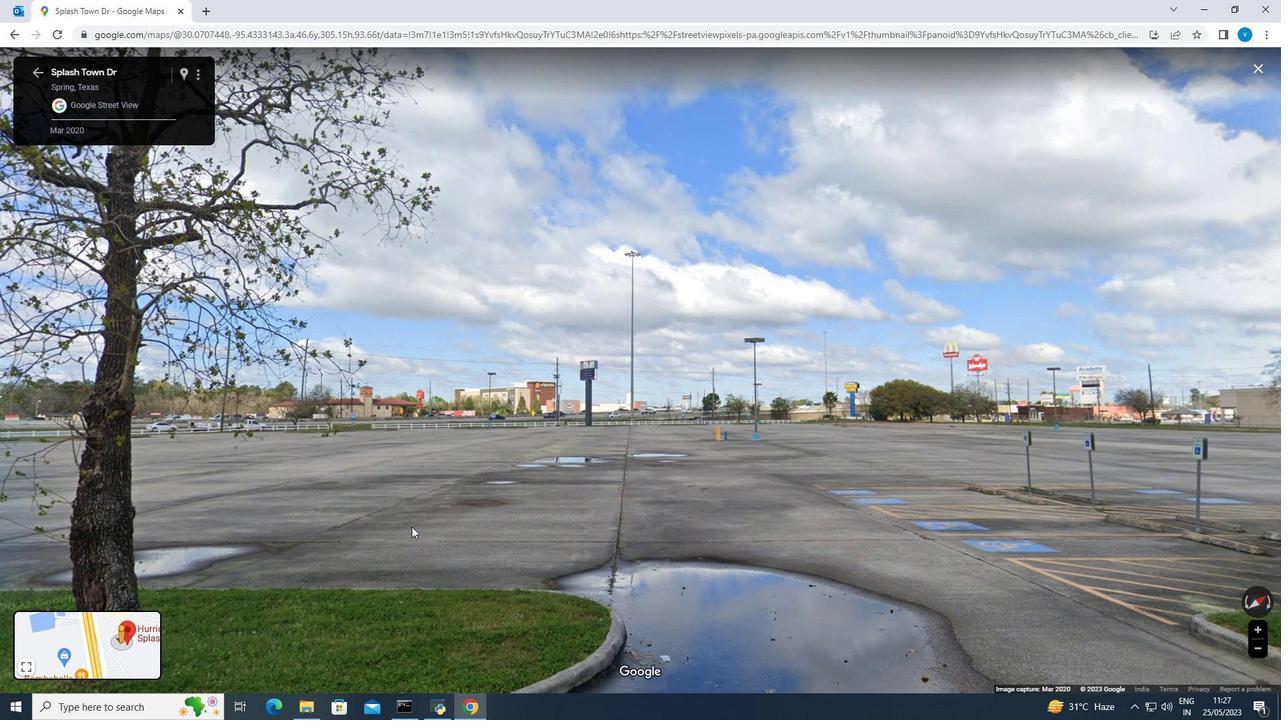 
Action: Key pressed <Key.right>
Screenshot: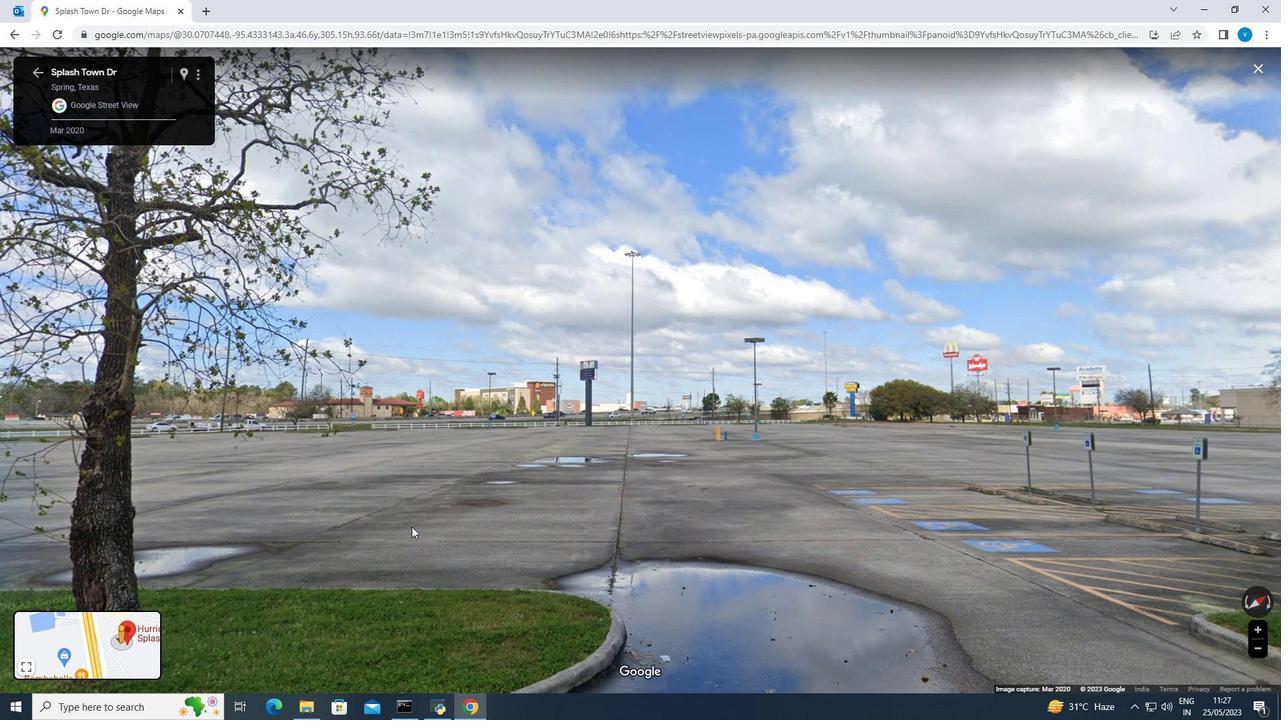 
Action: Mouse moved to (885, 541)
Screenshot: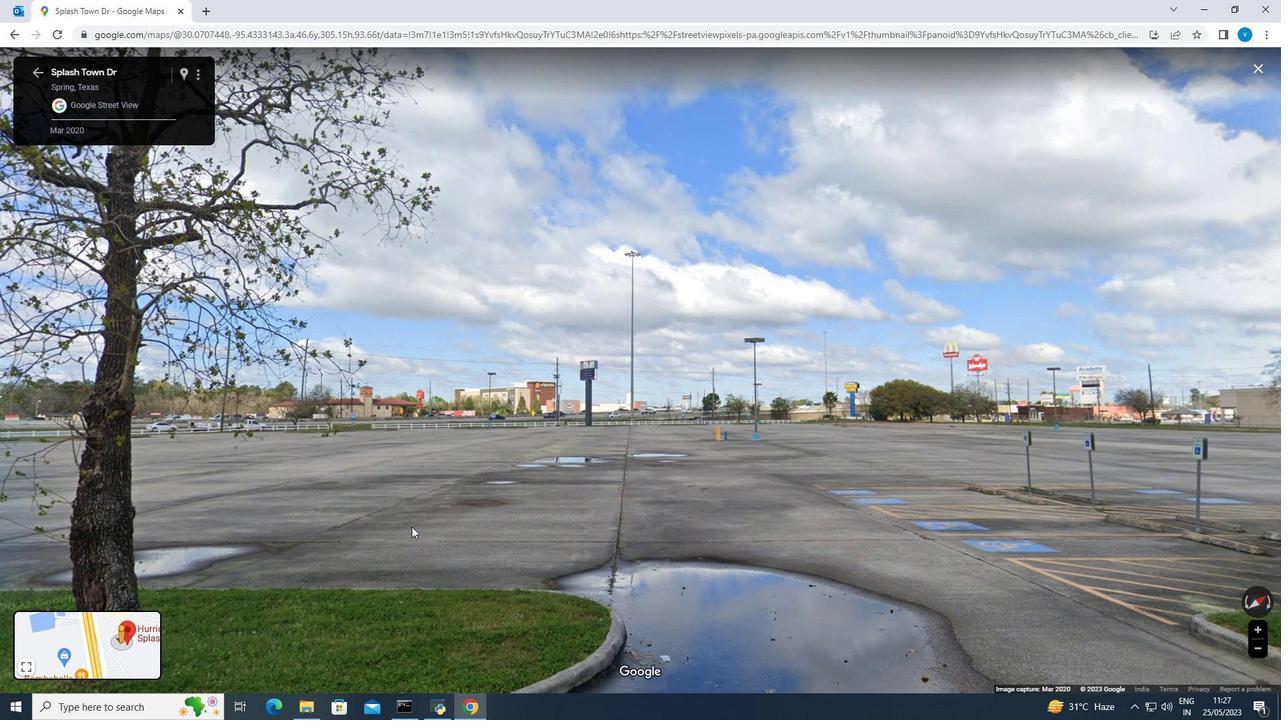 
Action: Key pressed <Key.right>
Screenshot: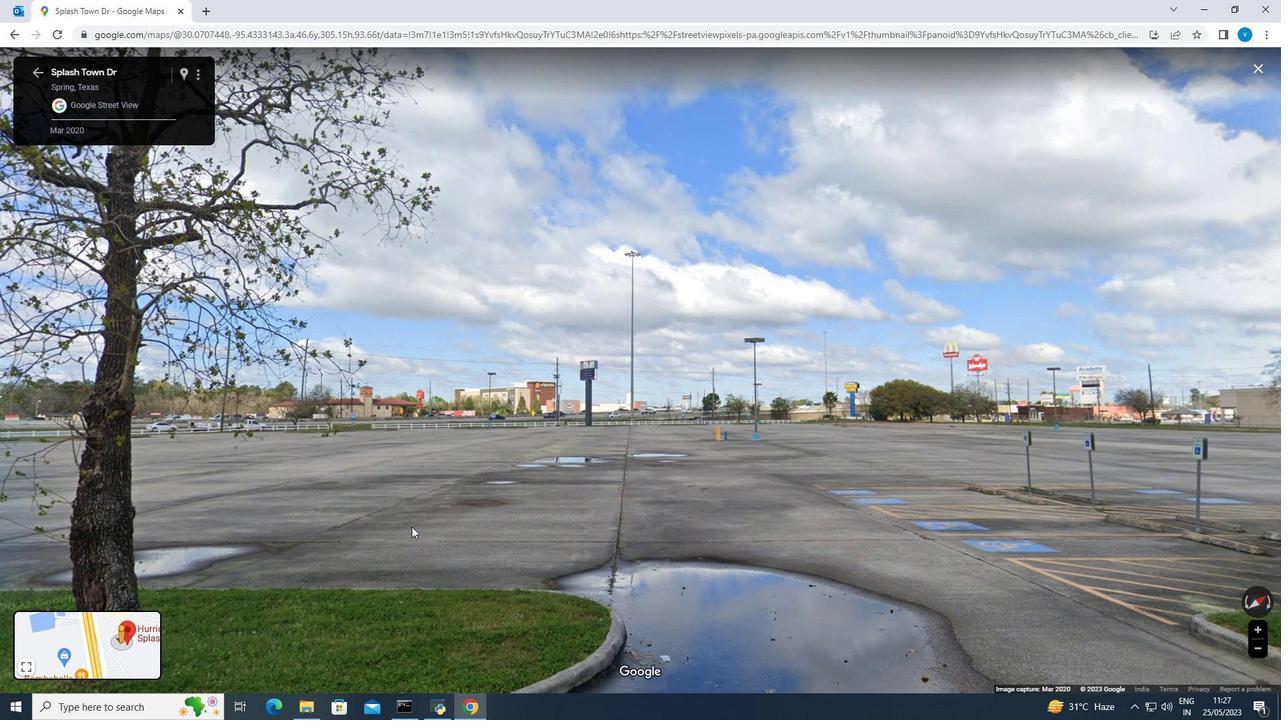 
Action: Mouse moved to (887, 540)
Screenshot: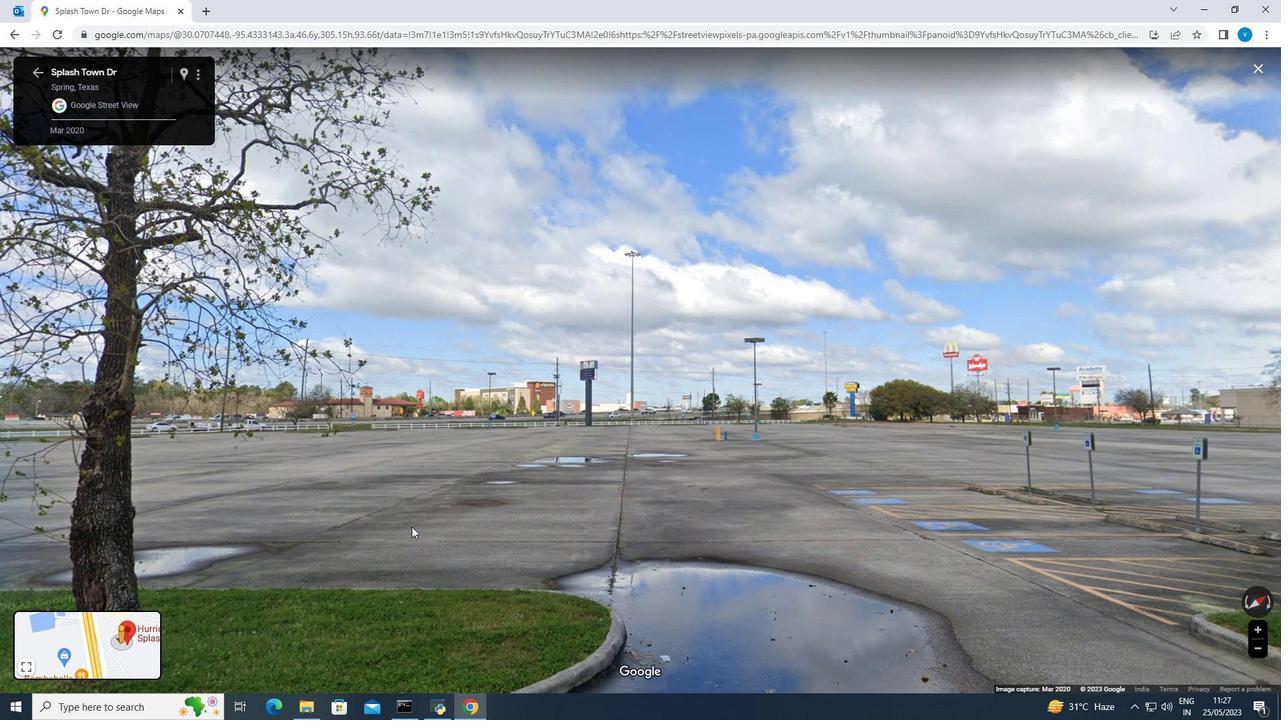 
Action: Key pressed <Key.right>
Screenshot: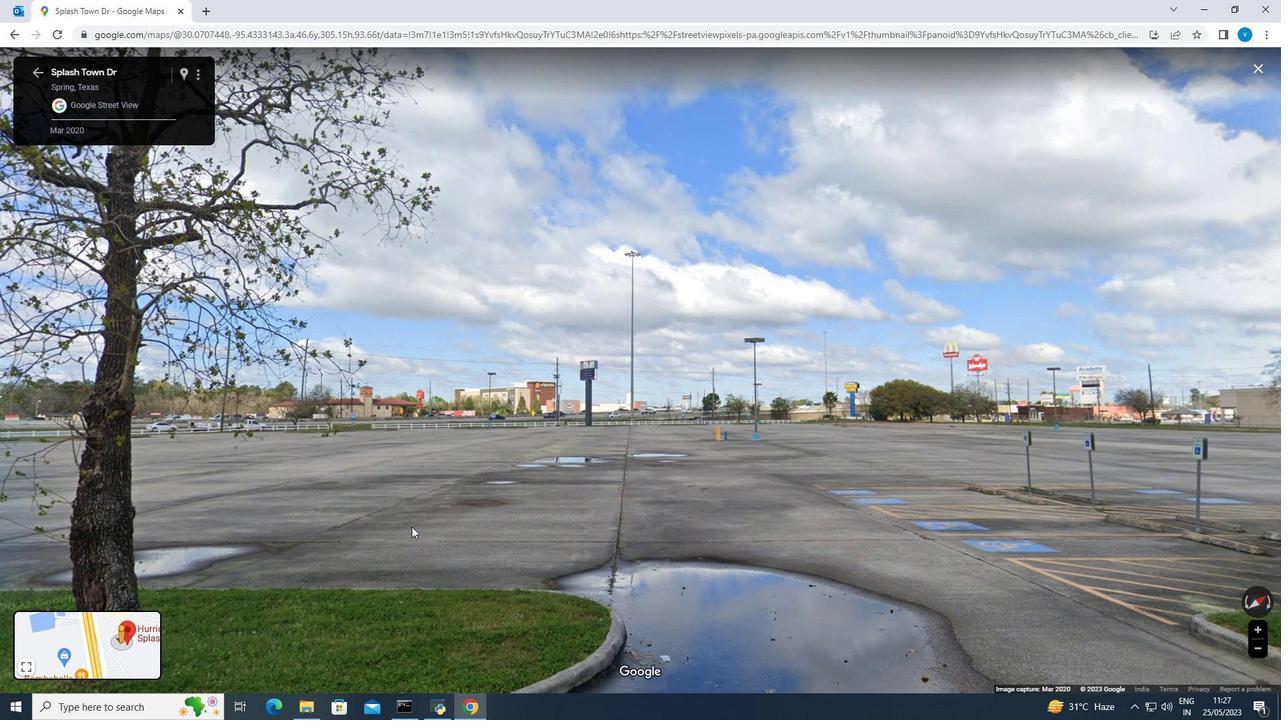 
Action: Mouse moved to (888, 539)
Screenshot: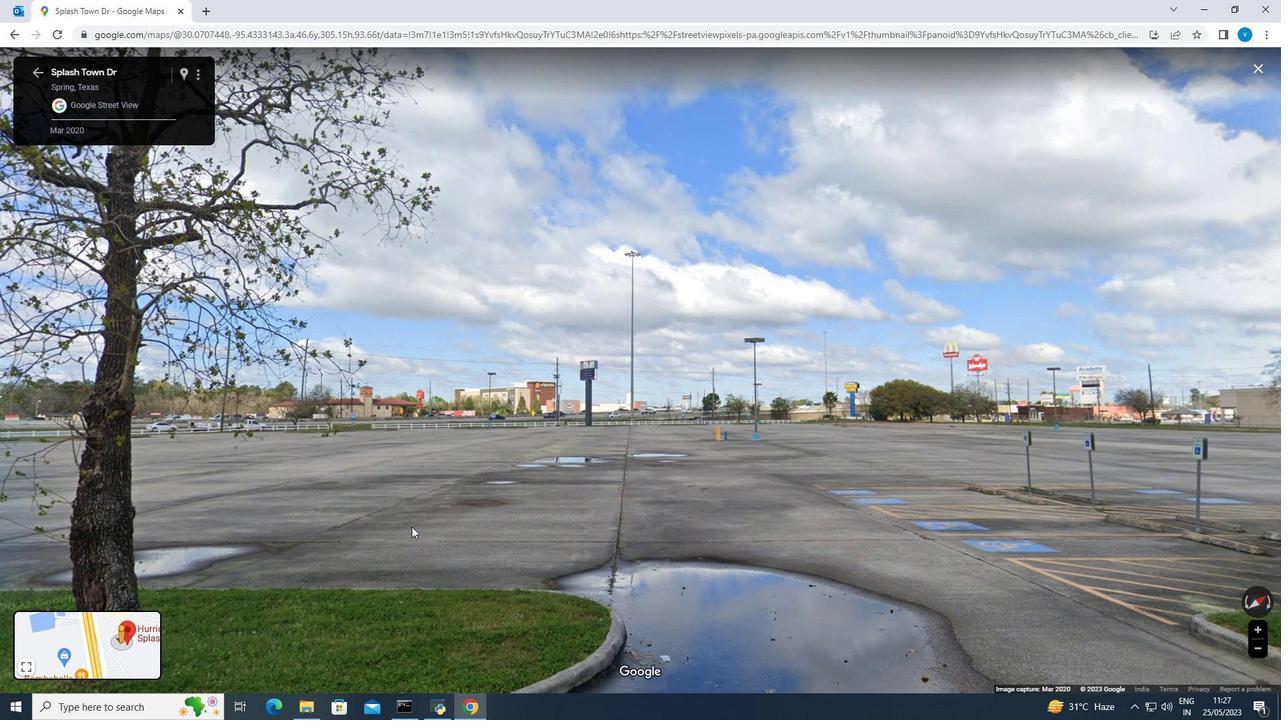 
Action: Key pressed <Key.right>
Screenshot: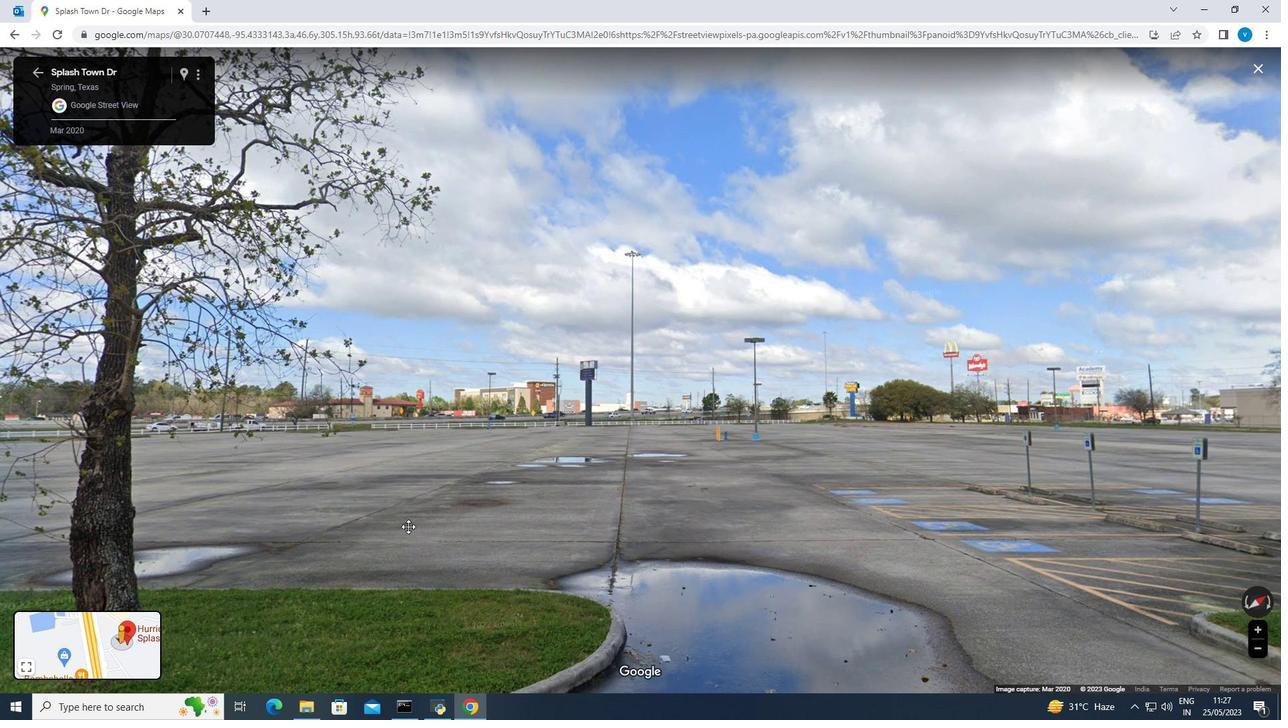 
Action: Mouse moved to (899, 527)
Screenshot: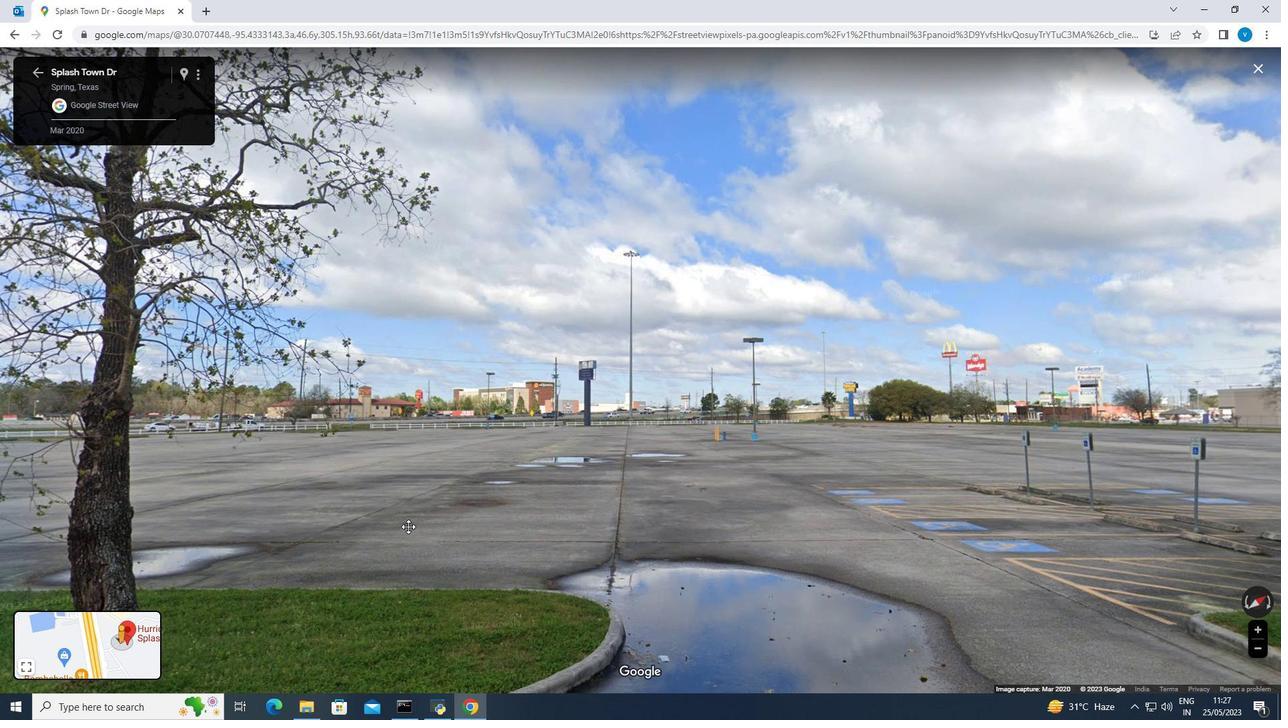 
Action: Key pressed <Key.right>
Screenshot: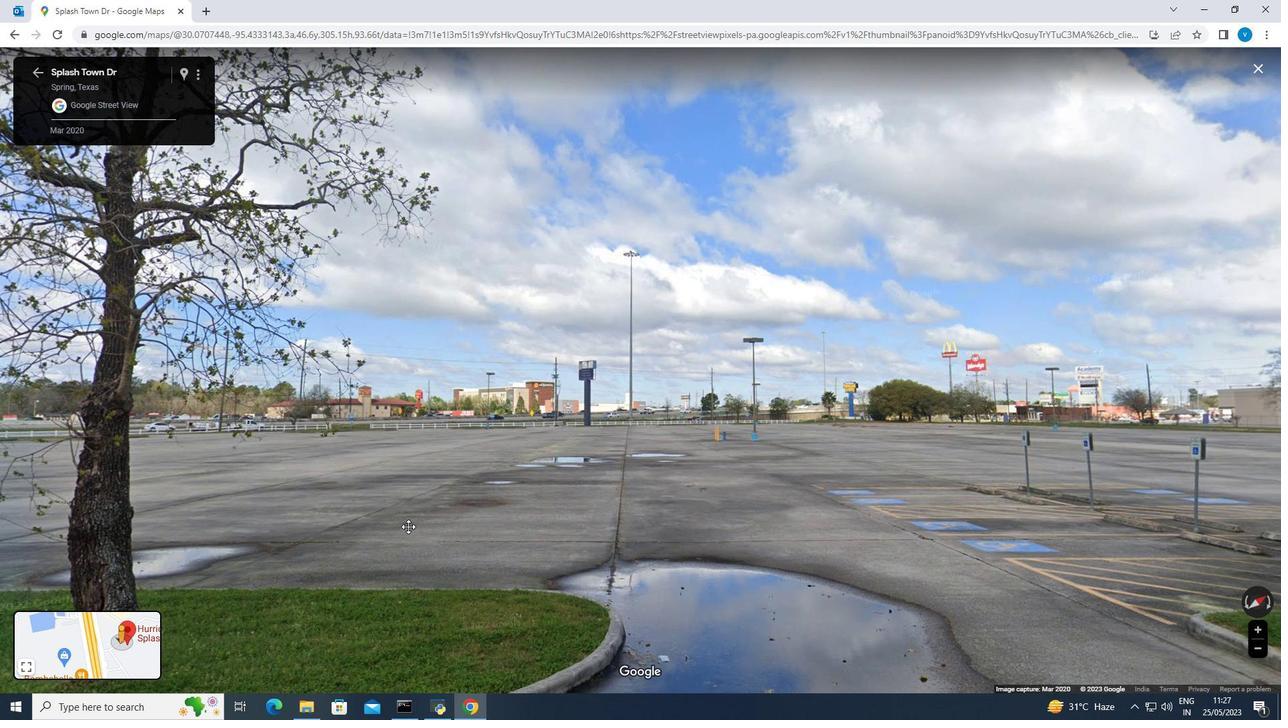 
Action: Mouse moved to (901, 524)
Screenshot: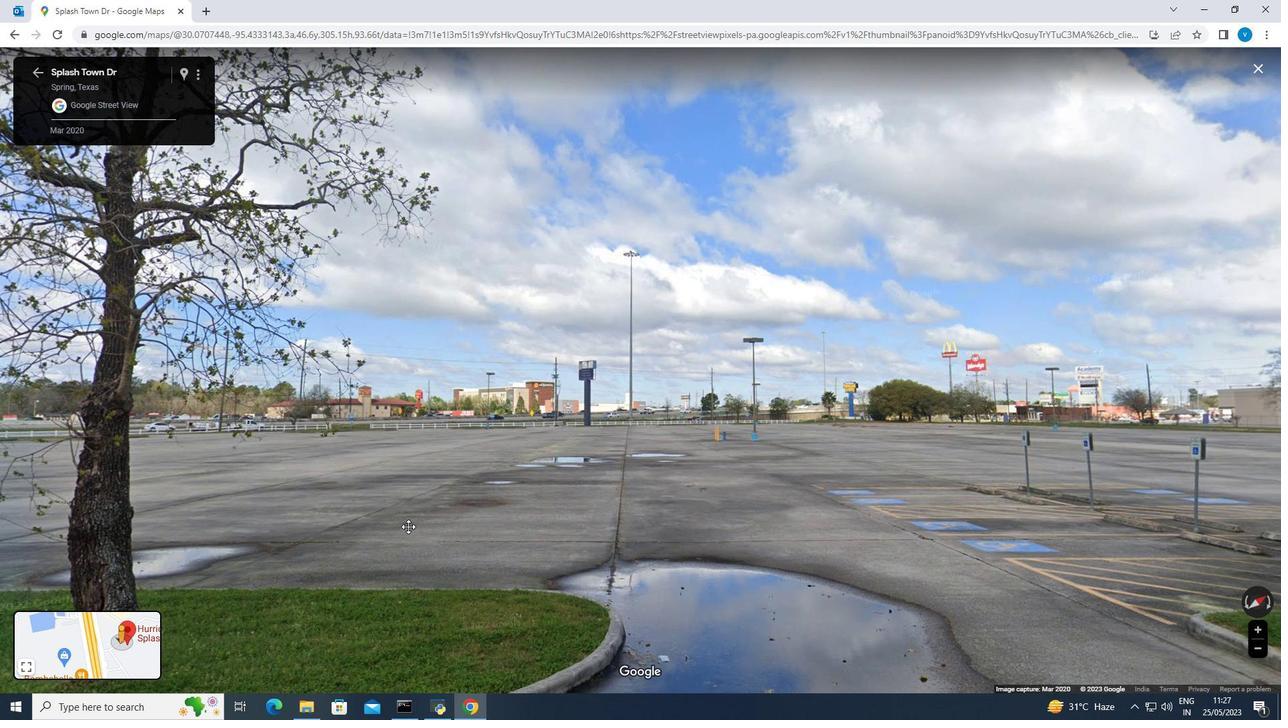 
Action: Key pressed <Key.right>
Screenshot: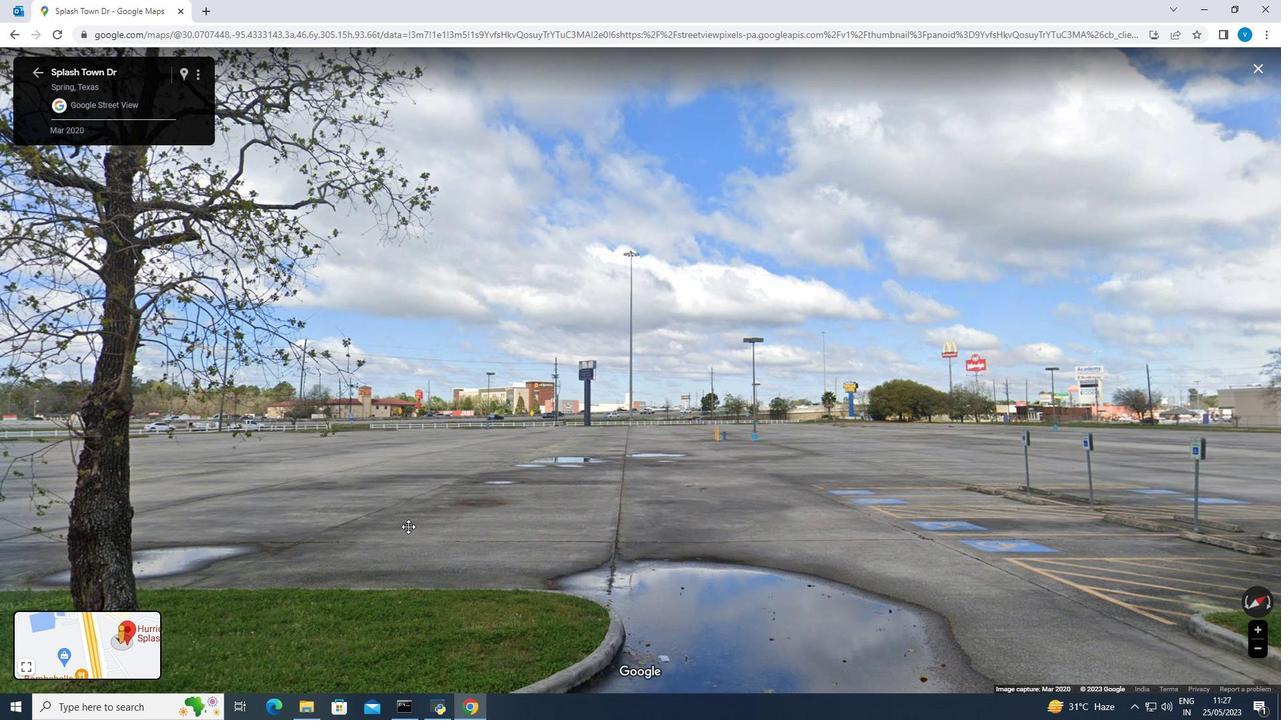 
Action: Mouse moved to (926, 483)
Screenshot: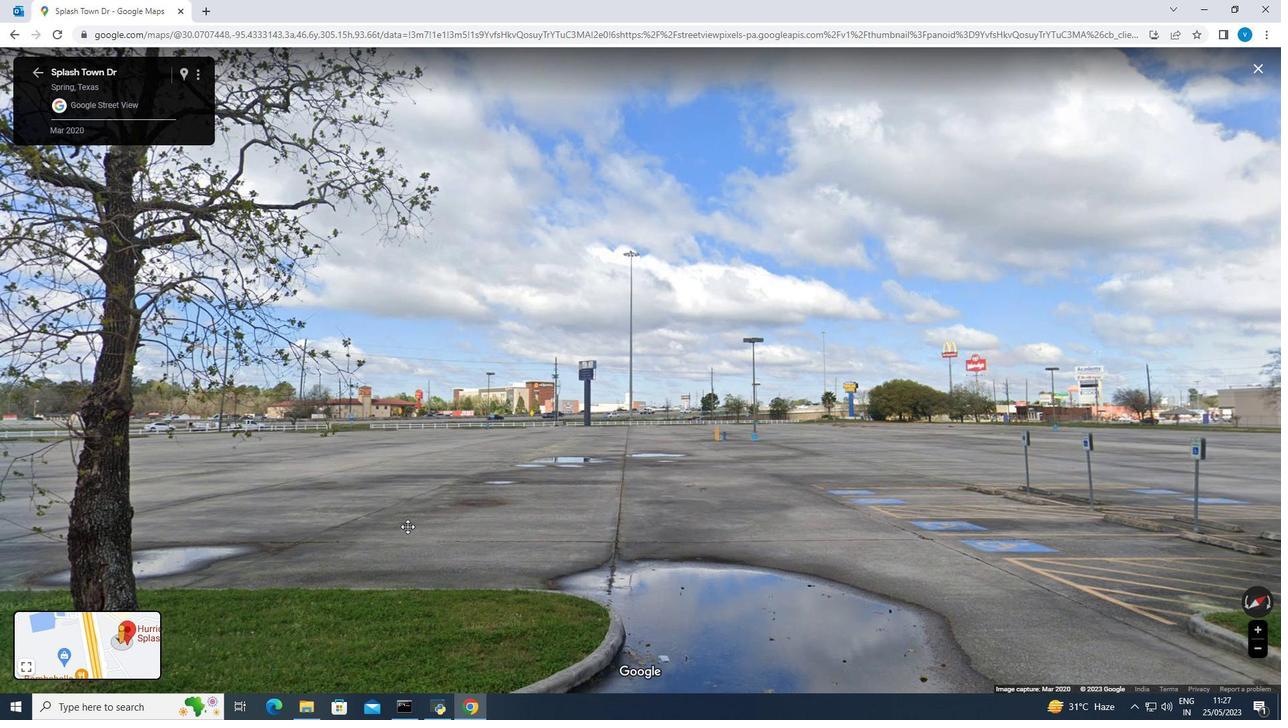 
Action: Key pressed <Key.right>
Screenshot: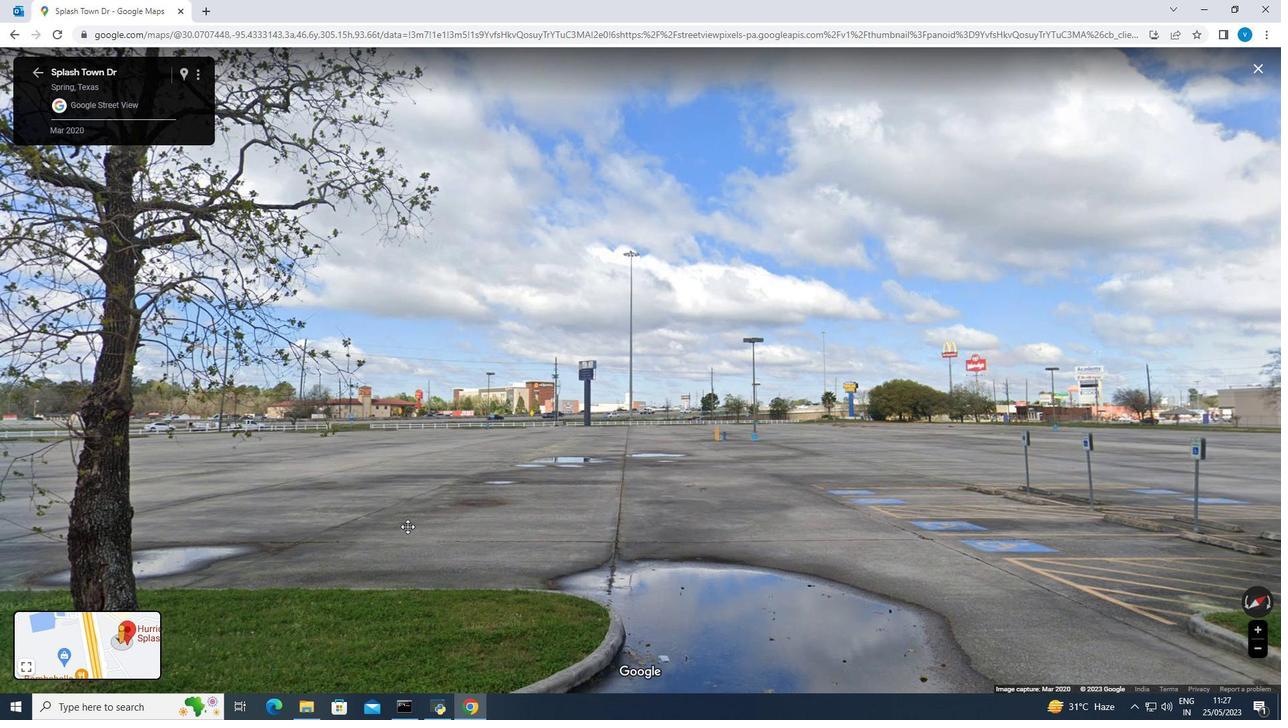 
Action: Mouse moved to (927, 480)
Screenshot: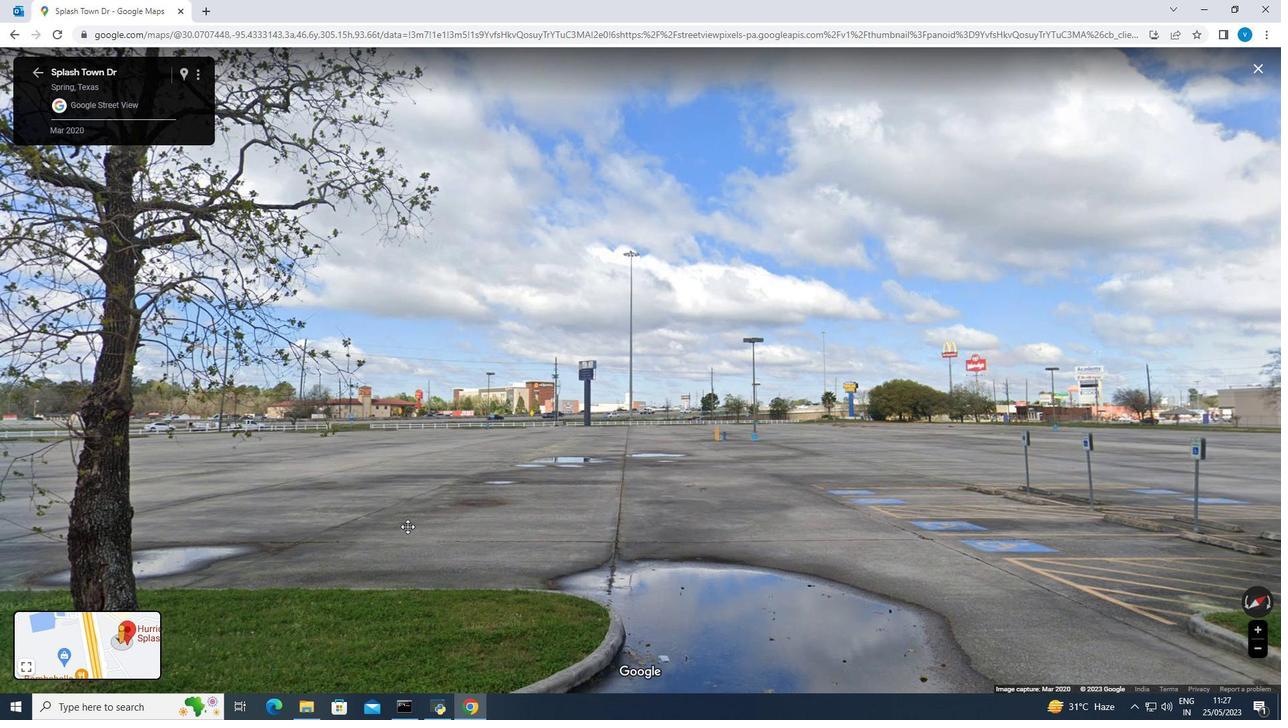 
Action: Key pressed <Key.right><Key.right>
Screenshot: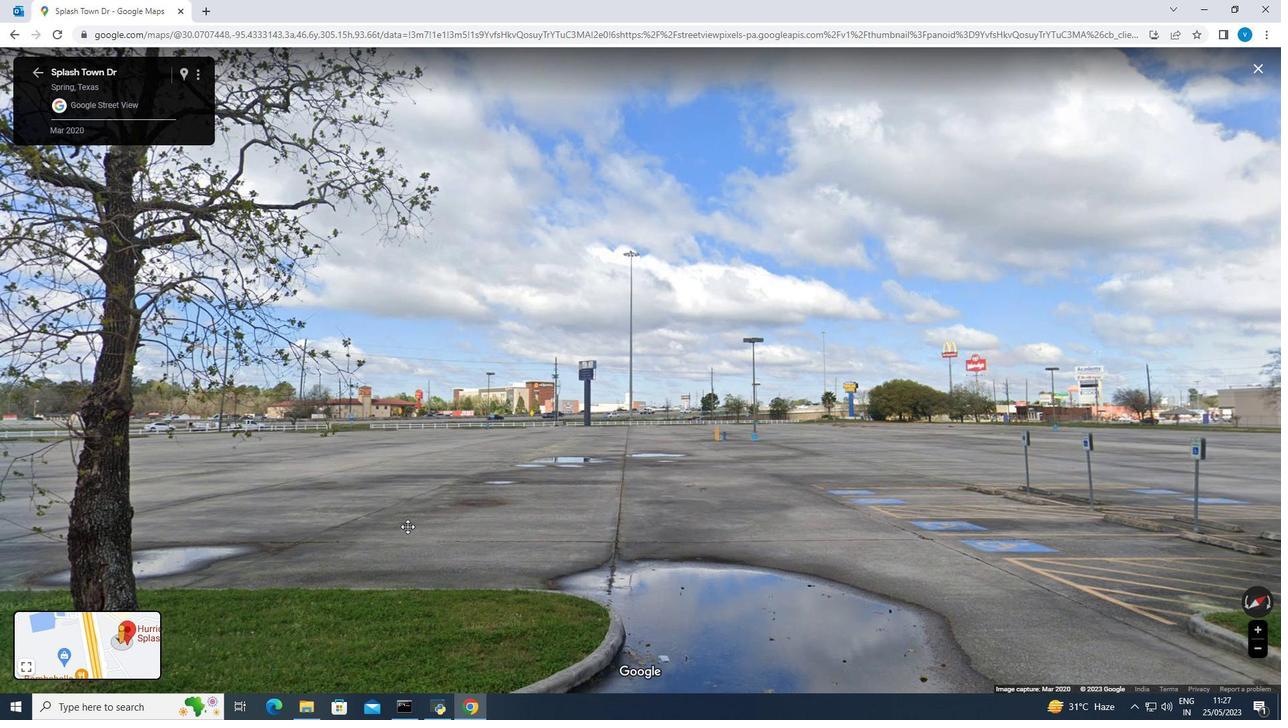 
Action: Mouse moved to (929, 477)
Screenshot: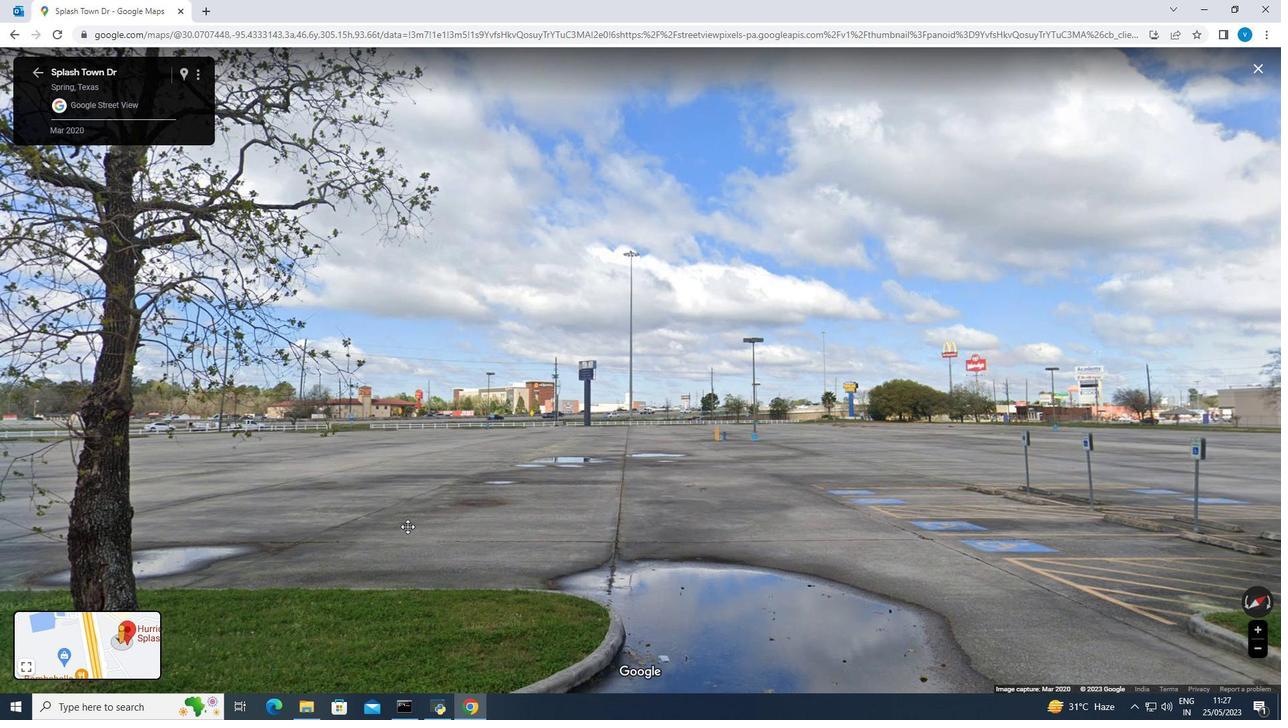 
Action: Key pressed <Key.right>
Screenshot: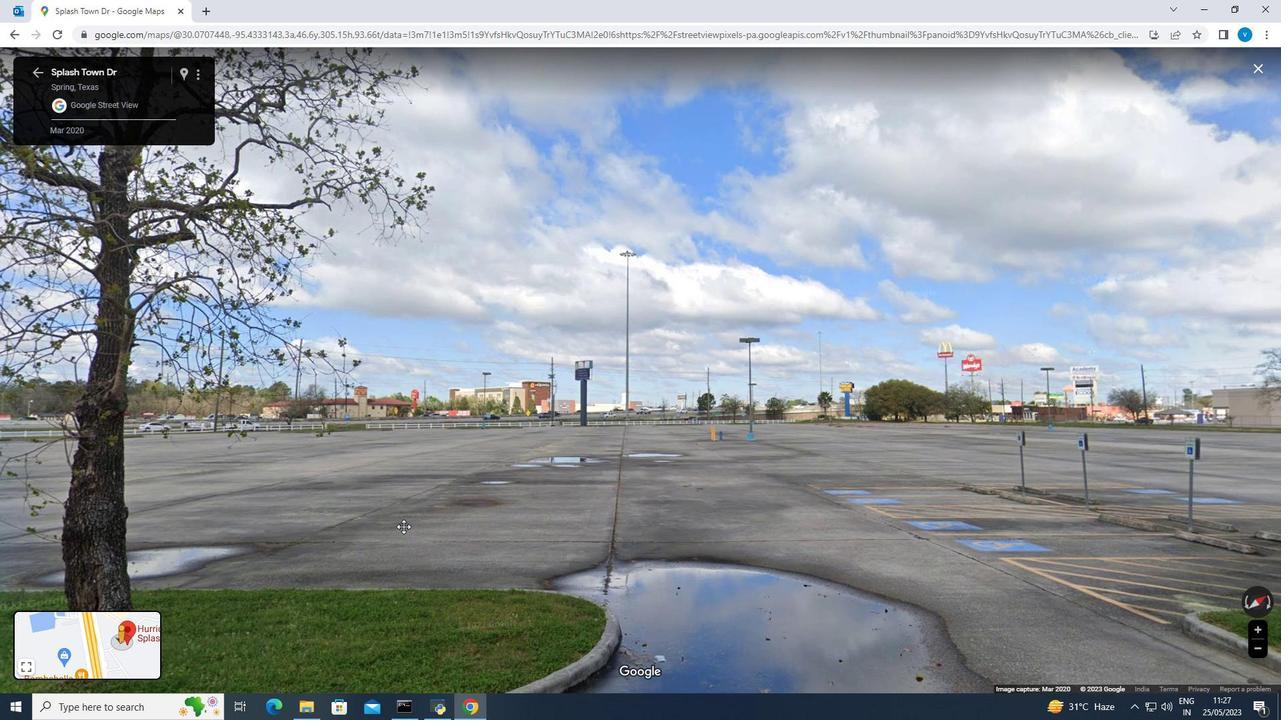 
Action: Mouse moved to (933, 468)
Screenshot: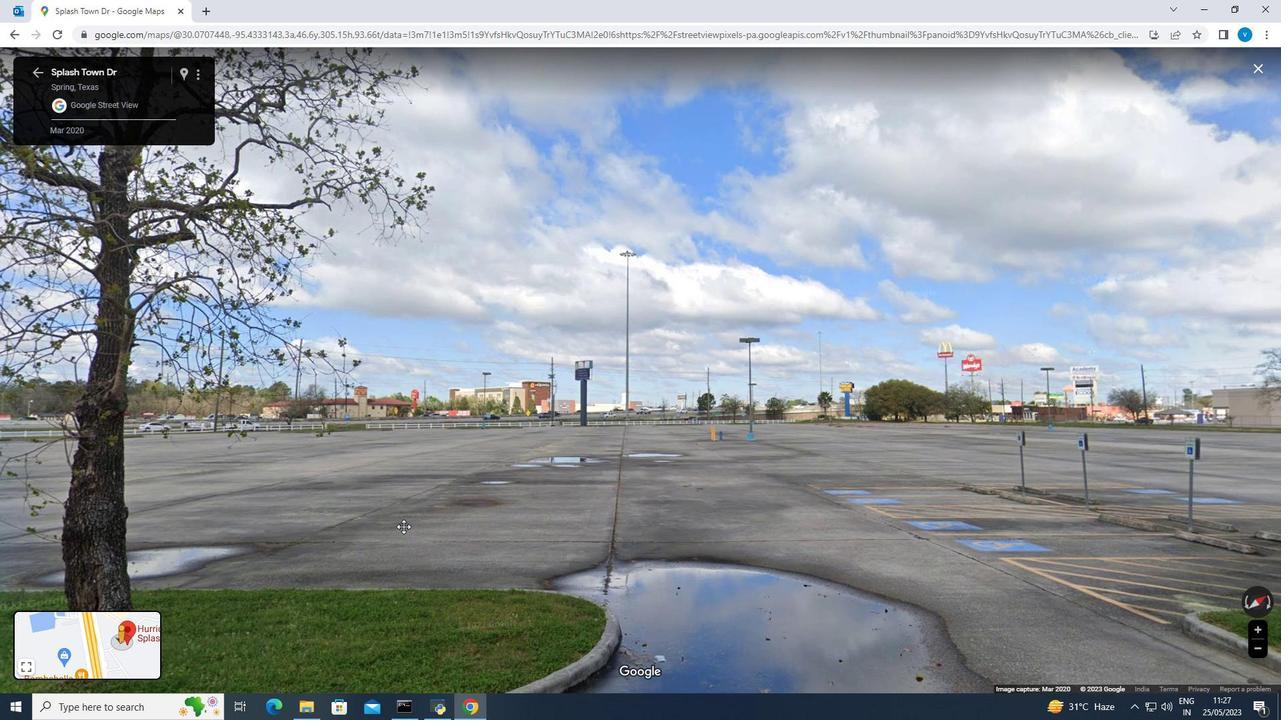 
Action: Key pressed <Key.right>
Screenshot: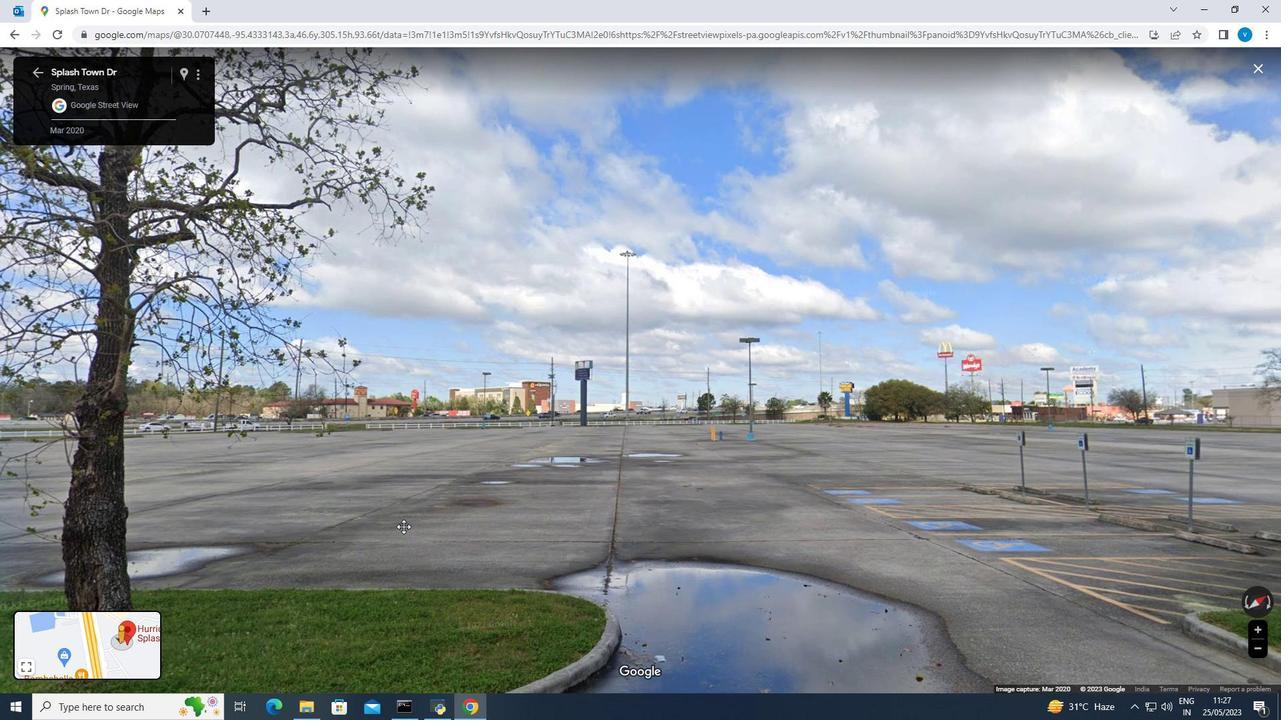 
Action: Mouse moved to (933, 467)
Screenshot: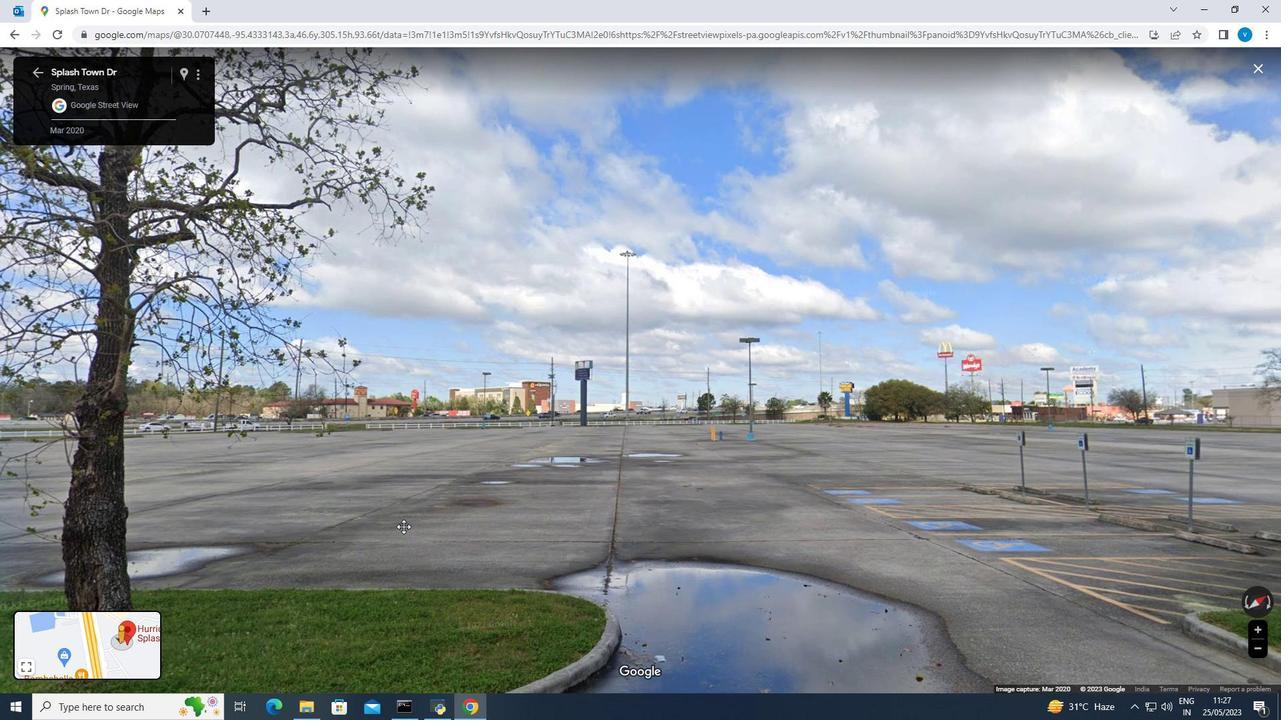 
Action: Key pressed <Key.right>
Screenshot: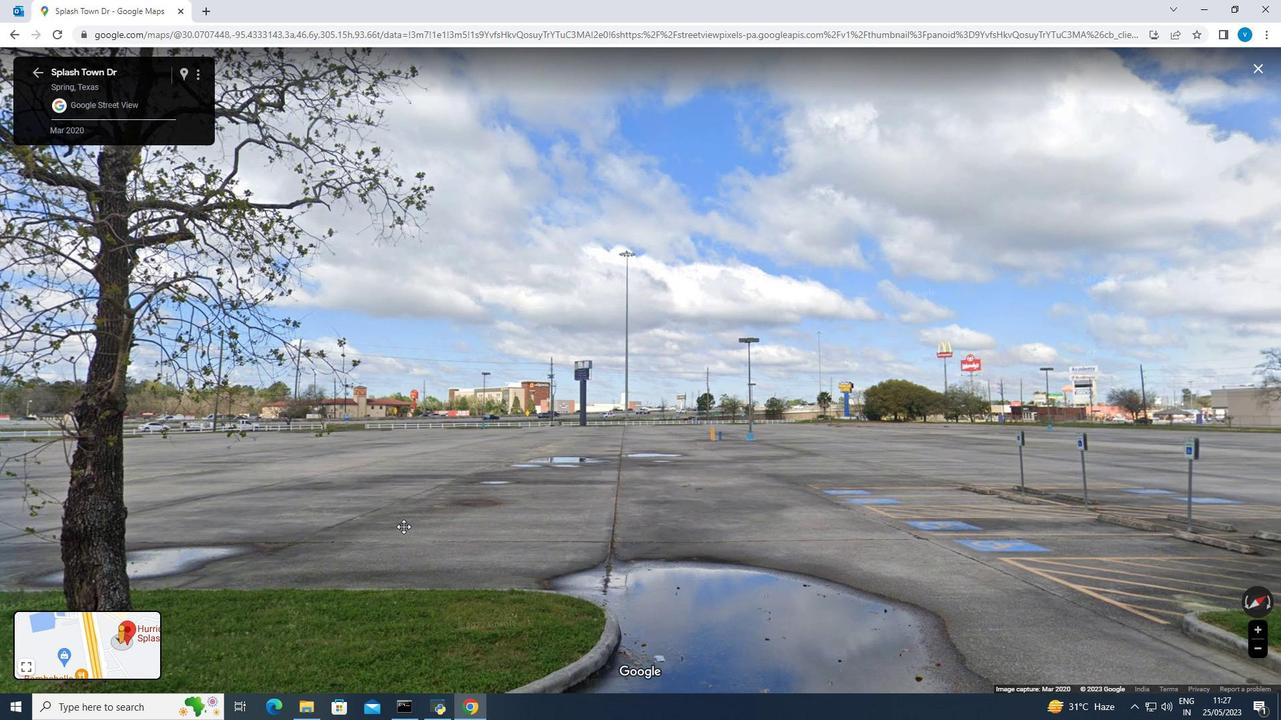 
Action: Mouse moved to (933, 467)
Screenshot: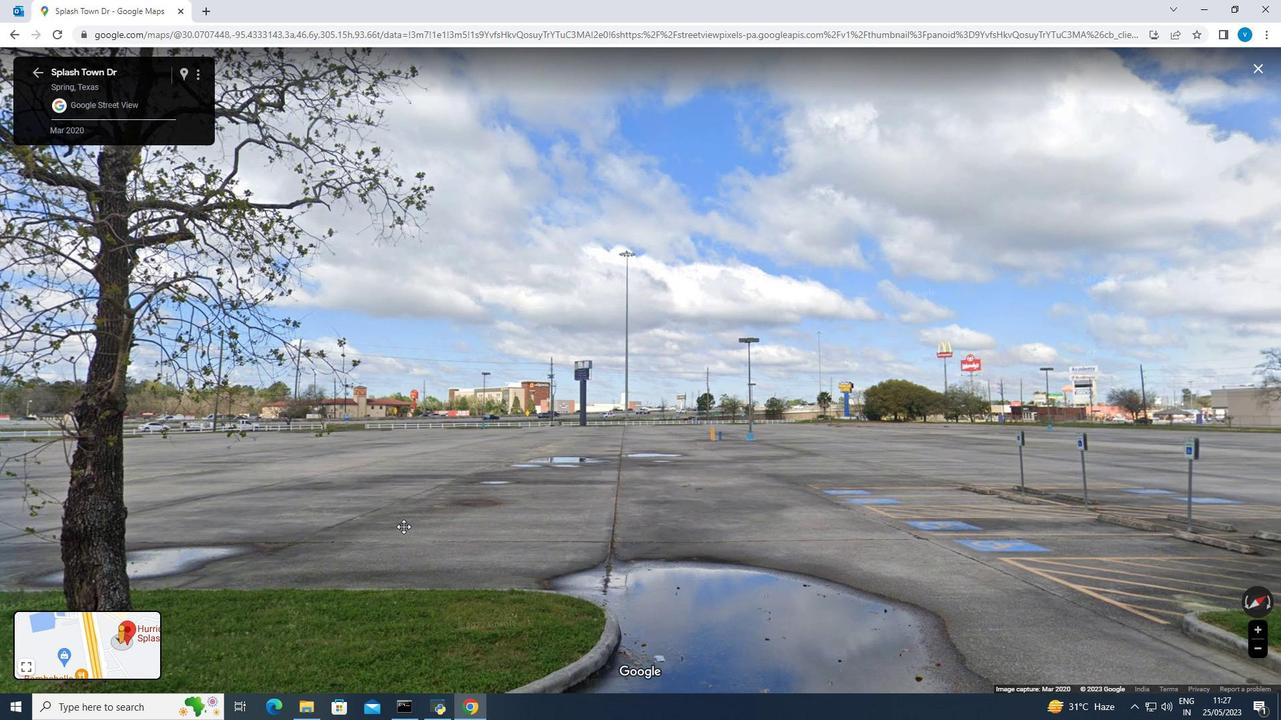 
Action: Key pressed <Key.right>
Screenshot: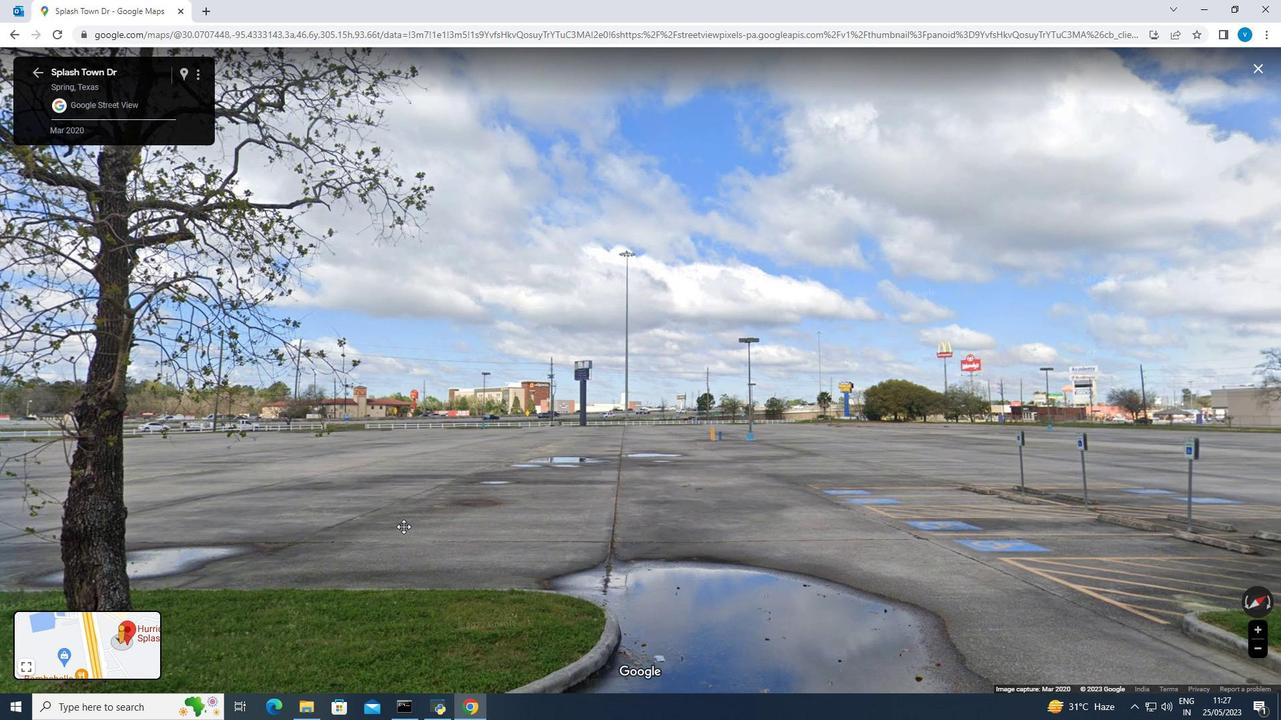 
Action: Mouse moved to (935, 465)
Screenshot: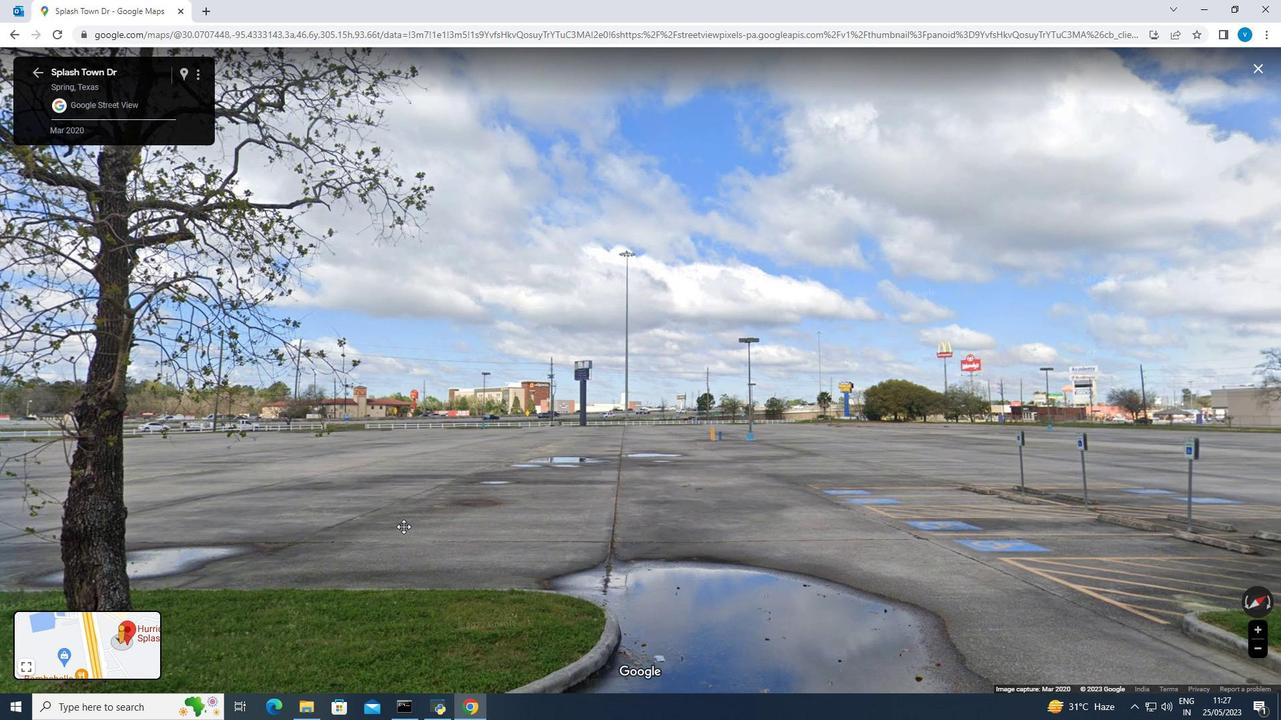 
Action: Key pressed <Key.right>
Screenshot: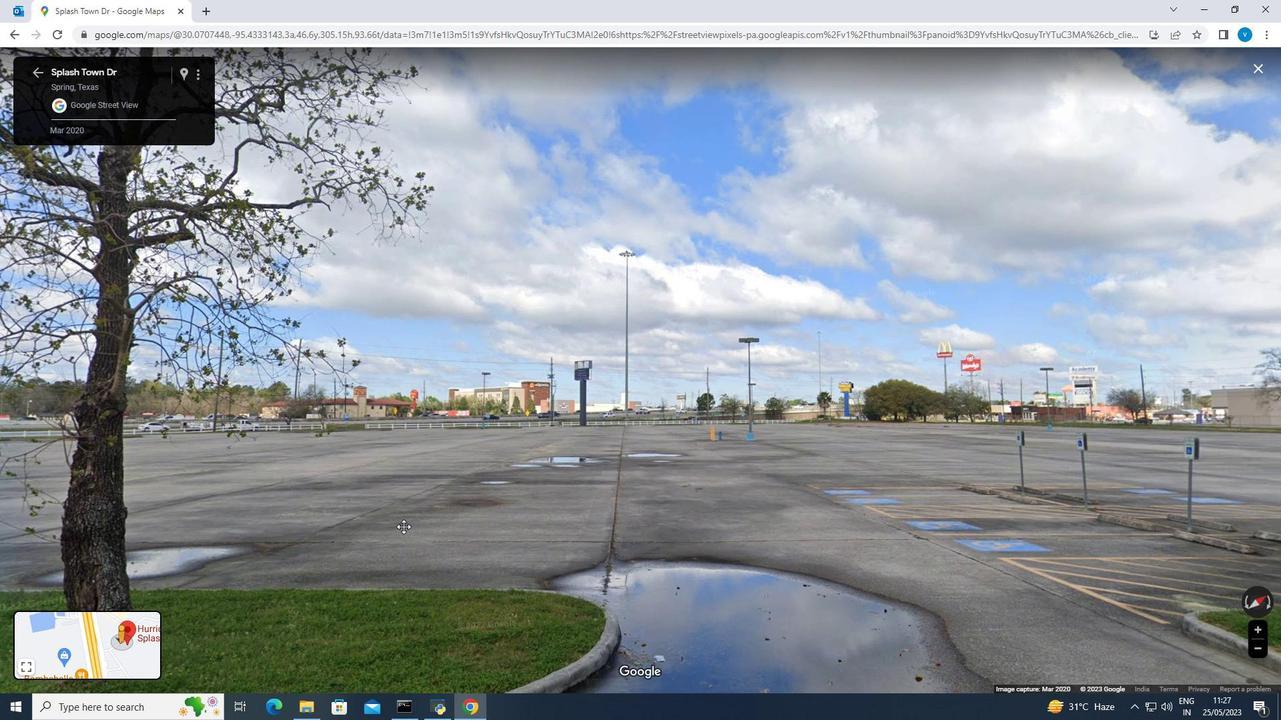
Action: Mouse moved to (937, 463)
Screenshot: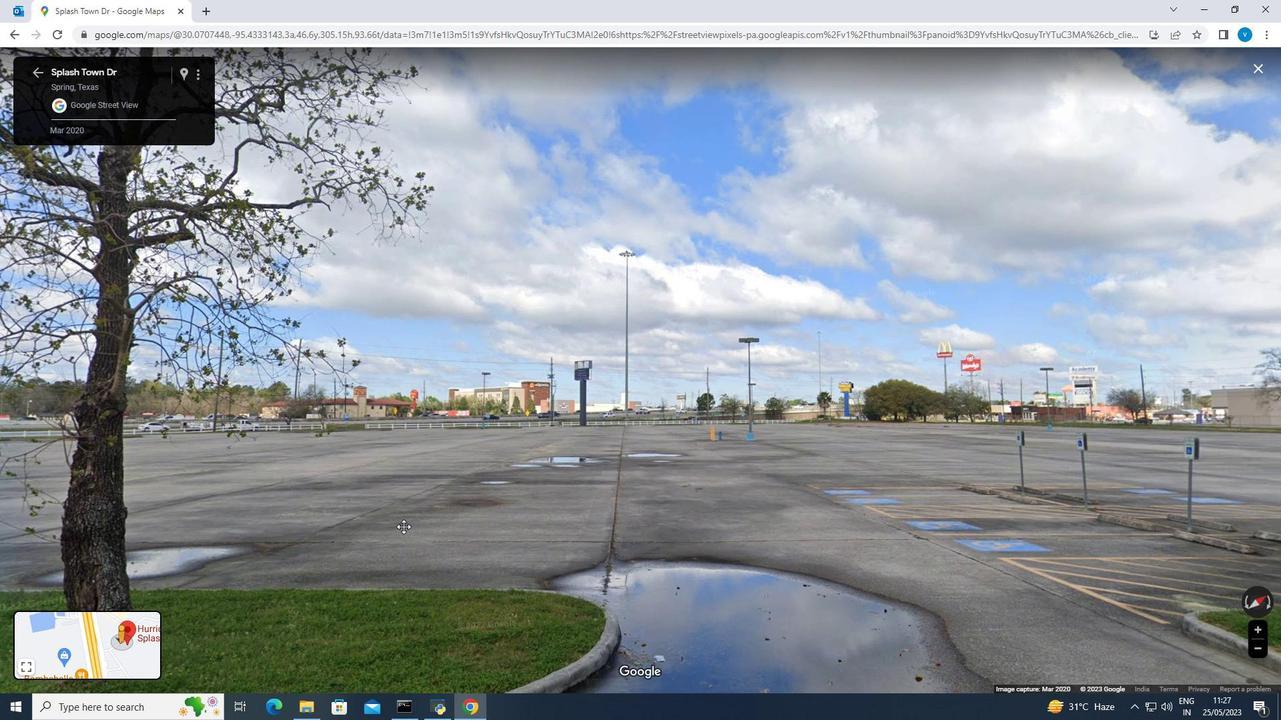 
Action: Key pressed <Key.right>
Screenshot: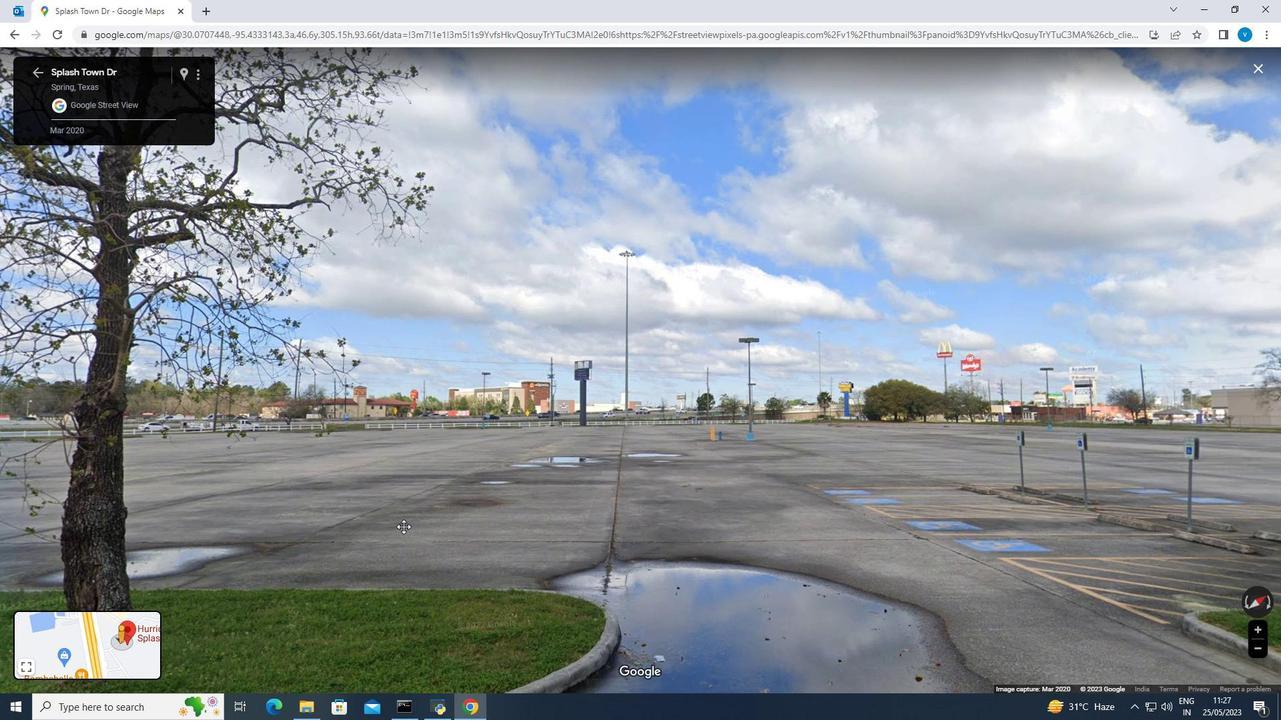 
Action: Mouse moved to (937, 461)
Screenshot: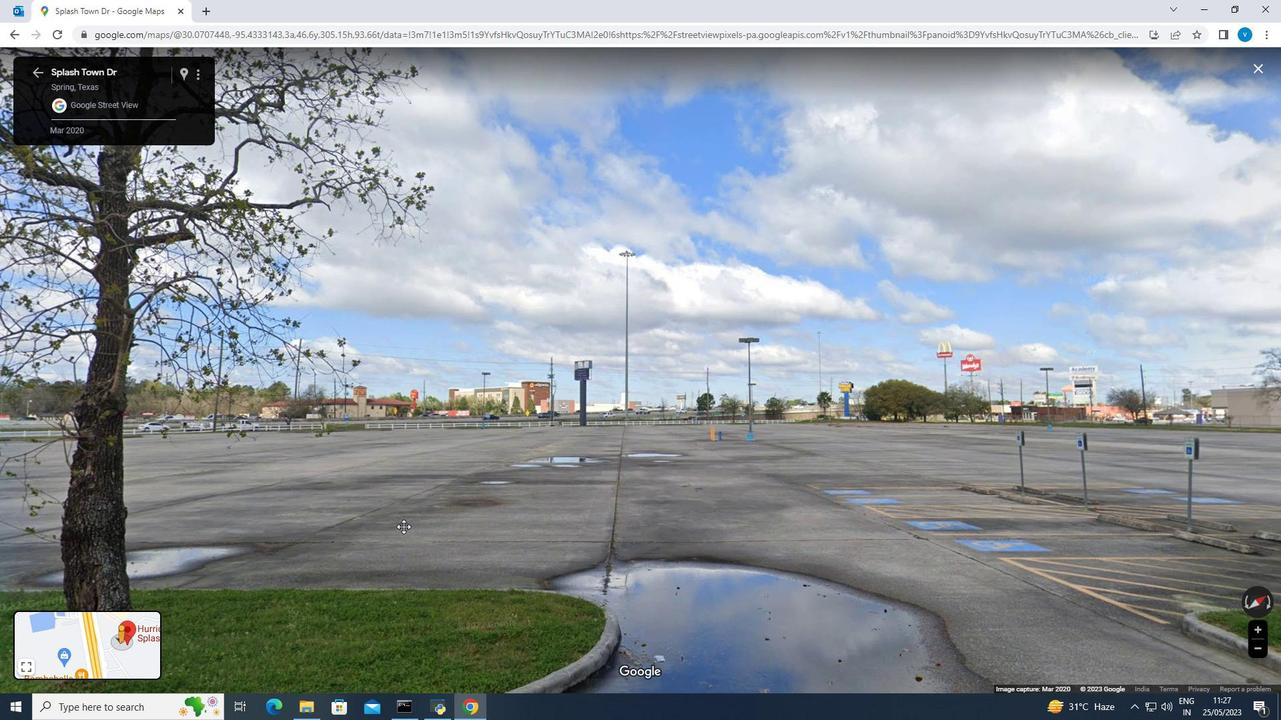 
Action: Key pressed <Key.right>
Screenshot: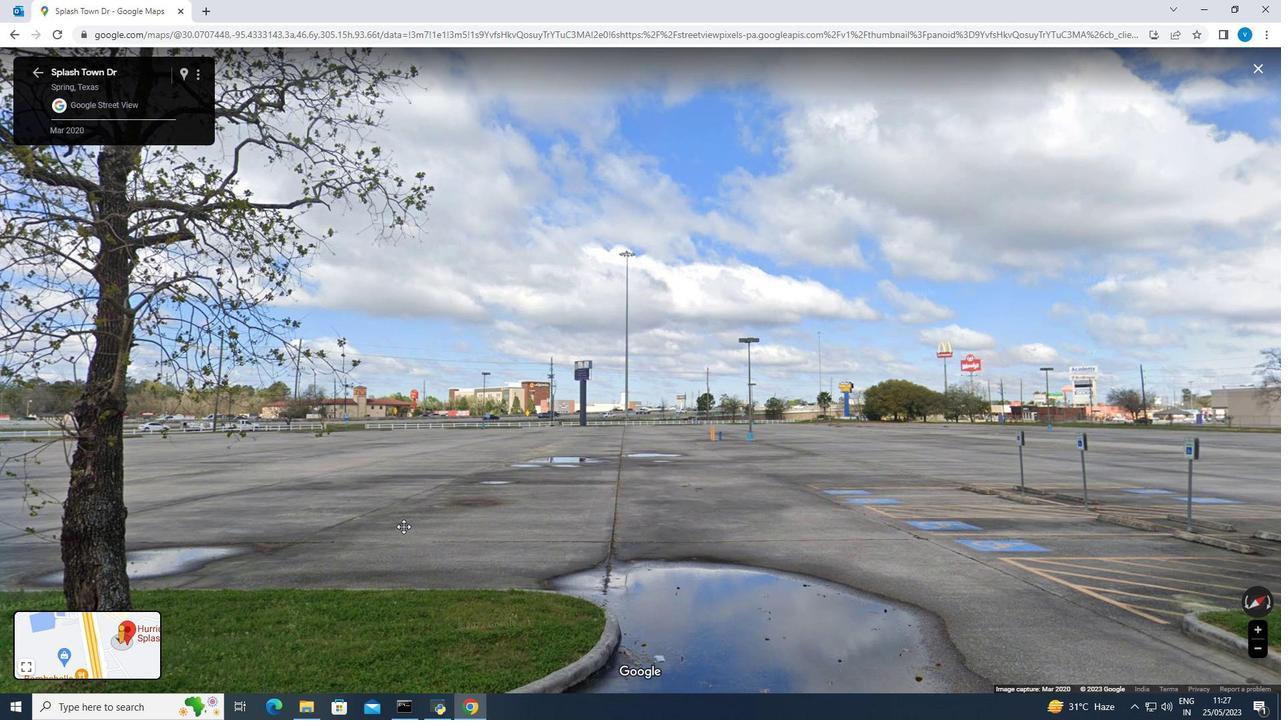 
Action: Mouse moved to (979, 459)
Screenshot: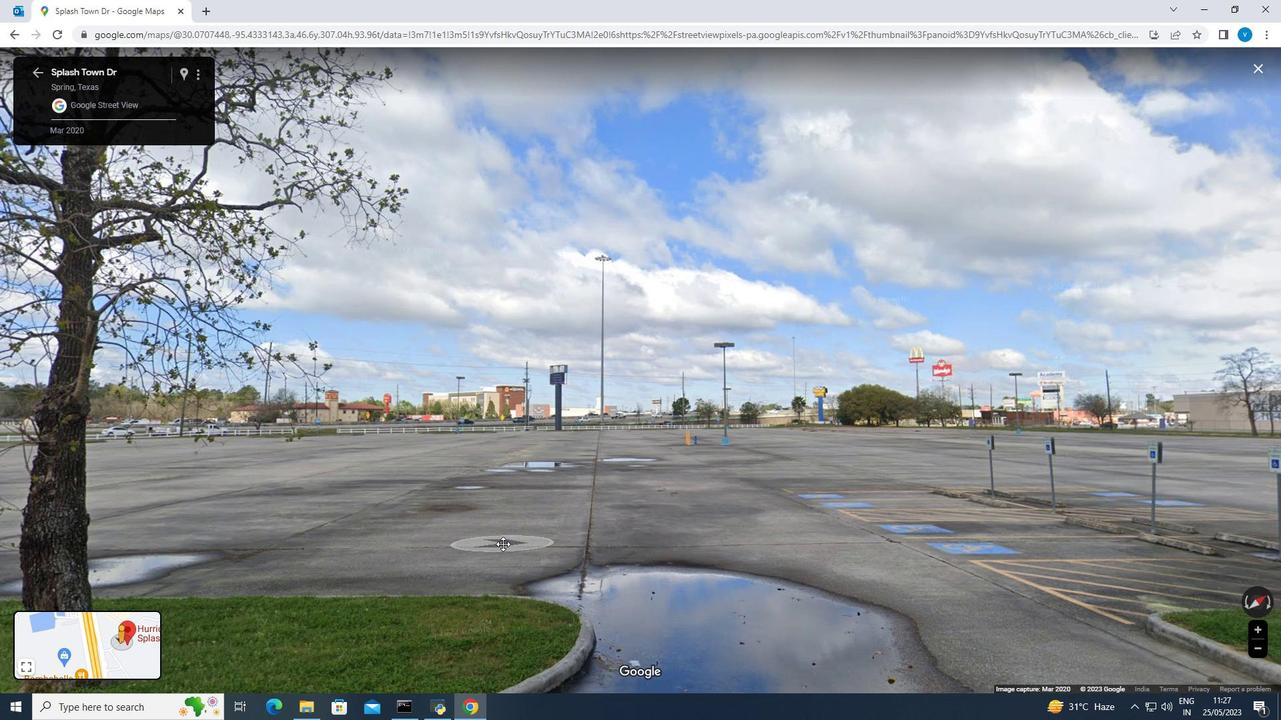 
Action: Key pressed <Key.right>
Screenshot: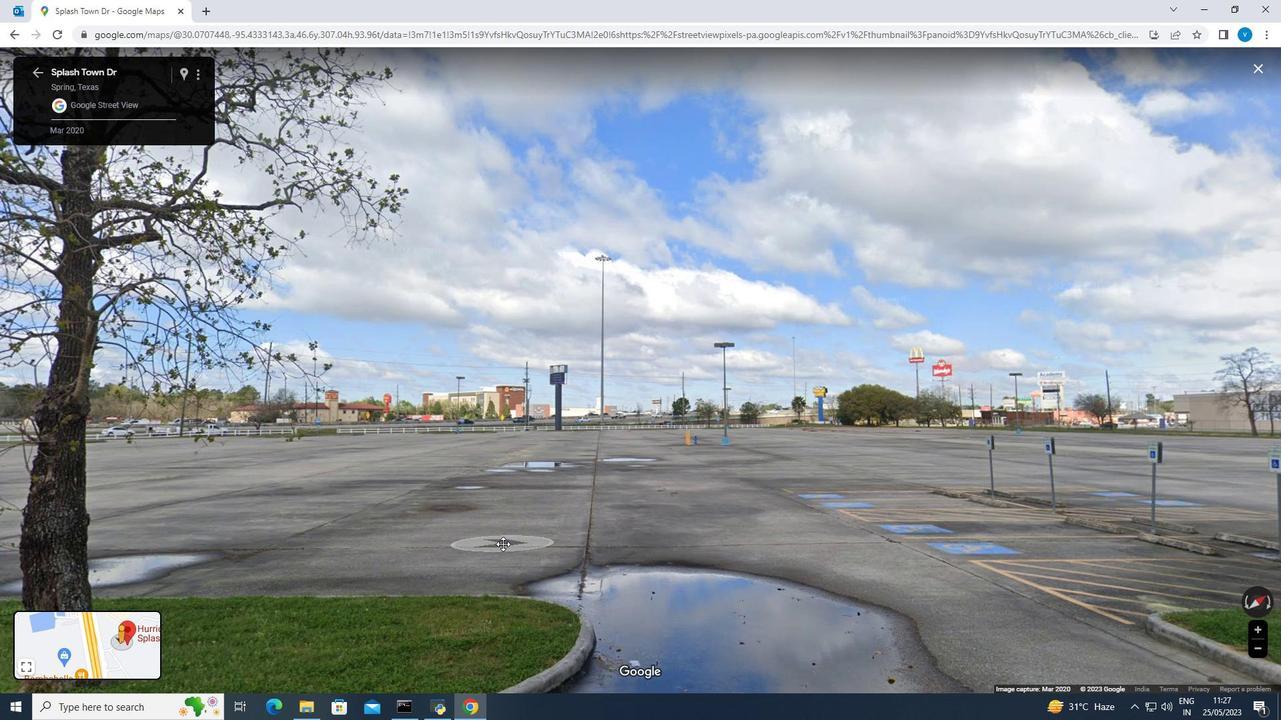 
Action: Mouse moved to (994, 502)
Screenshot: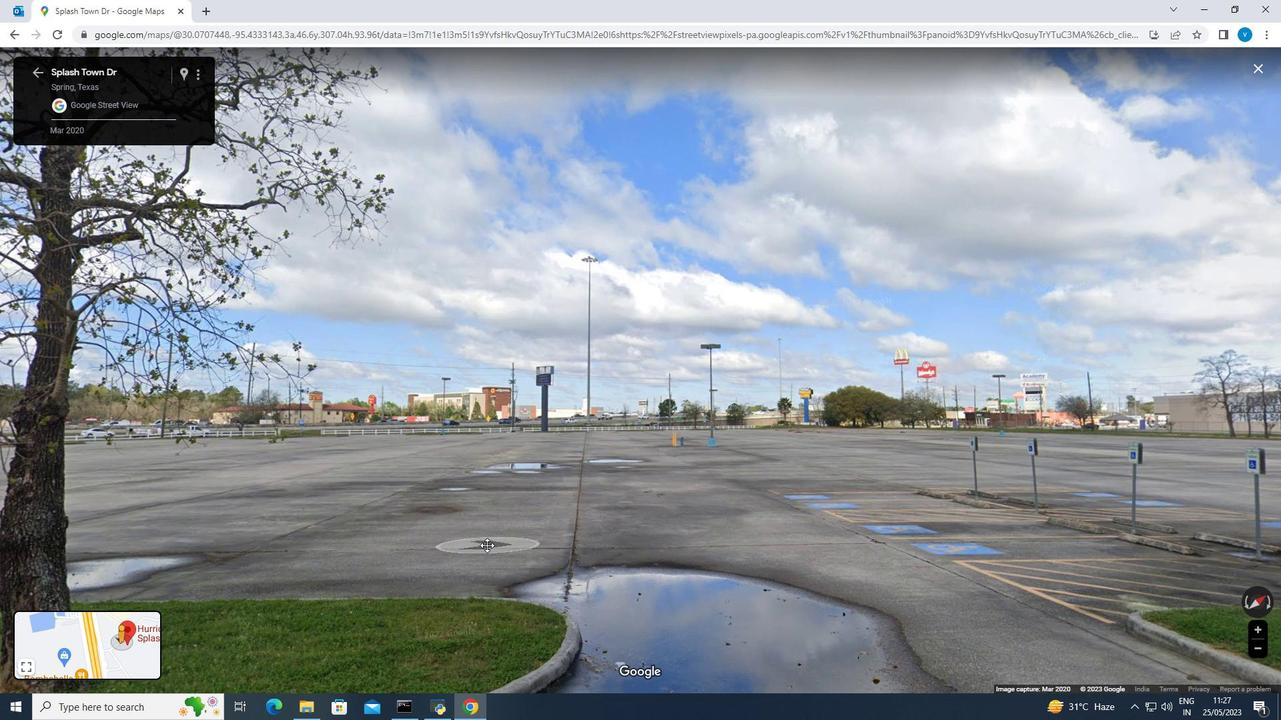 
Action: Key pressed <Key.right>
Screenshot: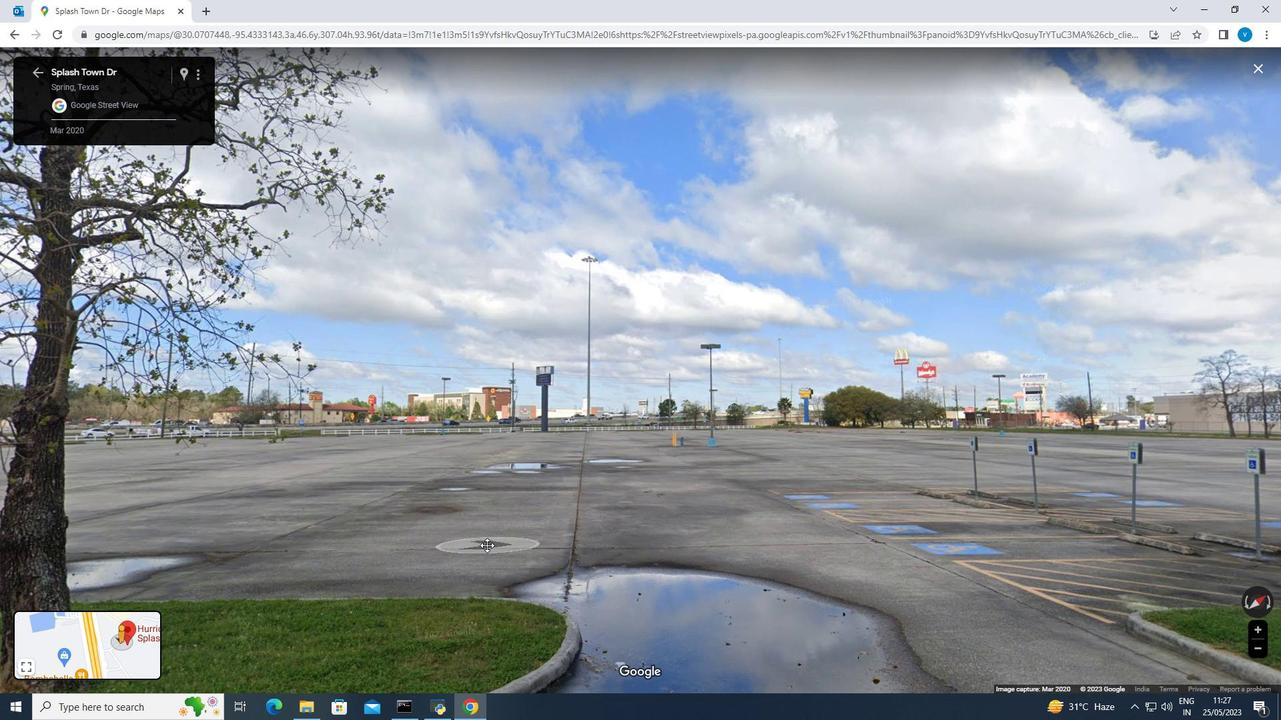 
Action: Mouse moved to (995, 502)
Screenshot: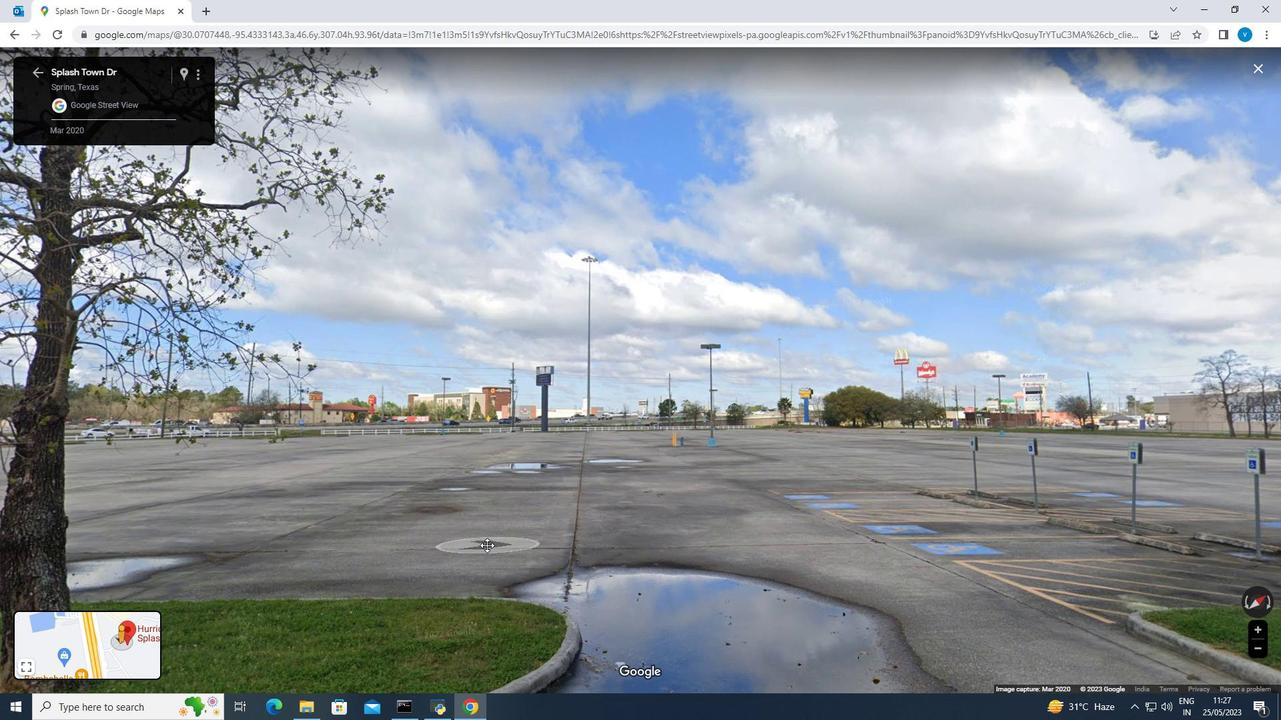 
Action: Key pressed <Key.right>
Screenshot: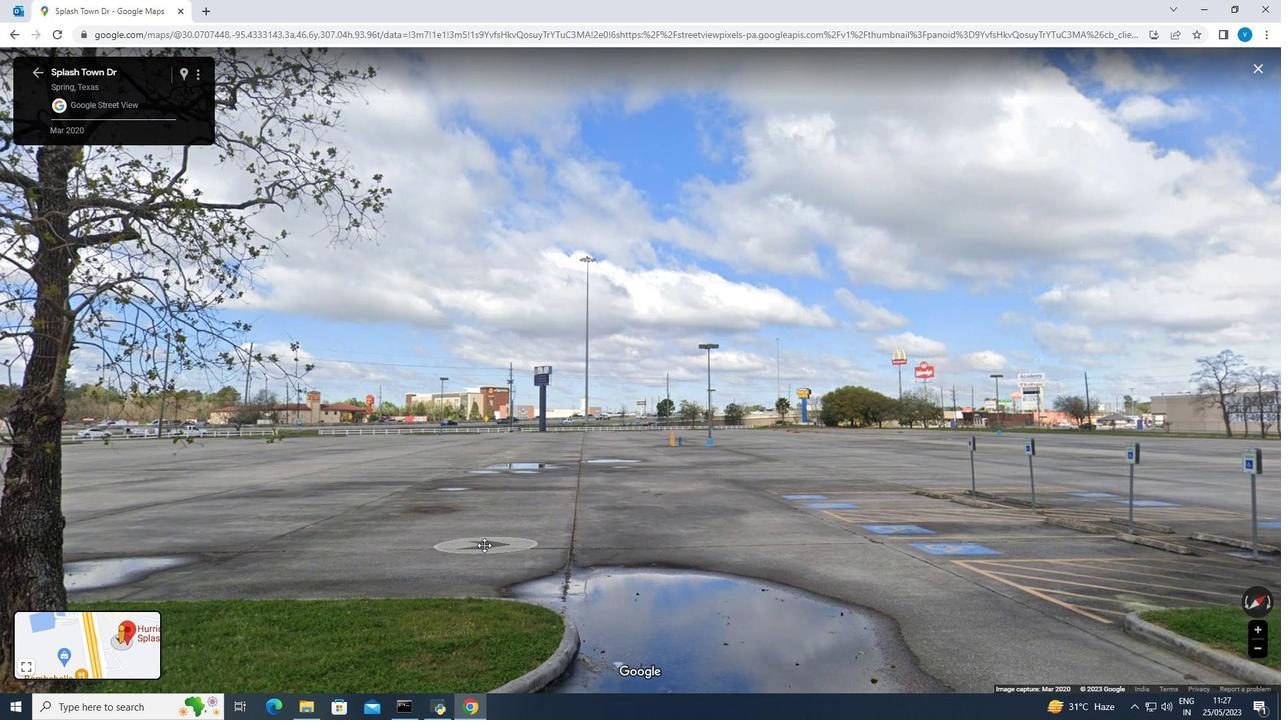 
Action: Mouse moved to (995, 503)
Screenshot: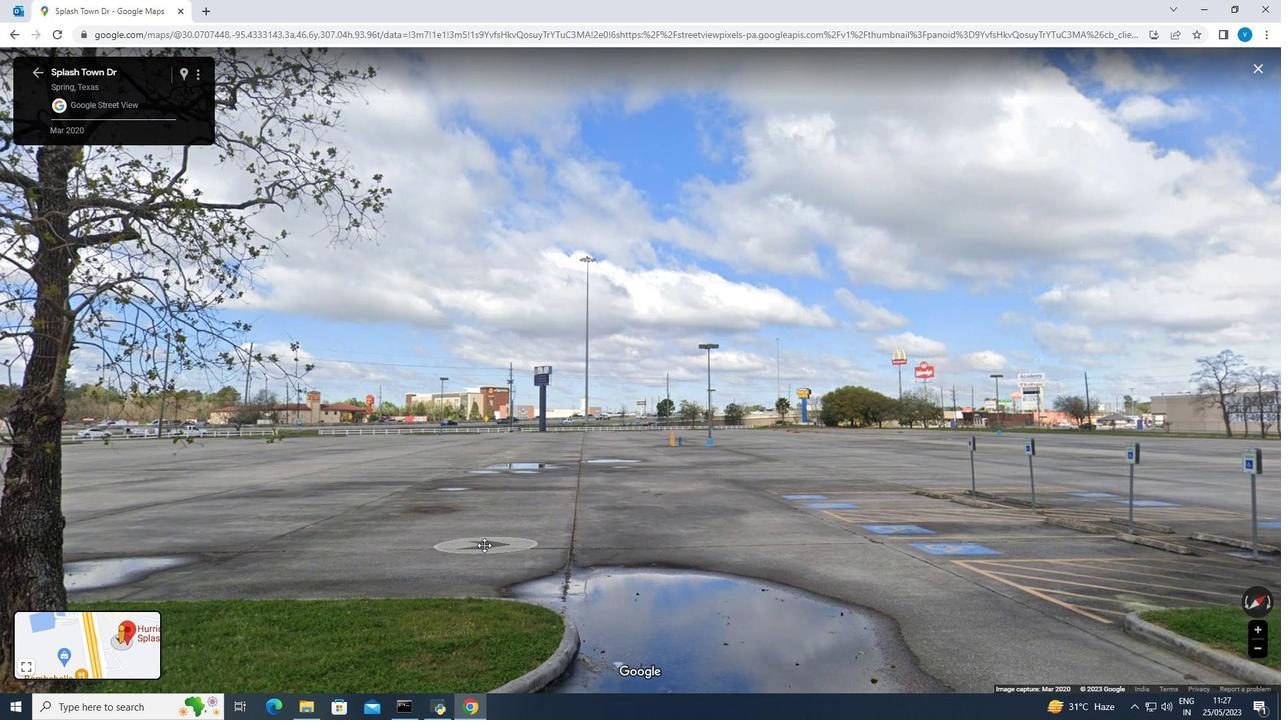
Action: Key pressed <Key.right><Key.right><Key.right><Key.right>
Screenshot: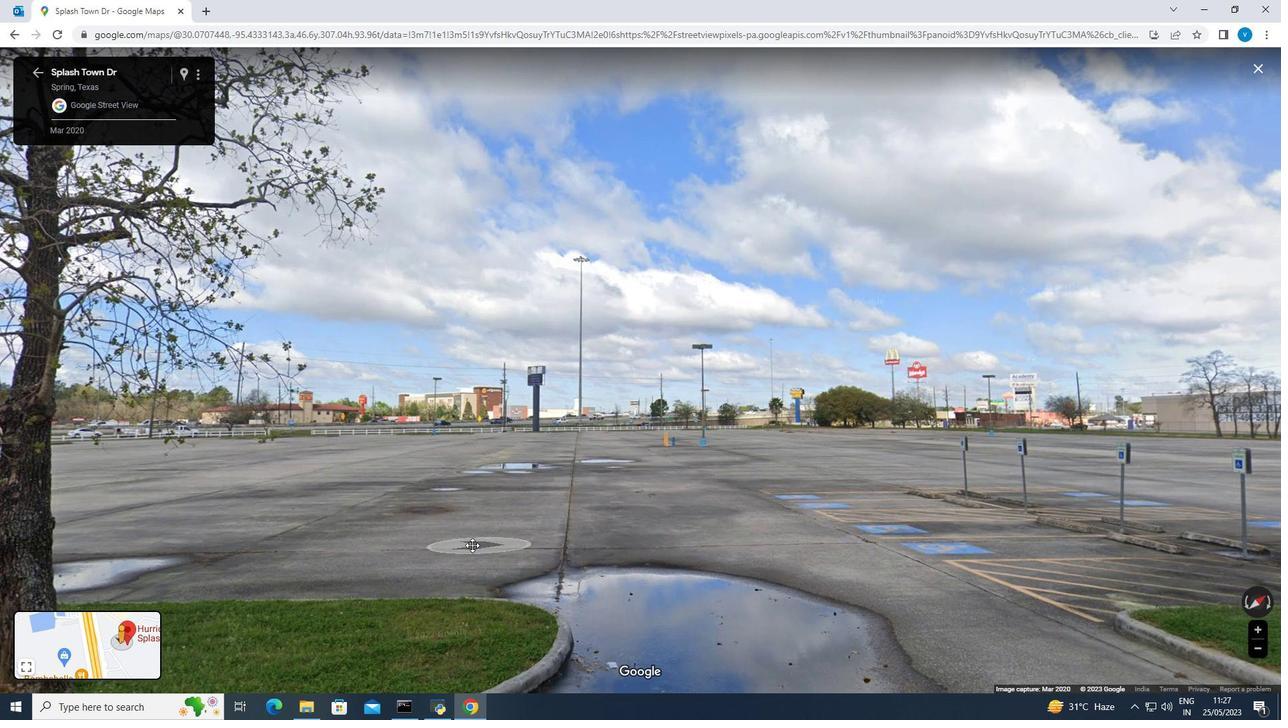 
Action: Mouse moved to (995, 503)
Screenshot: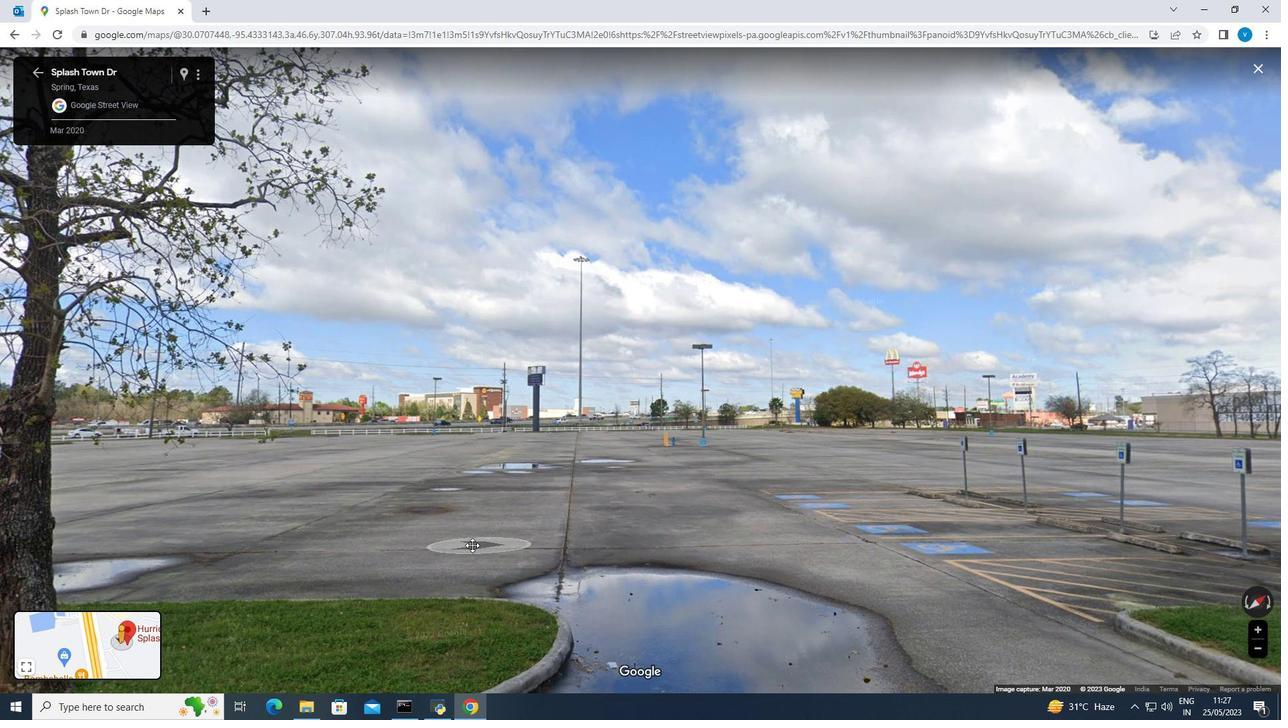 
Action: Key pressed <Key.right><Key.right>
Screenshot: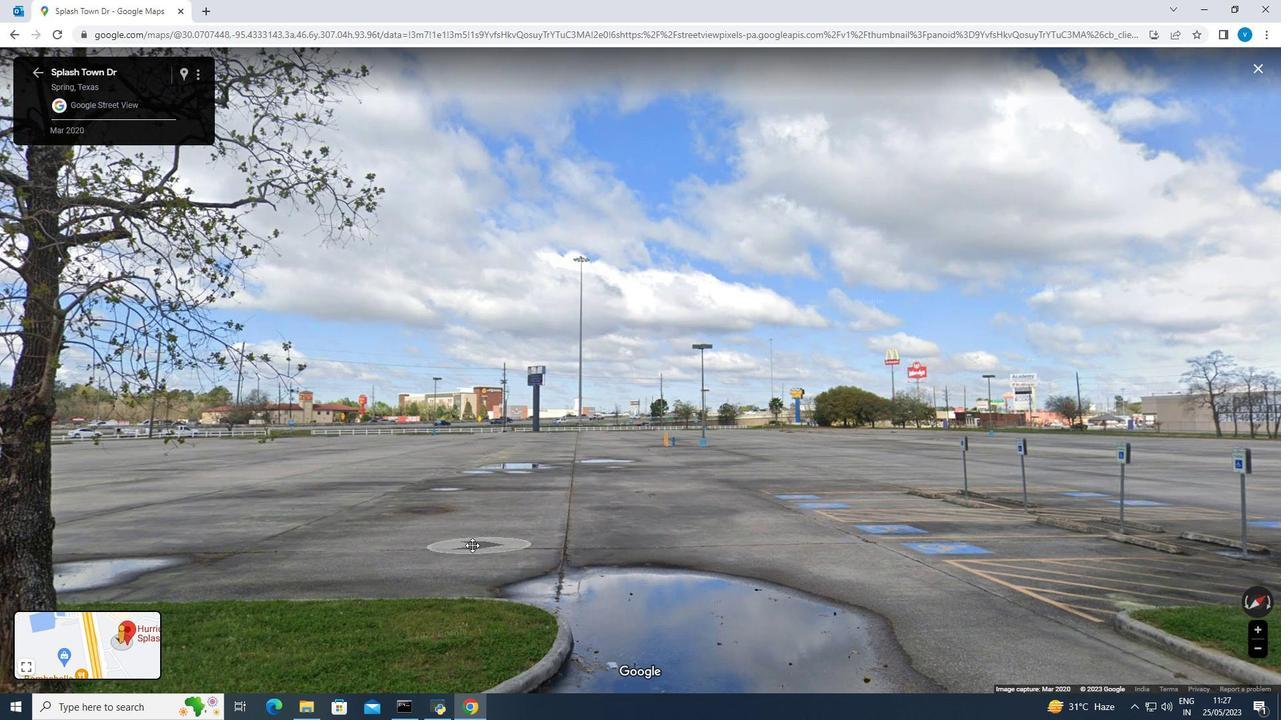 
Action: Mouse moved to (995, 503)
Screenshot: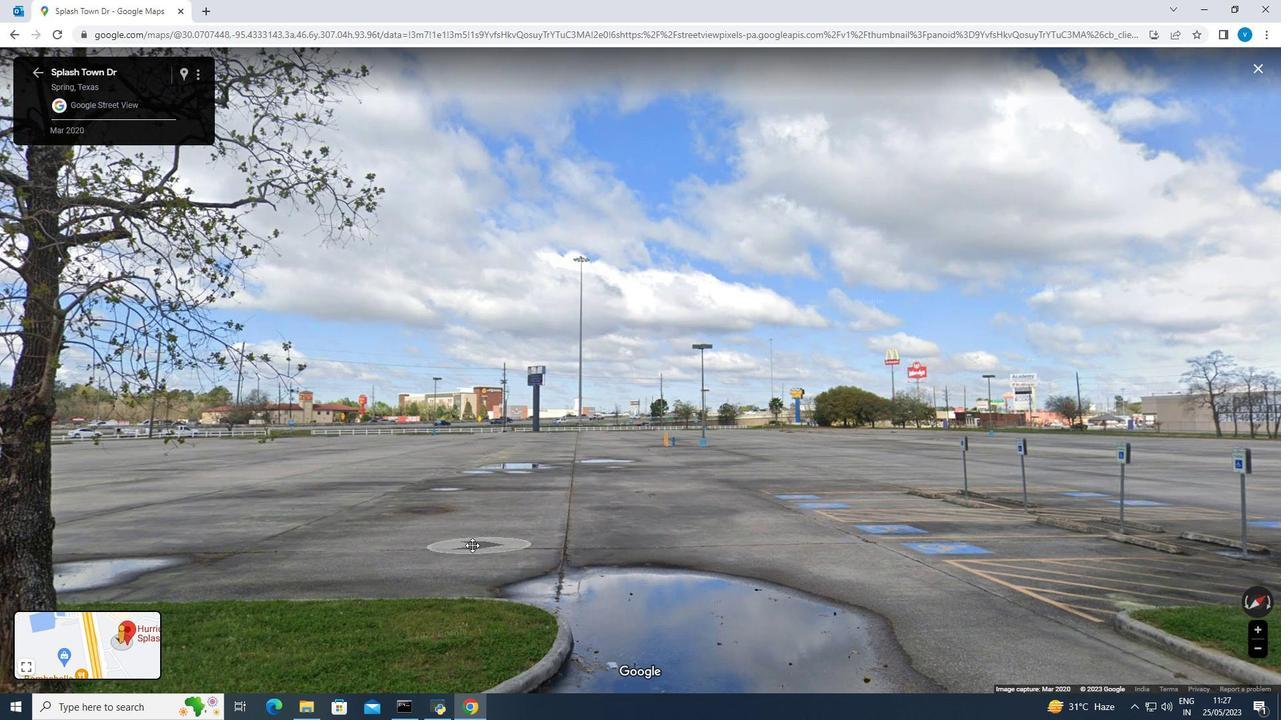 
Action: Key pressed <Key.right><Key.right><Key.right><Key.right><Key.right><Key.right><Key.right><Key.right><Key.right><Key.right>
Screenshot: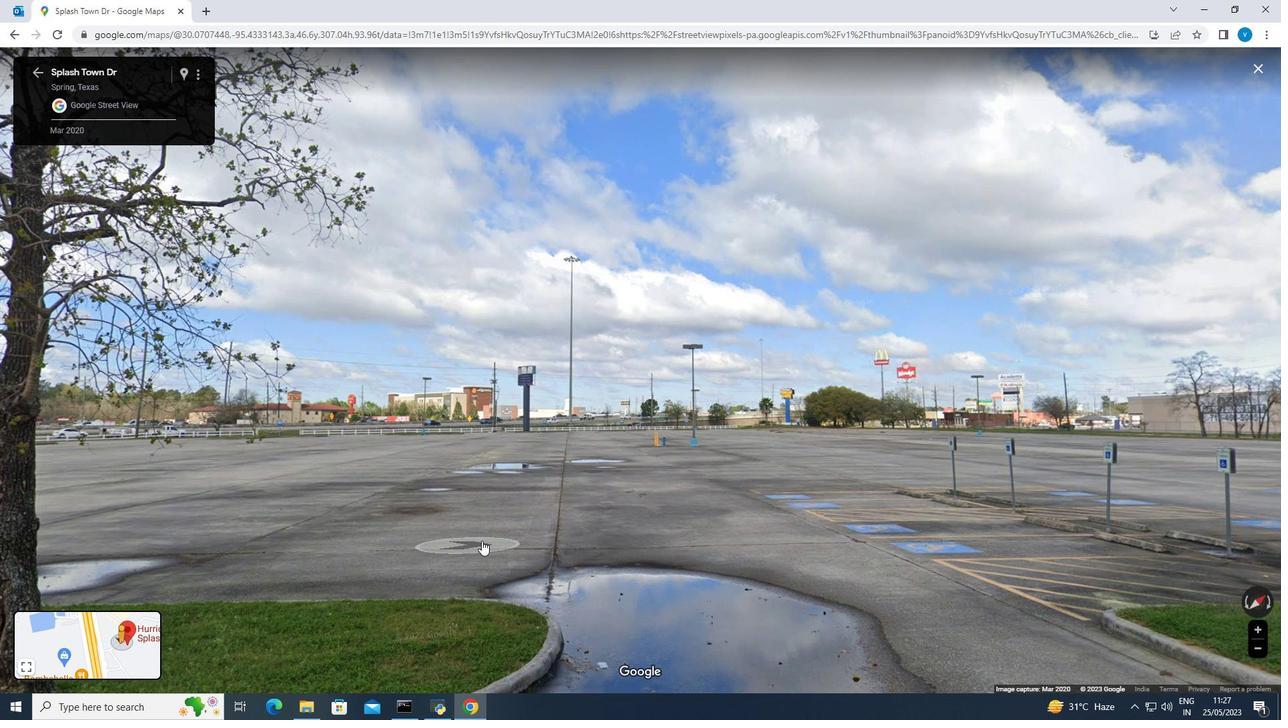 
Action: Mouse moved to (995, 503)
Screenshot: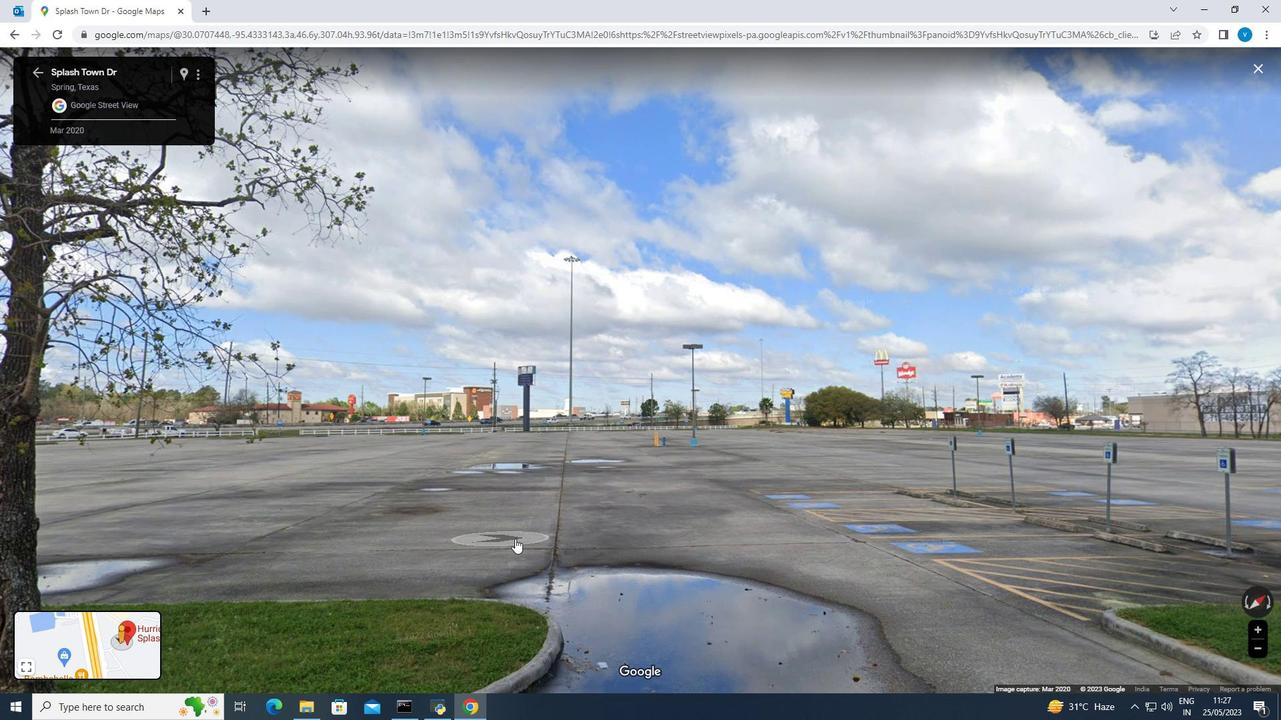 
Action: Key pressed <Key.right>
Screenshot: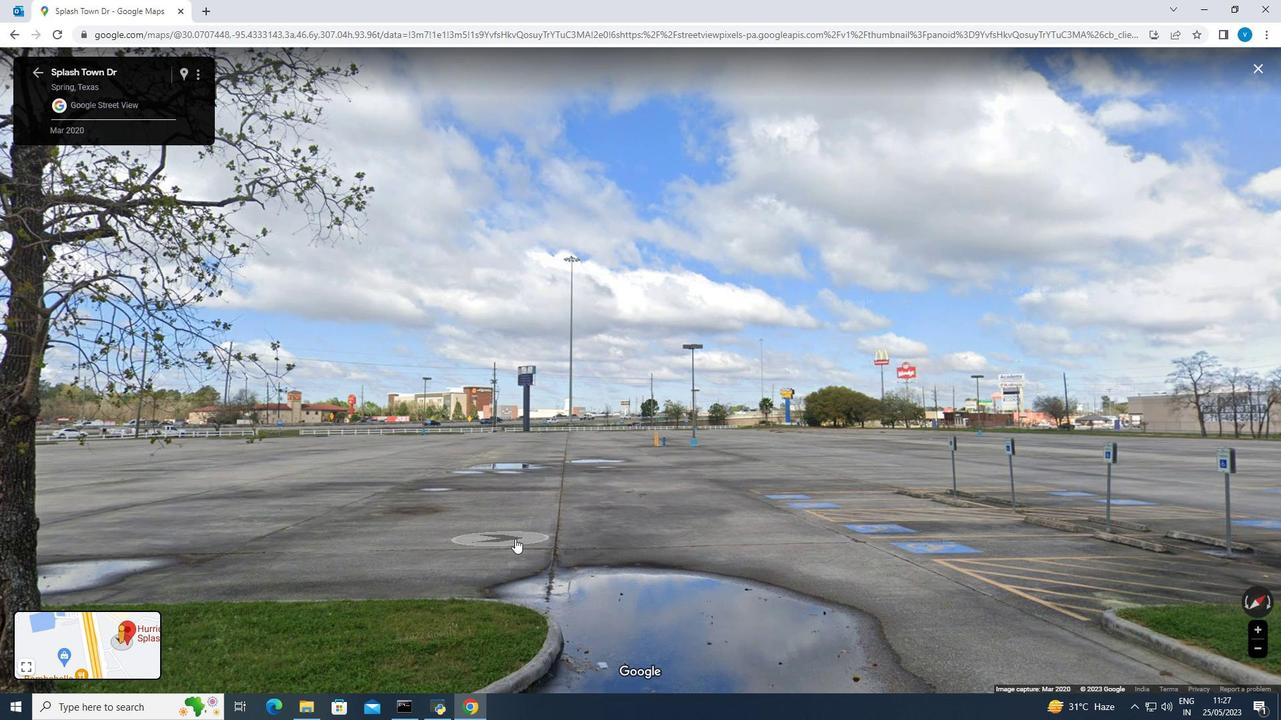 
Action: Mouse moved to (995, 503)
Screenshot: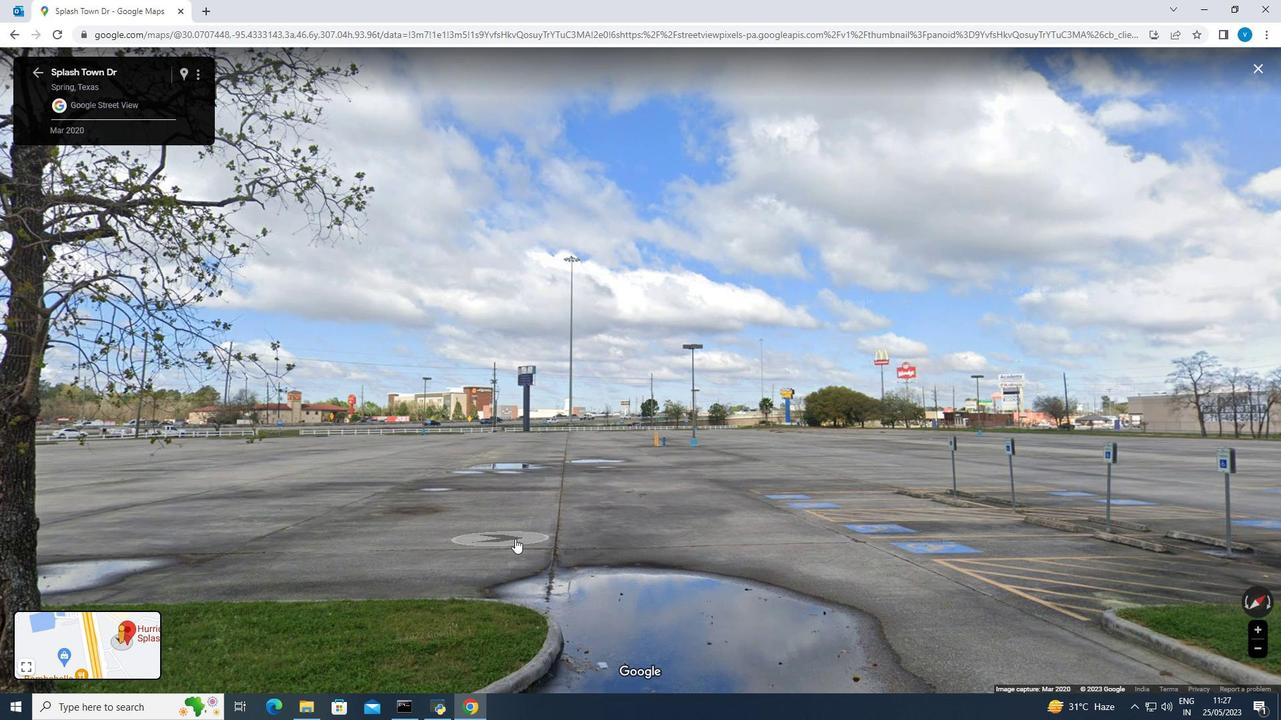 
Action: Key pressed <Key.right>
Screenshot: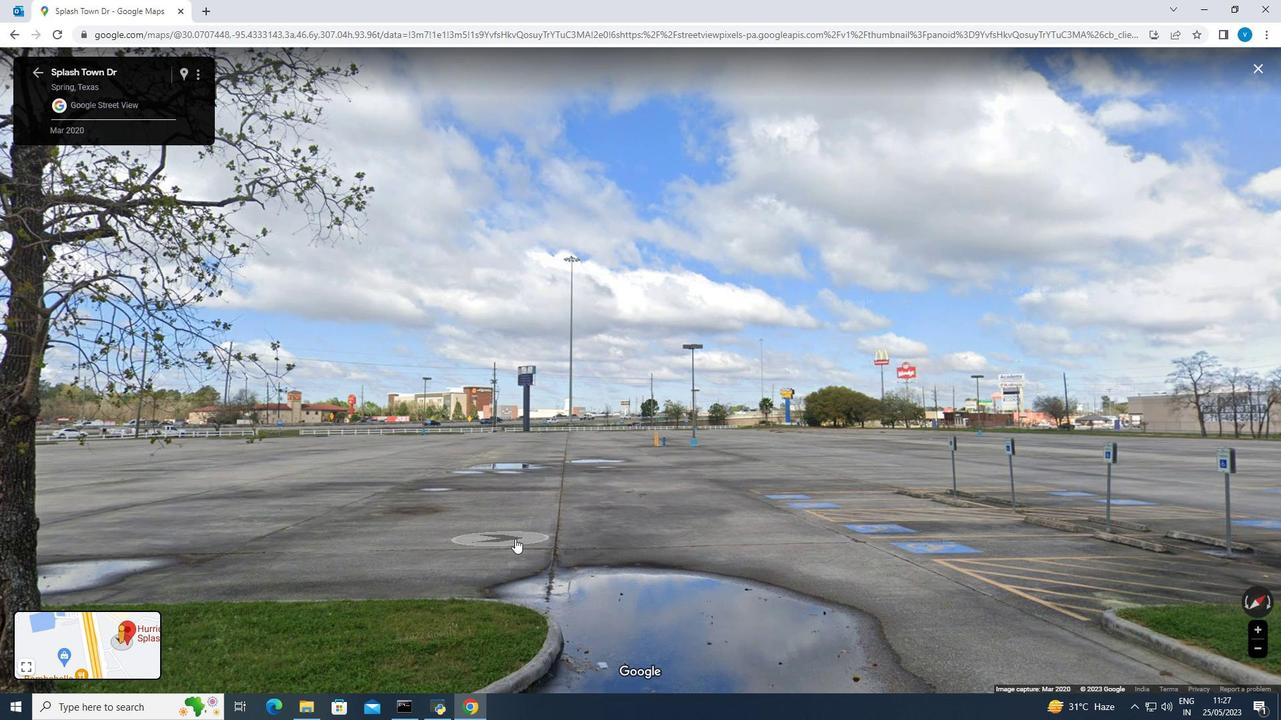 
Action: Mouse moved to (747, 309)
Screenshot: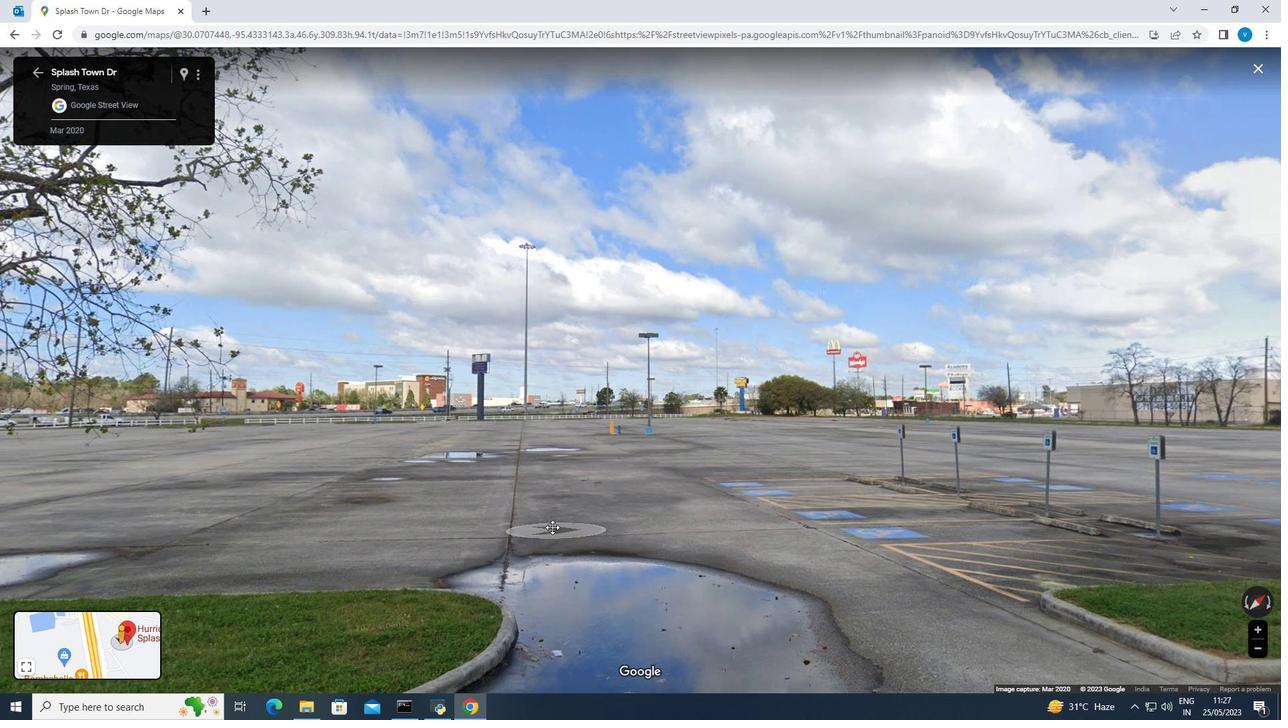 
Action: Key pressed <Key.right>
Screenshot: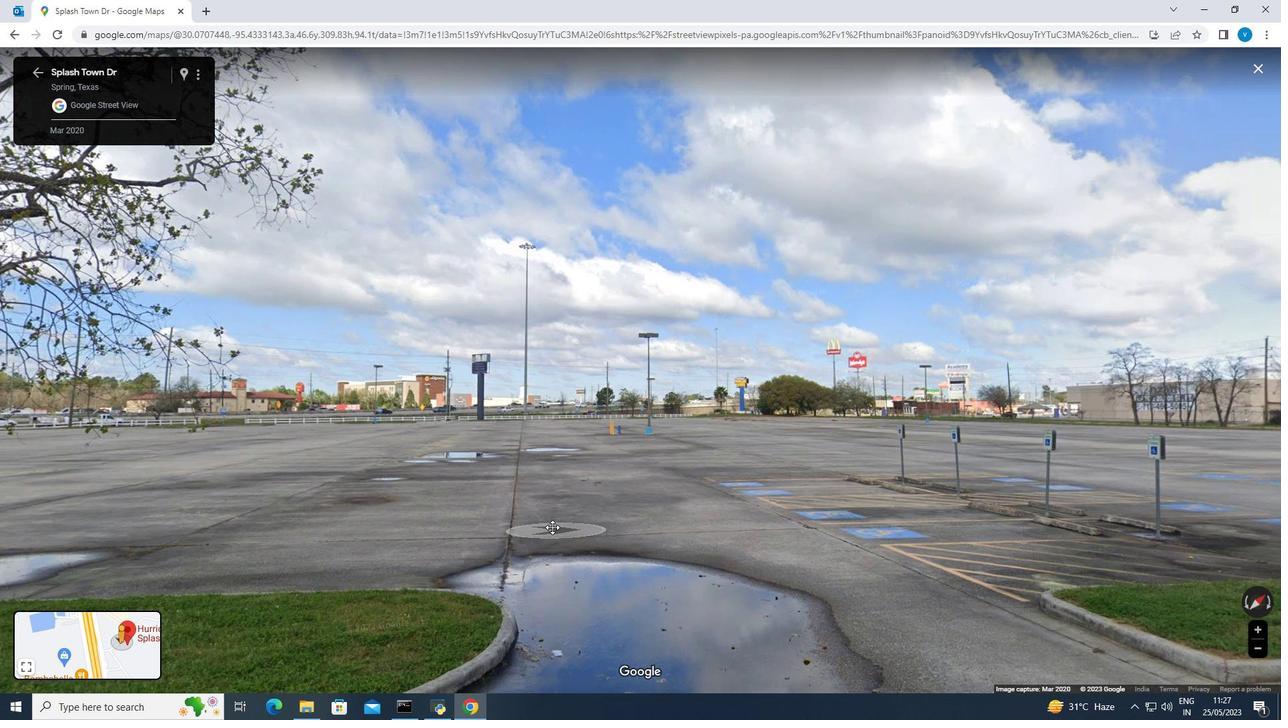 
Action: Mouse moved to (750, 309)
Screenshot: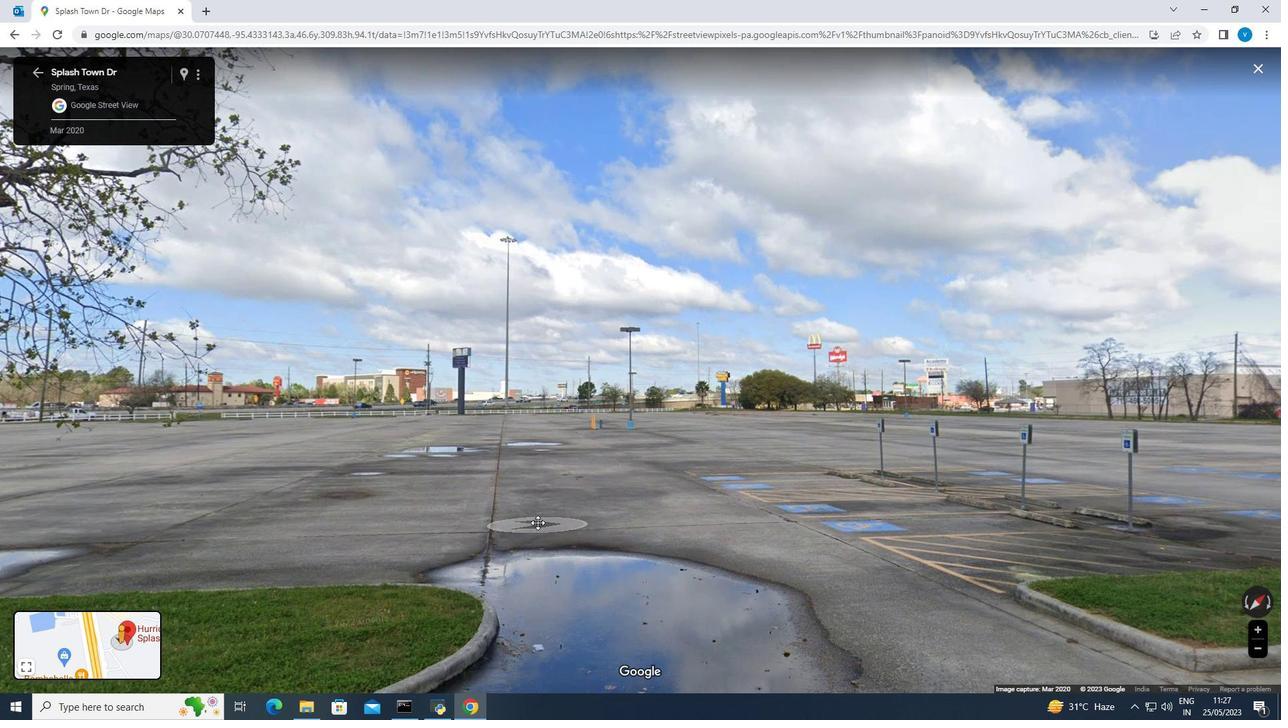 
Action: Key pressed <Key.right>
Screenshot: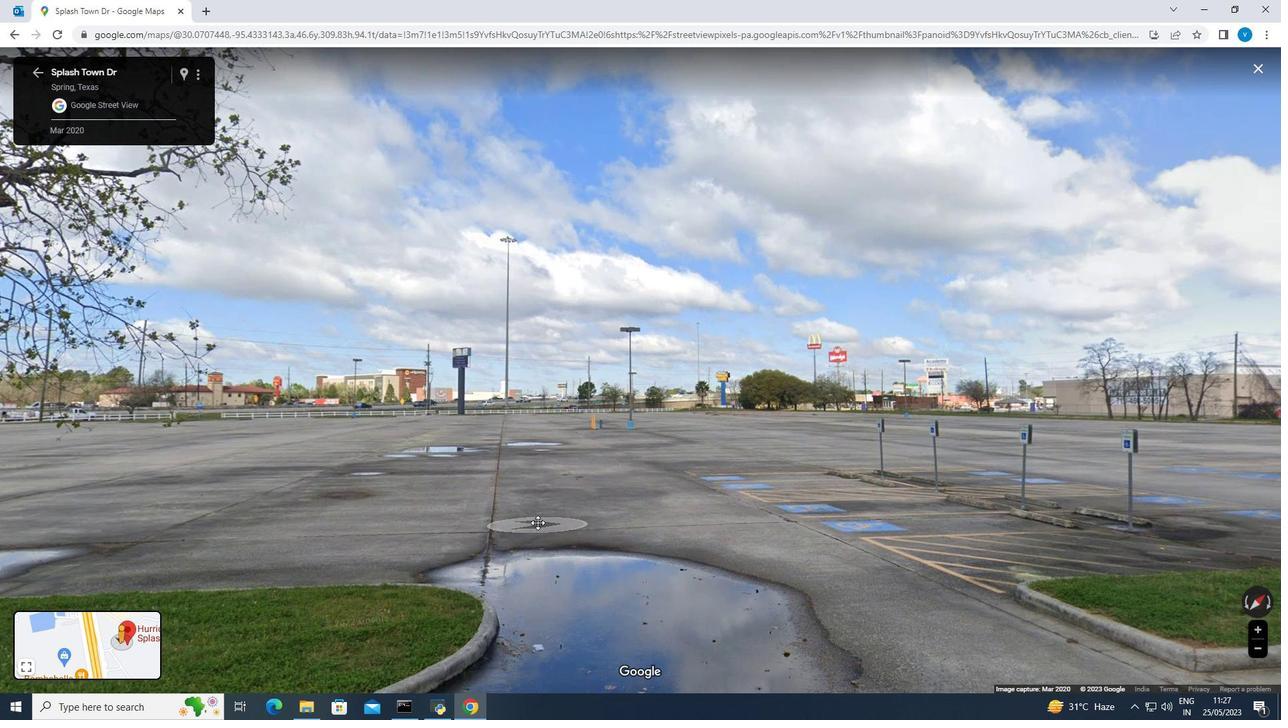 
Action: Mouse moved to (796, 299)
Screenshot: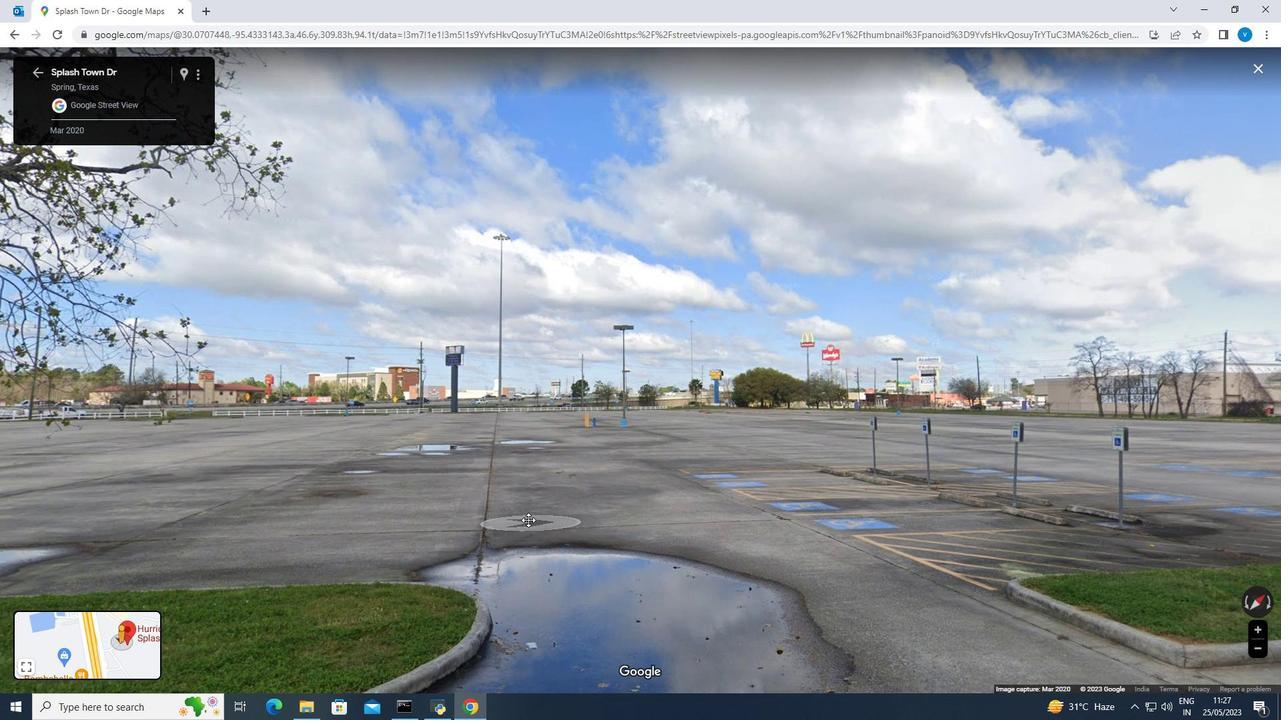 
Action: Key pressed <Key.right>
Screenshot: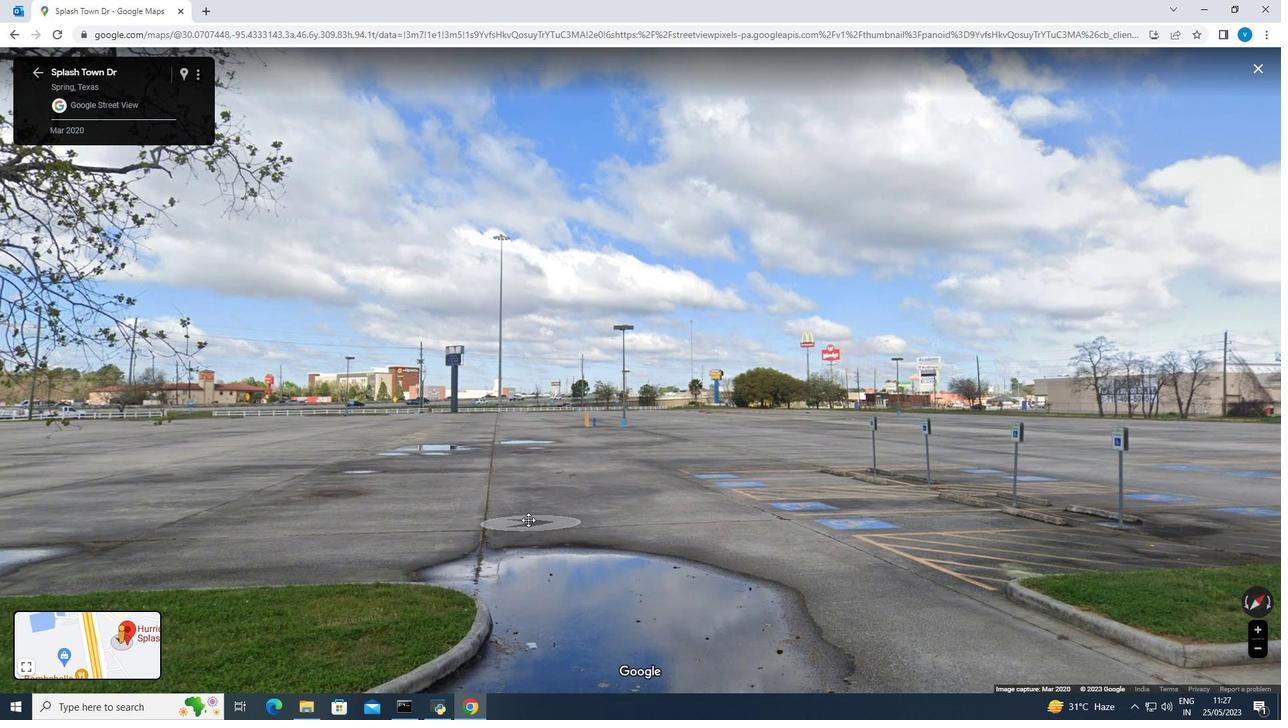 
Action: Mouse moved to (802, 299)
Screenshot: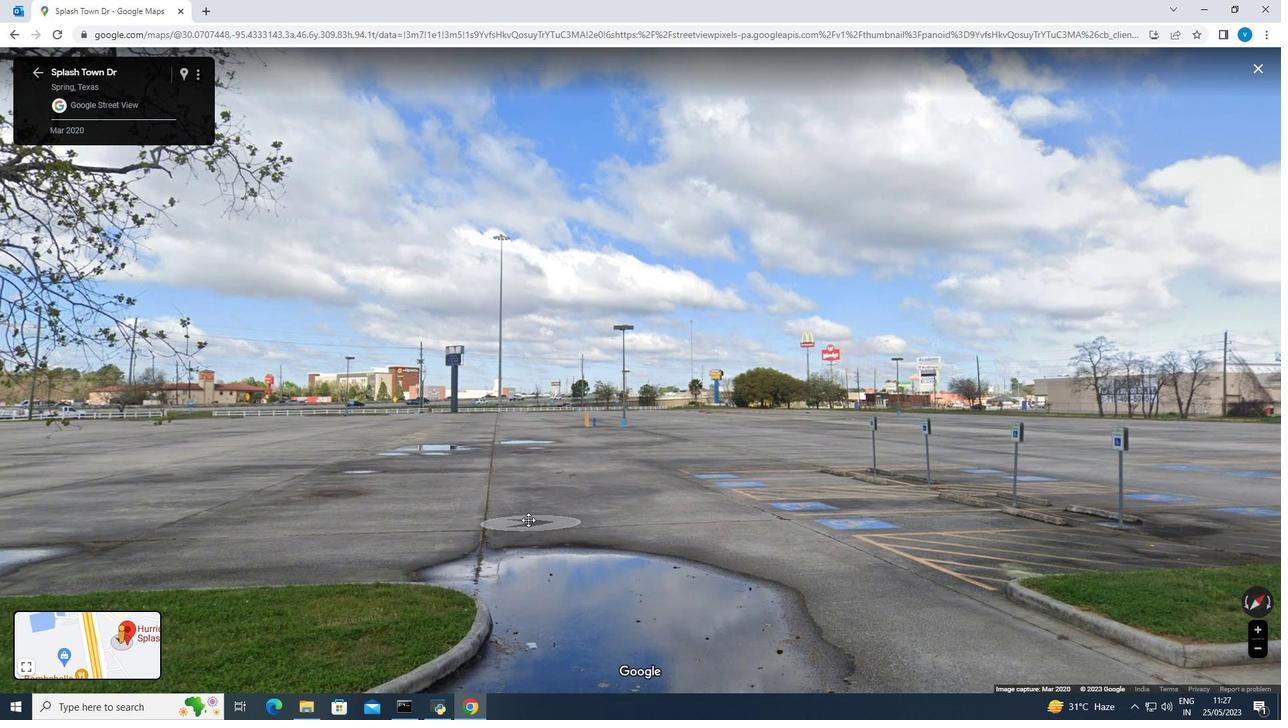 
Action: Key pressed <Key.right>
Screenshot: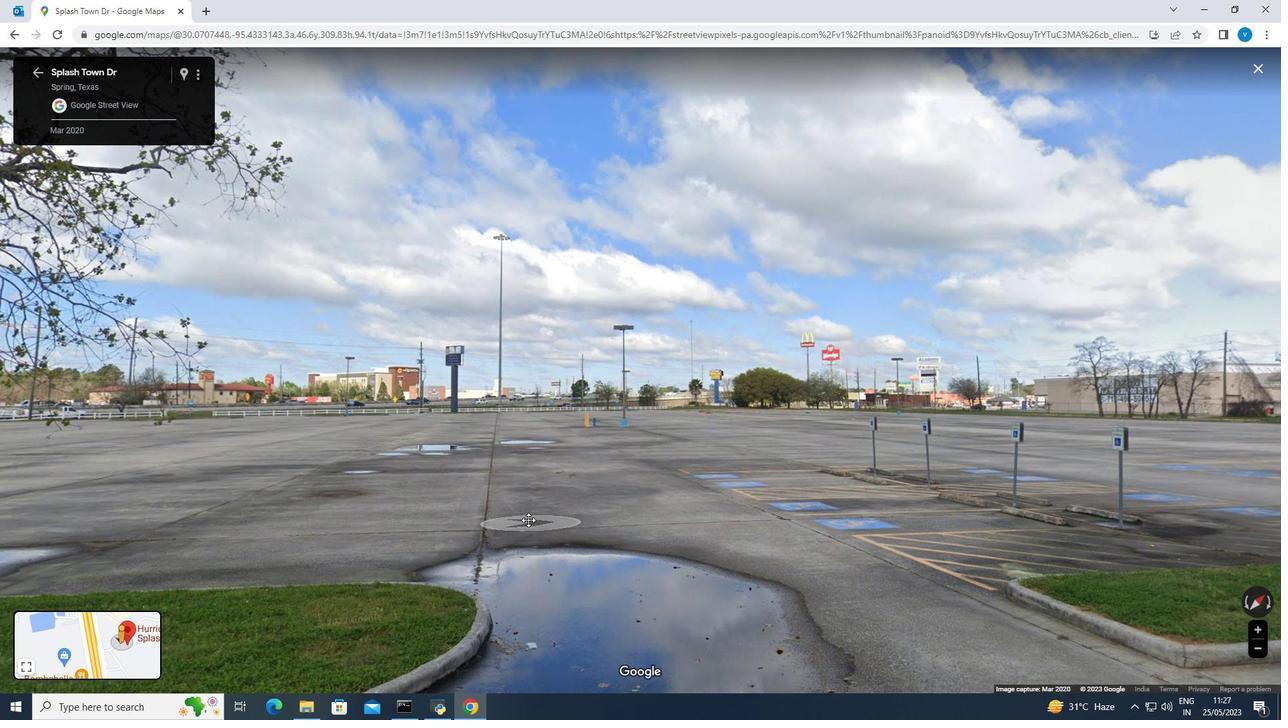 
Action: Mouse moved to (806, 305)
Screenshot: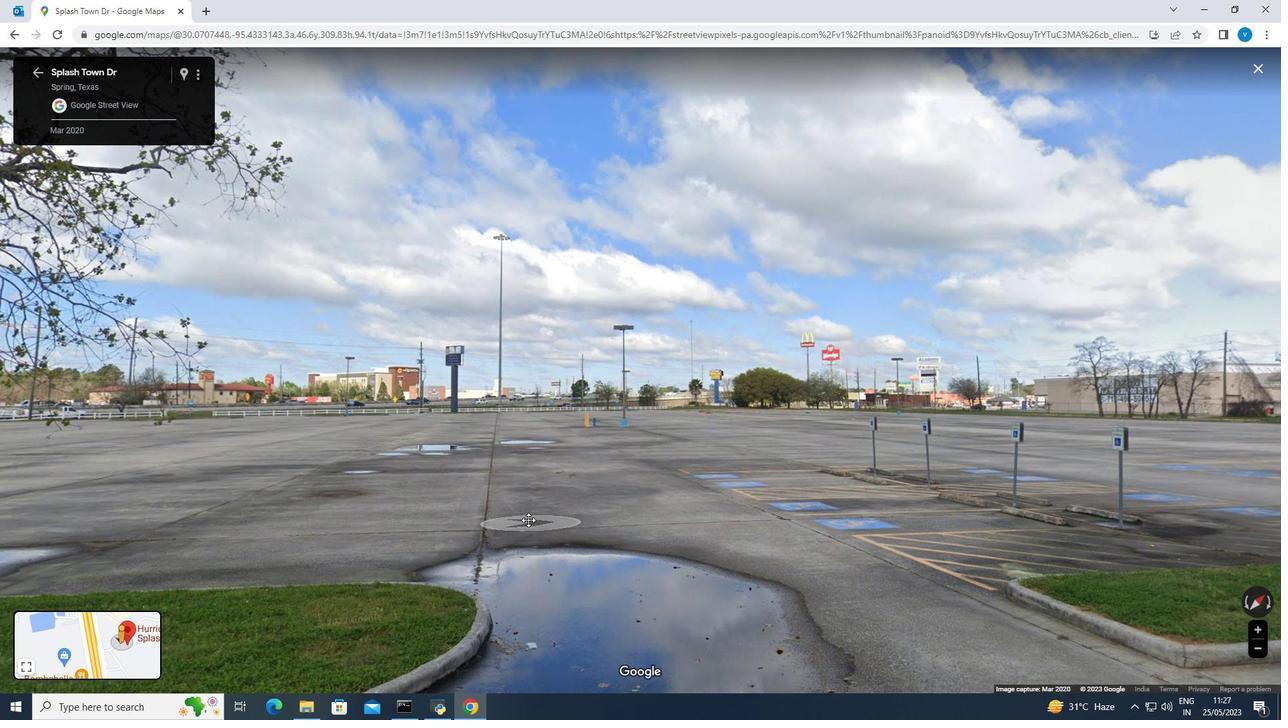 
Action: Key pressed <Key.right>
Screenshot: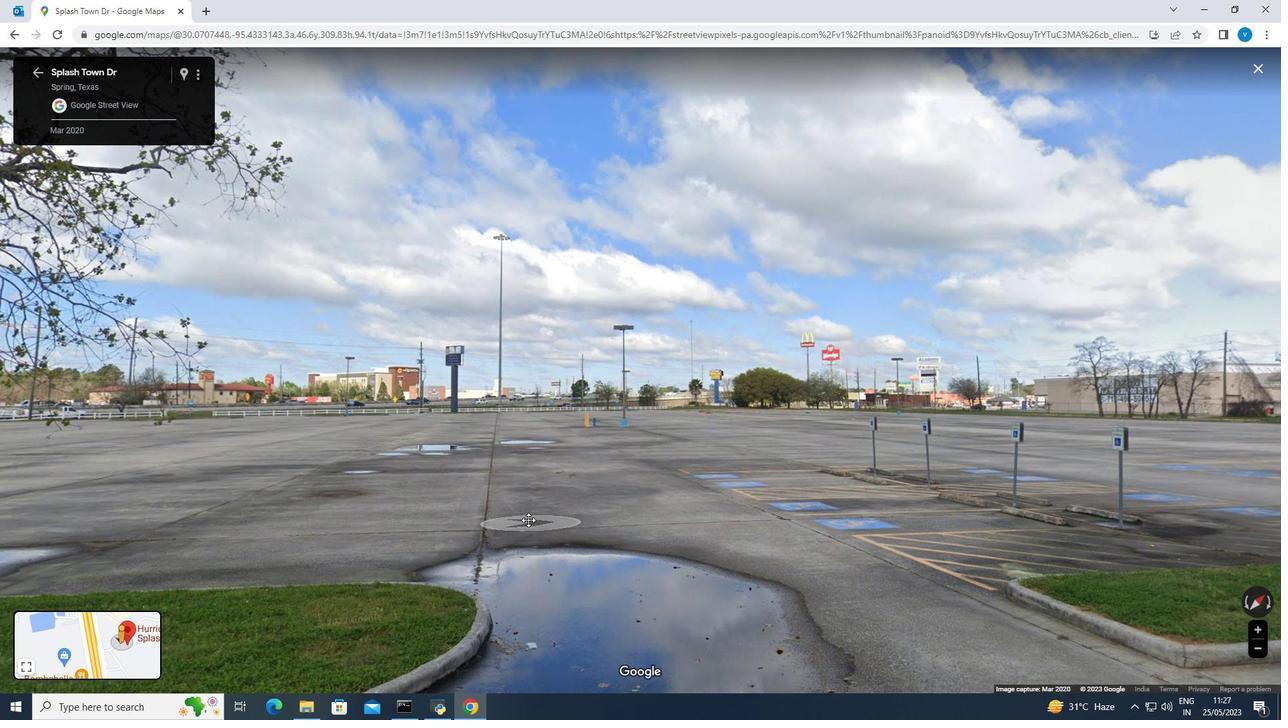
Action: Mouse moved to (811, 312)
Screenshot: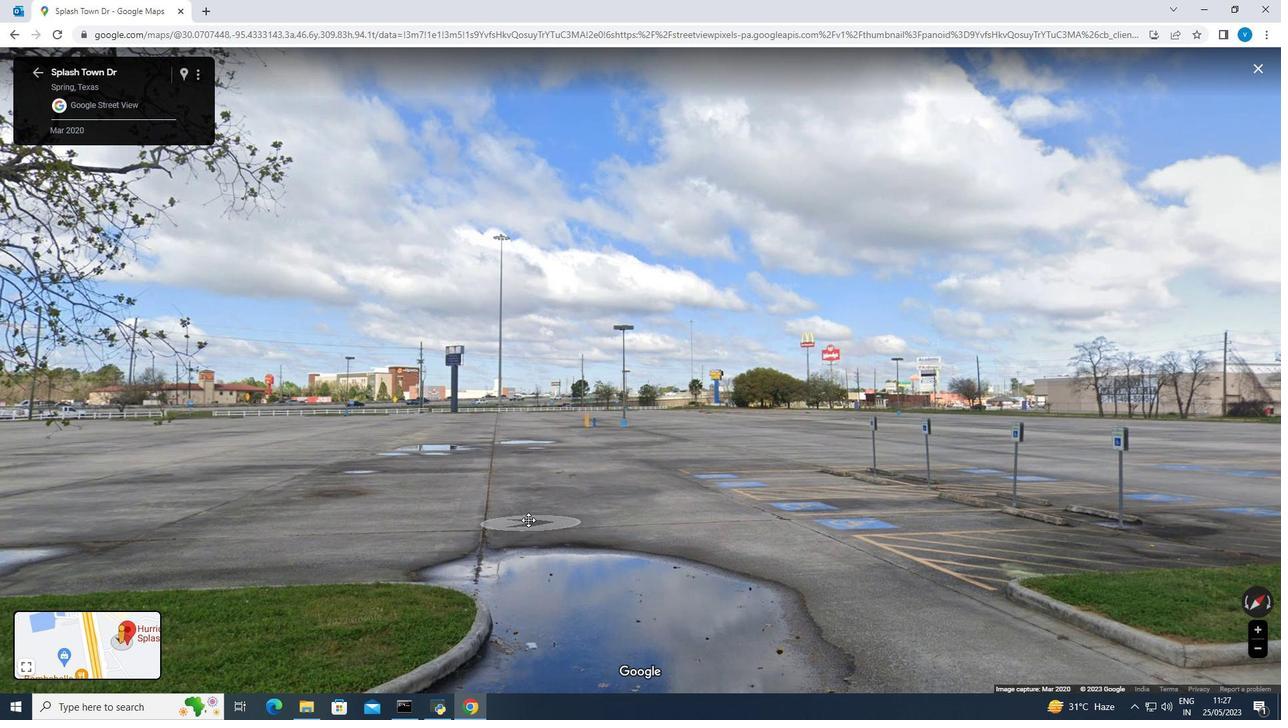 
Action: Key pressed <Key.right>
Screenshot: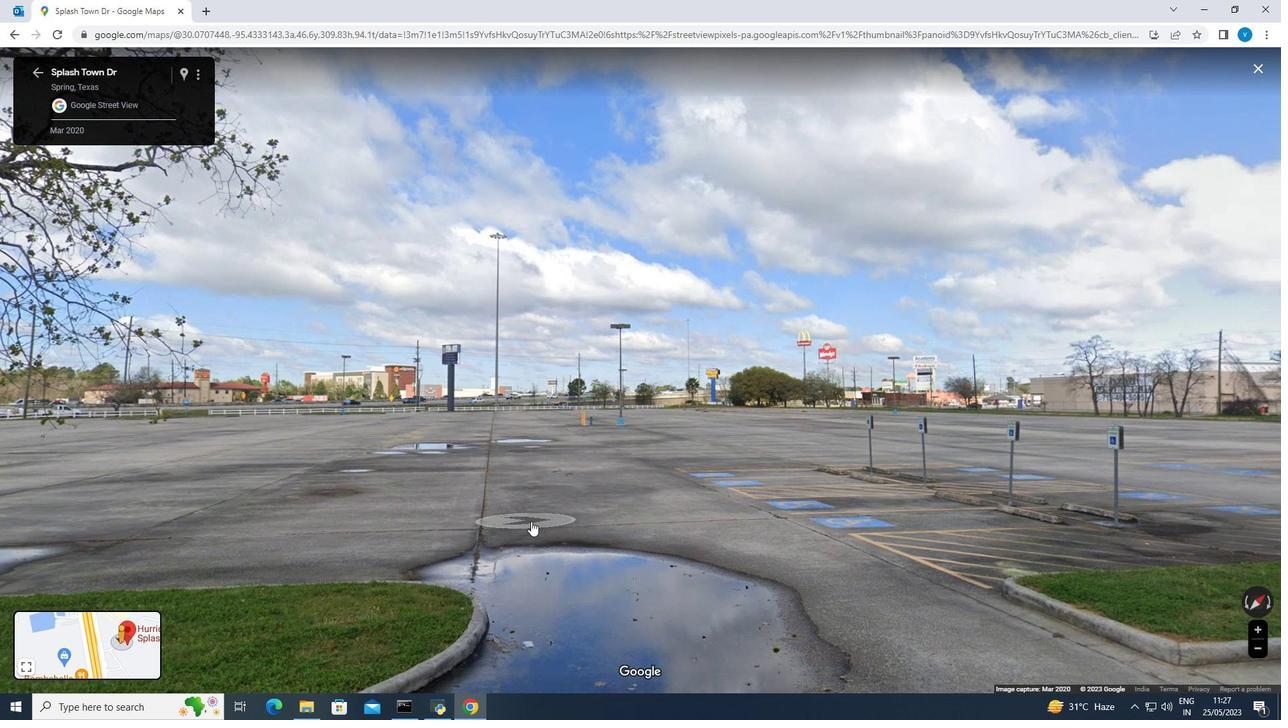 
Action: Mouse moved to (812, 314)
Screenshot: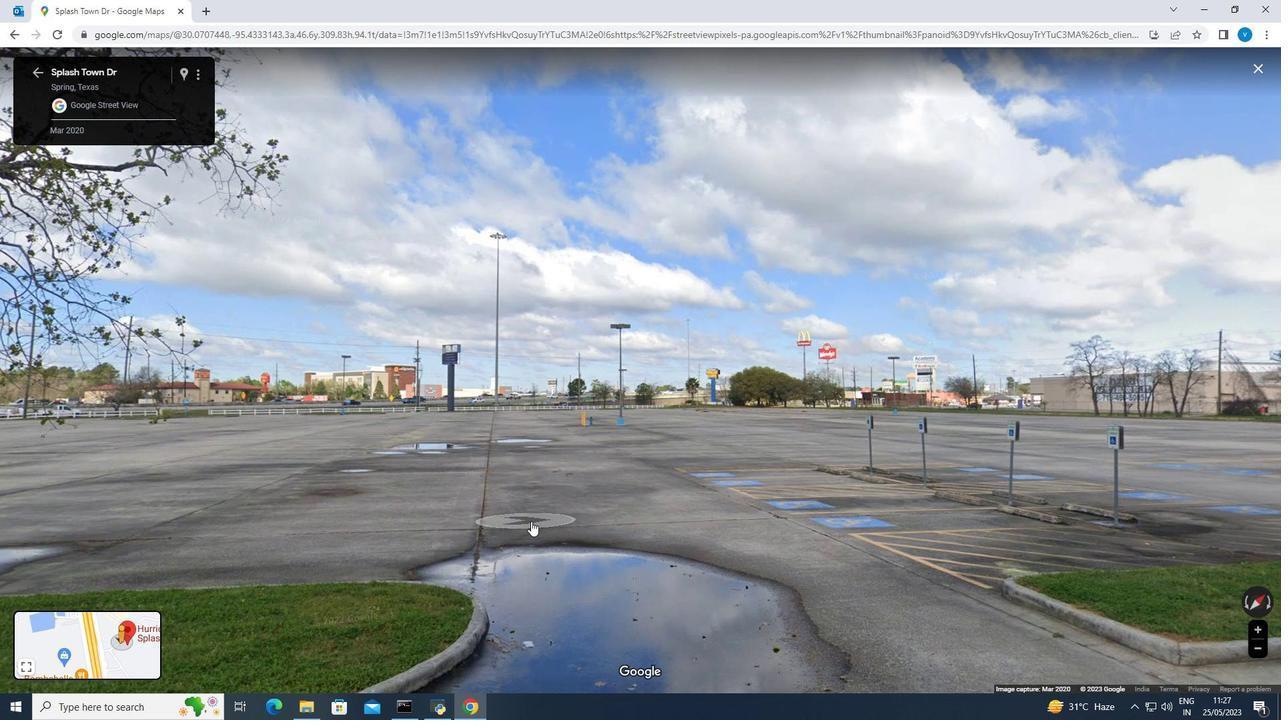 
Action: Key pressed <Key.right>
Screenshot: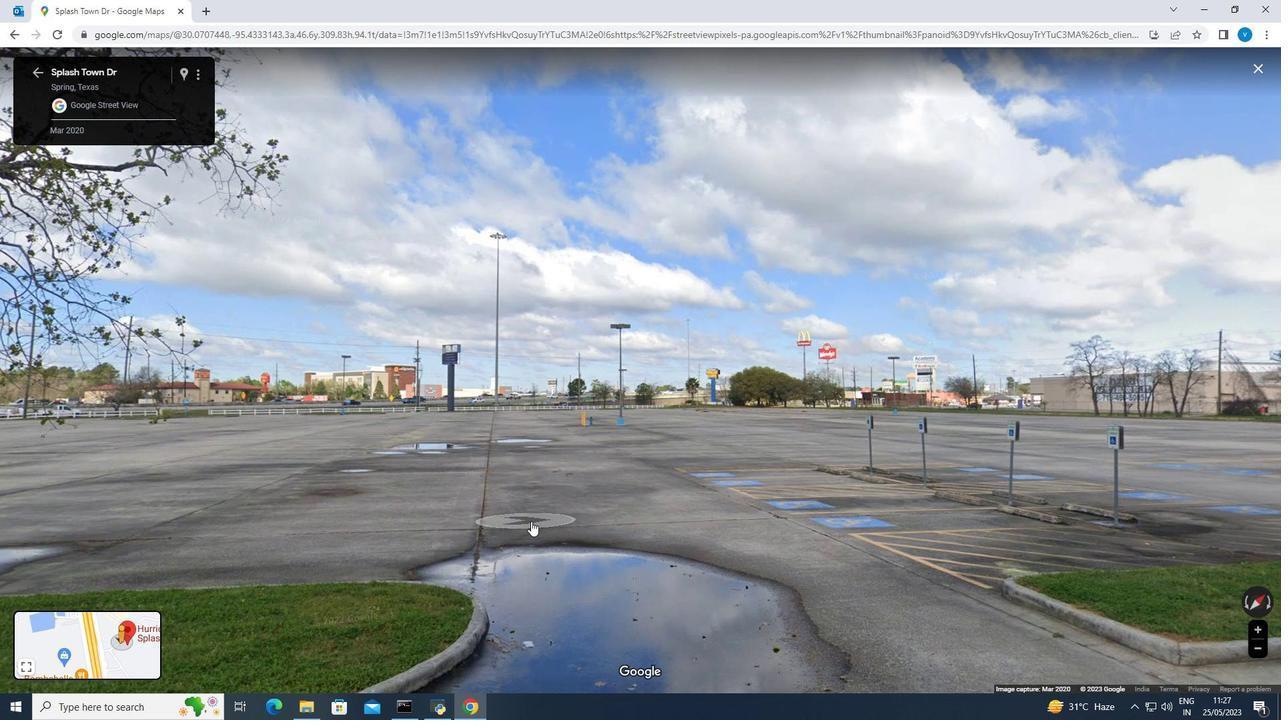 
Action: Mouse moved to (816, 319)
Screenshot: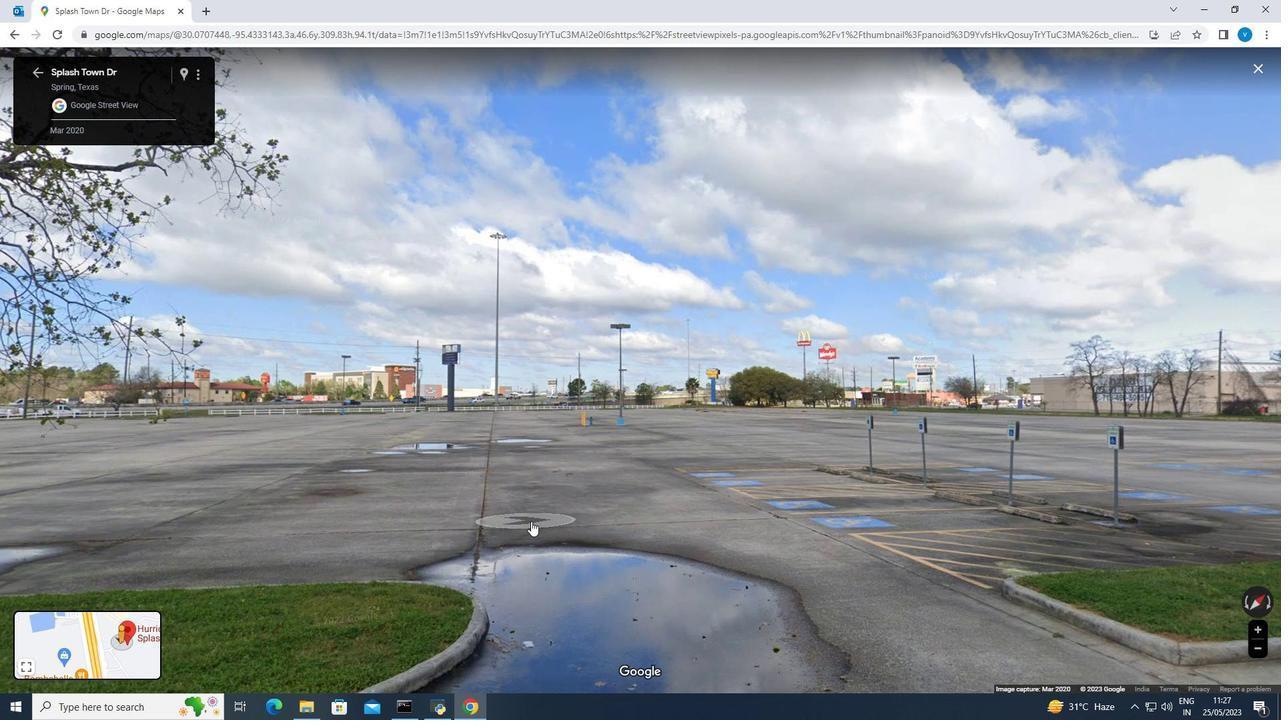 
Action: Key pressed <Key.right>
Screenshot: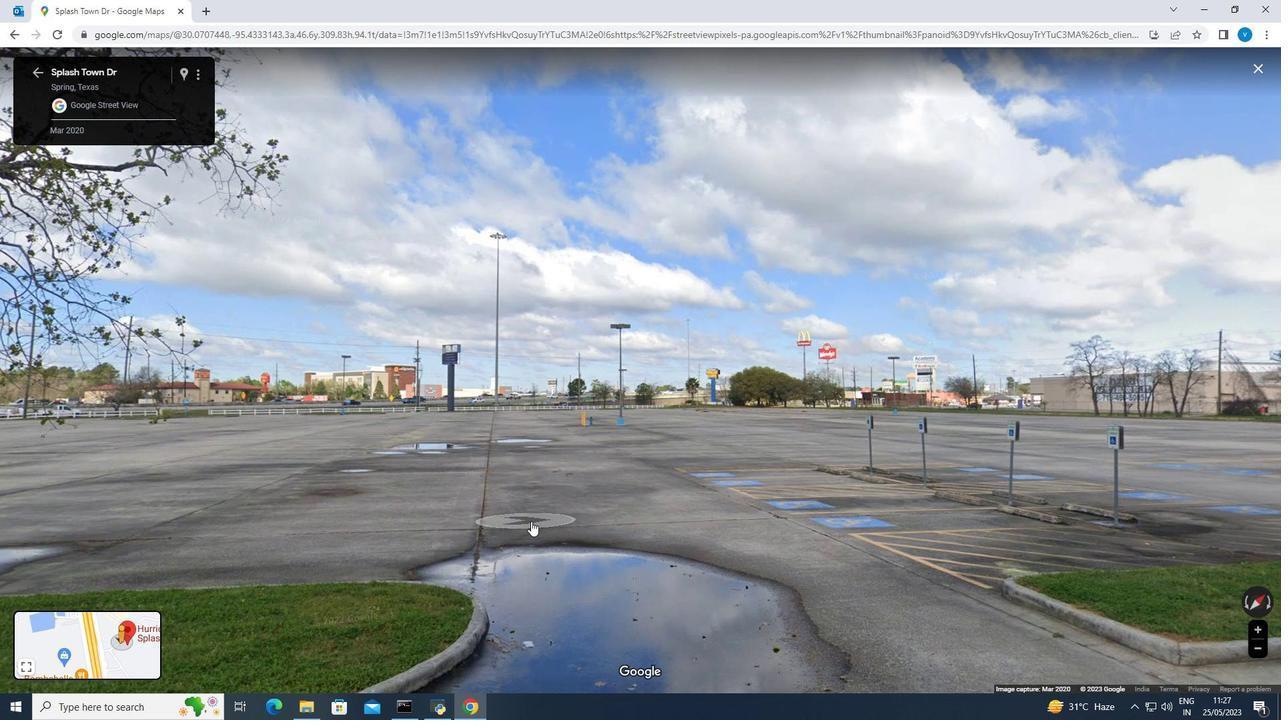 
Action: Mouse moved to (823, 326)
Screenshot: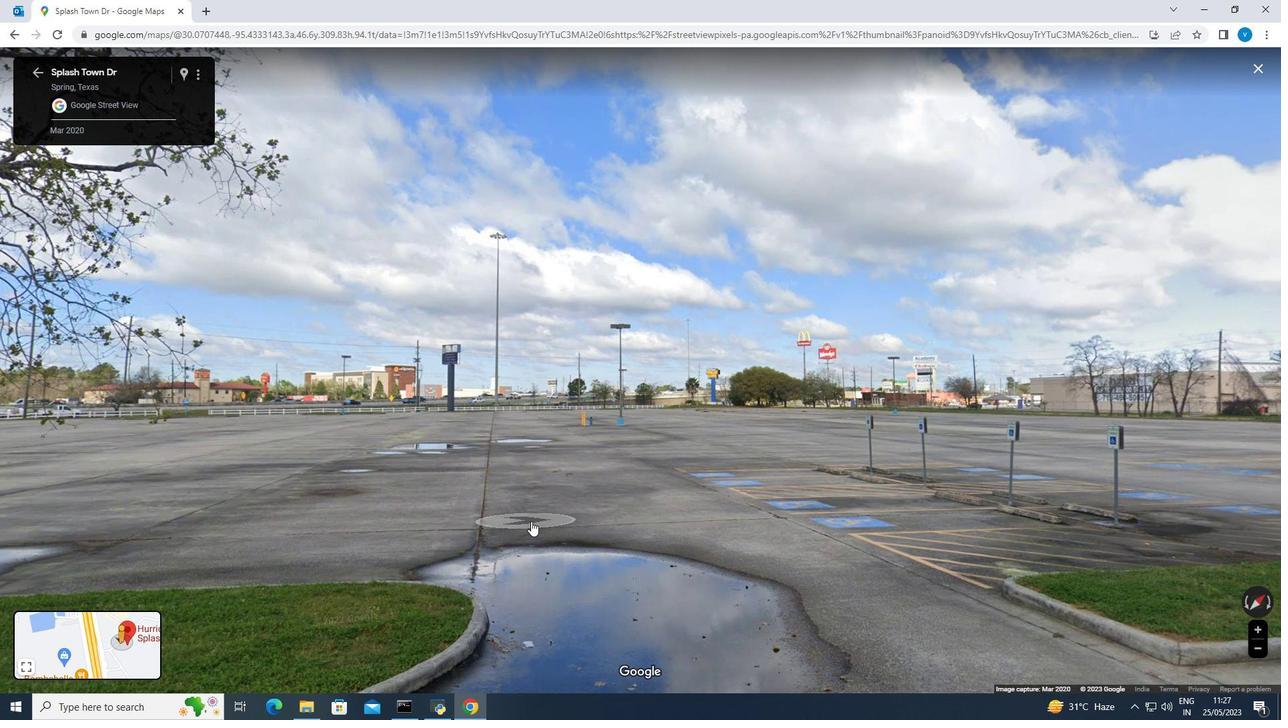 
Action: Key pressed <Key.right>
Screenshot: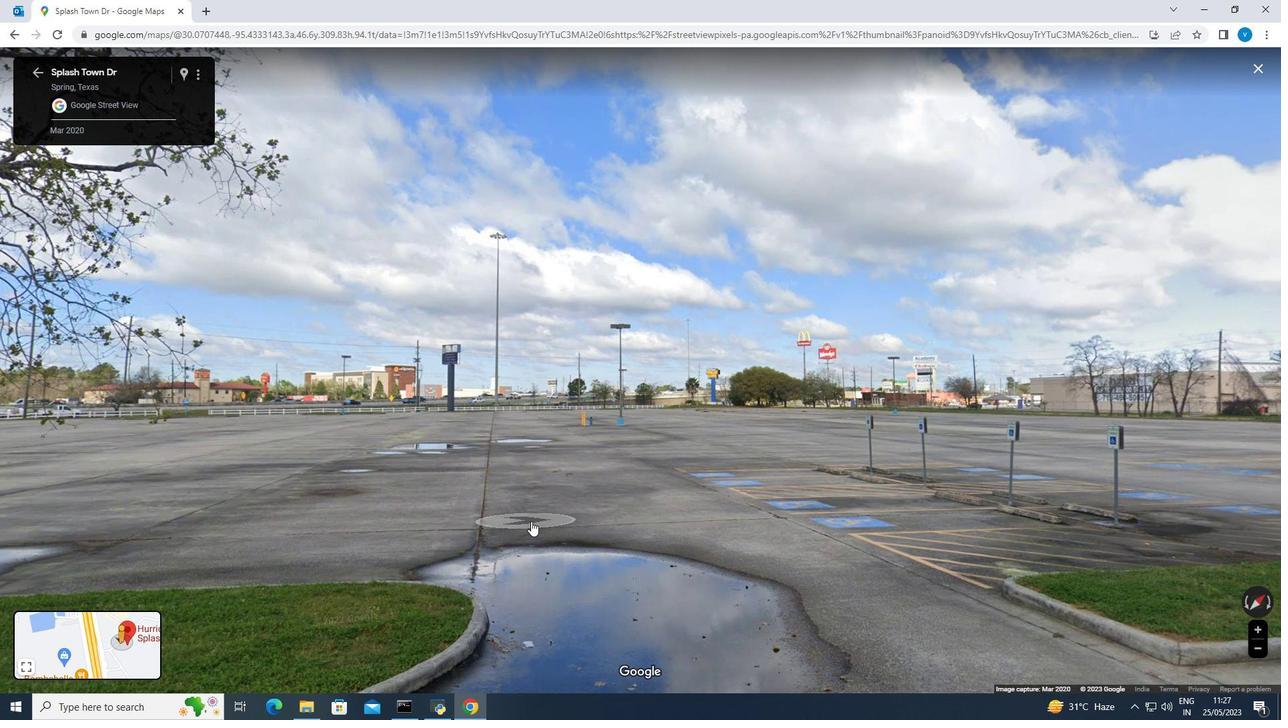 
Action: Mouse moved to (831, 337)
Screenshot: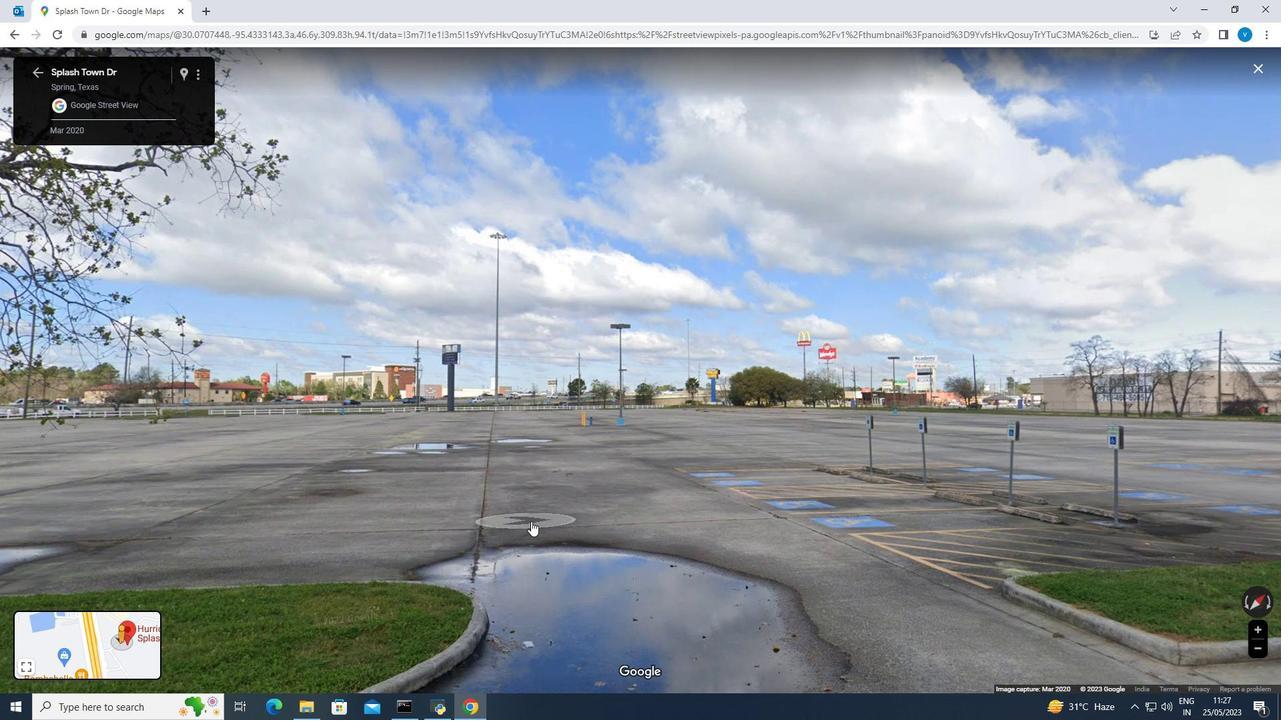 
Action: Key pressed <Key.right>
Screenshot: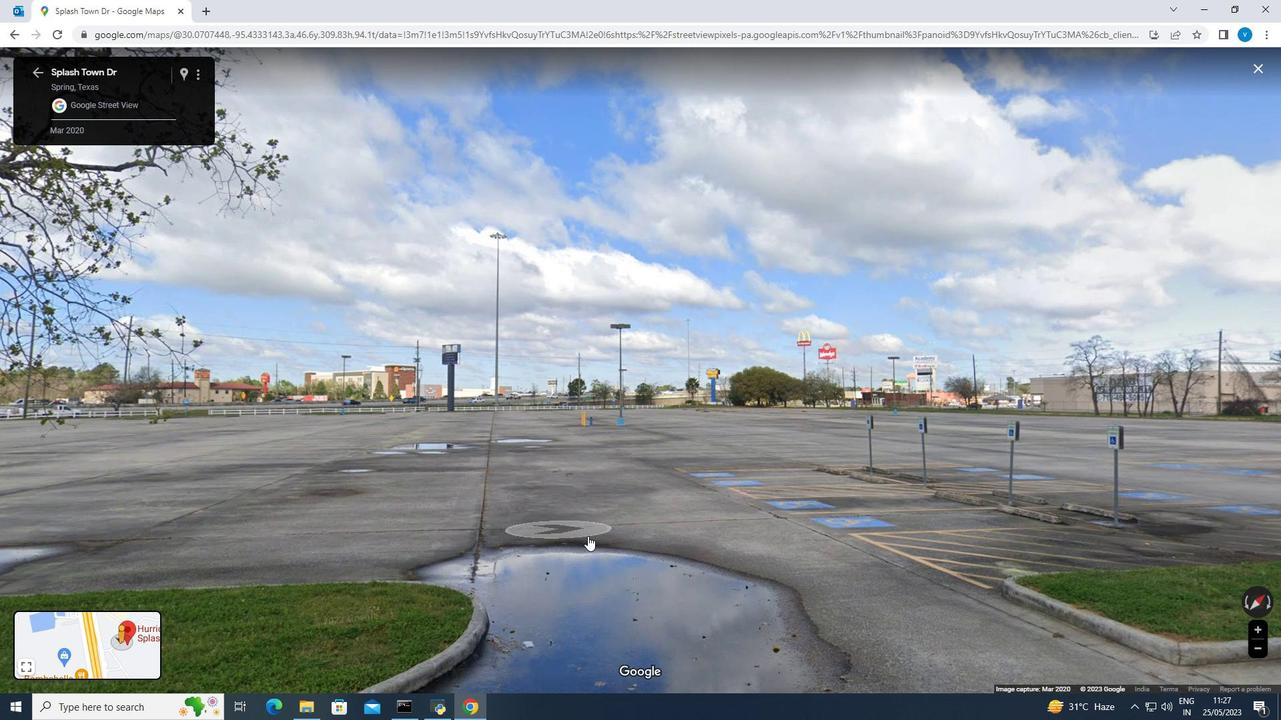 
Action: Mouse moved to (839, 348)
Screenshot: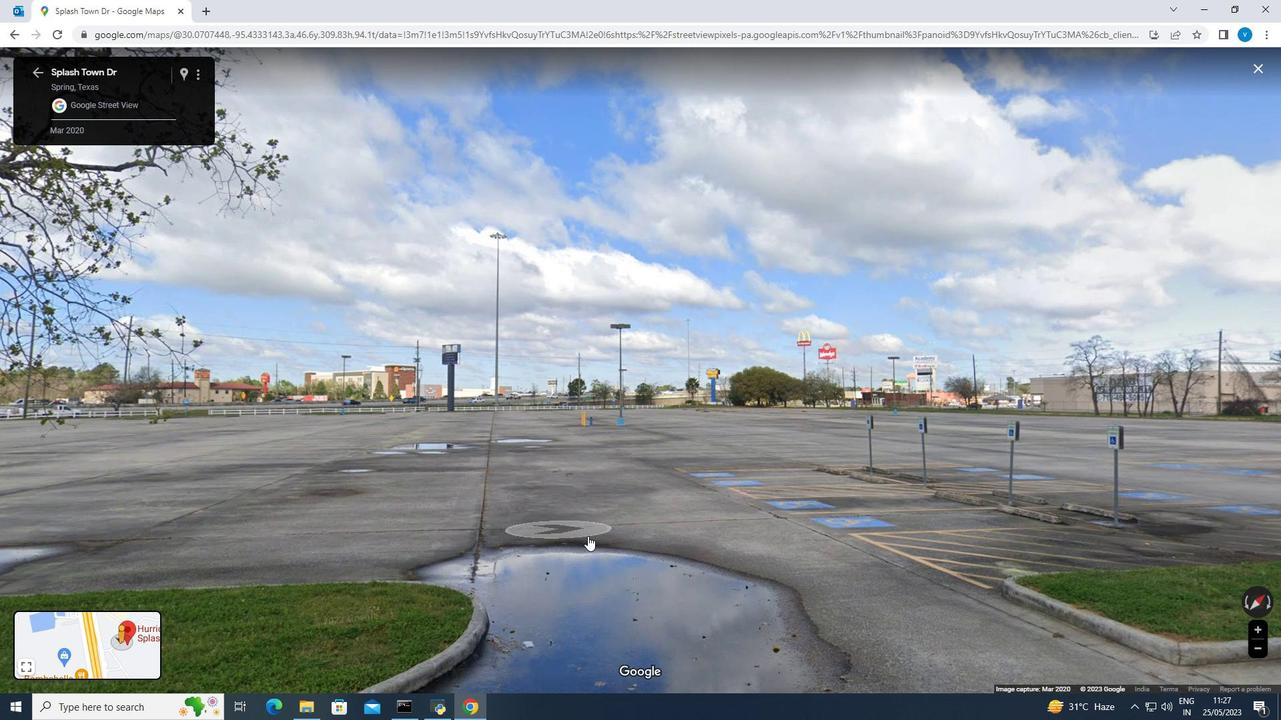 
Action: Key pressed <Key.right>
Screenshot: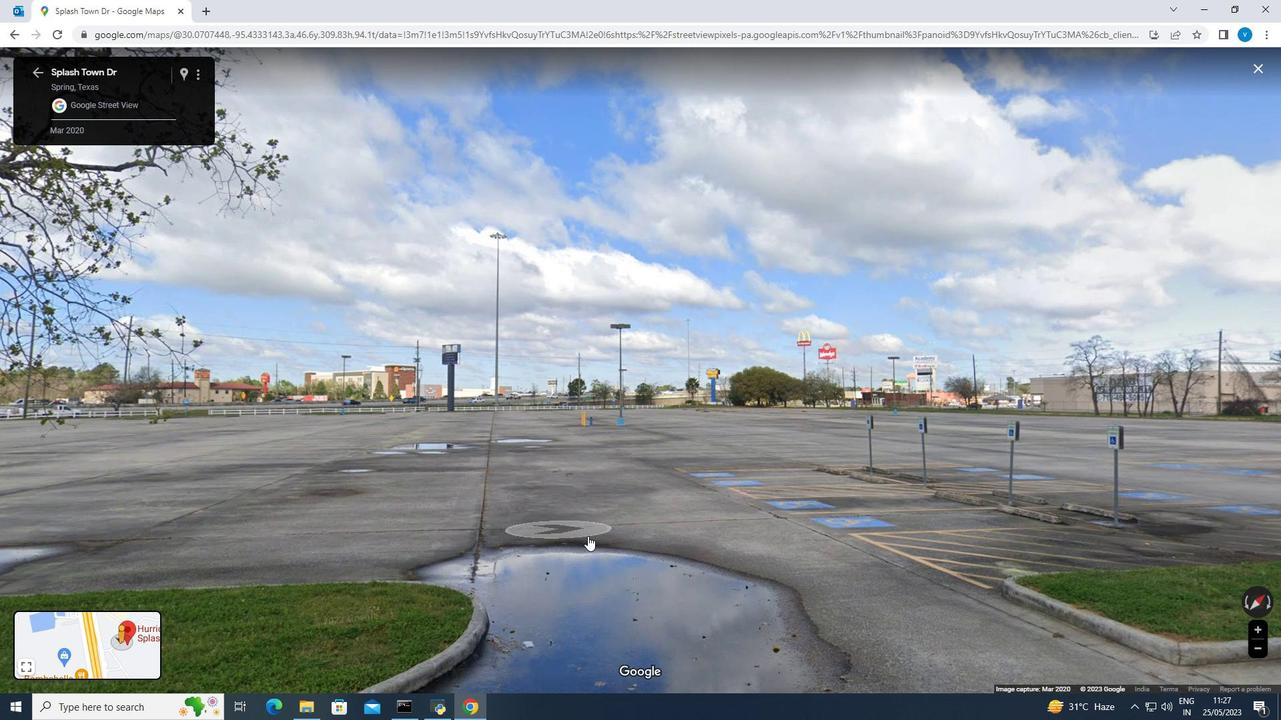 
Action: Mouse moved to (841, 350)
Screenshot: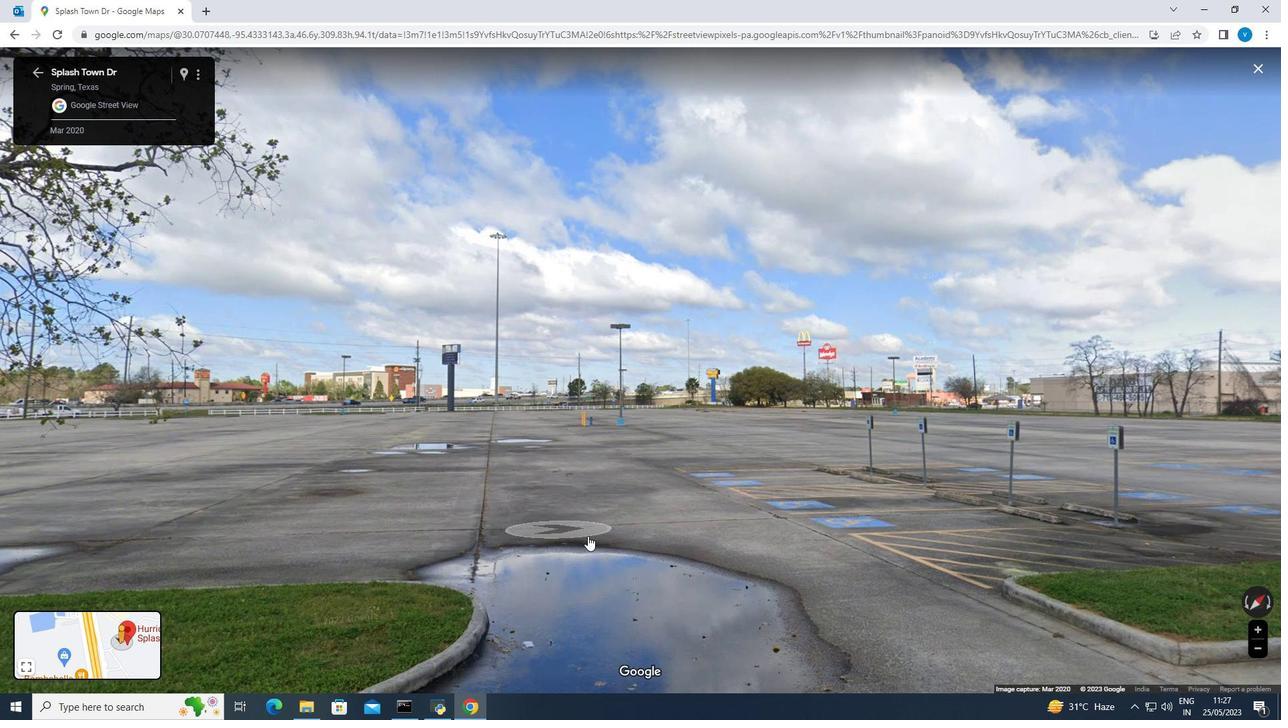 
Action: Key pressed <Key.right>
Screenshot: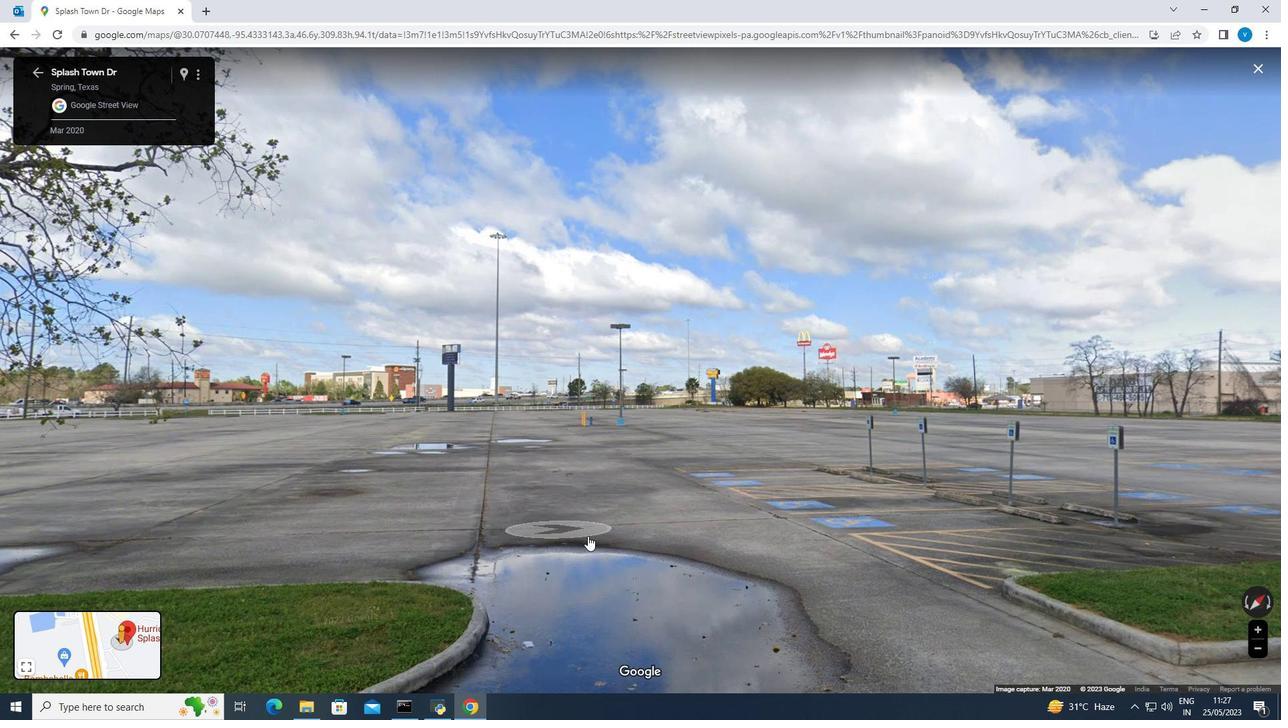 
Action: Mouse moved to (841, 351)
Screenshot: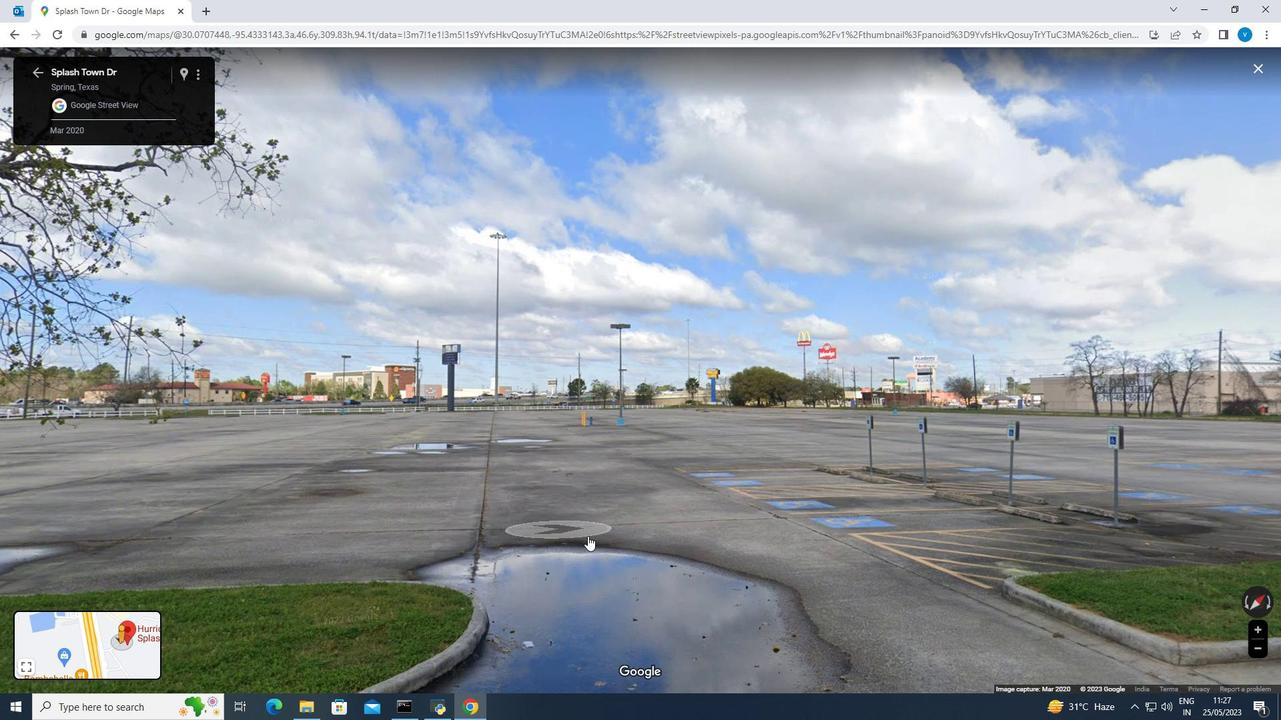 
Action: Key pressed <Key.right>
Screenshot: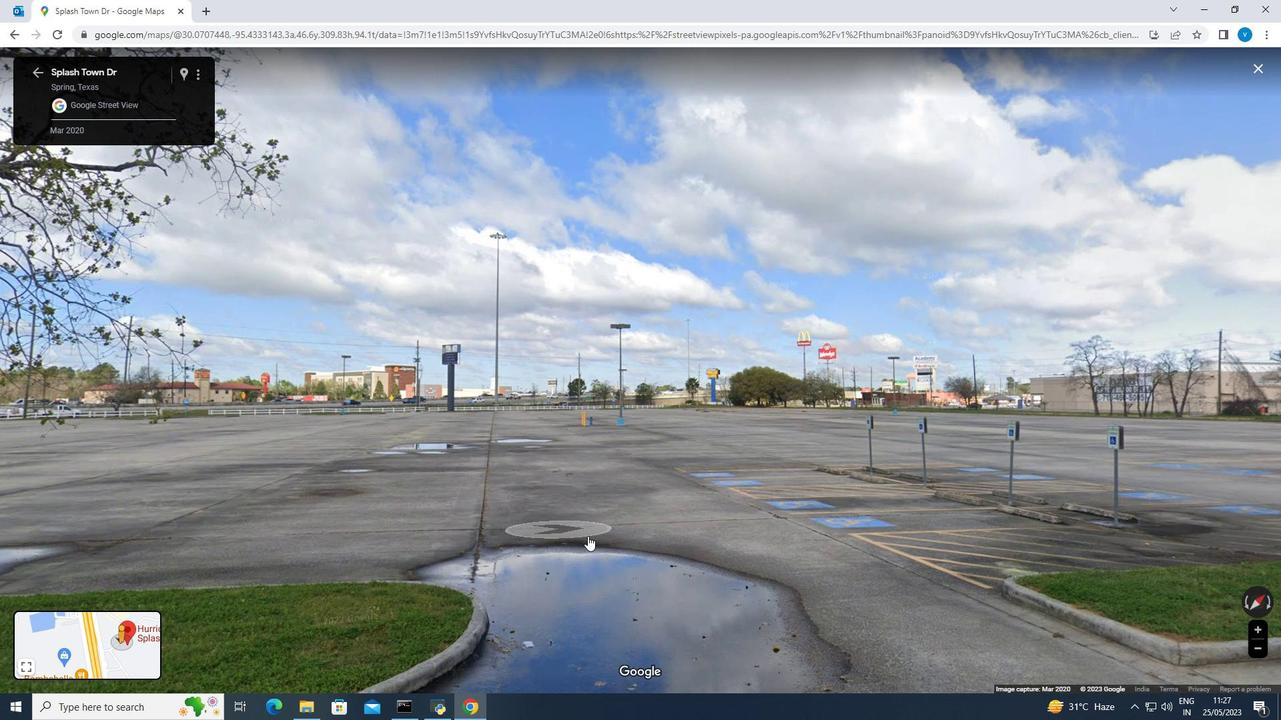 
Action: Mouse moved to (840, 351)
Screenshot: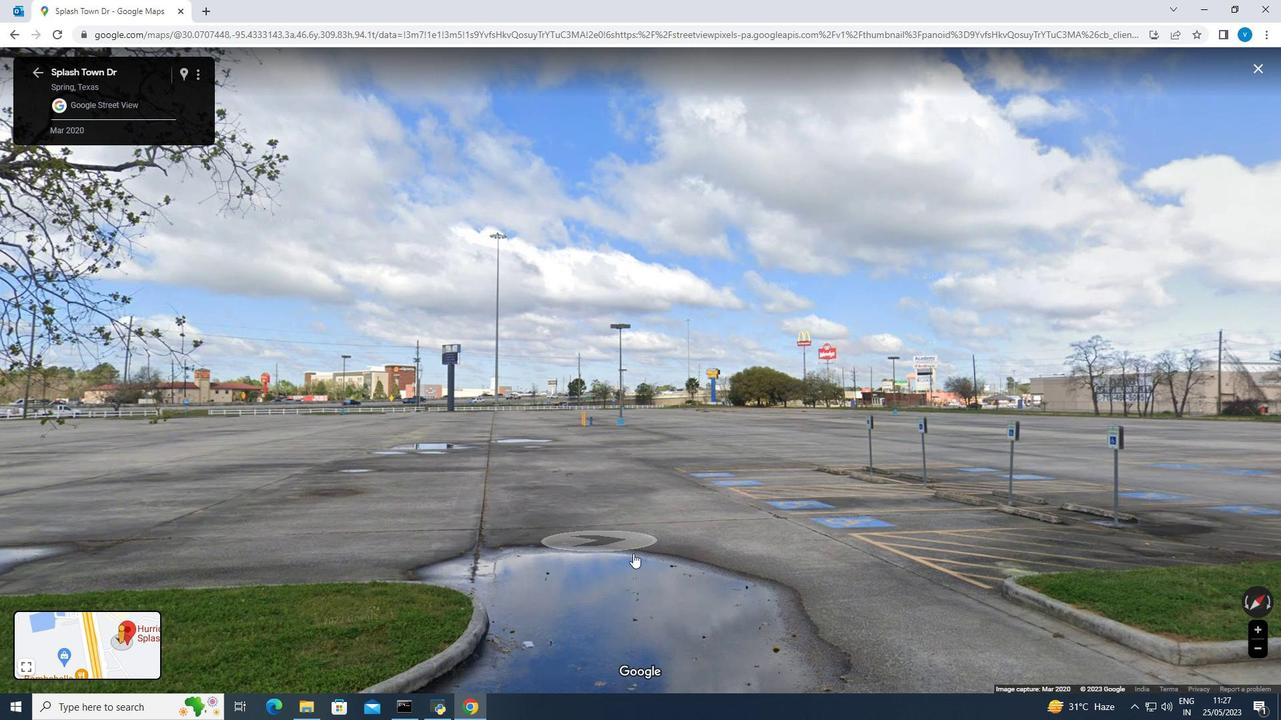 
Action: Key pressed <Key.right>
Screenshot: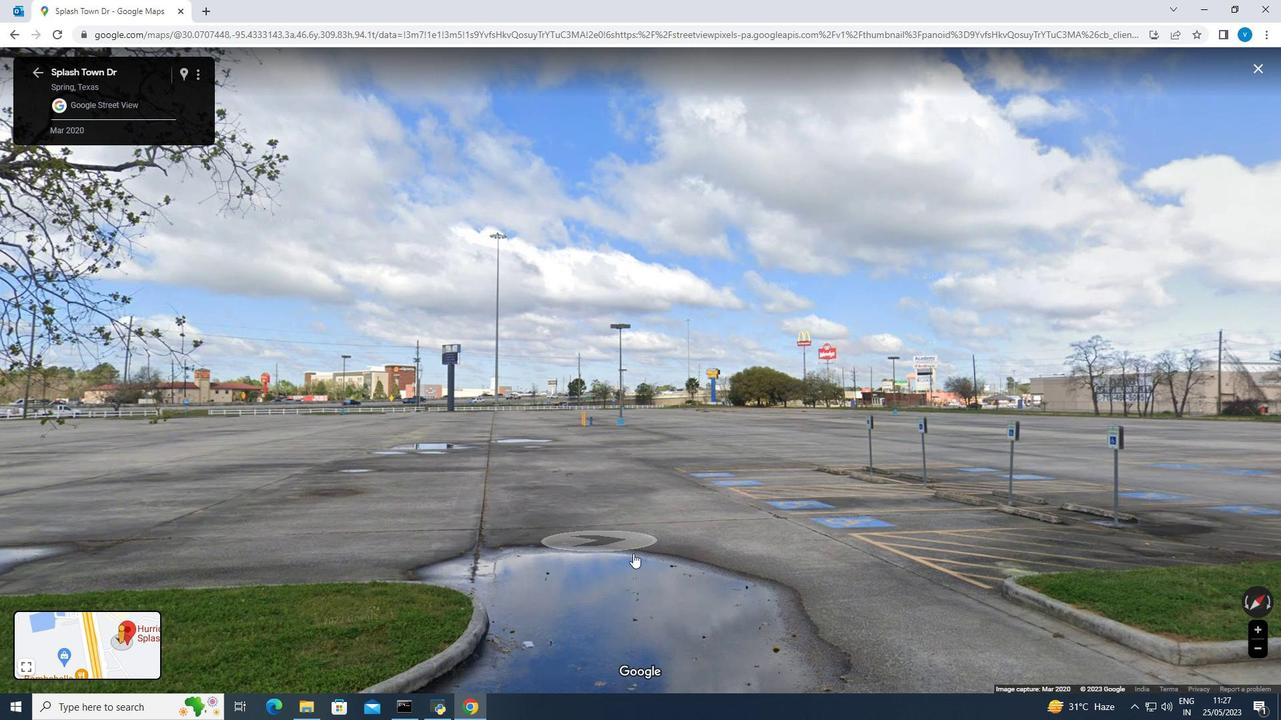 
Action: Mouse moved to (840, 347)
Screenshot: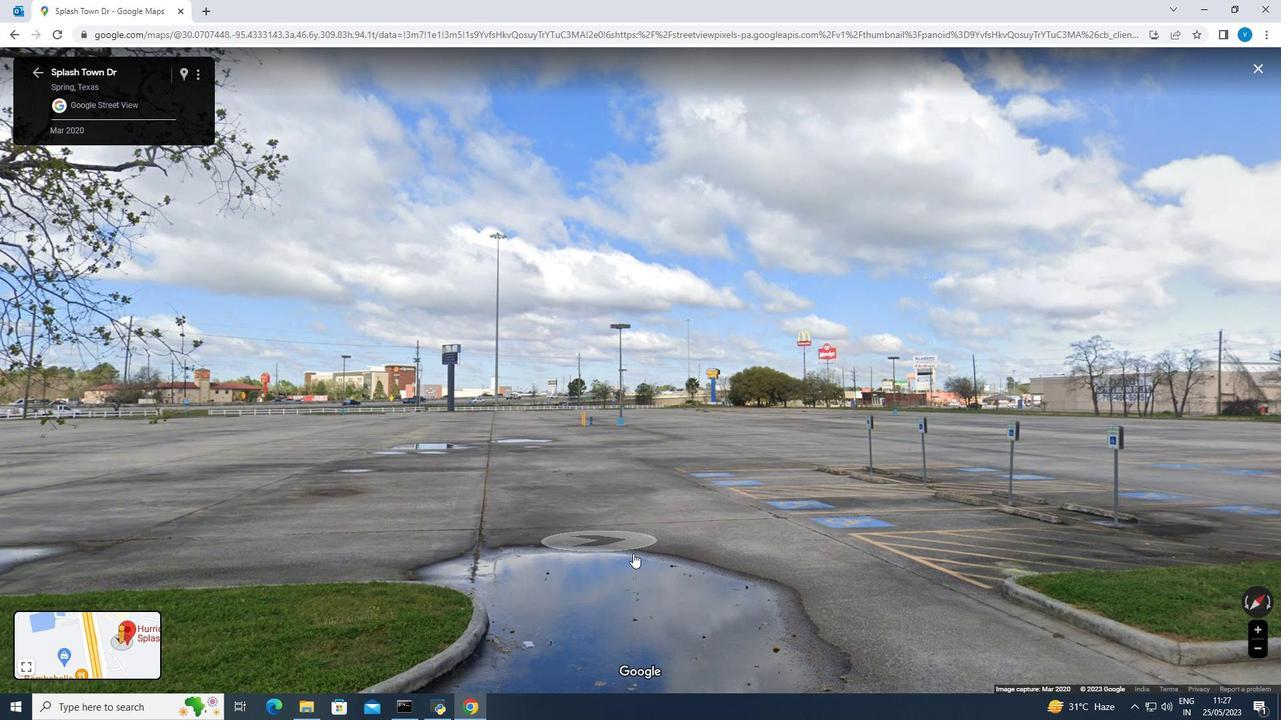 
Action: Key pressed <Key.right>
Screenshot: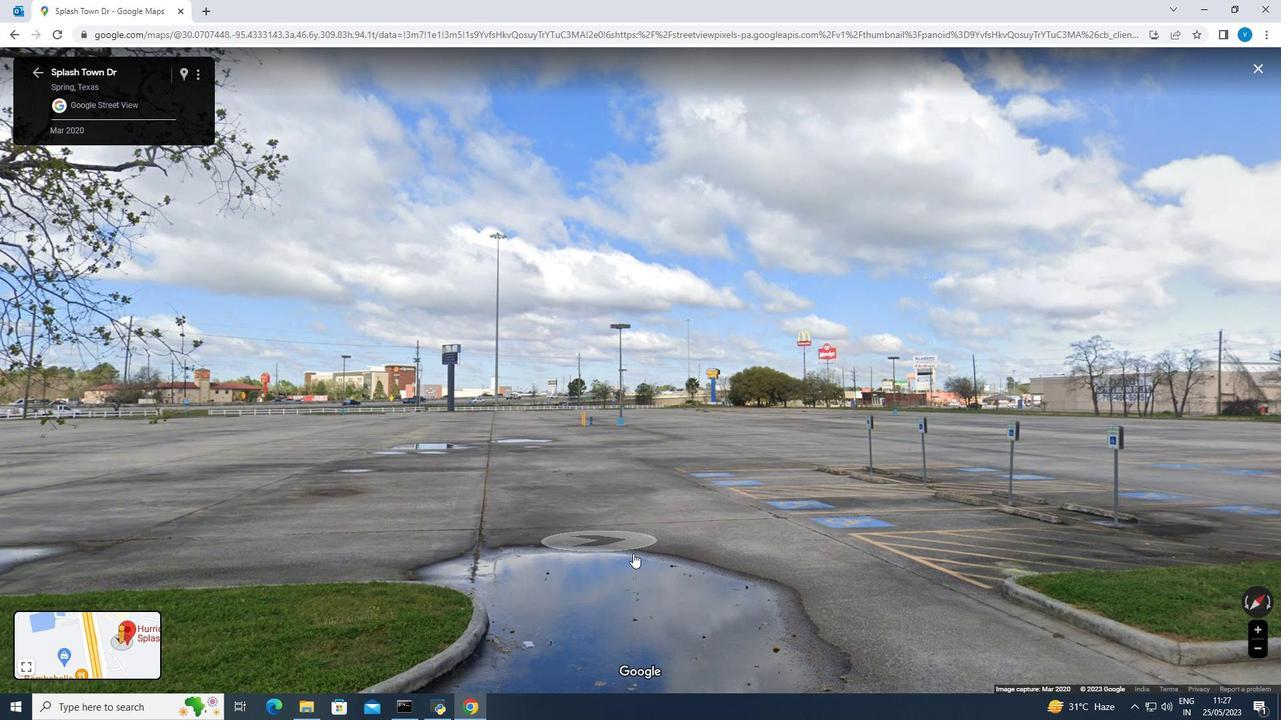 
Action: Mouse moved to (840, 347)
Screenshot: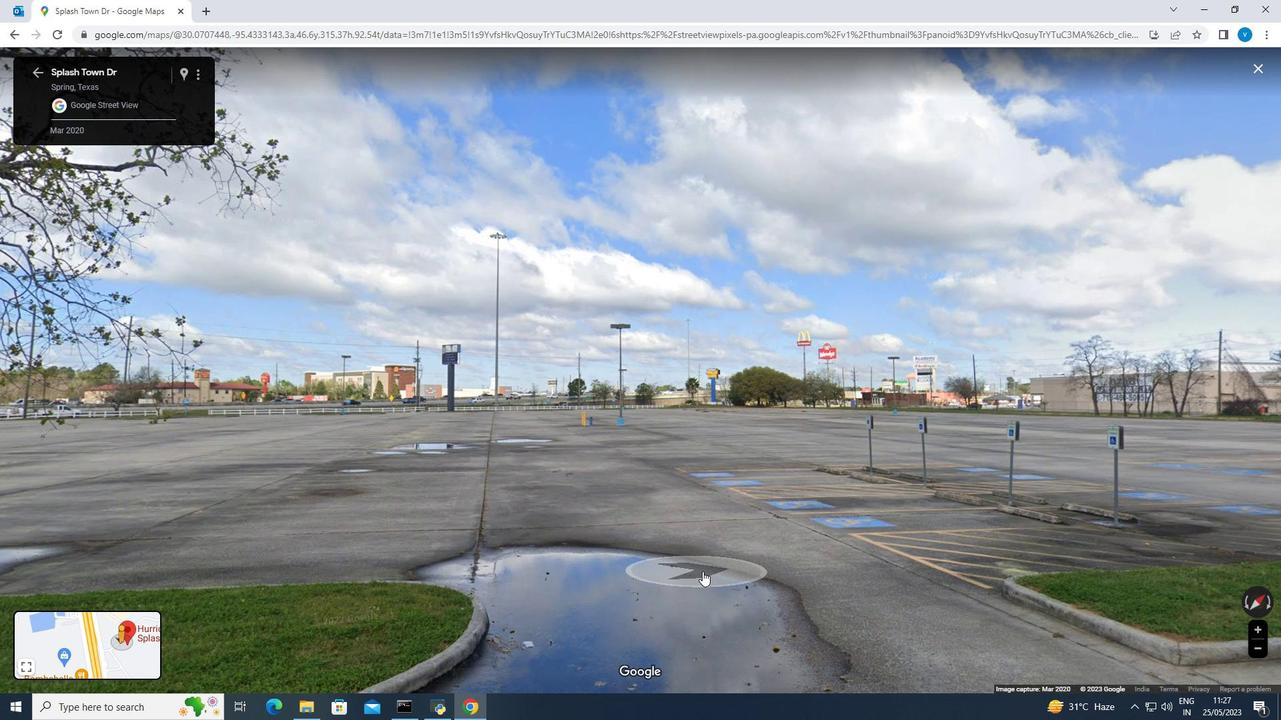 
Action: Key pressed <Key.right>
Screenshot: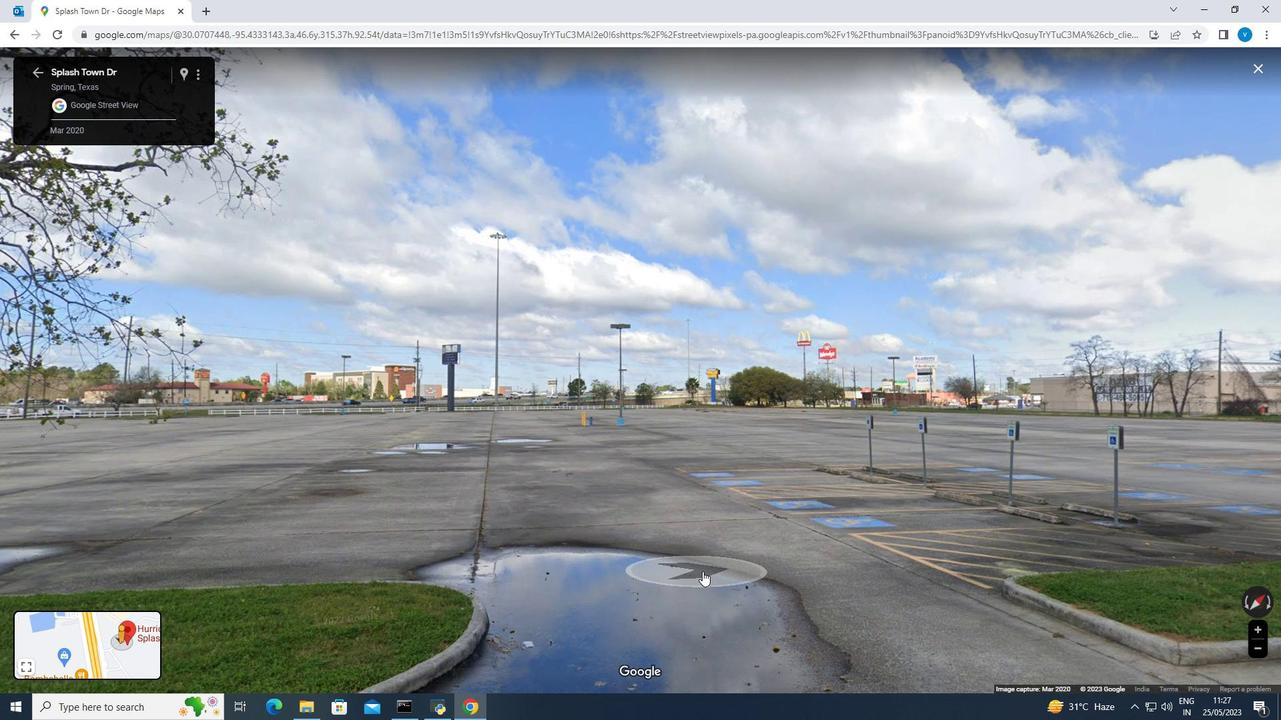 
Action: Mouse moved to (848, 350)
Screenshot: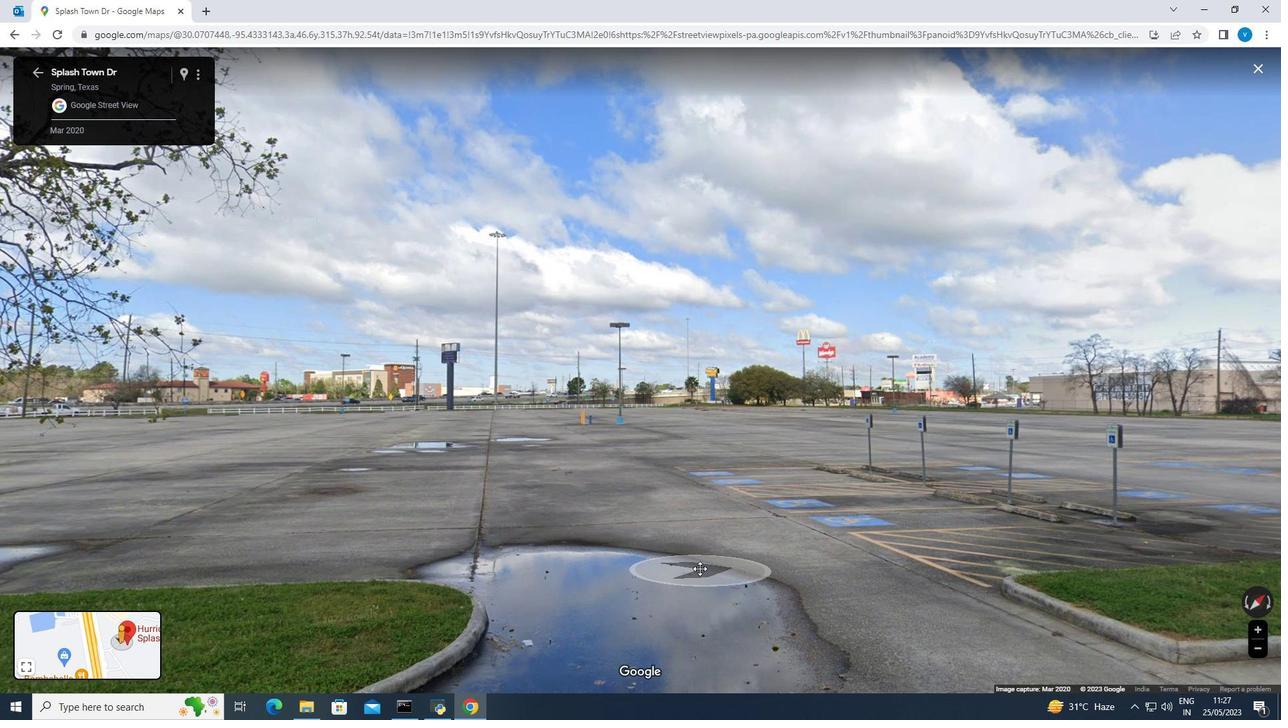 
Action: Key pressed <Key.right>
Screenshot: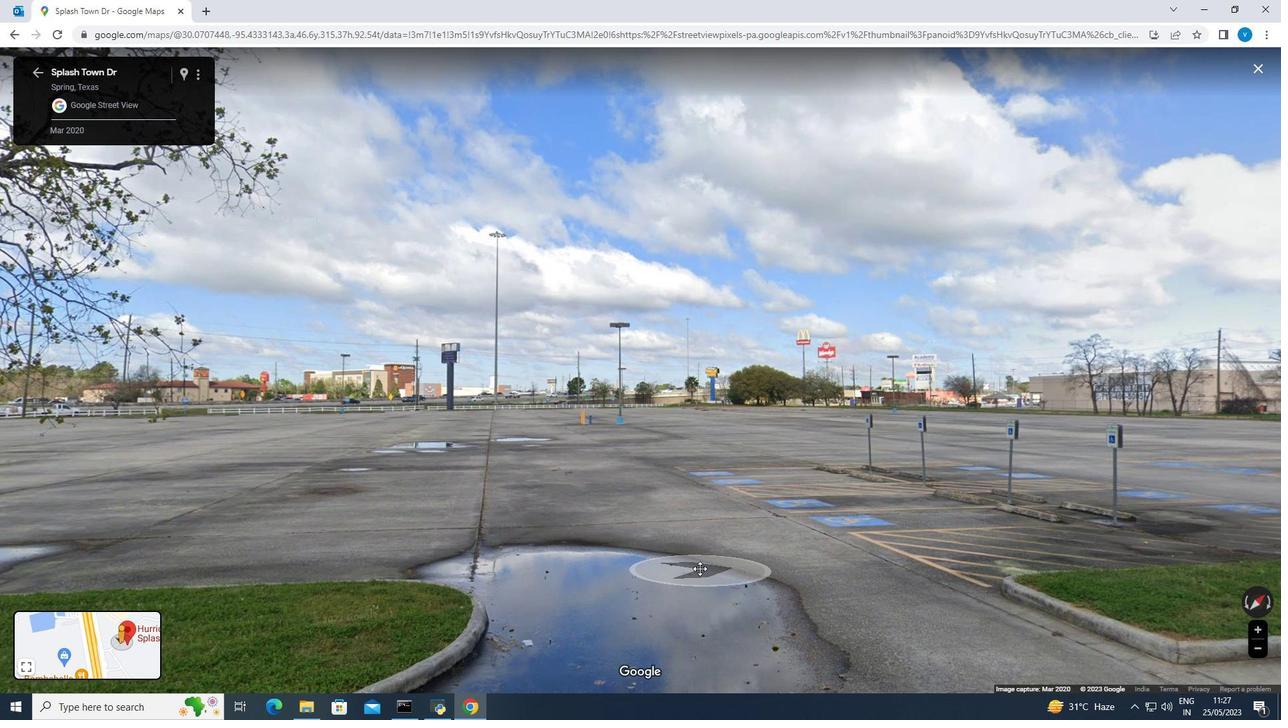 
Action: Mouse moved to (855, 348)
Screenshot: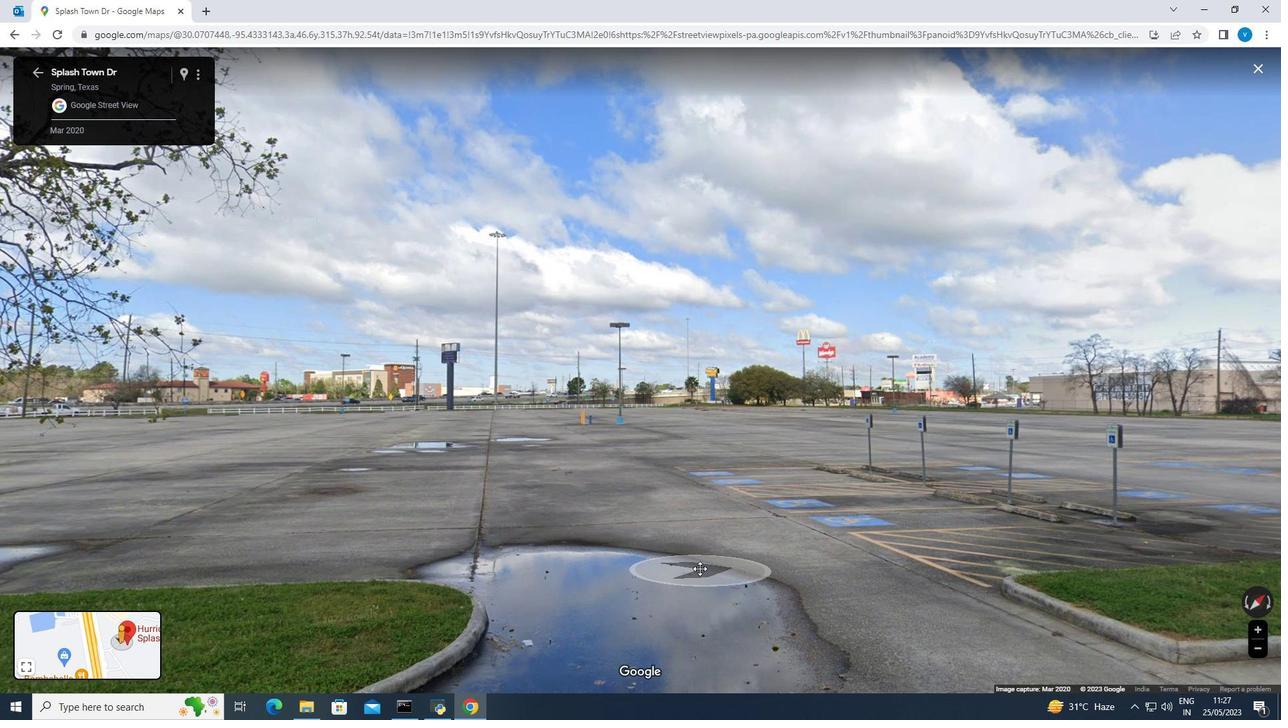
Action: Key pressed <Key.right><Key.right>
Screenshot: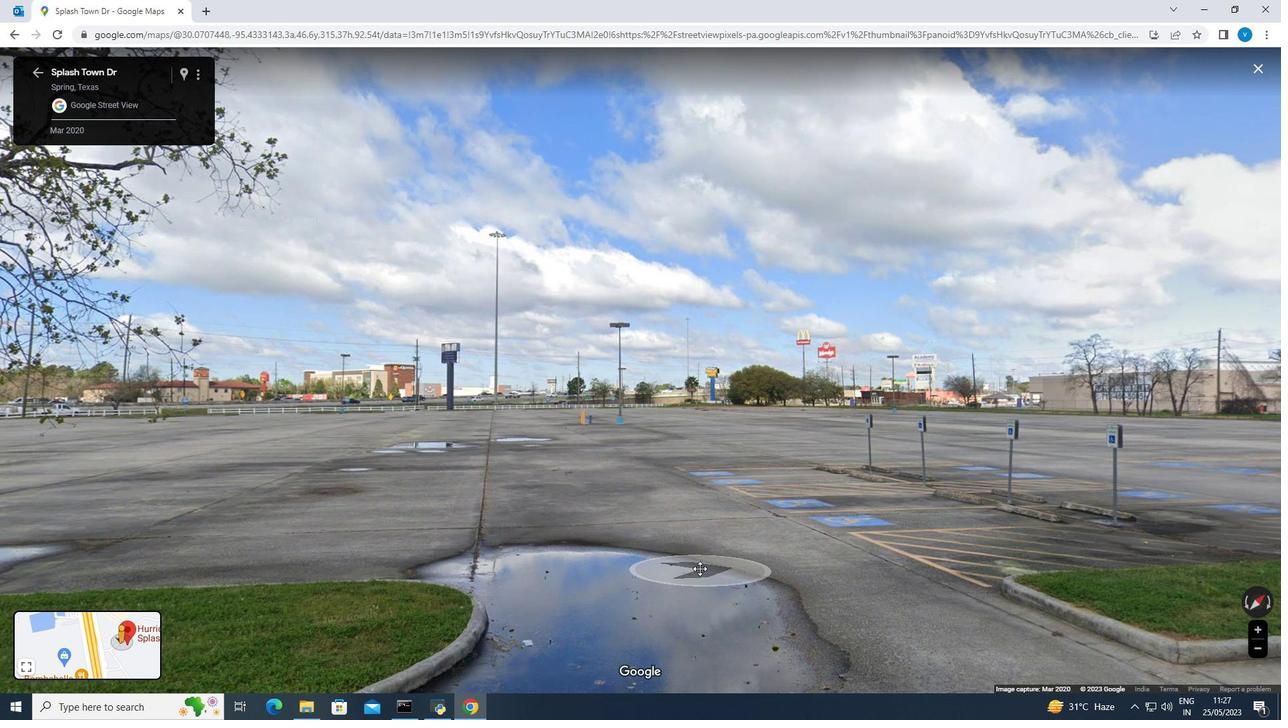 
Action: Mouse moved to (880, 339)
Screenshot: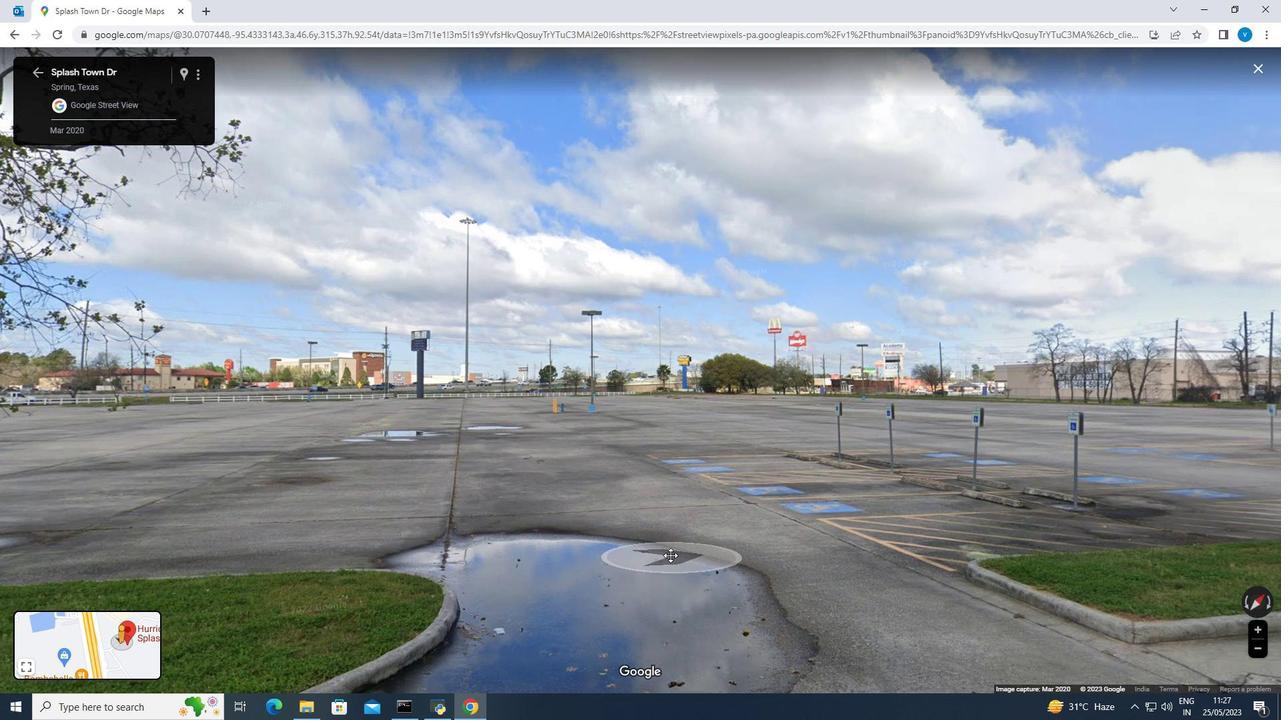 
Action: Key pressed <Key.right>
Screenshot: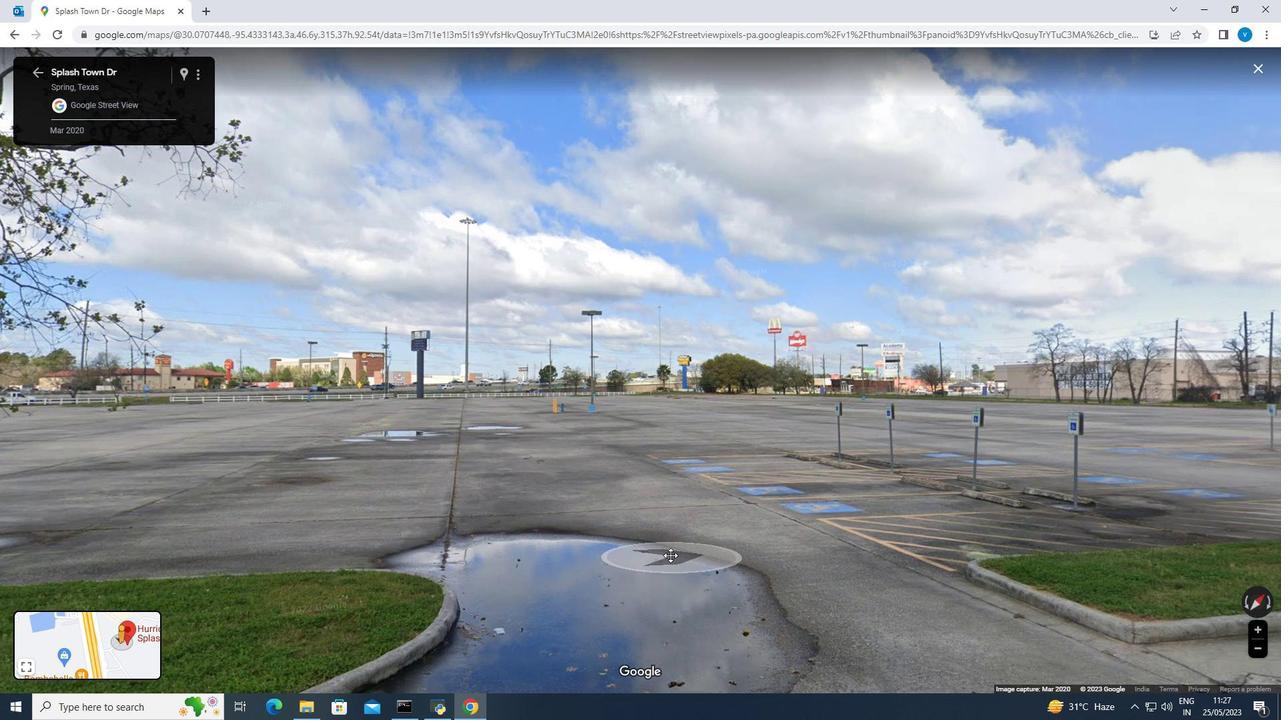 
Action: Mouse moved to (933, 299)
Screenshot: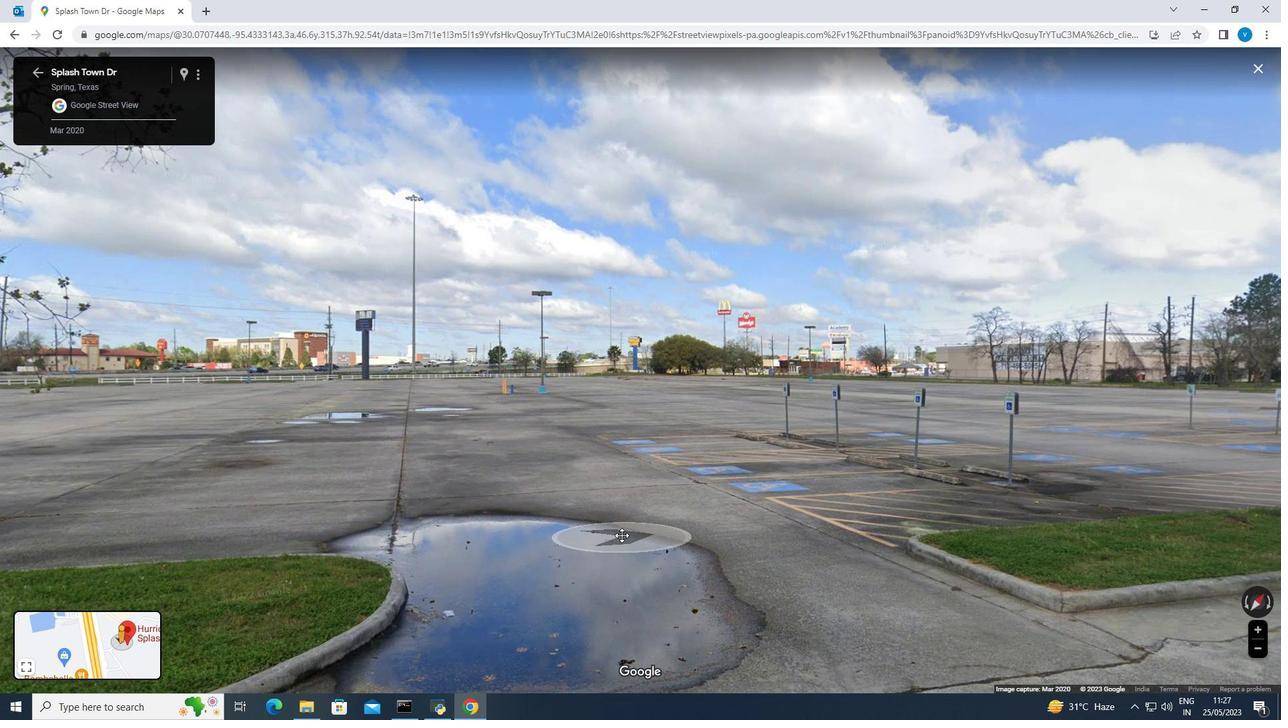 
Action: Key pressed <Key.right>
Screenshot: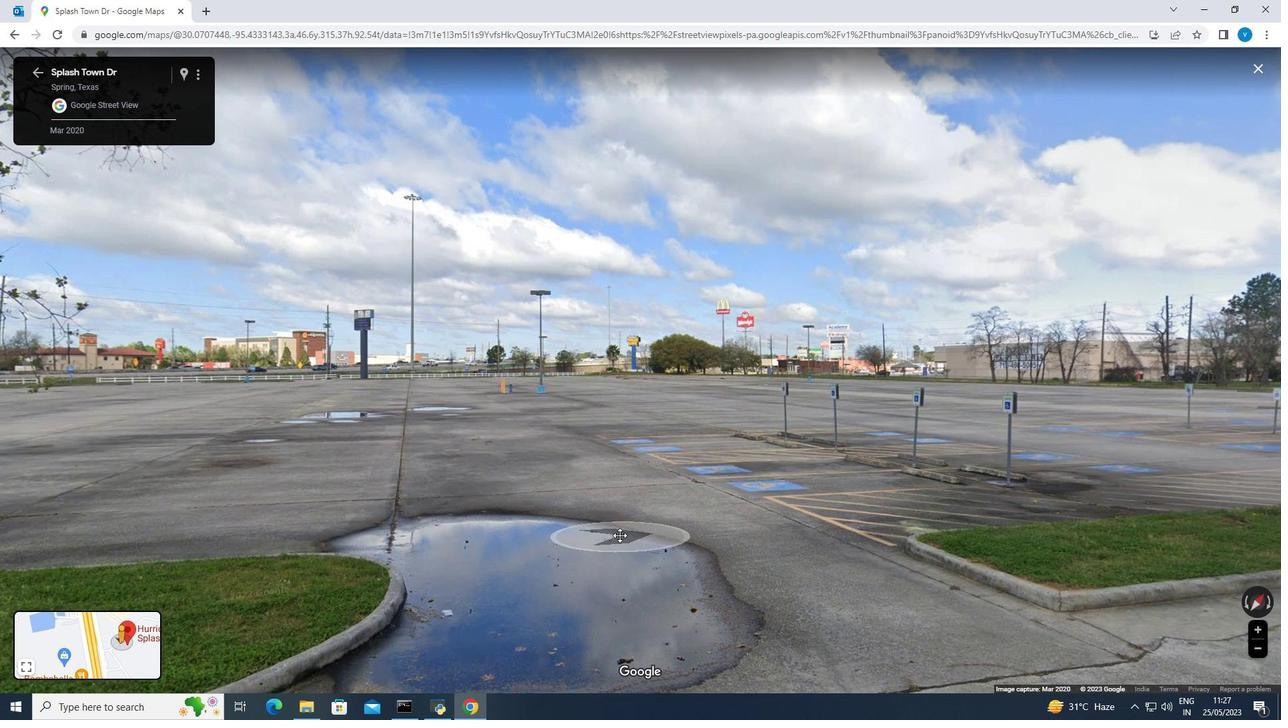 
Action: Mouse moved to (1103, 84)
Screenshot: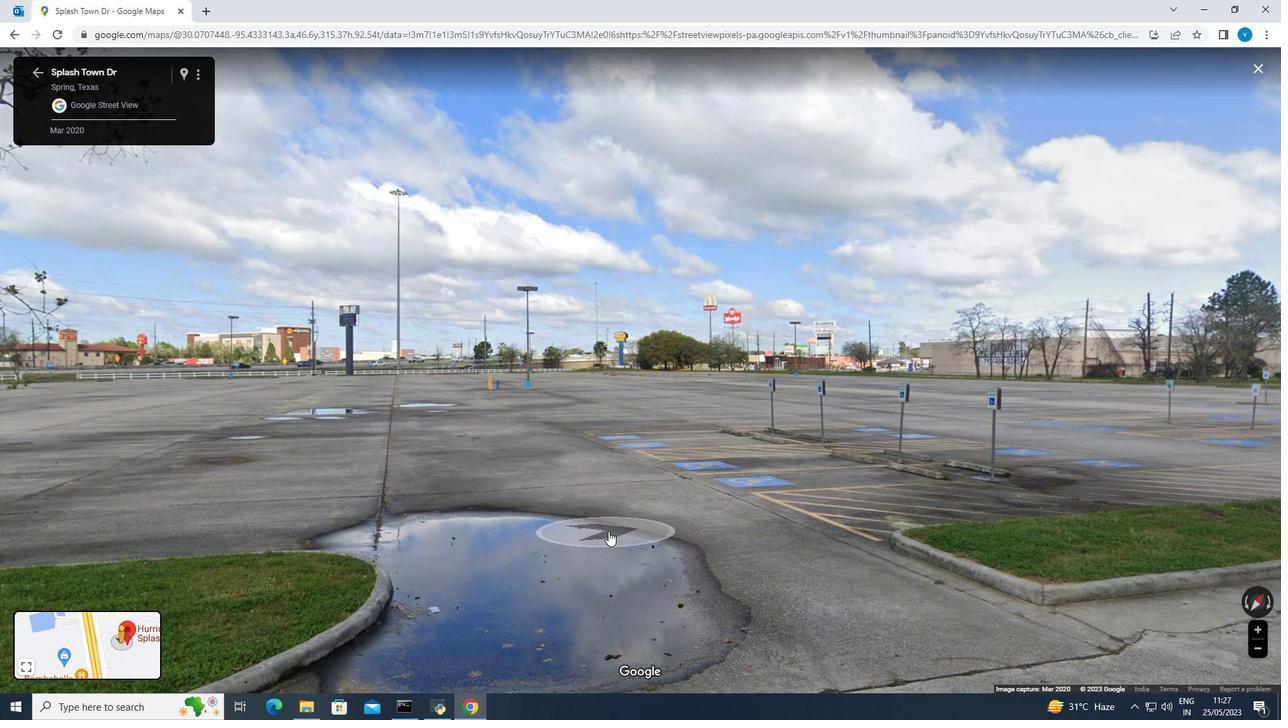
Action: Key pressed <Key.right>
Screenshot: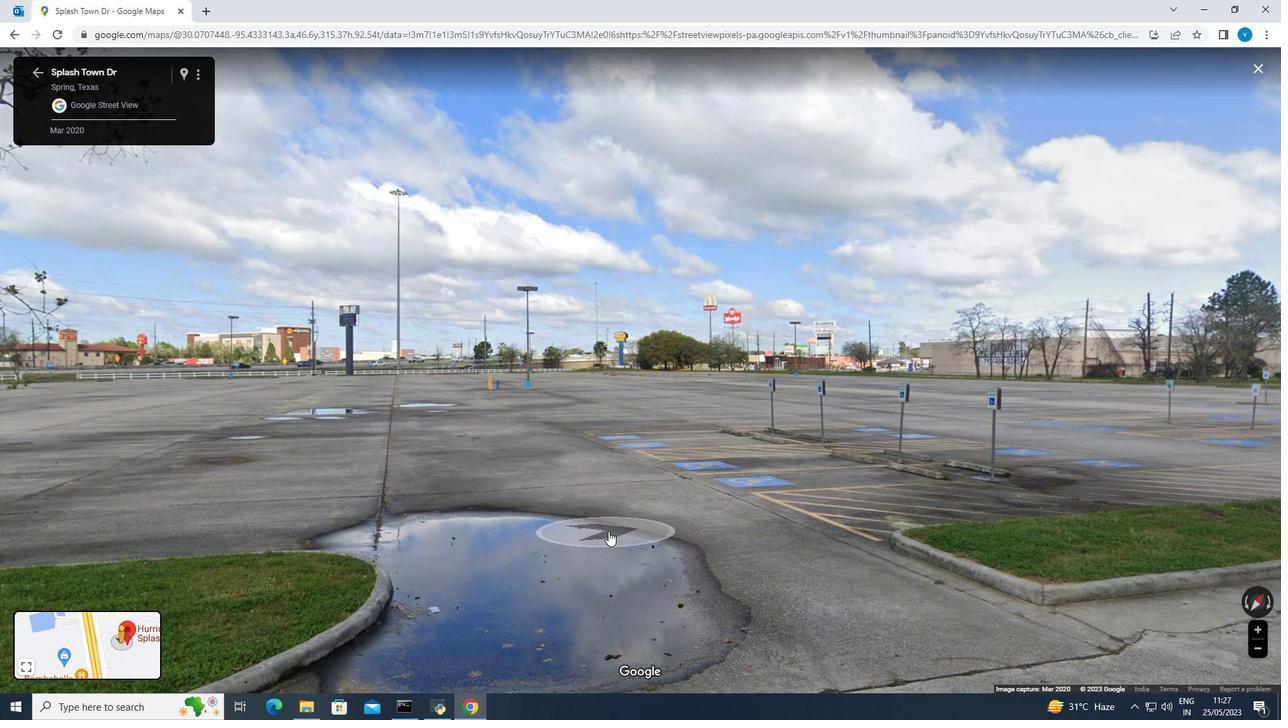 
Action: Mouse moved to (1103, 82)
Screenshot: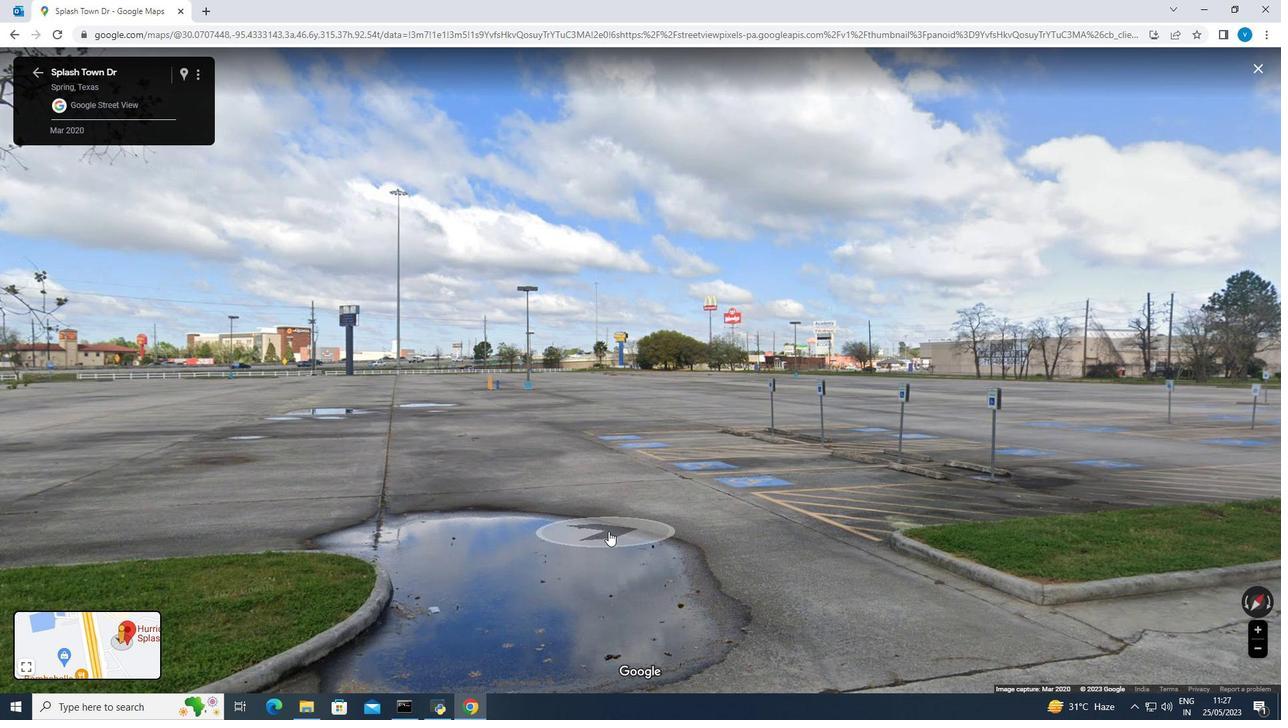 
Action: Key pressed <Key.right>
Screenshot: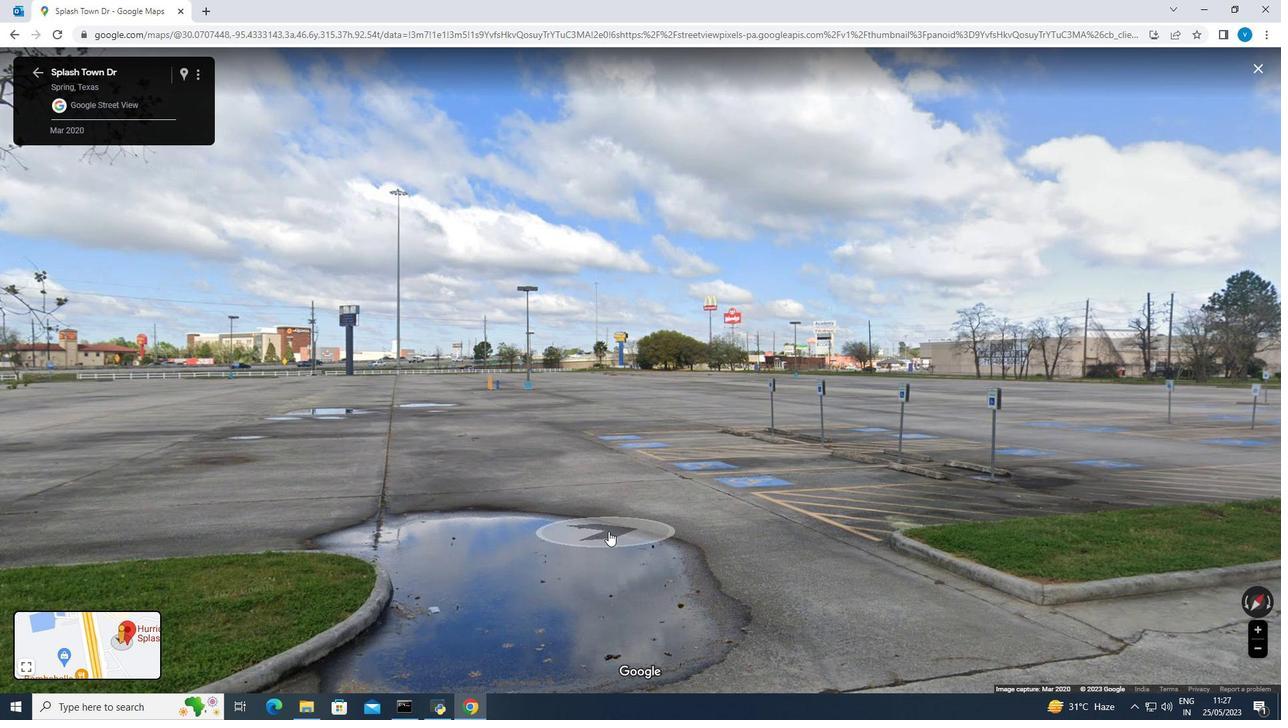 
Action: Mouse moved to (1125, 134)
Screenshot: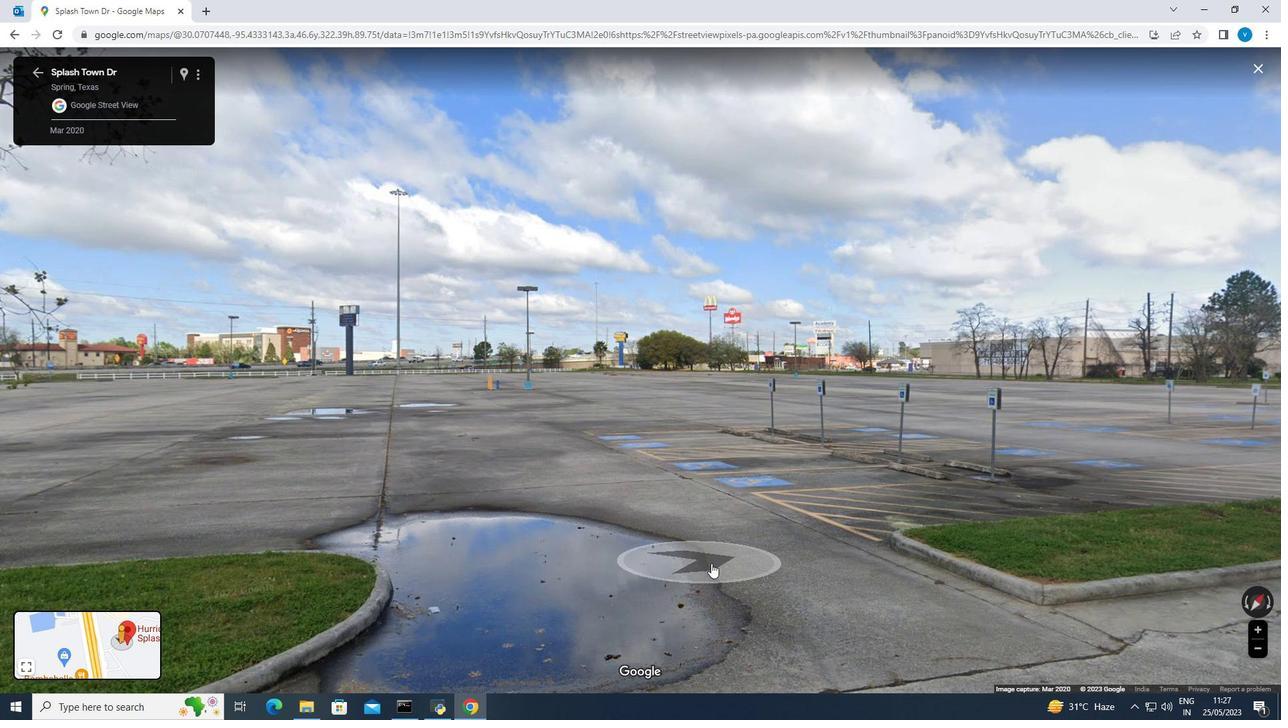 
Action: Key pressed <Key.right>
Screenshot: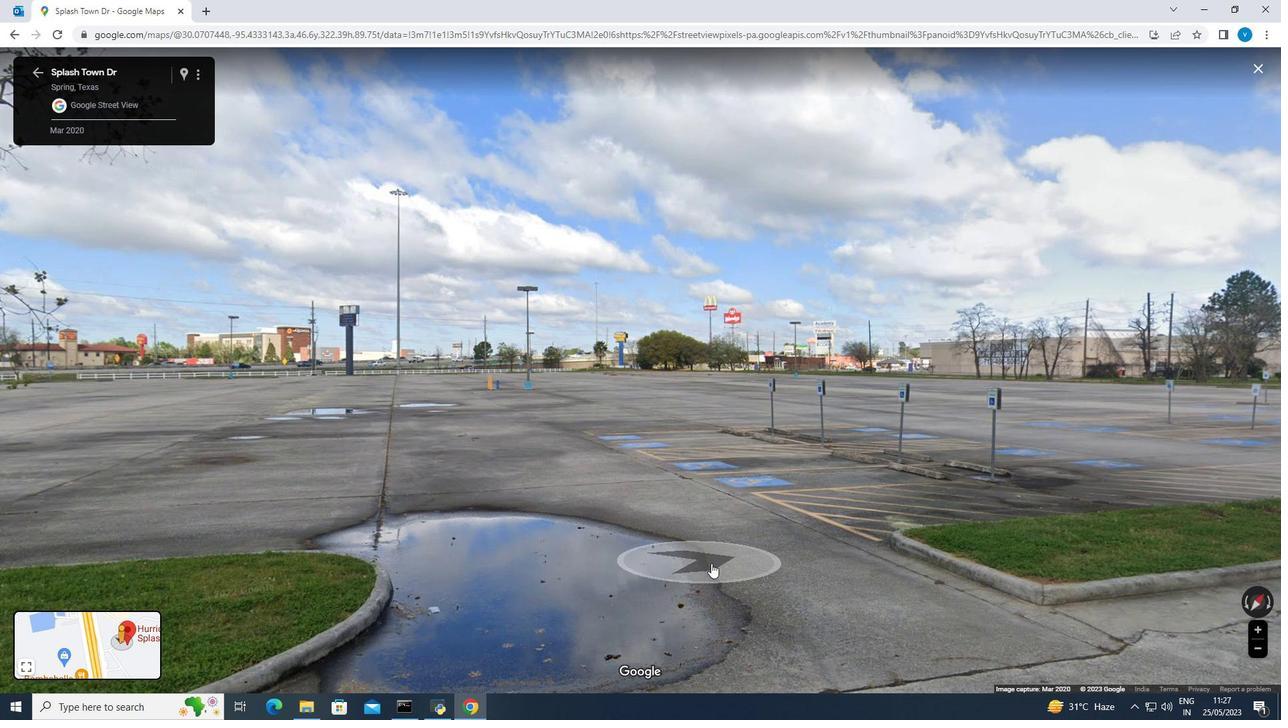 
Action: Mouse moved to (1244, 99)
Screenshot: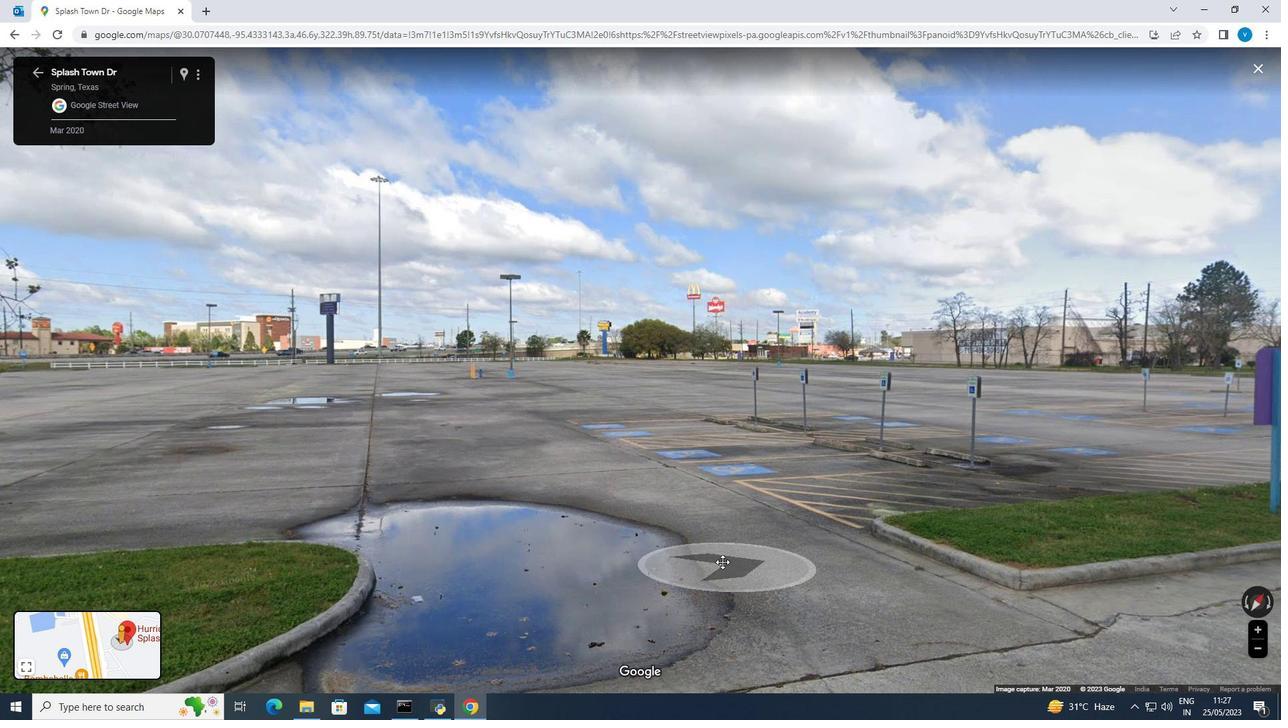 
Action: Mouse pressed left at (1244, 99)
Screenshot: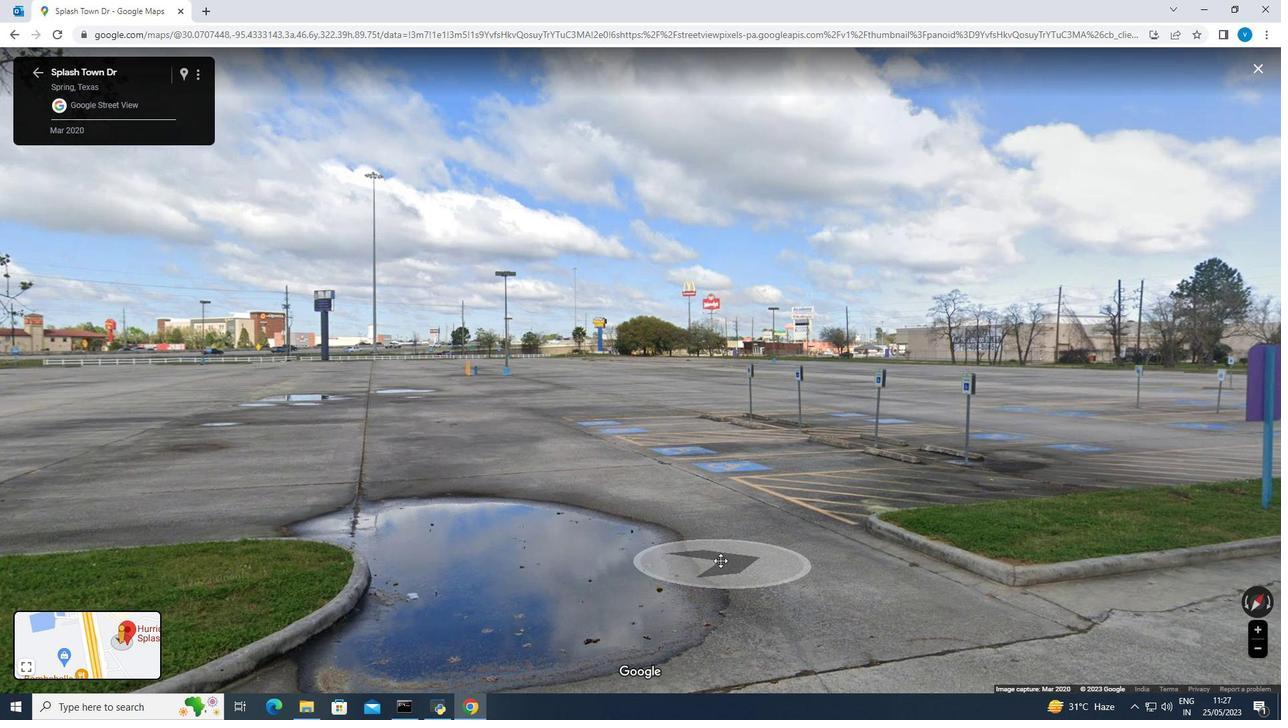 
Action: Mouse moved to (814, 370)
Screenshot: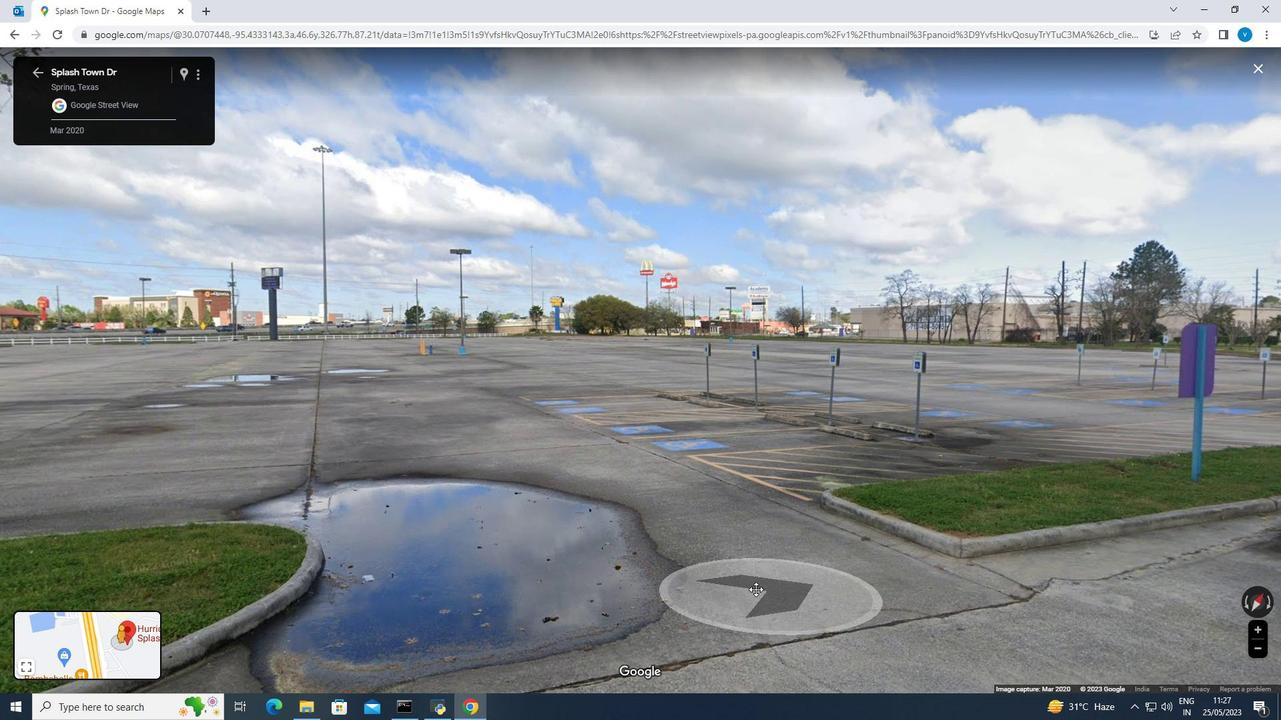 
Action: Mouse scrolled (814, 371) with delta (0, 0)
Screenshot: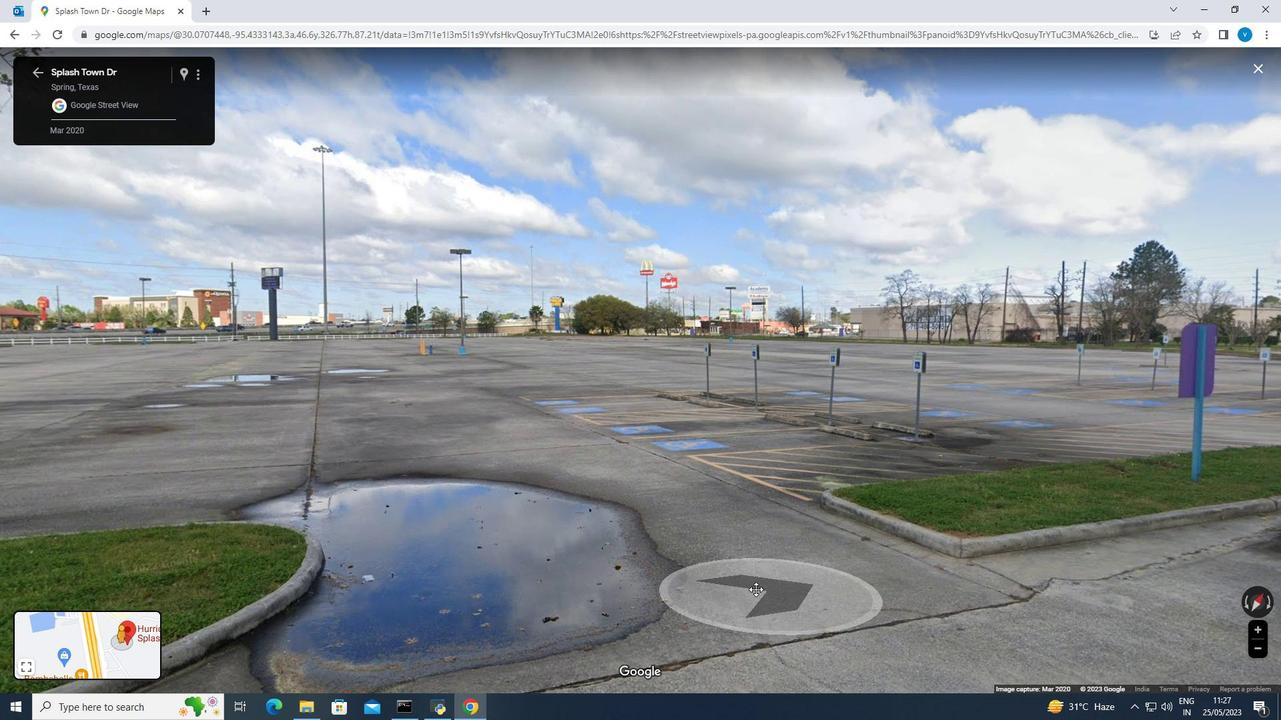 
Action: Mouse moved to (816, 367)
Screenshot: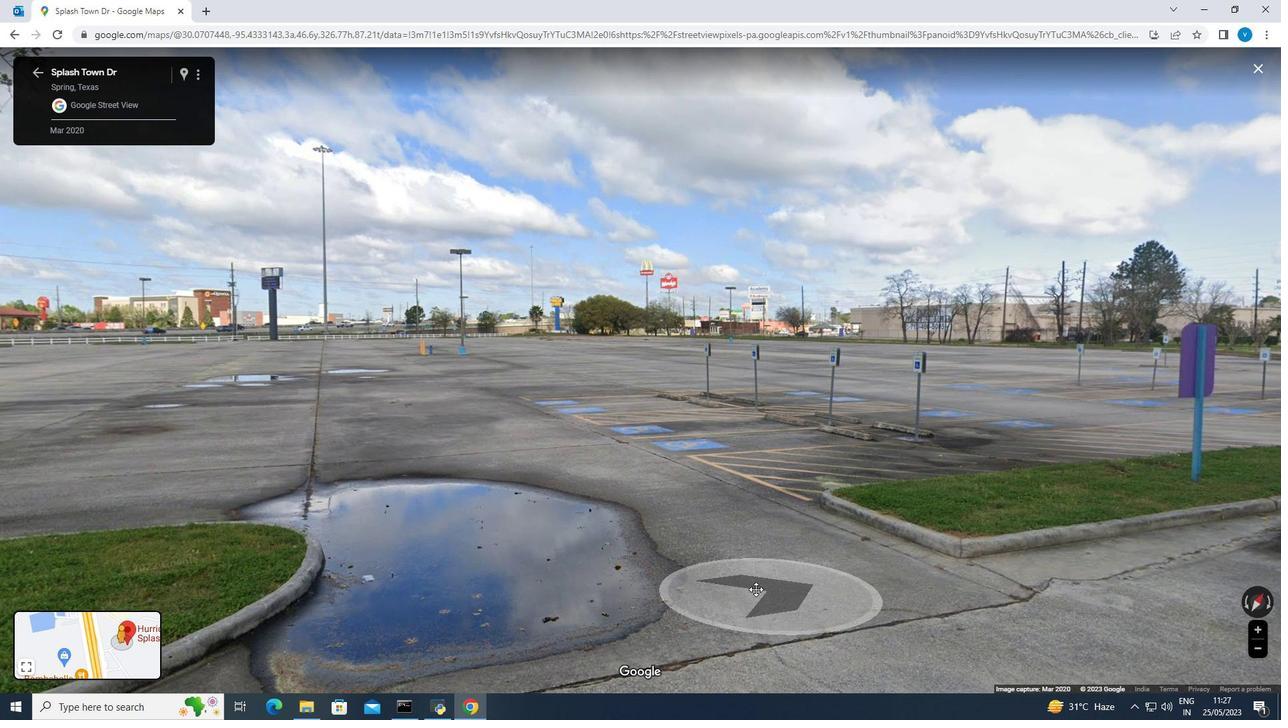 
Action: Mouse scrolled (816, 367) with delta (0, 0)
Screenshot: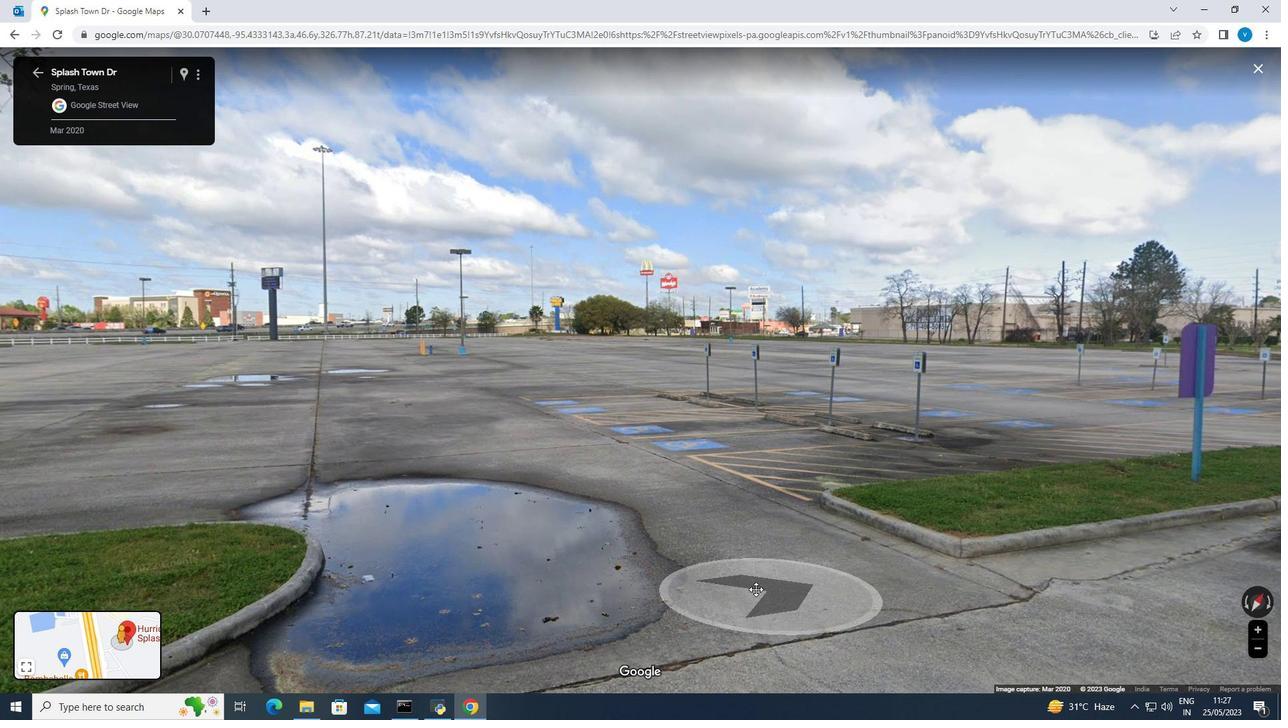 
Action: Mouse moved to (817, 365)
Screenshot: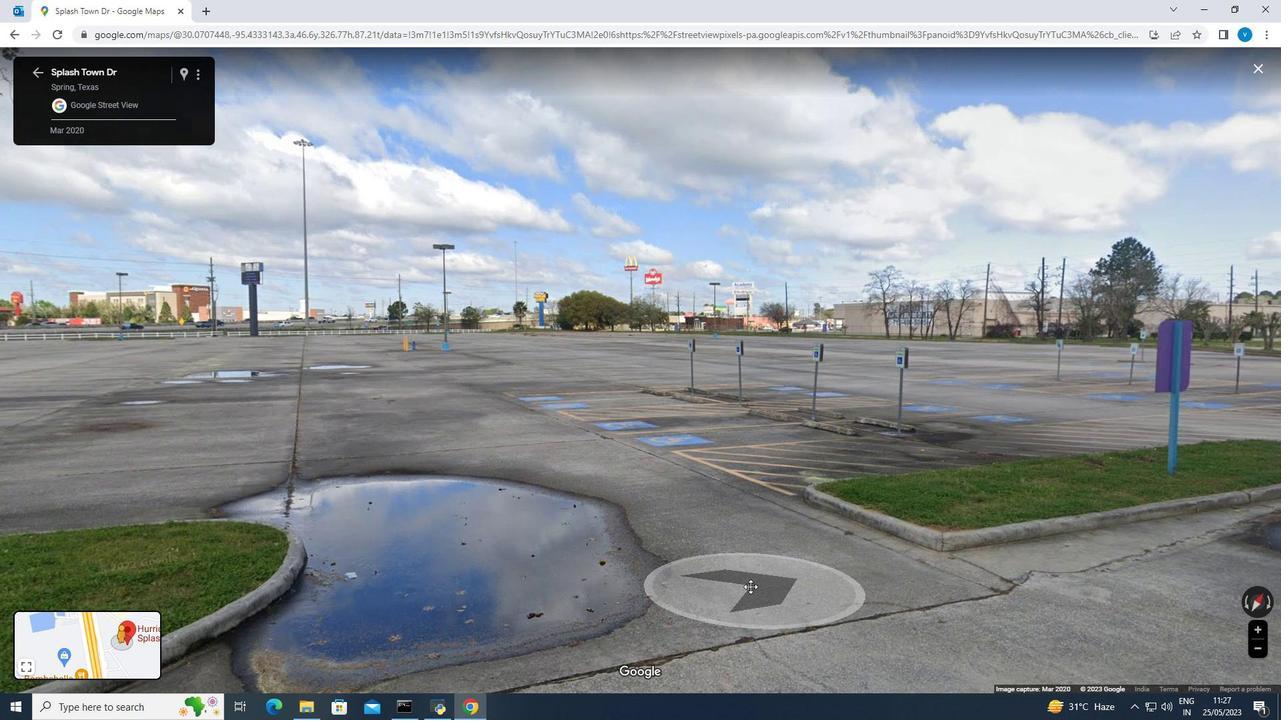 
Action: Mouse scrolled (817, 365) with delta (0, 0)
Screenshot: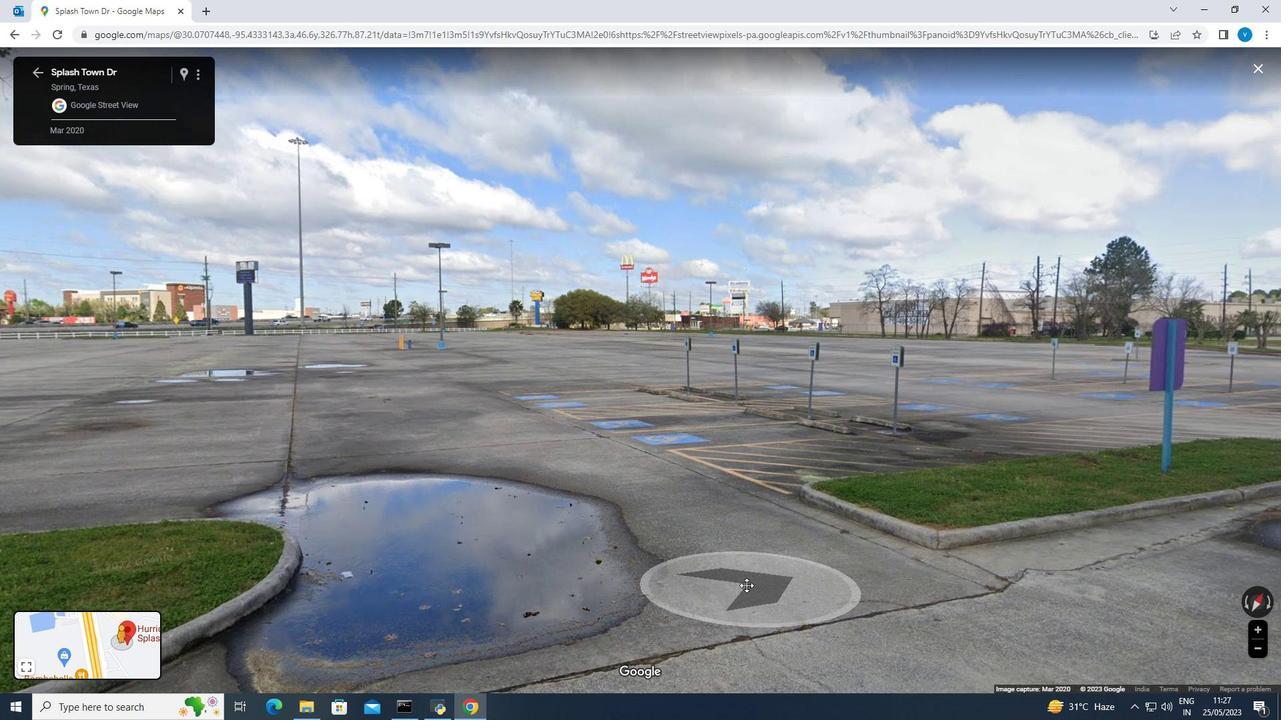 
Action: Mouse moved to (795, 343)
Screenshot: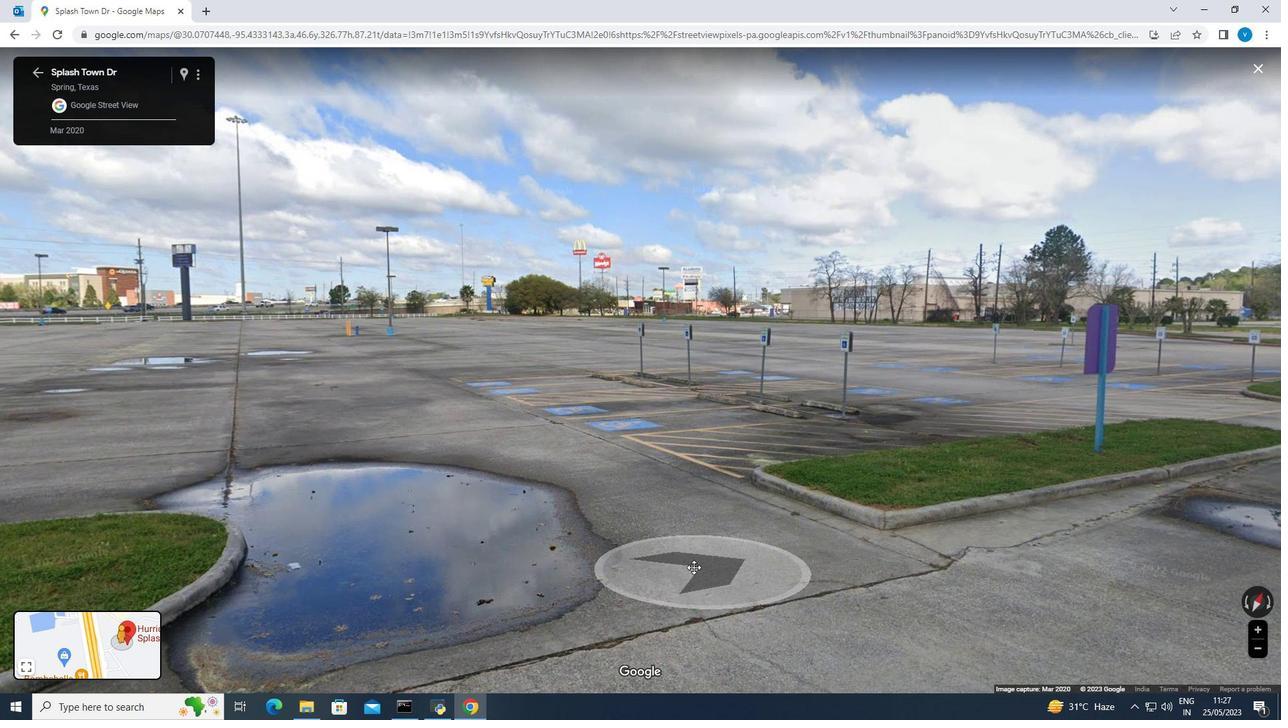 
Action: Mouse pressed left at (795, 343)
